 Task: Plan a trip to Ware, United Kingdom from 21st December, 2023 to 29th December, 2023 for 4 adults.2 bedrooms having 2 beds and 2 bathrooms. Property type can be flat. Booking option can be shelf check-in. Look for 3 properties as per requirement.
Action: Mouse moved to (492, 146)
Screenshot: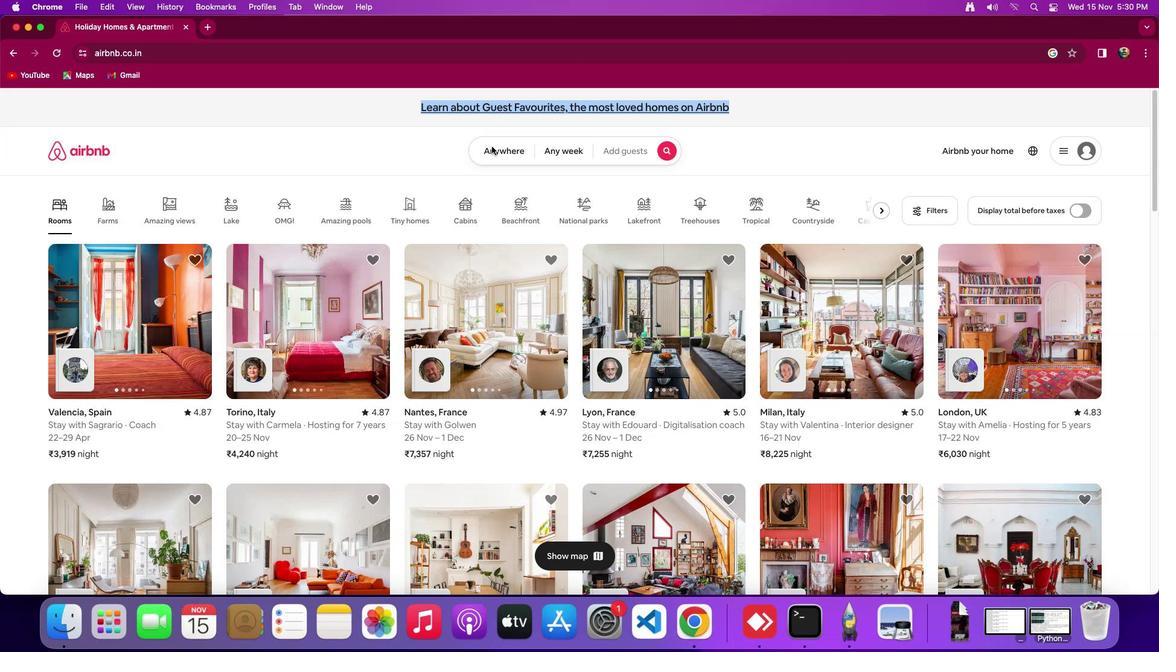 
Action: Mouse pressed left at (492, 146)
Screenshot: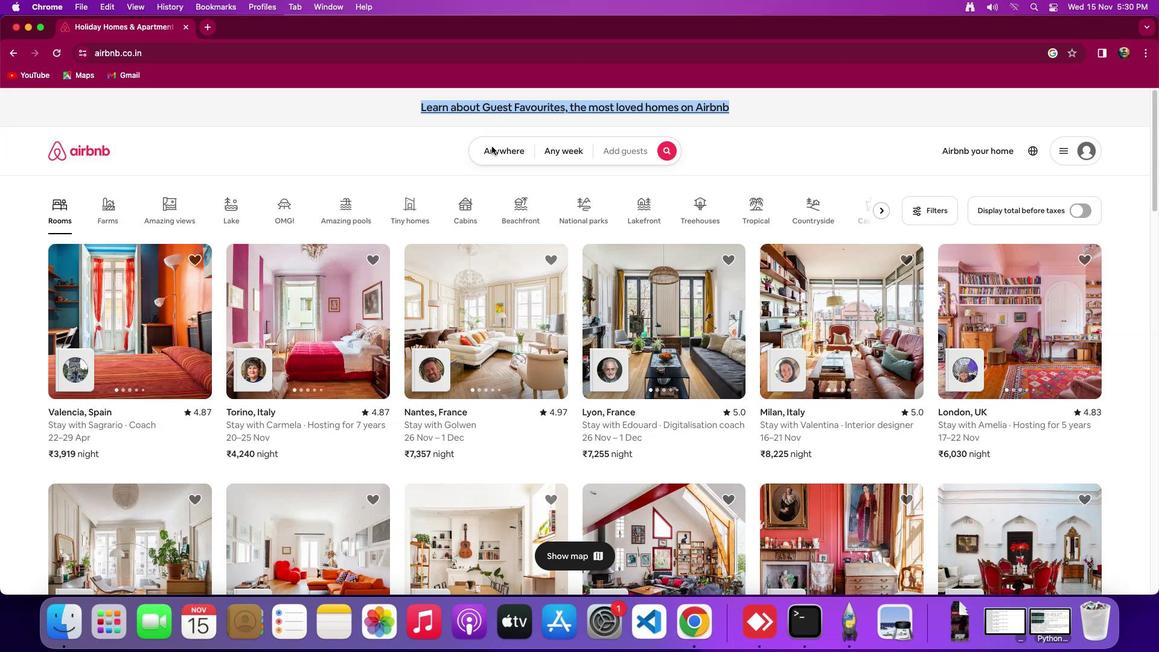 
Action: Mouse moved to (492, 147)
Screenshot: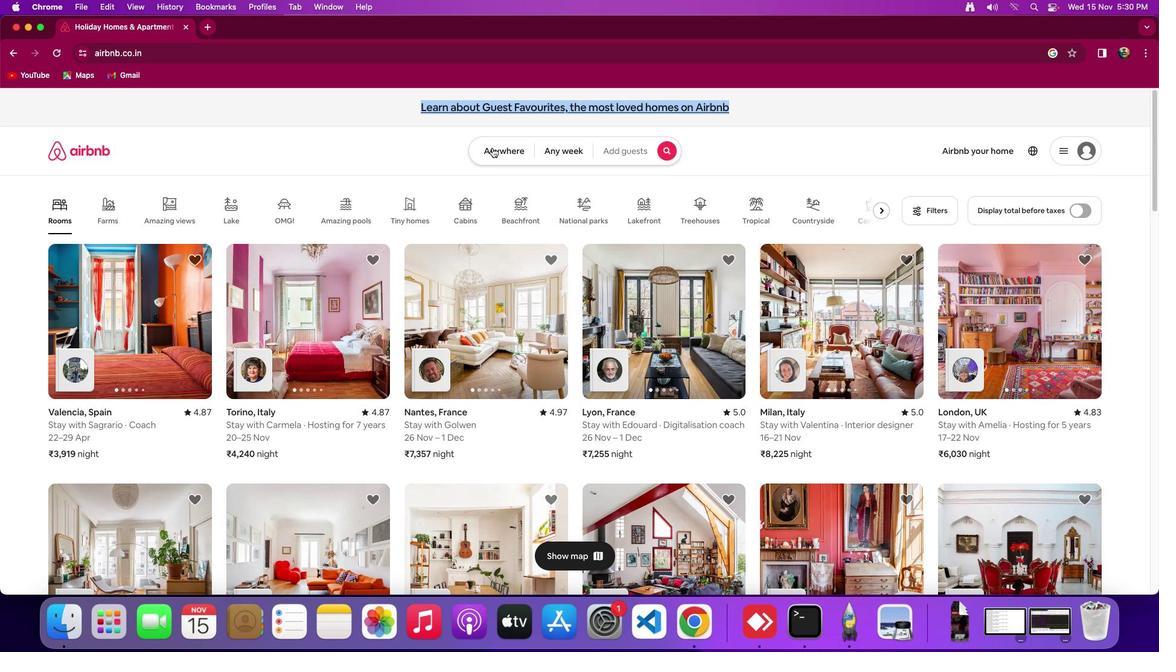 
Action: Mouse pressed left at (492, 147)
Screenshot: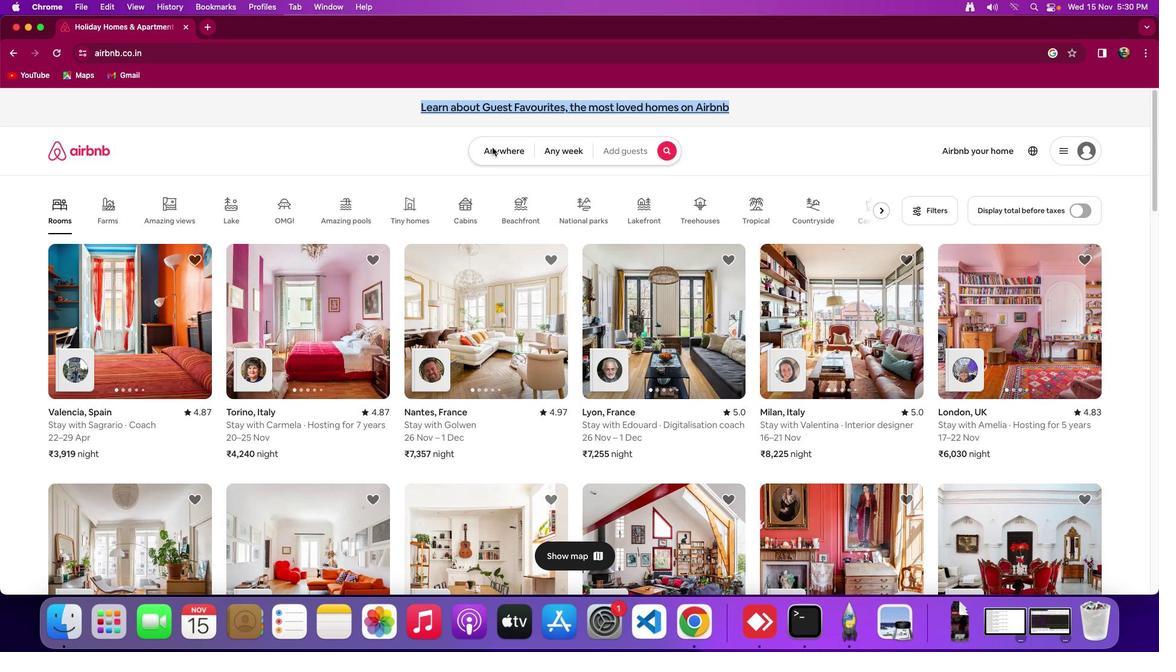 
Action: Mouse moved to (432, 193)
Screenshot: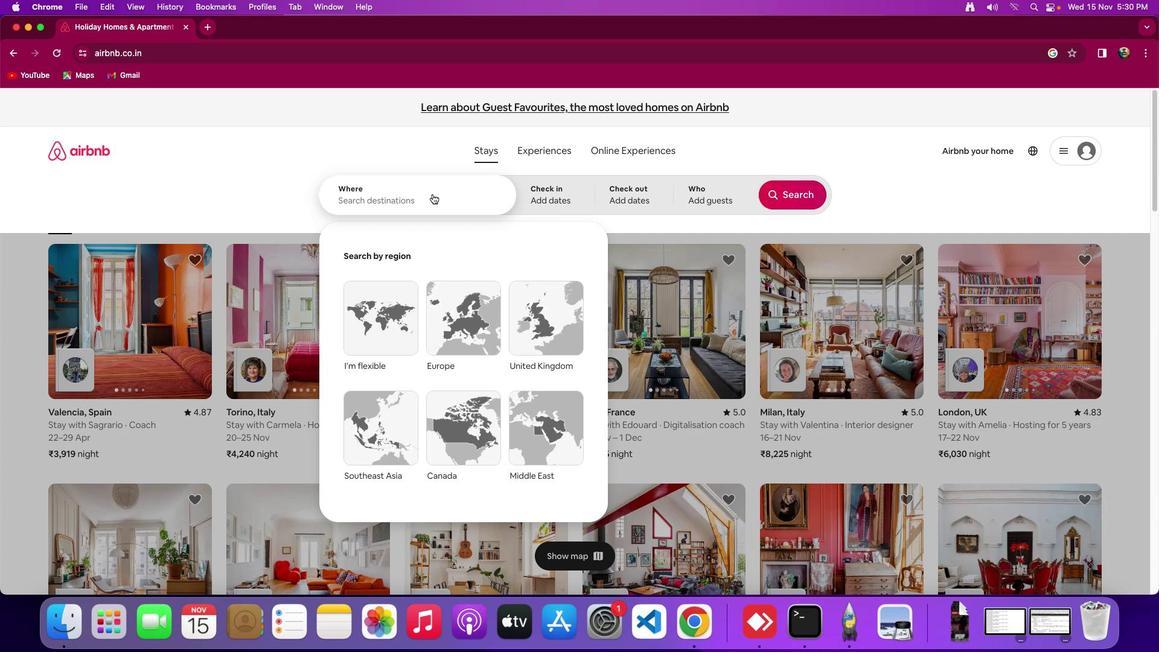 
Action: Mouse pressed left at (432, 193)
Screenshot: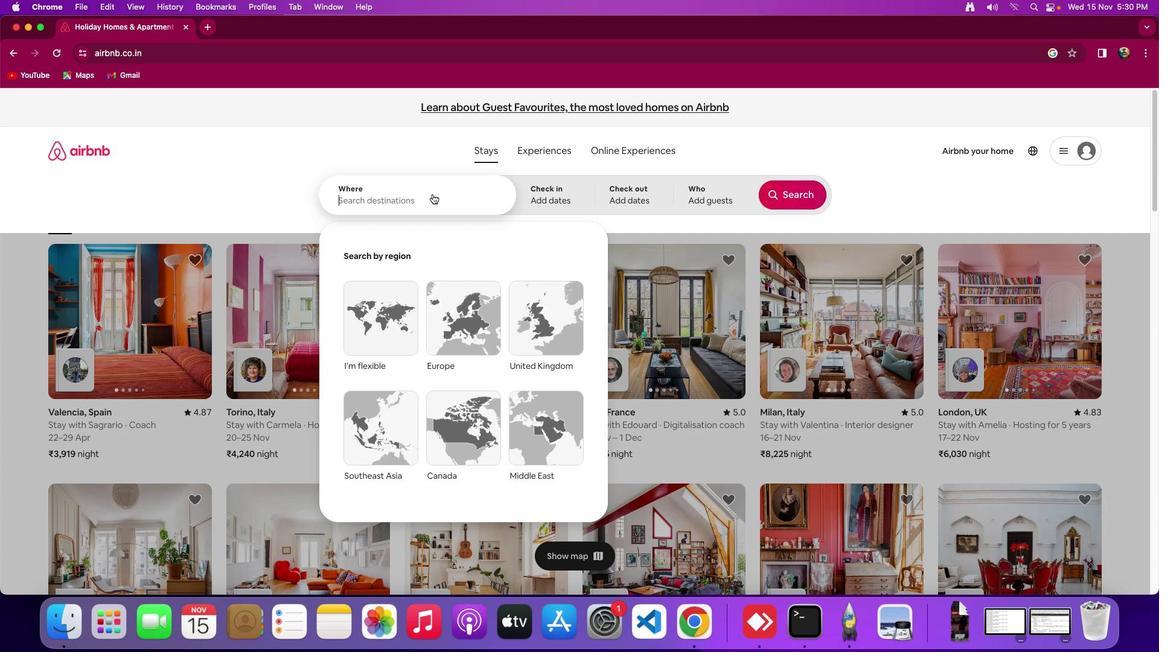 
Action: Mouse moved to (434, 193)
Screenshot: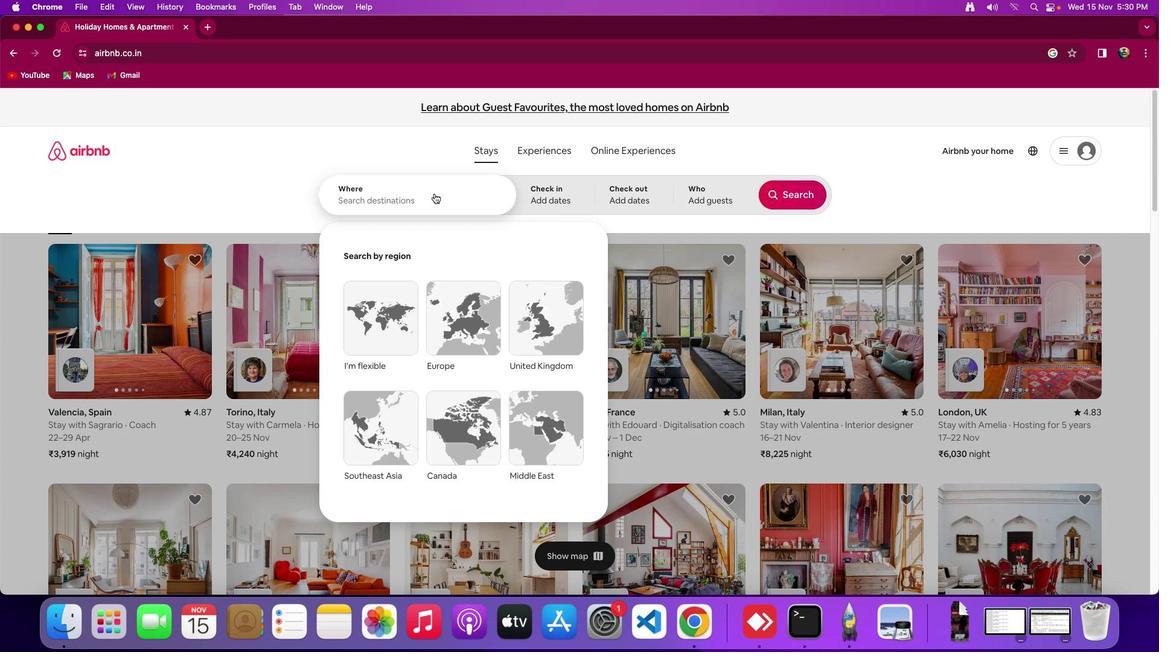 
Action: Key pressed Key.shift_r'W''a''r''e'','Key.spaceKey.shift'U''n''i''t''e''d'Key.spaceKey.shift'K''i''n''g''d''o''m'
Screenshot: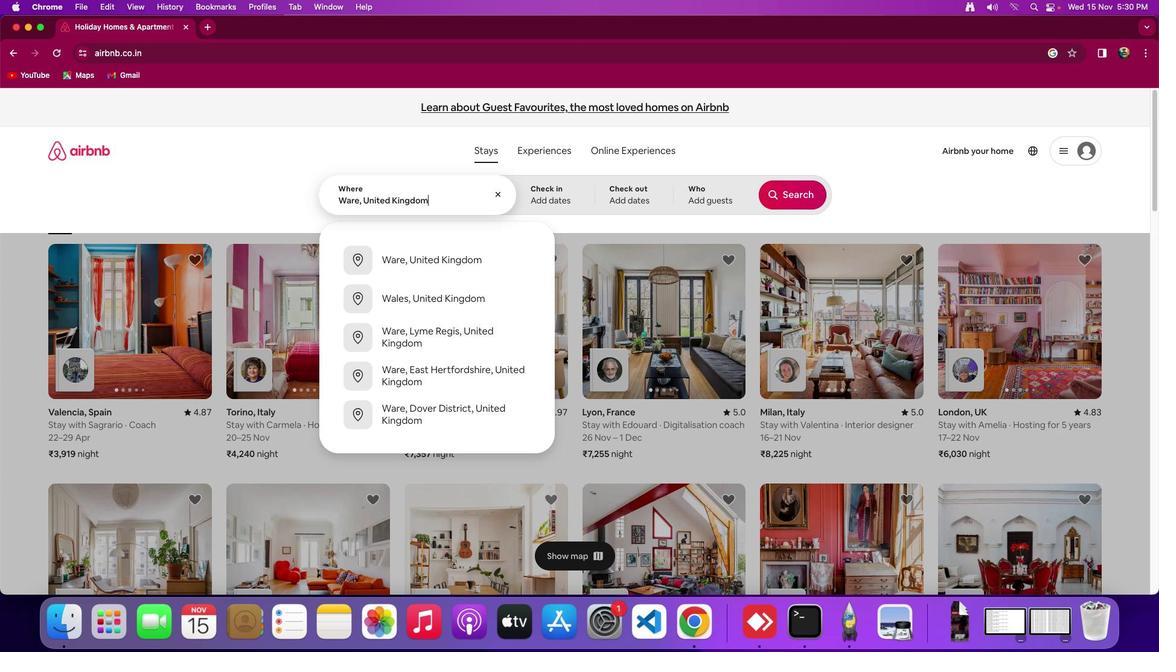 
Action: Mouse moved to (564, 196)
Screenshot: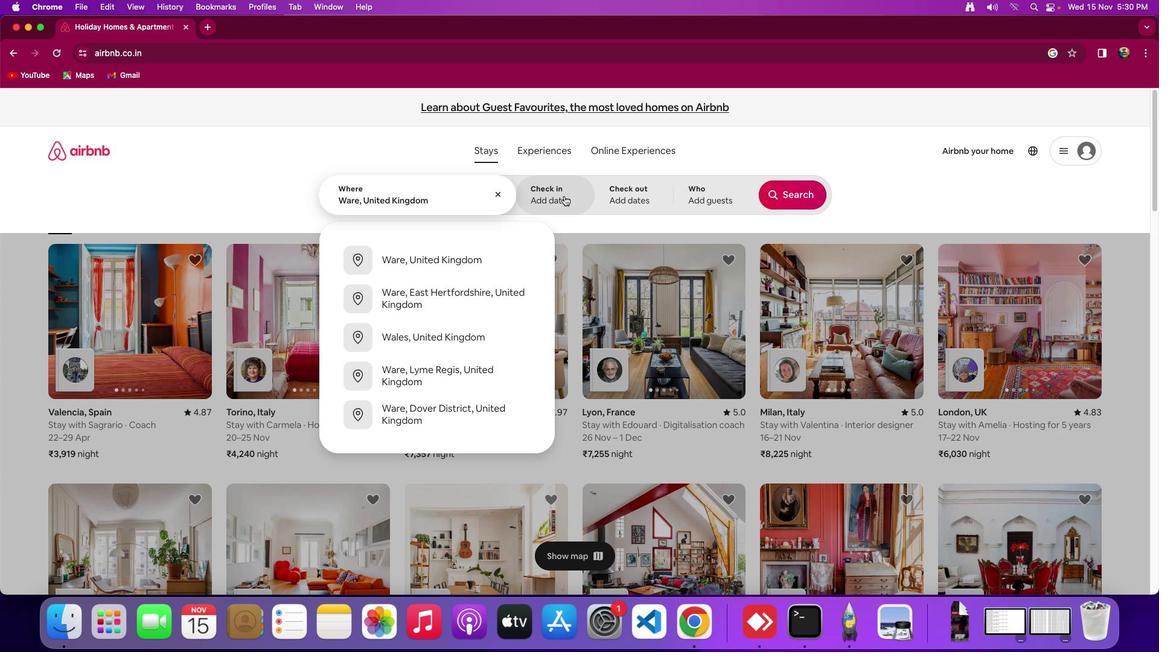 
Action: Mouse pressed left at (564, 196)
Screenshot: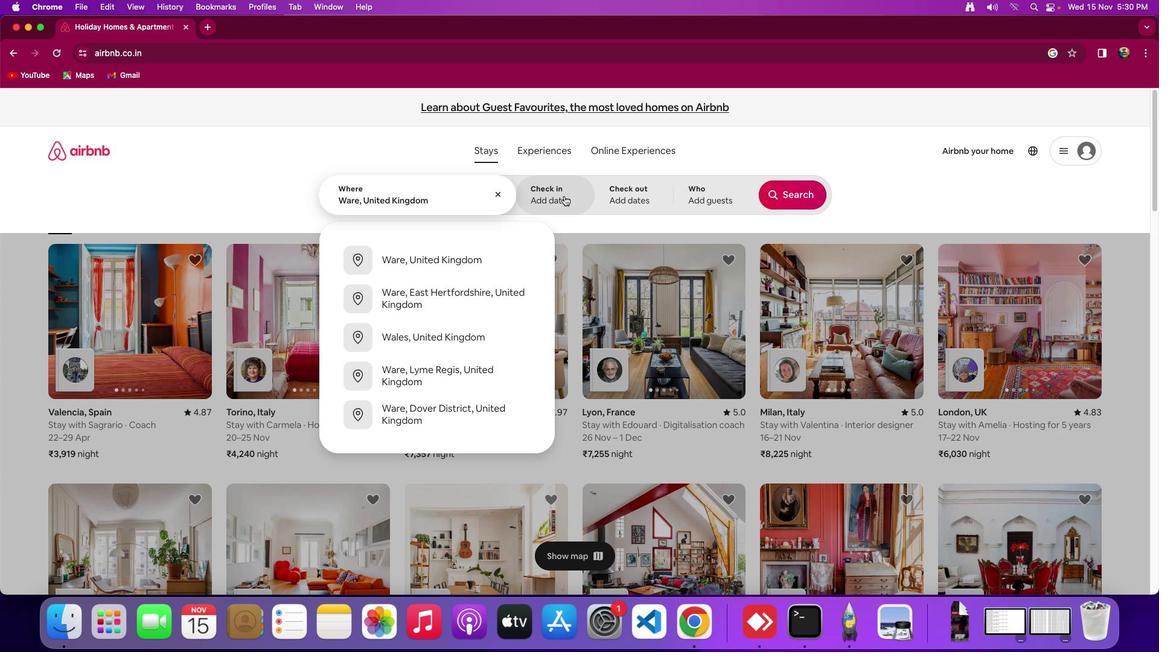
Action: Mouse moved to (725, 430)
Screenshot: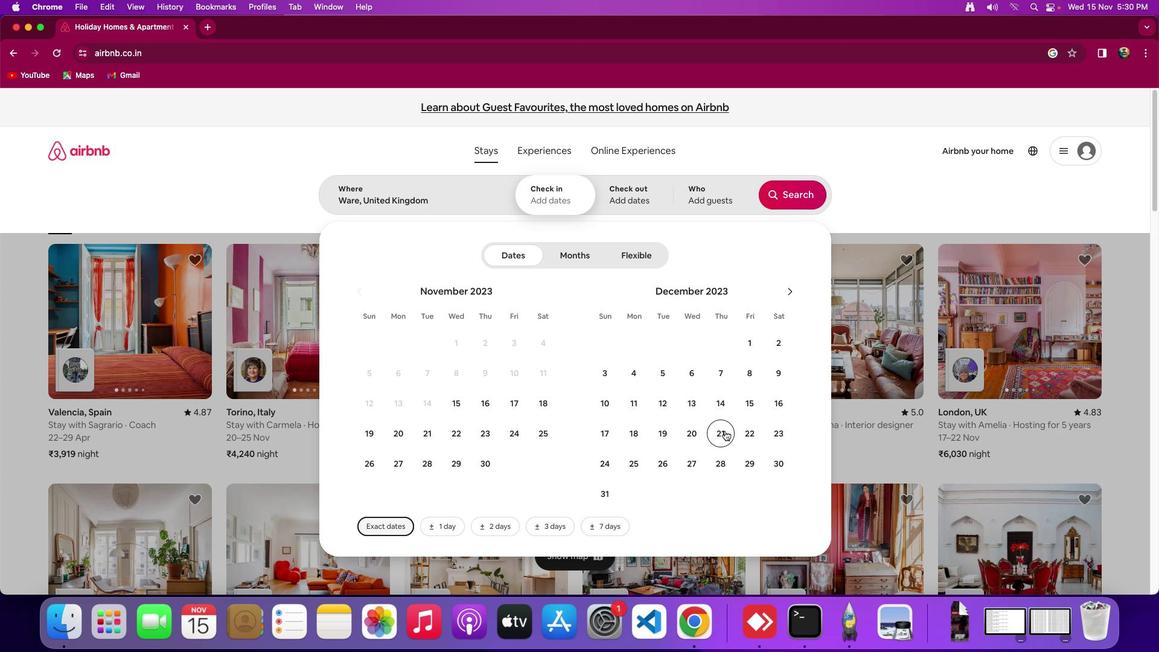 
Action: Mouse pressed left at (725, 430)
Screenshot: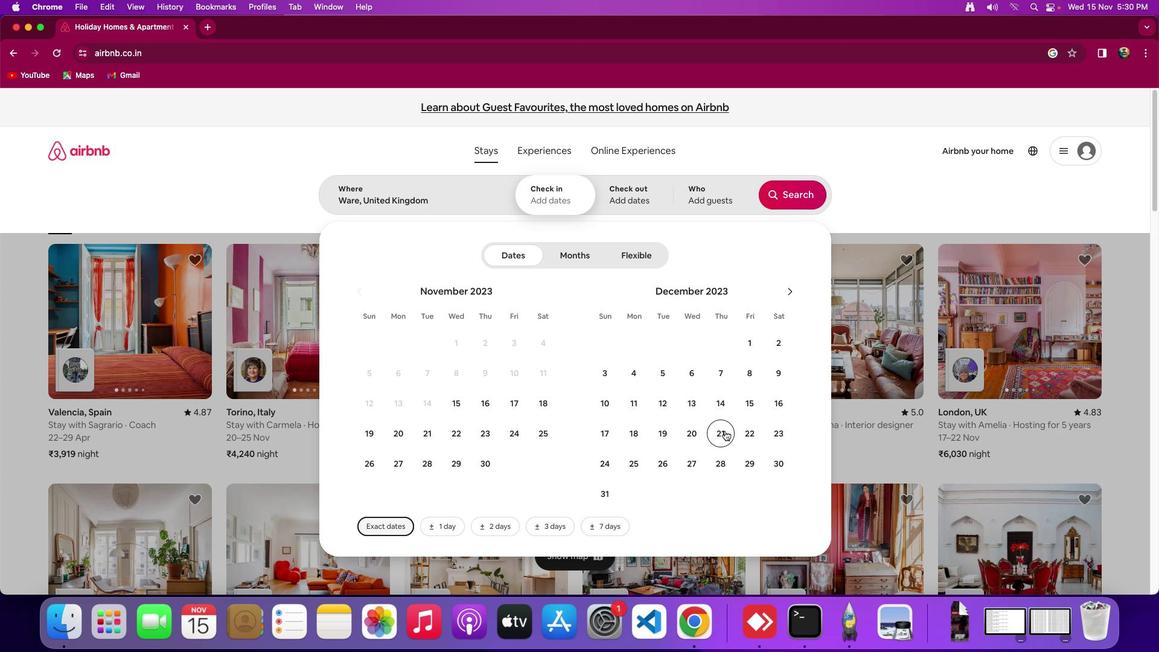 
Action: Mouse moved to (738, 463)
Screenshot: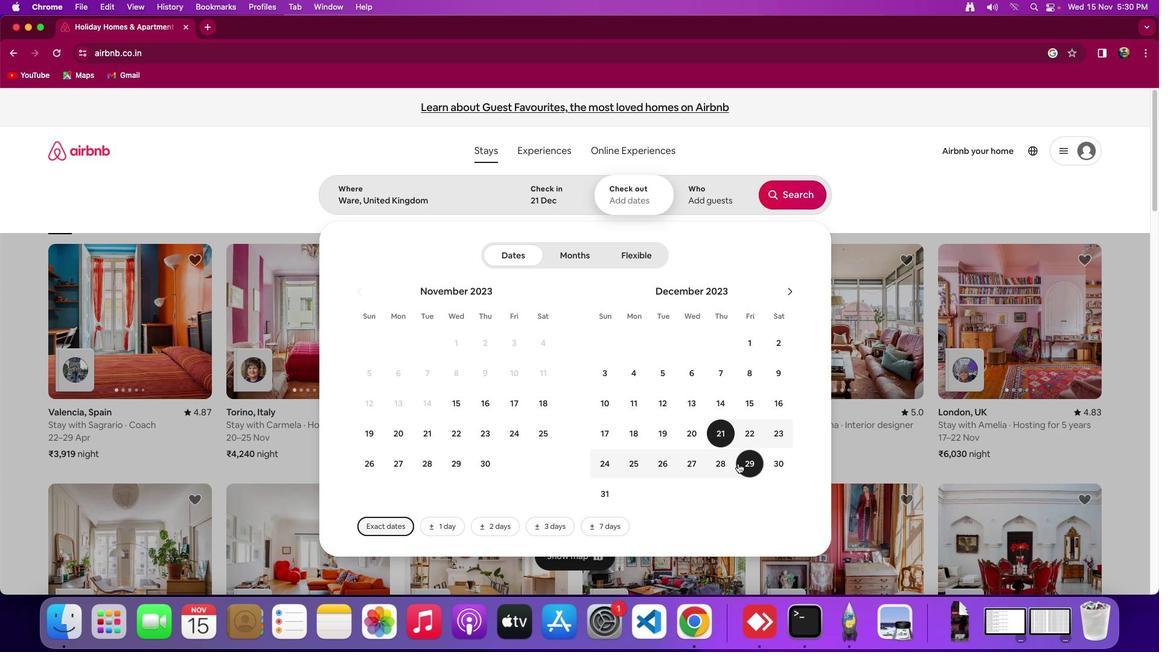 
Action: Mouse pressed left at (738, 463)
Screenshot: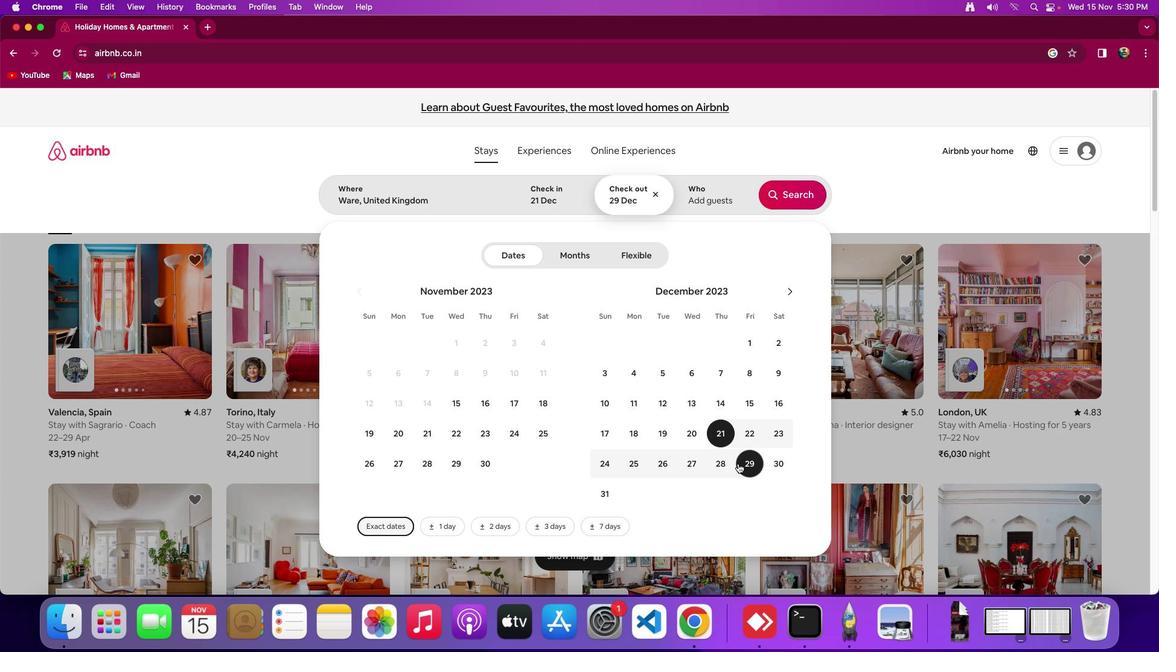 
Action: Mouse moved to (710, 202)
Screenshot: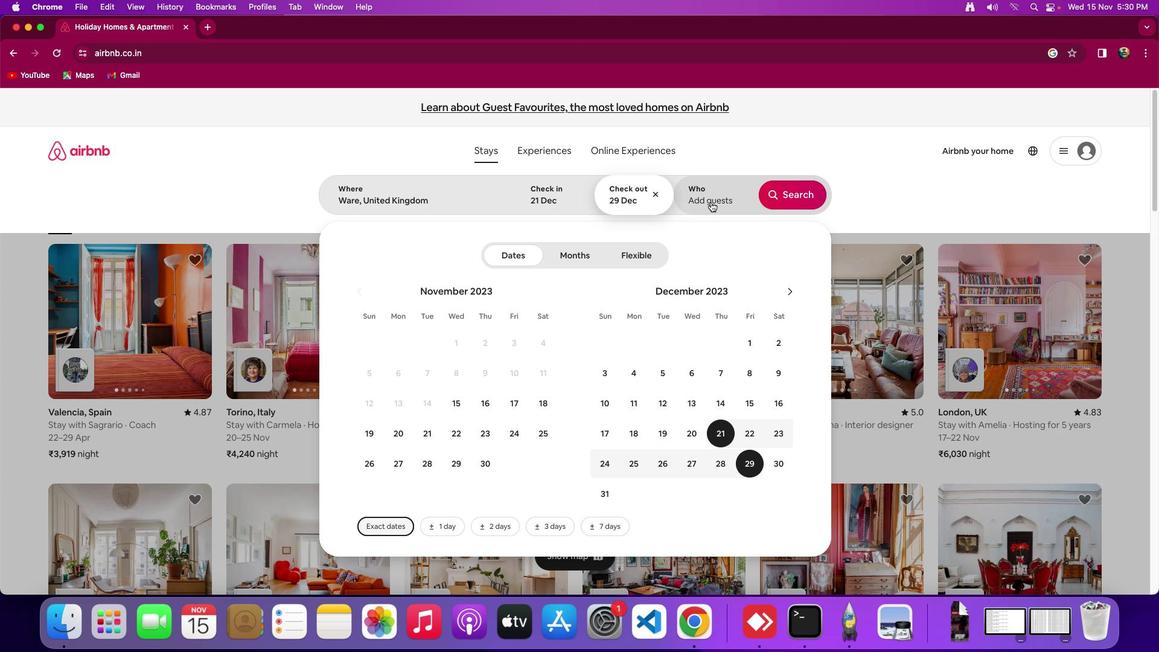 
Action: Mouse pressed left at (710, 202)
Screenshot: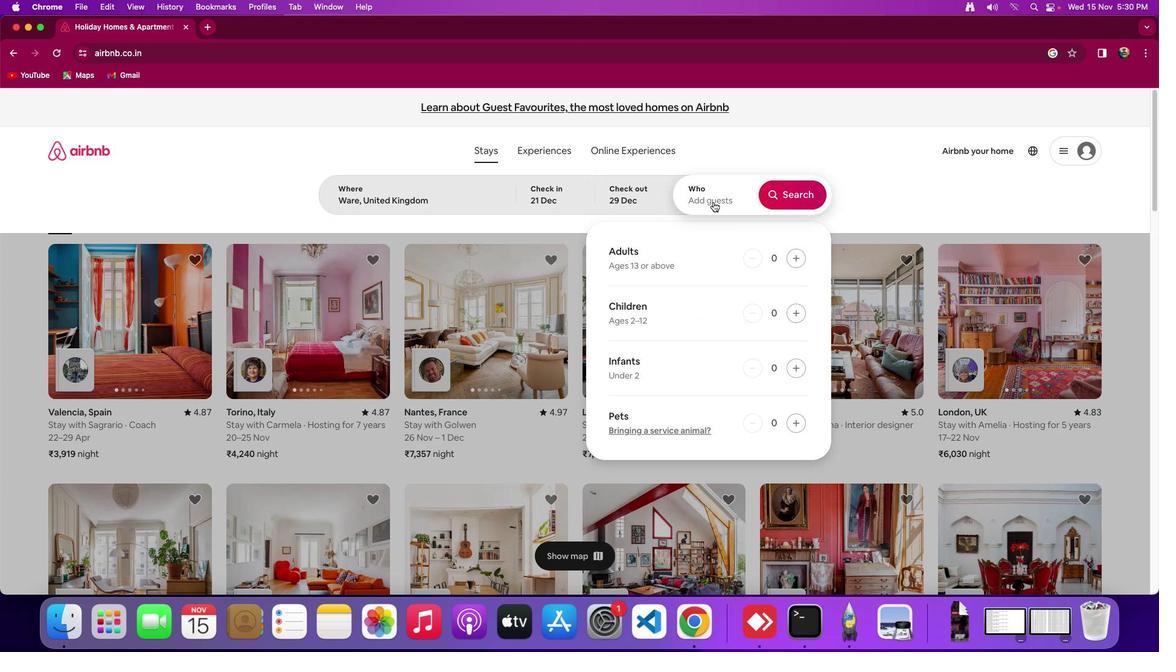 
Action: Mouse moved to (799, 257)
Screenshot: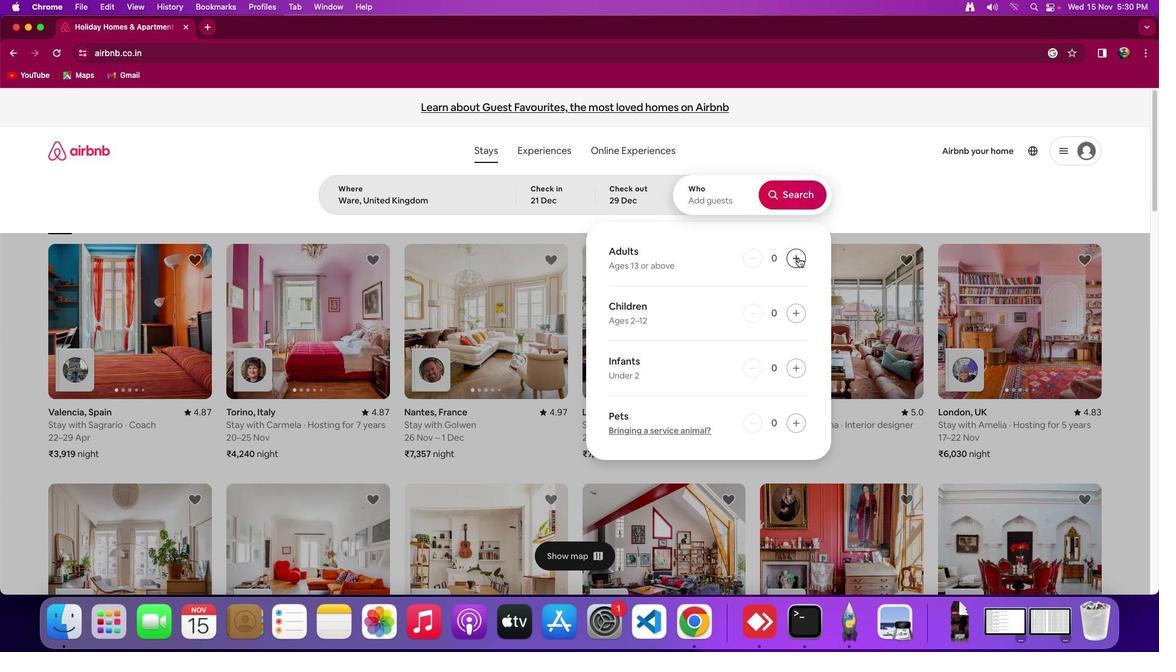 
Action: Mouse pressed left at (799, 257)
Screenshot: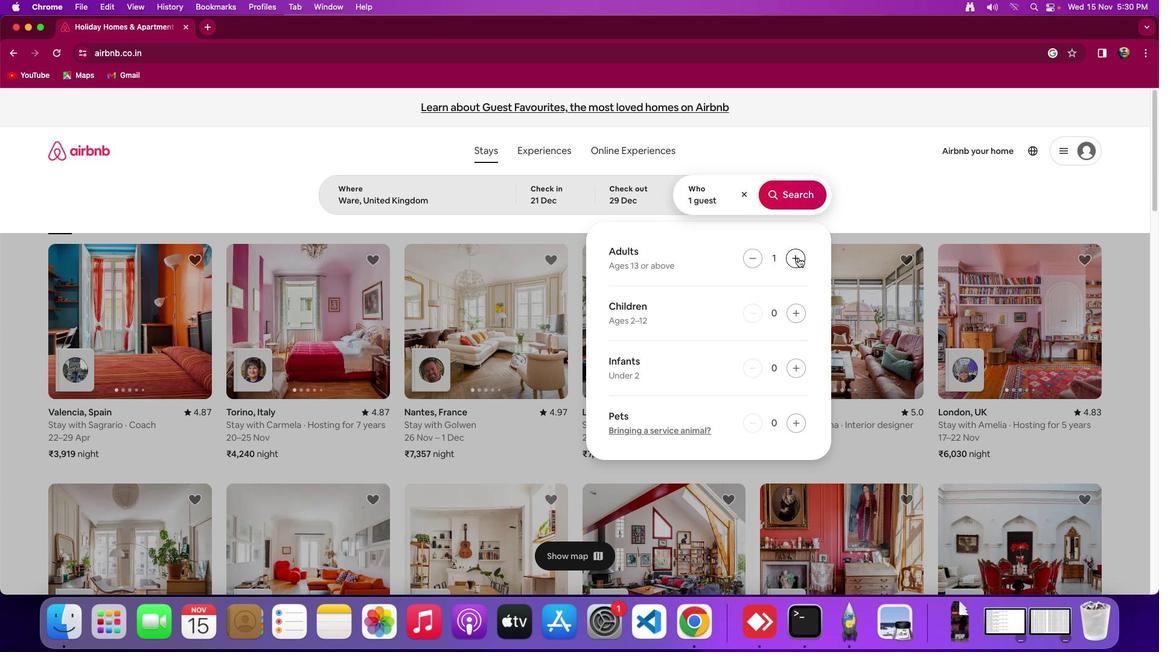 
Action: Mouse pressed left at (799, 257)
Screenshot: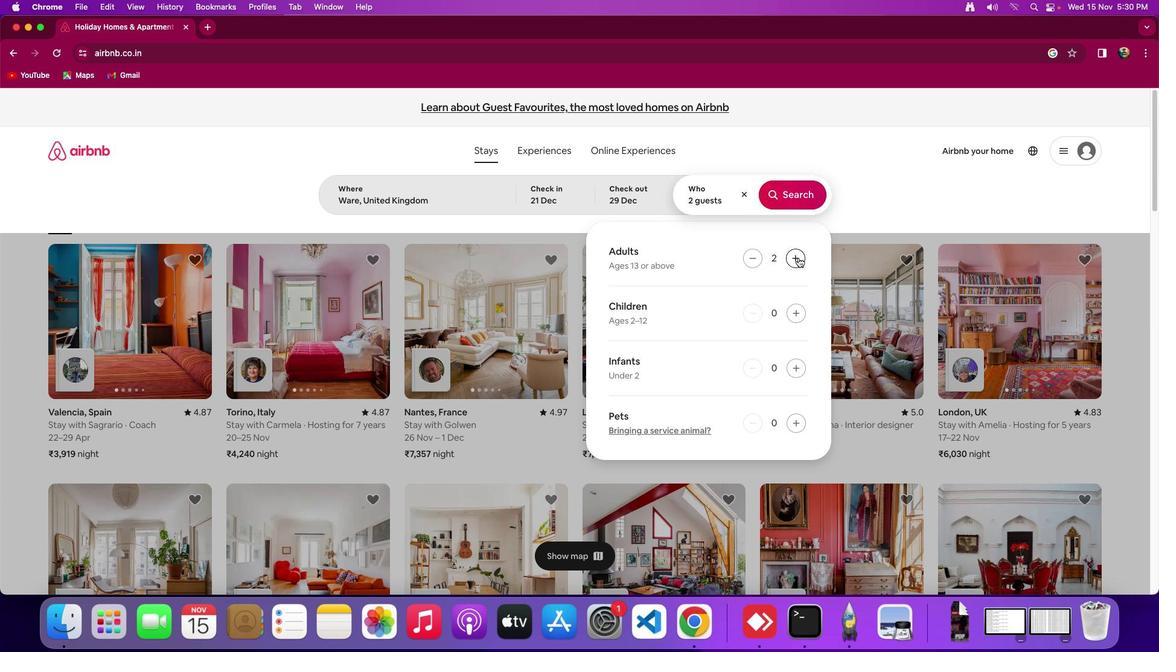 
Action: Mouse pressed left at (799, 257)
Screenshot: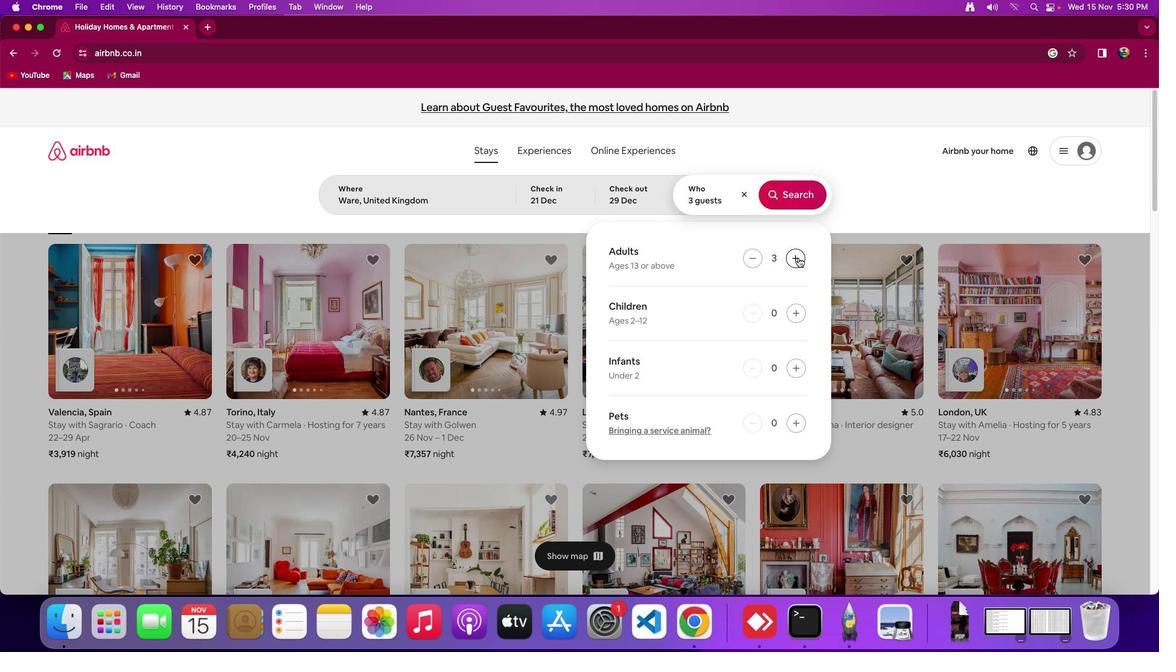 
Action: Mouse pressed left at (799, 257)
Screenshot: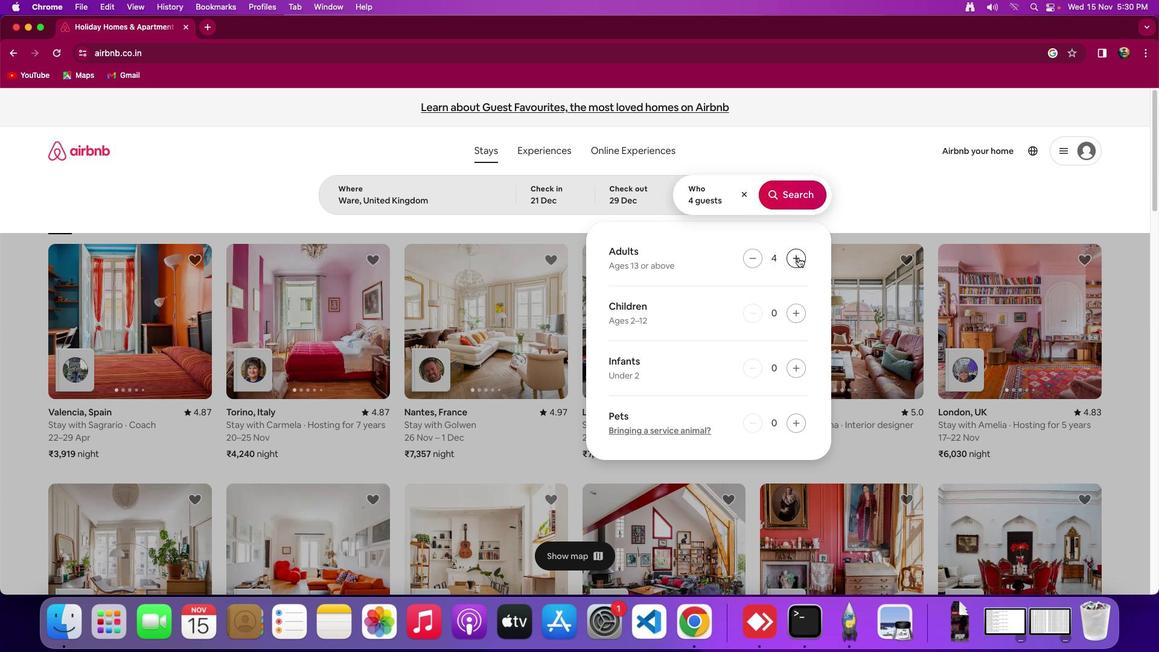 
Action: Mouse moved to (789, 198)
Screenshot: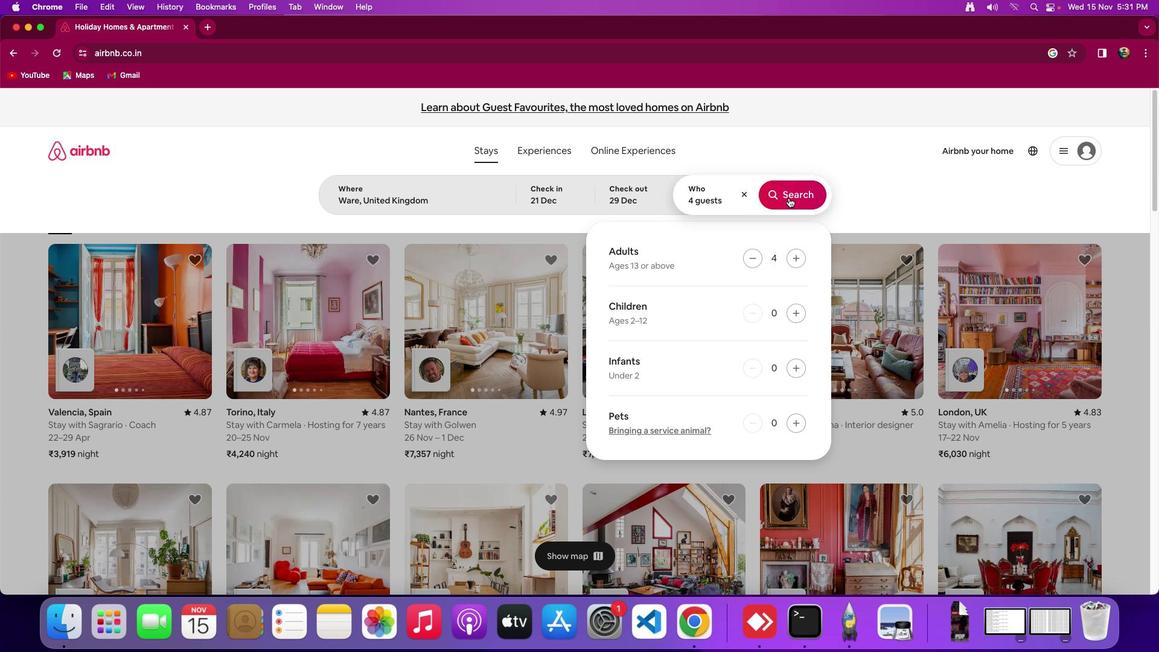 
Action: Mouse pressed left at (789, 198)
Screenshot: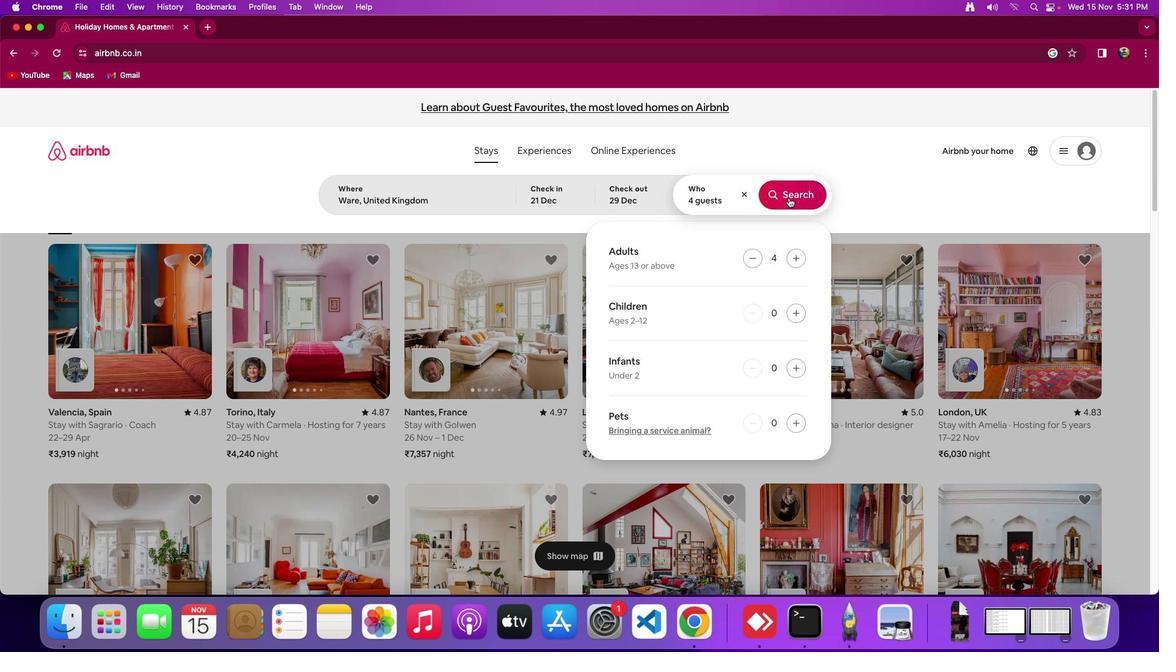 
Action: Mouse moved to (941, 160)
Screenshot: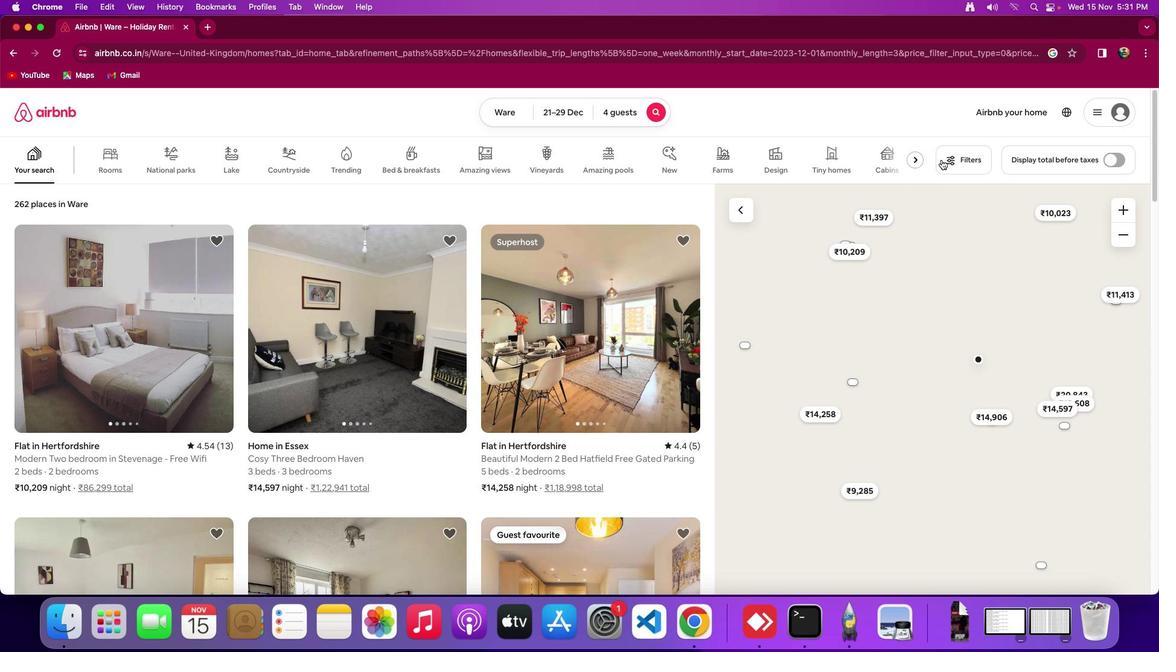 
Action: Mouse pressed left at (941, 160)
Screenshot: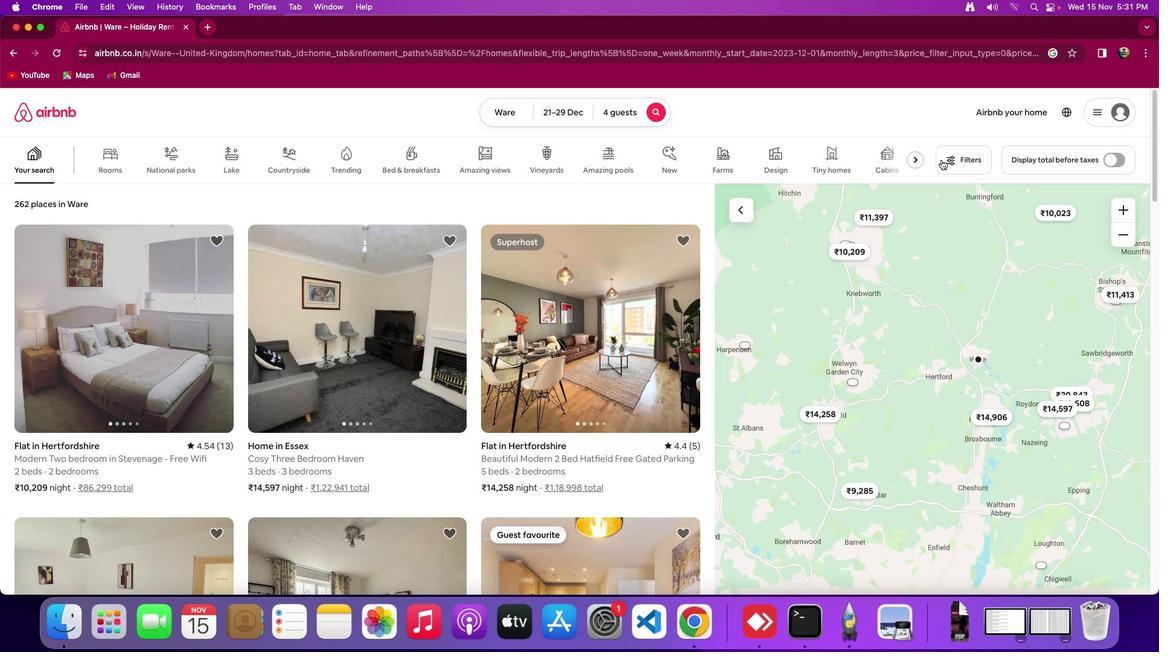 
Action: Mouse moved to (948, 160)
Screenshot: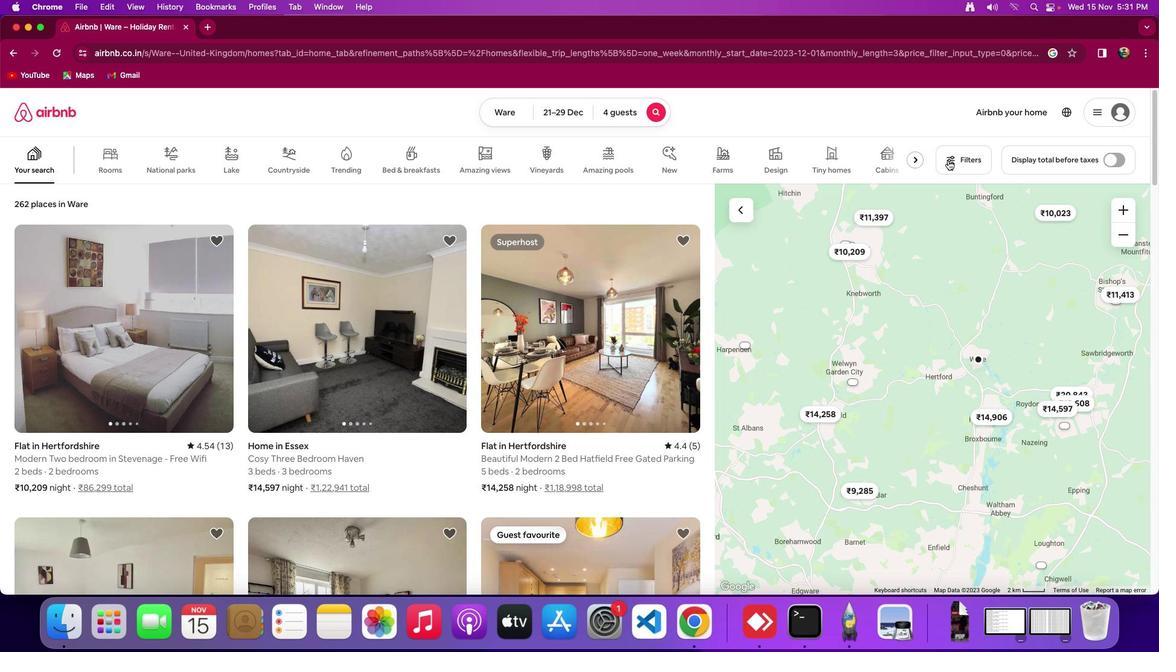 
Action: Mouse pressed left at (948, 160)
Screenshot: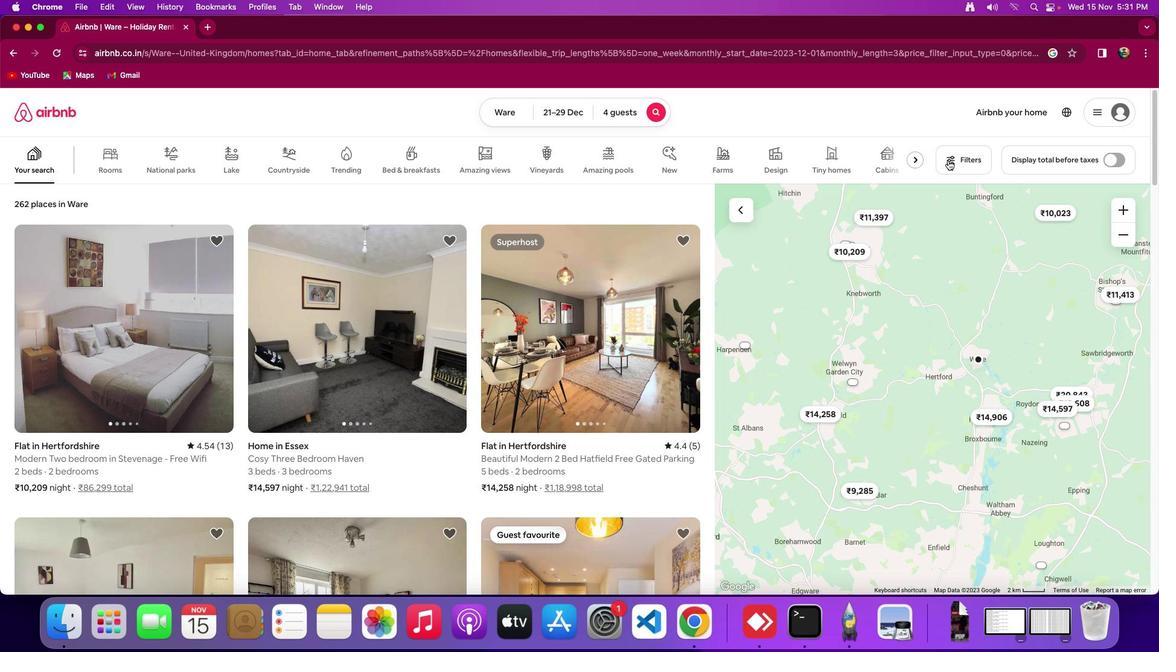 
Action: Mouse moved to (546, 274)
Screenshot: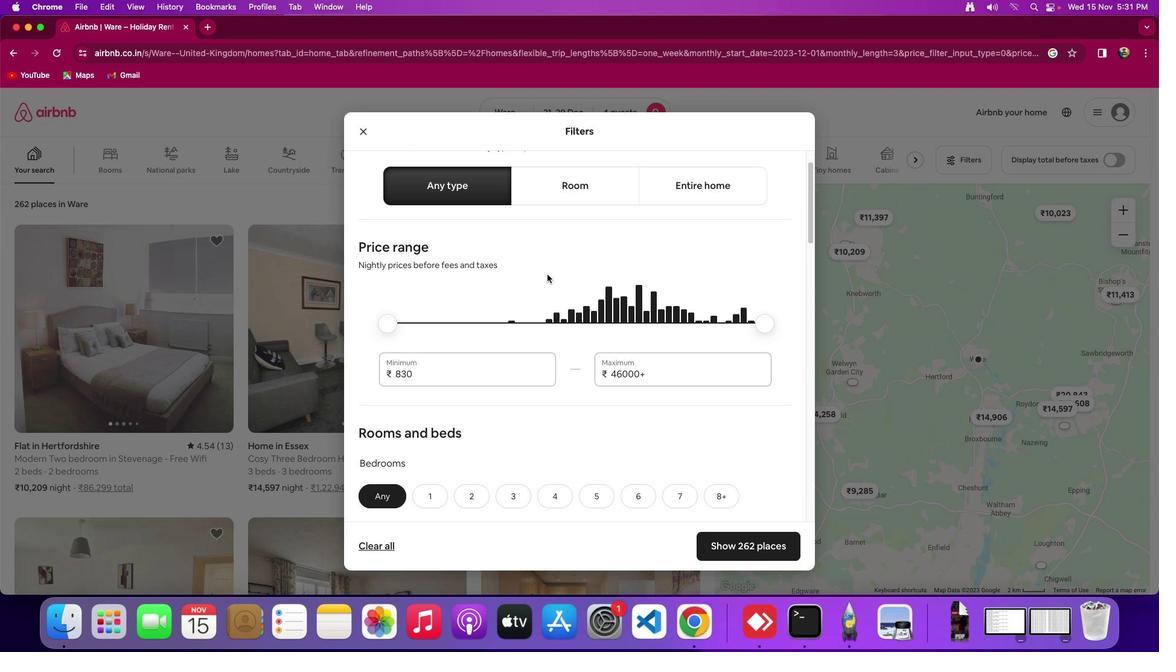 
Action: Mouse scrolled (546, 274) with delta (0, 0)
Screenshot: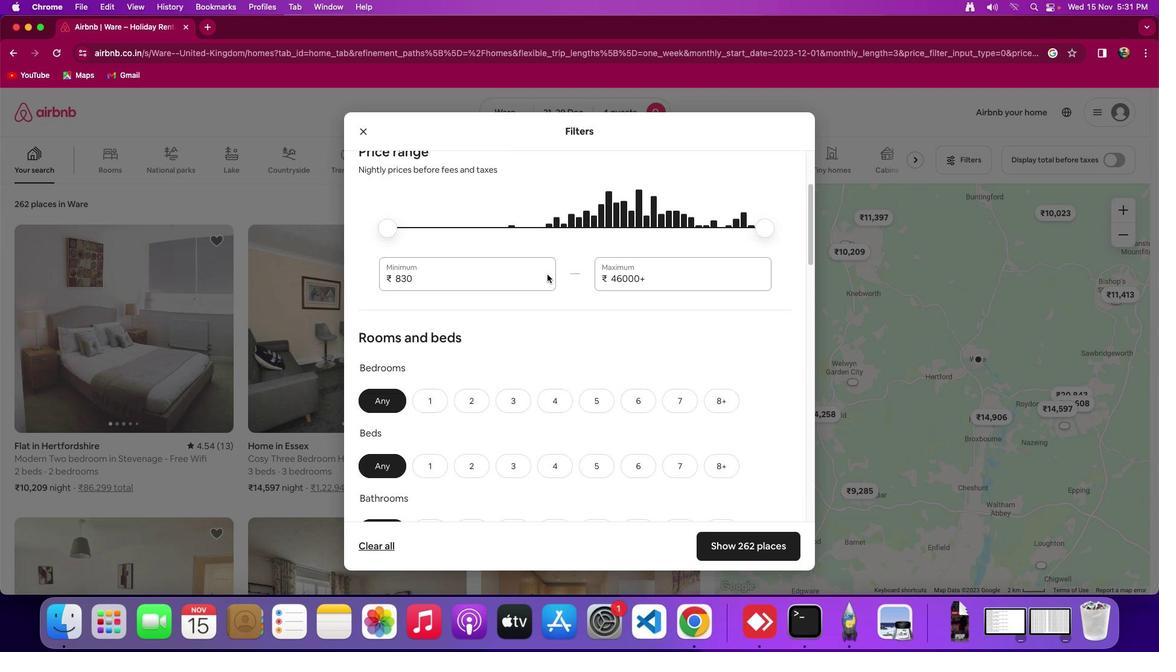 
Action: Mouse scrolled (546, 274) with delta (0, 0)
Screenshot: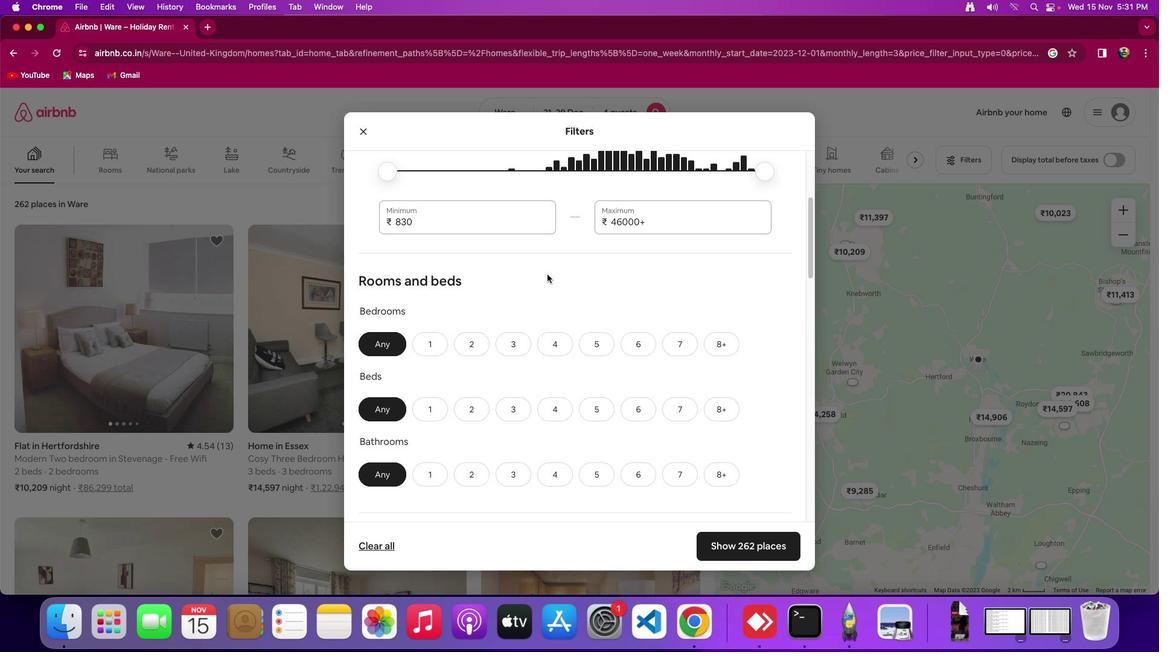 
Action: Mouse moved to (546, 274)
Screenshot: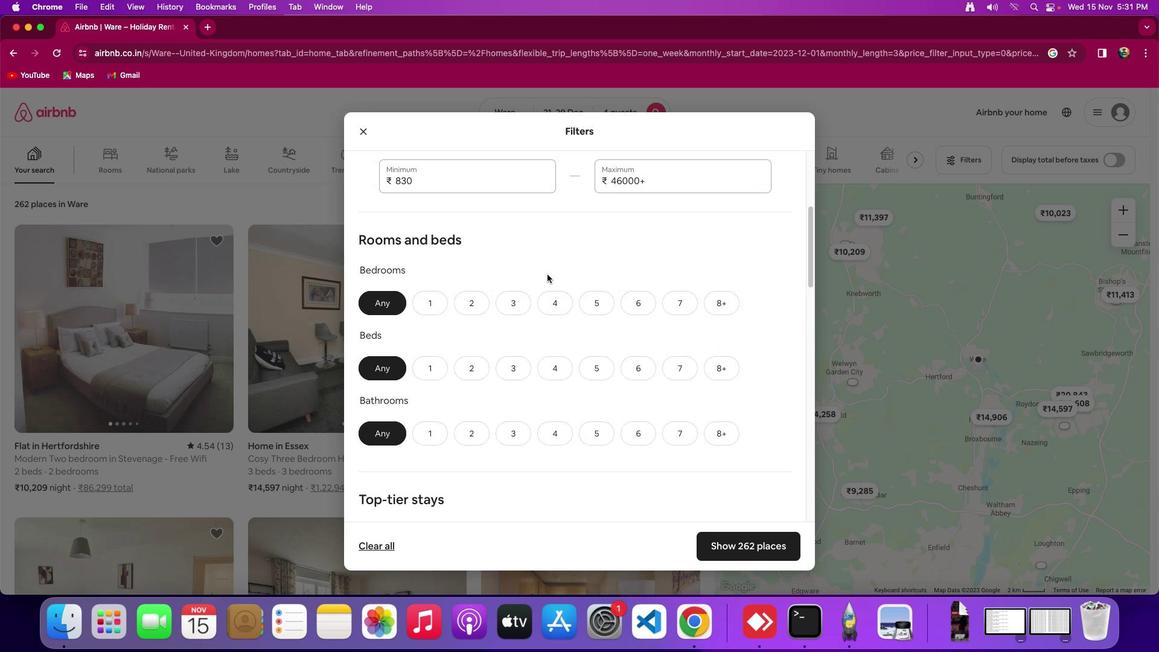 
Action: Mouse scrolled (546, 274) with delta (0, -2)
Screenshot: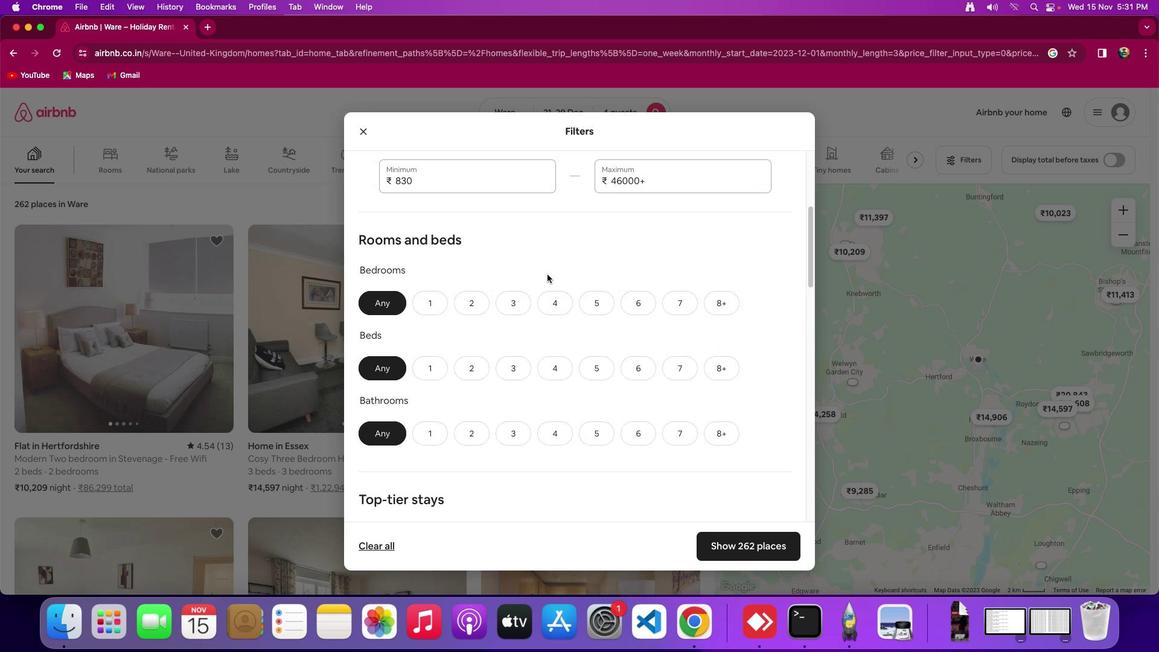 
Action: Mouse moved to (547, 274)
Screenshot: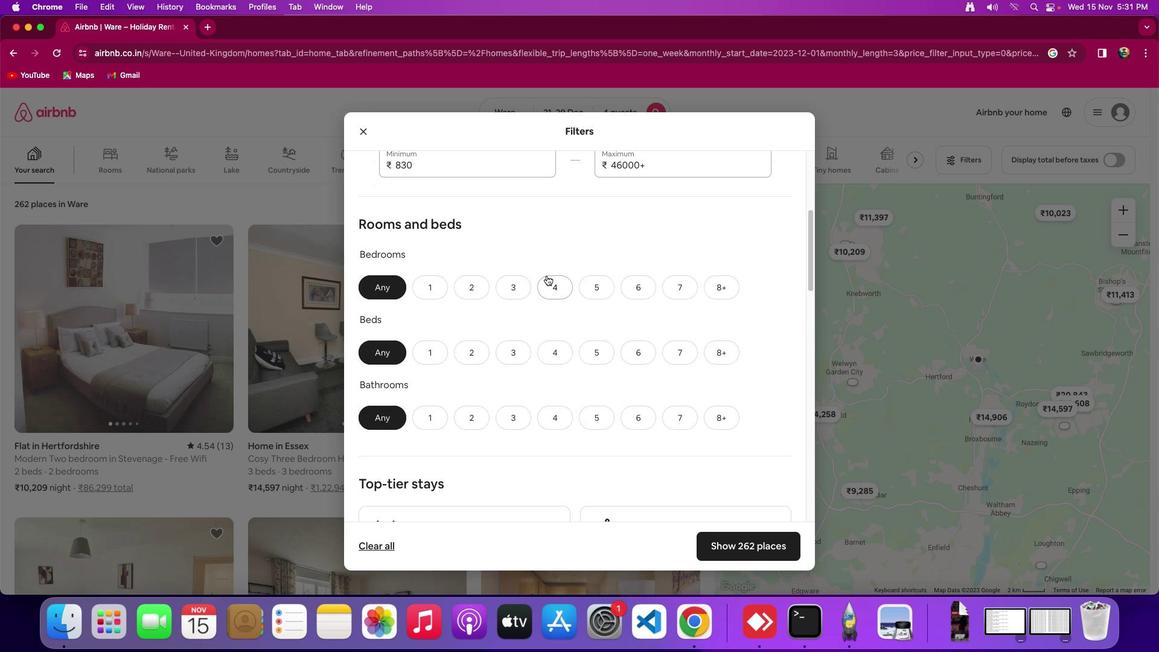 
Action: Mouse scrolled (547, 274) with delta (0, -2)
Screenshot: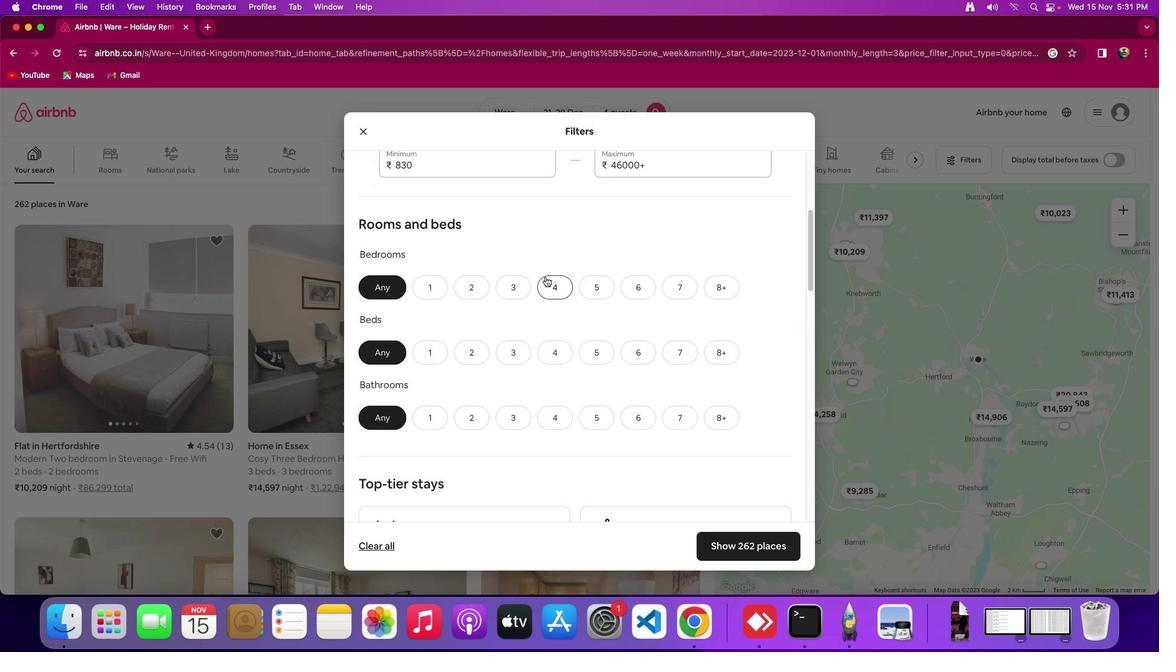 
Action: Mouse moved to (466, 287)
Screenshot: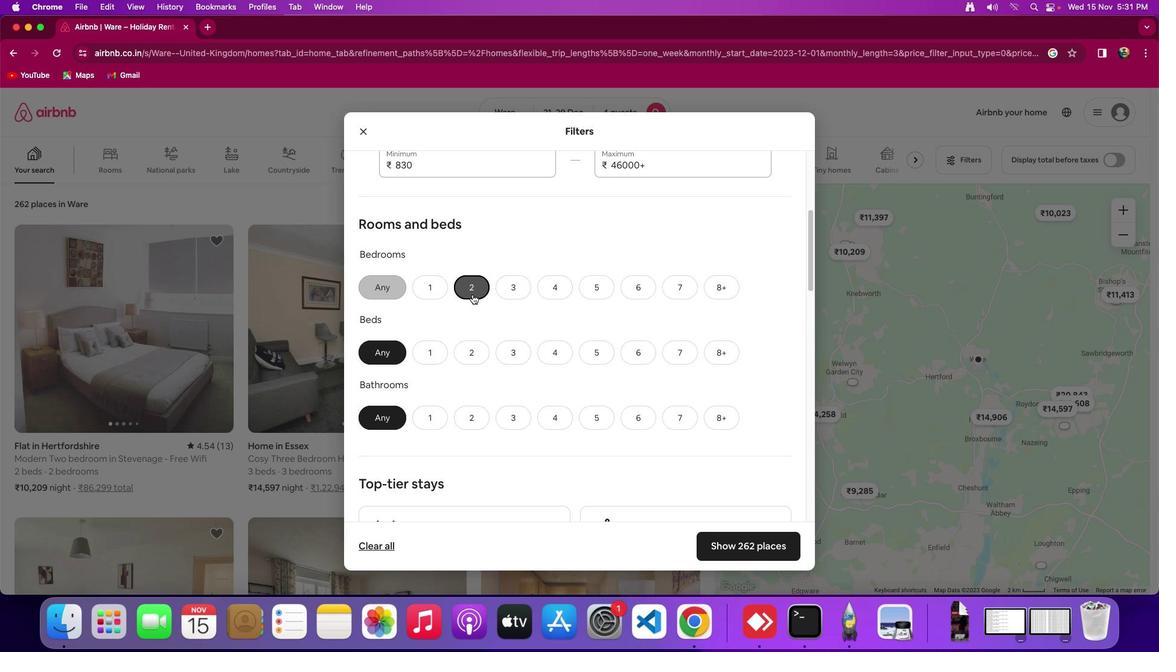 
Action: Mouse pressed left at (466, 287)
Screenshot: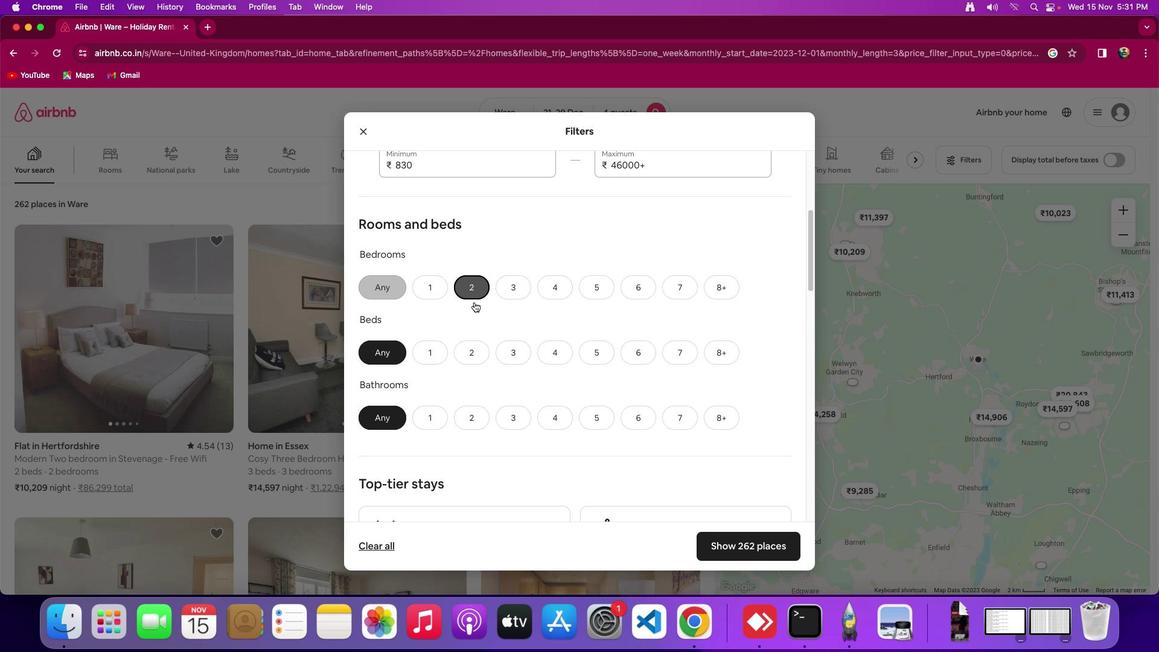 
Action: Mouse moved to (473, 352)
Screenshot: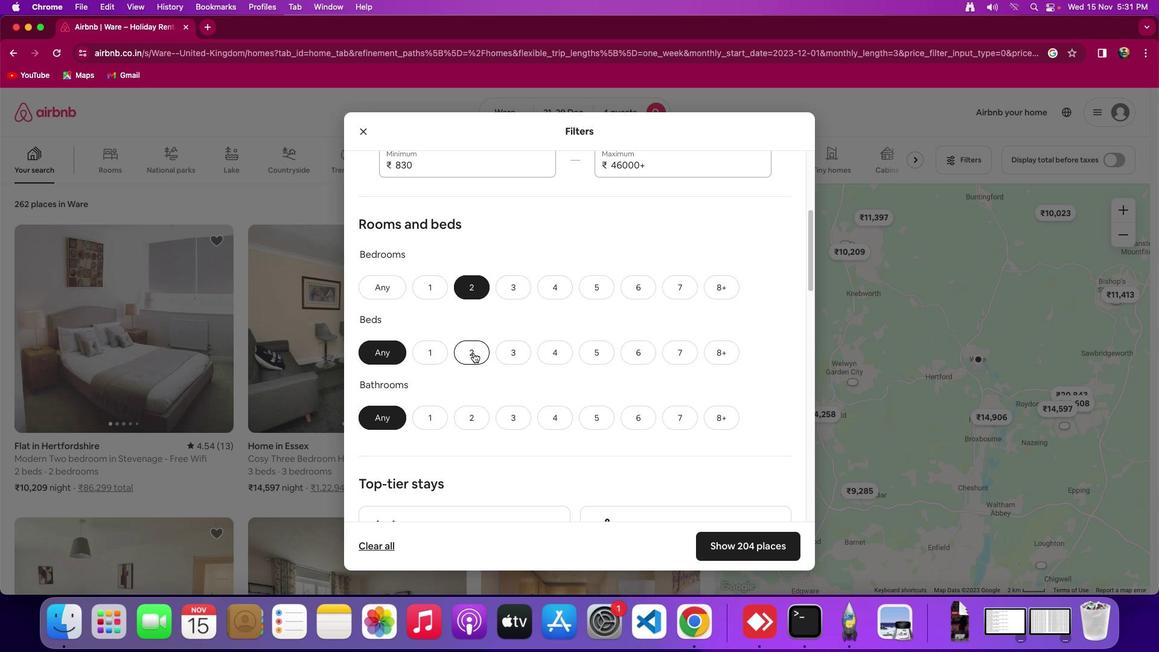 
Action: Mouse pressed left at (473, 352)
Screenshot: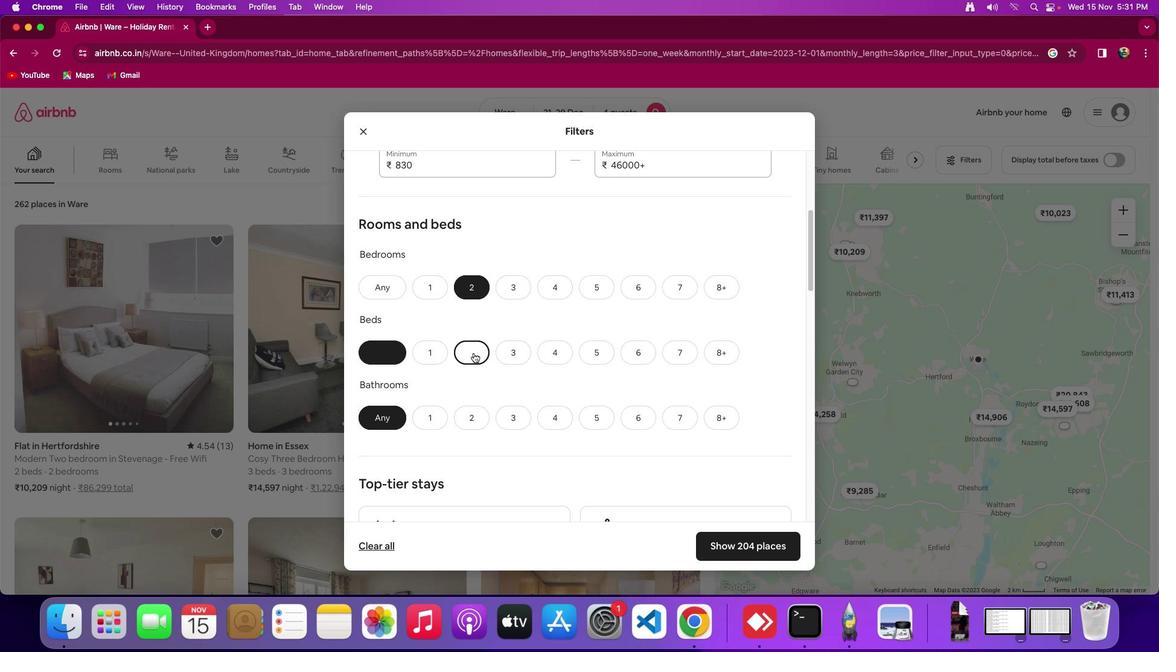 
Action: Mouse moved to (471, 408)
Screenshot: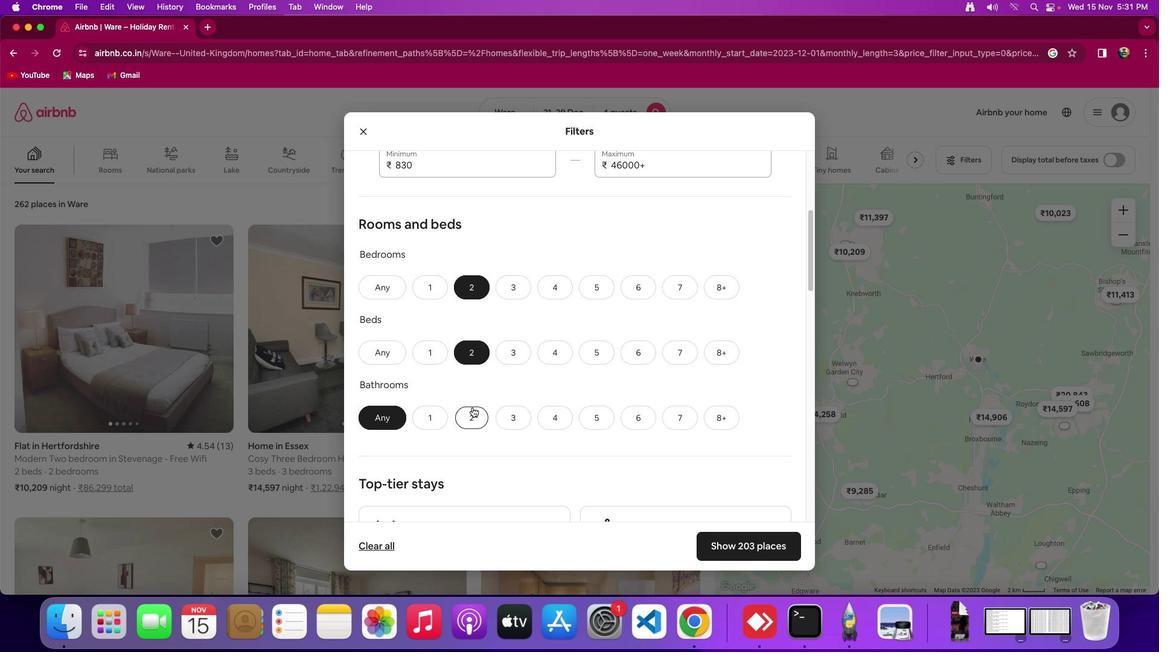 
Action: Mouse pressed left at (471, 408)
Screenshot: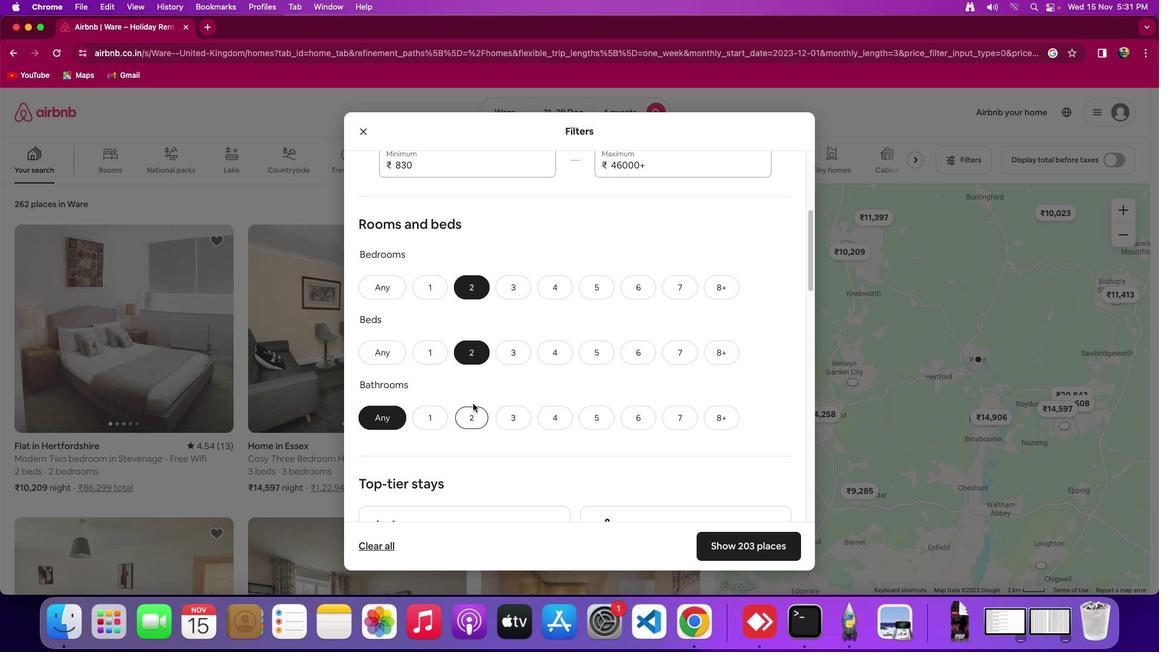
Action: Mouse moved to (361, 132)
Screenshot: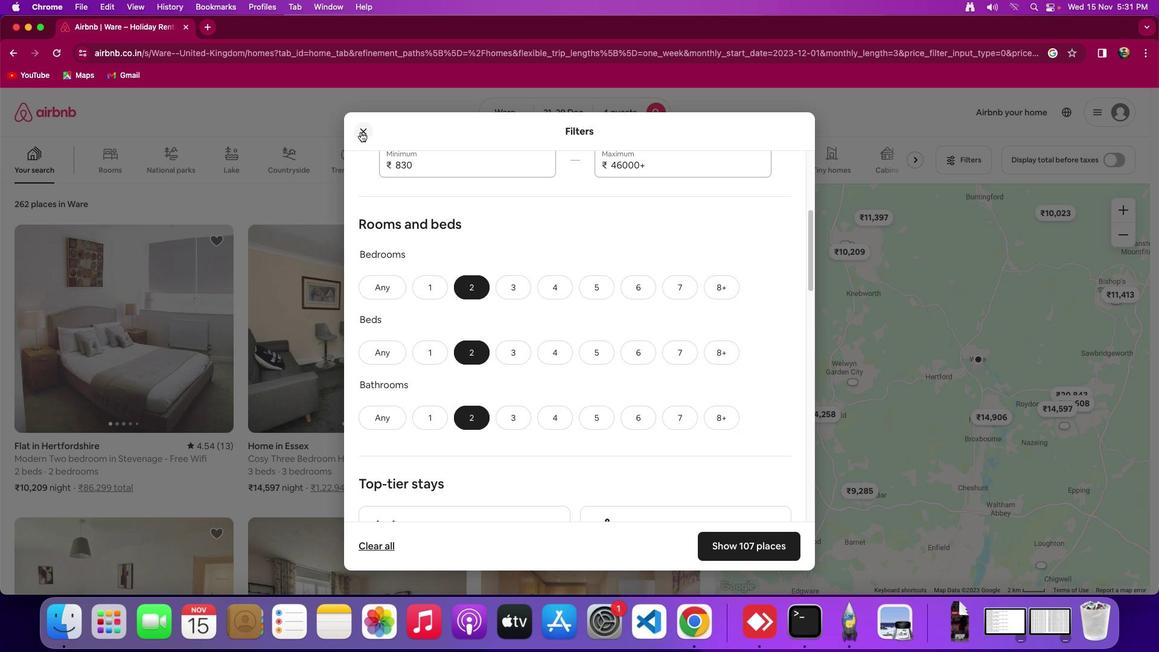 
Action: Mouse pressed left at (361, 132)
Screenshot: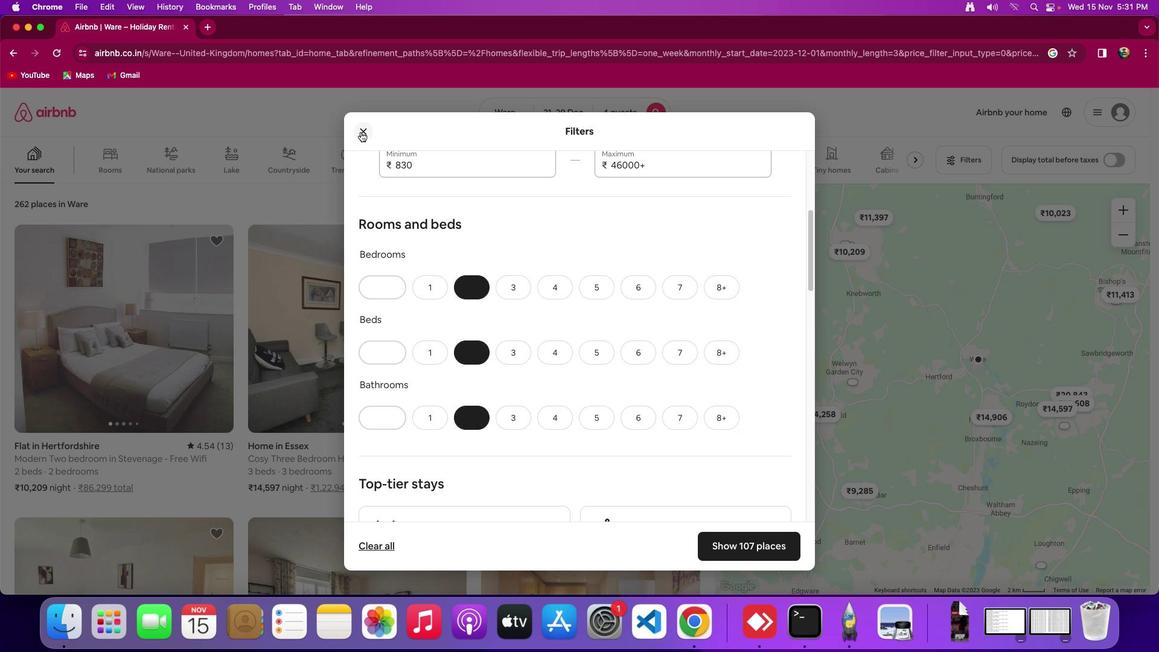 
Action: Mouse moved to (596, 109)
Screenshot: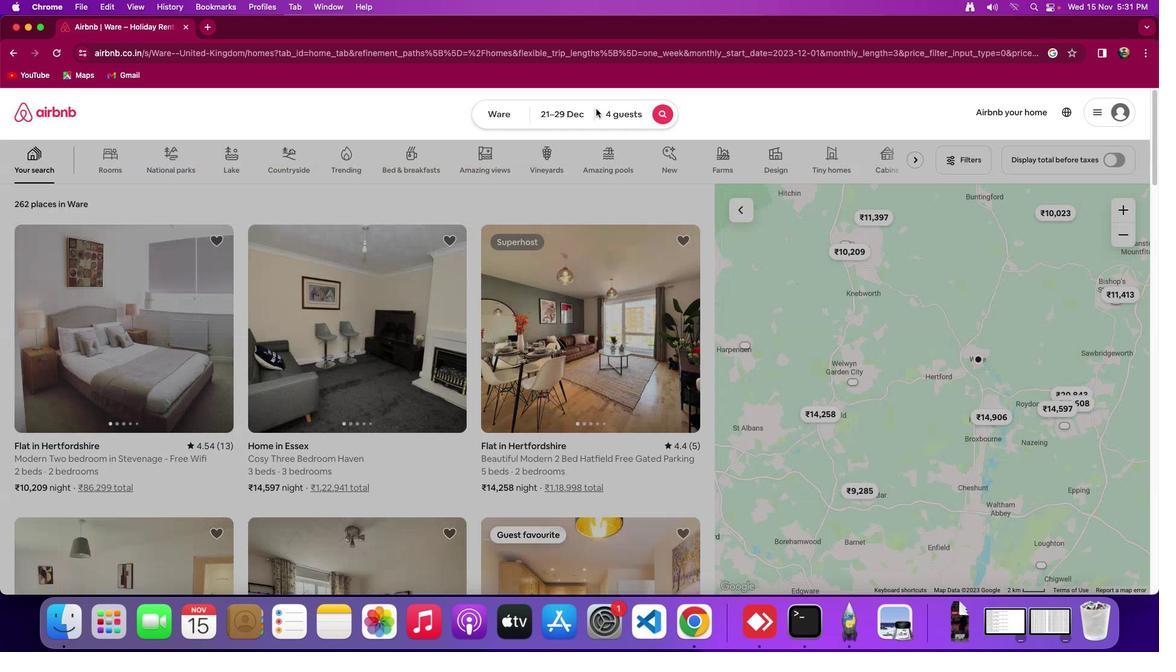 
Action: Mouse pressed left at (596, 109)
Screenshot: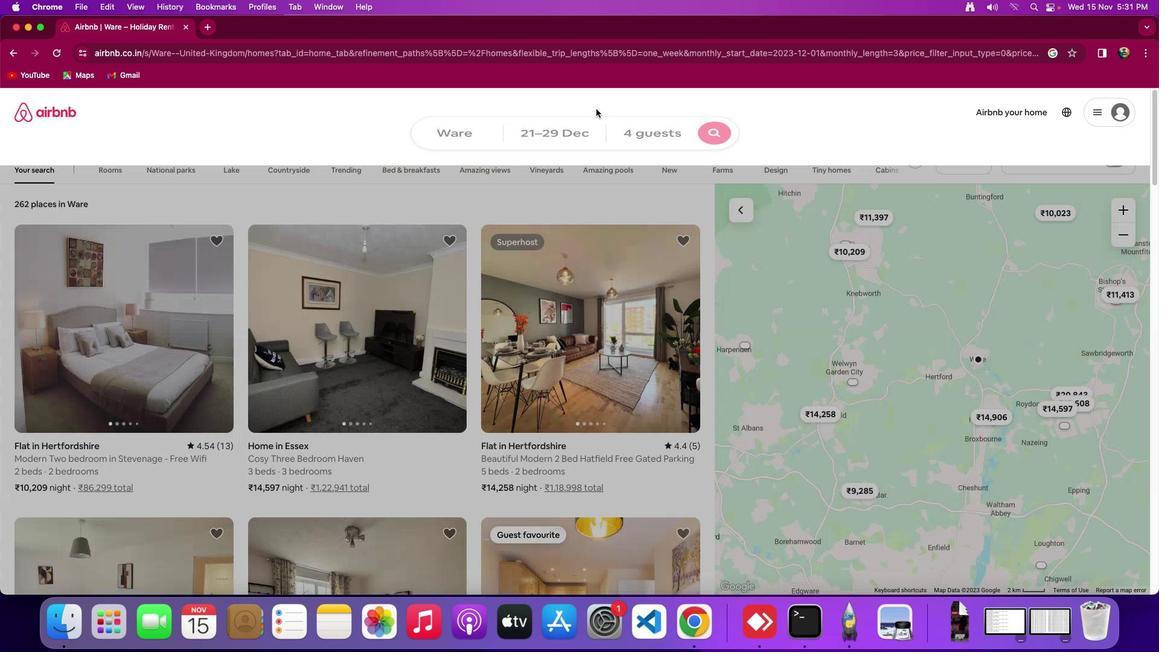 
Action: Mouse moved to (451, 327)
Screenshot: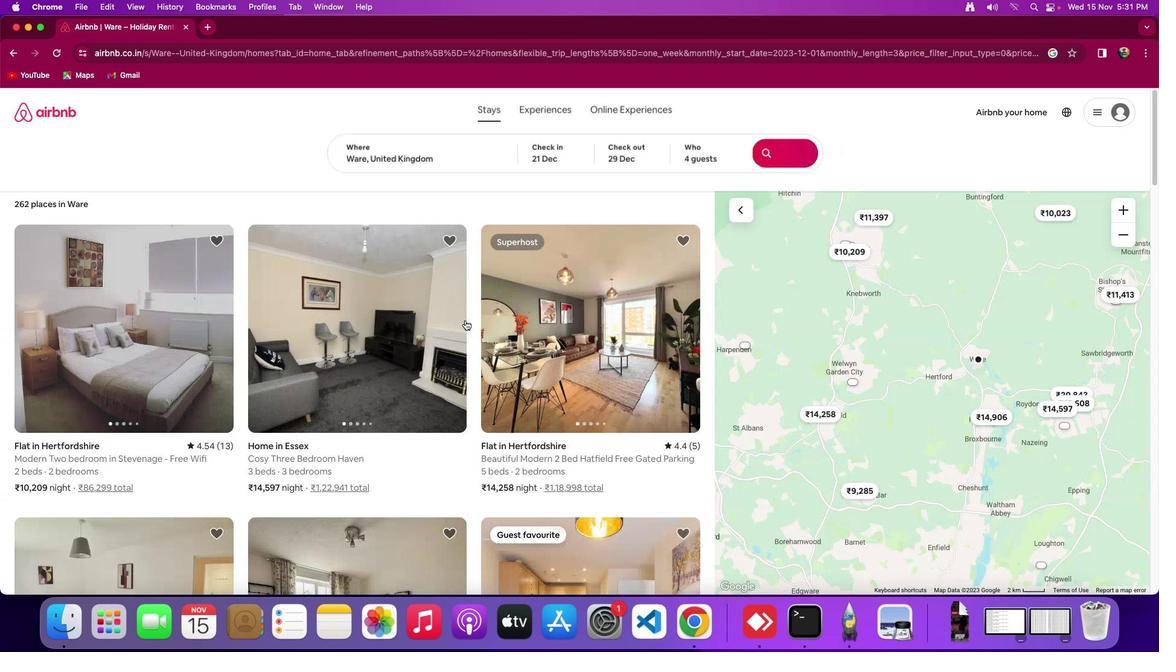 
Action: Mouse pressed left at (451, 327)
Screenshot: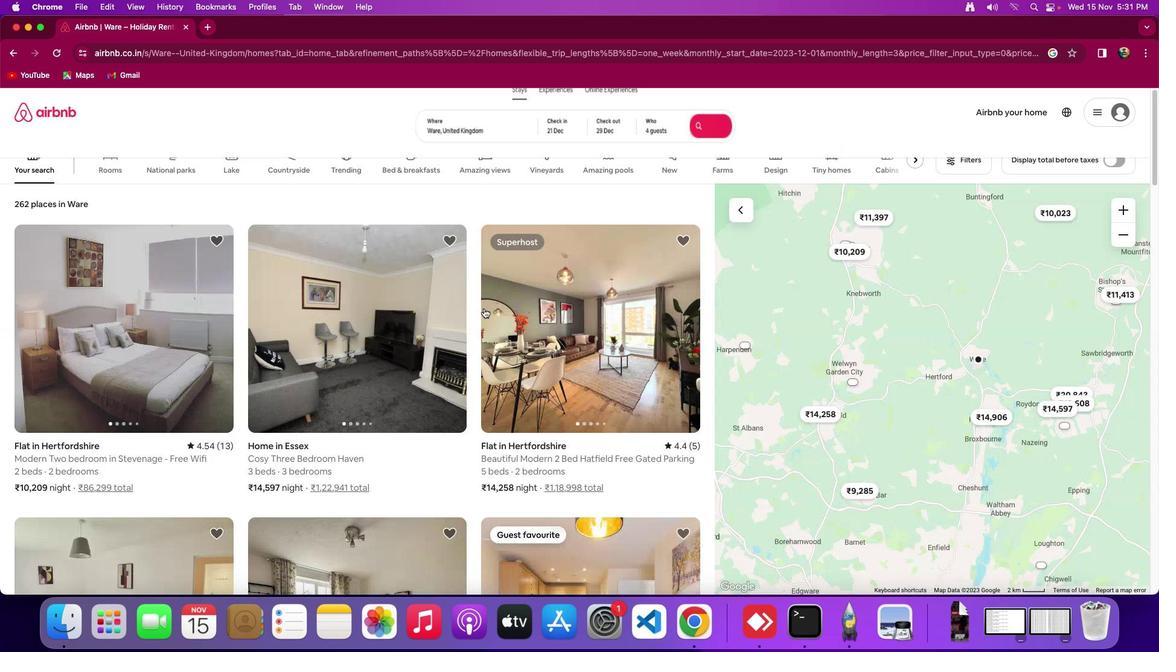 
Action: Mouse moved to (970, 158)
Screenshot: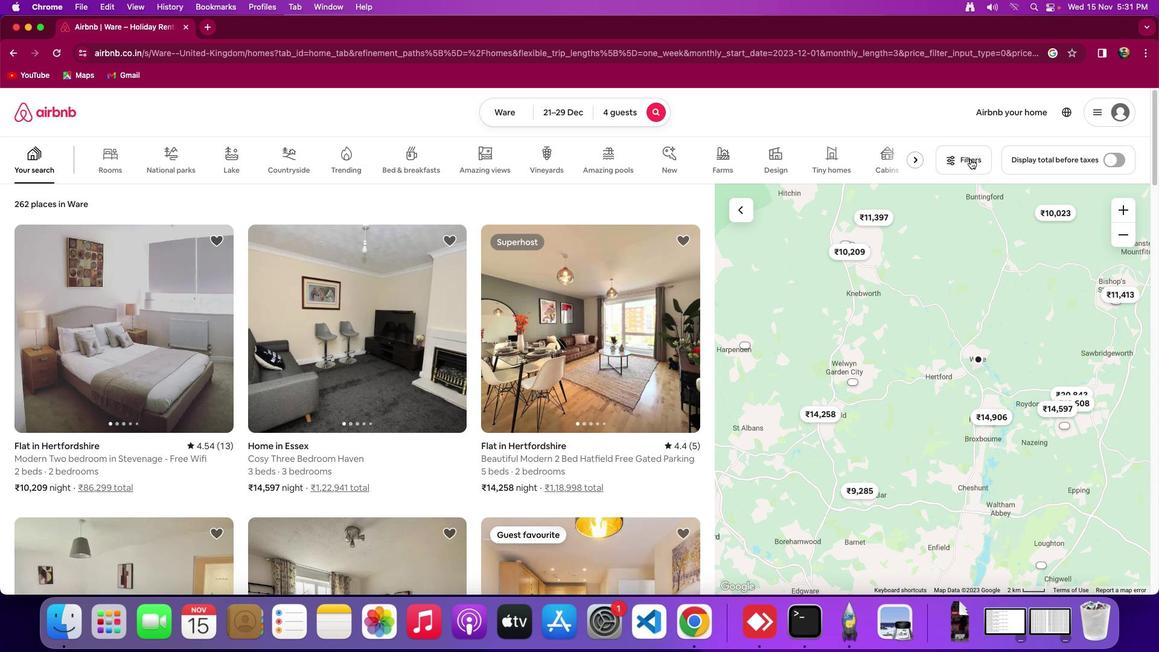 
Action: Mouse pressed left at (970, 158)
Screenshot: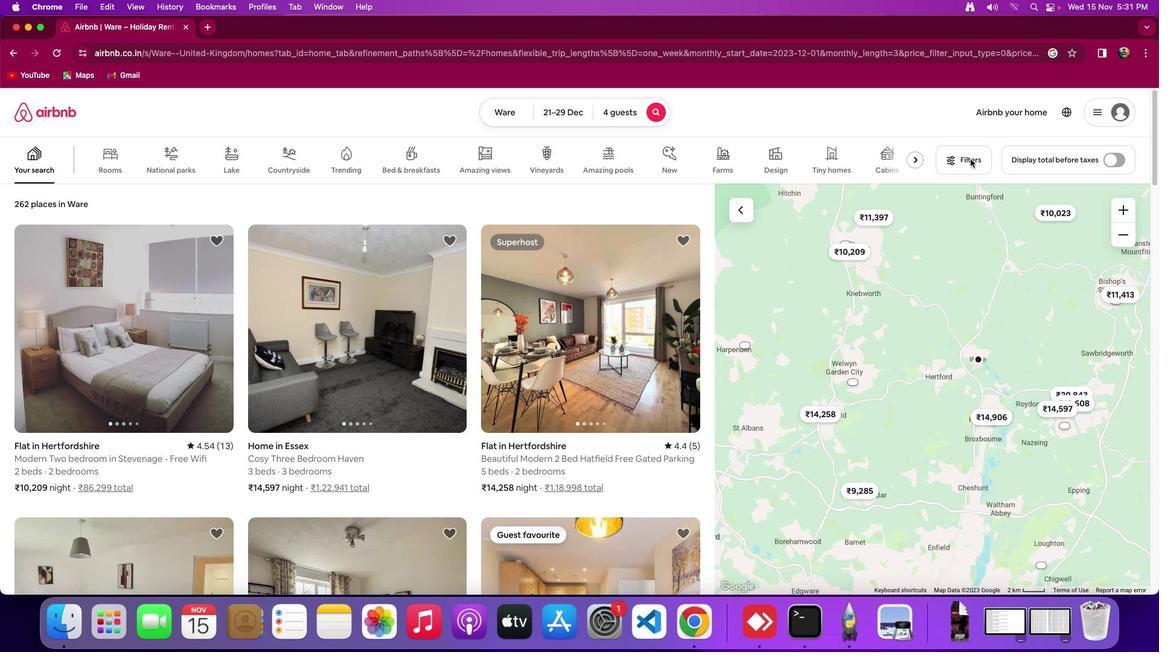 
Action: Mouse moved to (610, 372)
Screenshot: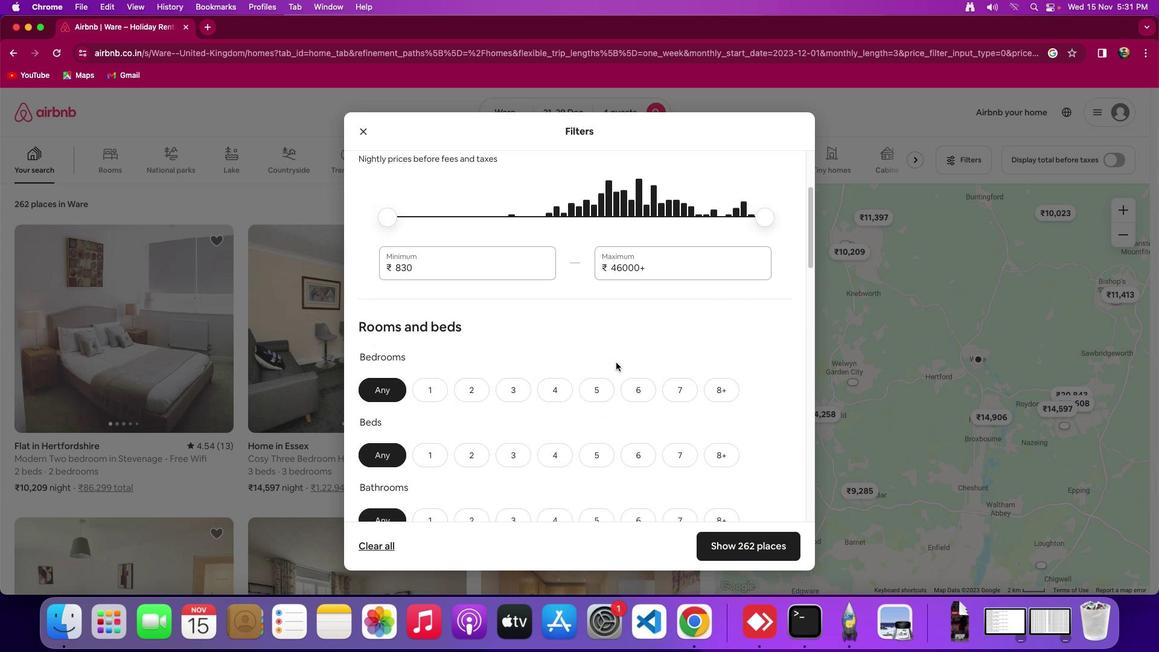 
Action: Mouse scrolled (610, 372) with delta (0, 0)
Screenshot: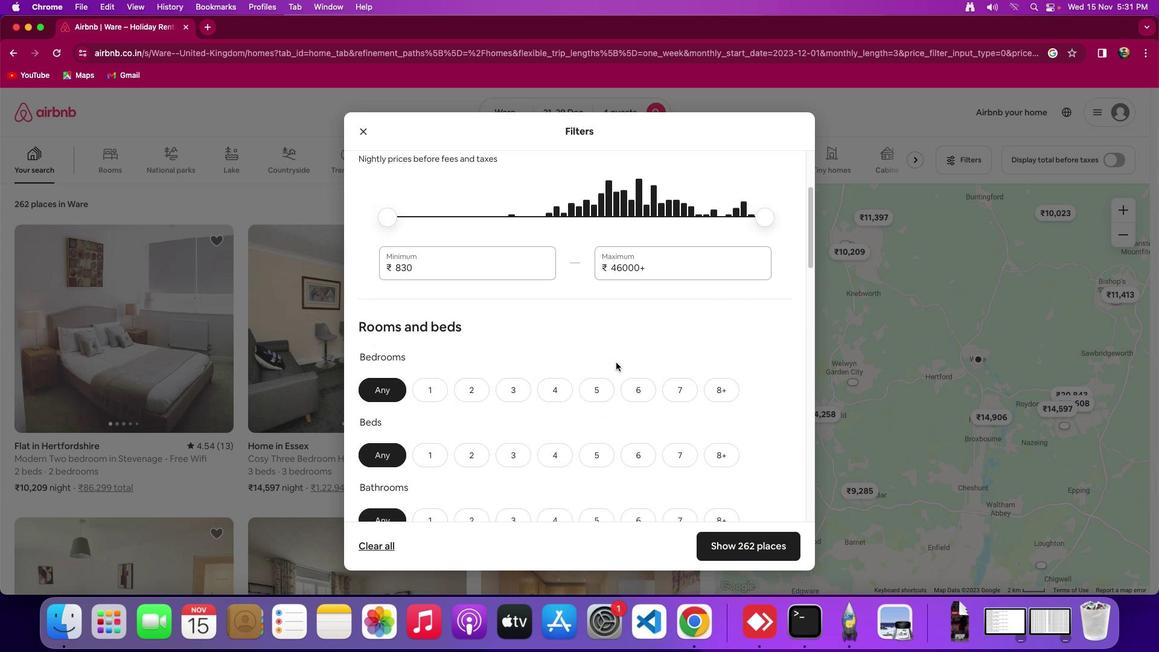 
Action: Mouse scrolled (610, 372) with delta (0, 0)
Screenshot: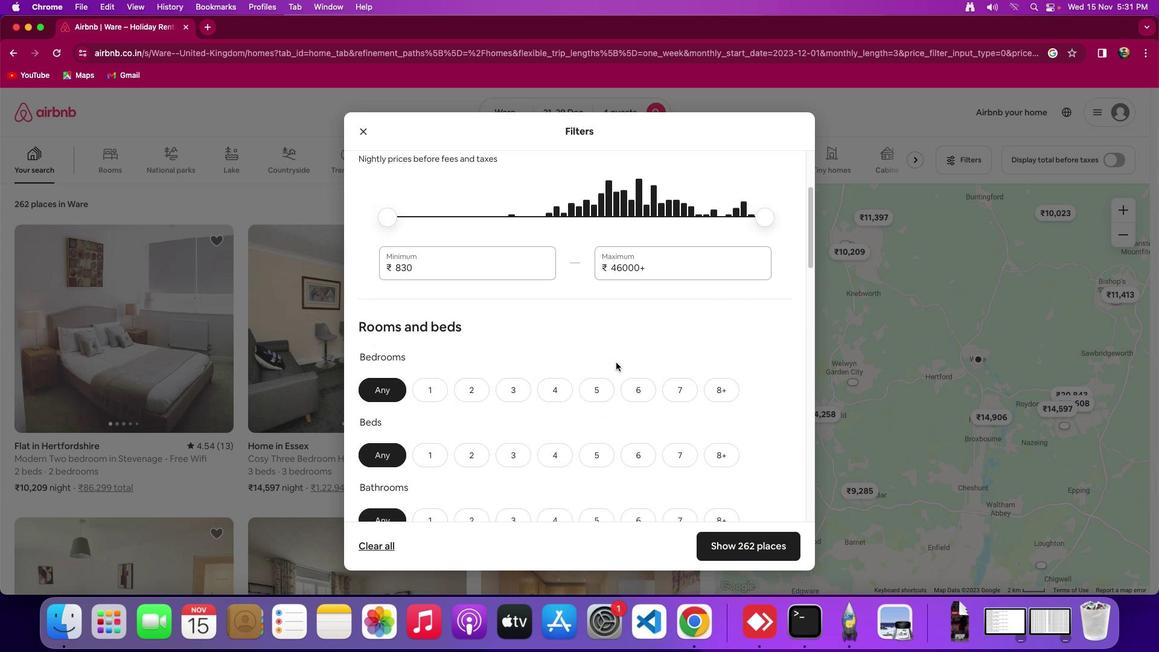 
Action: Mouse moved to (610, 372)
Screenshot: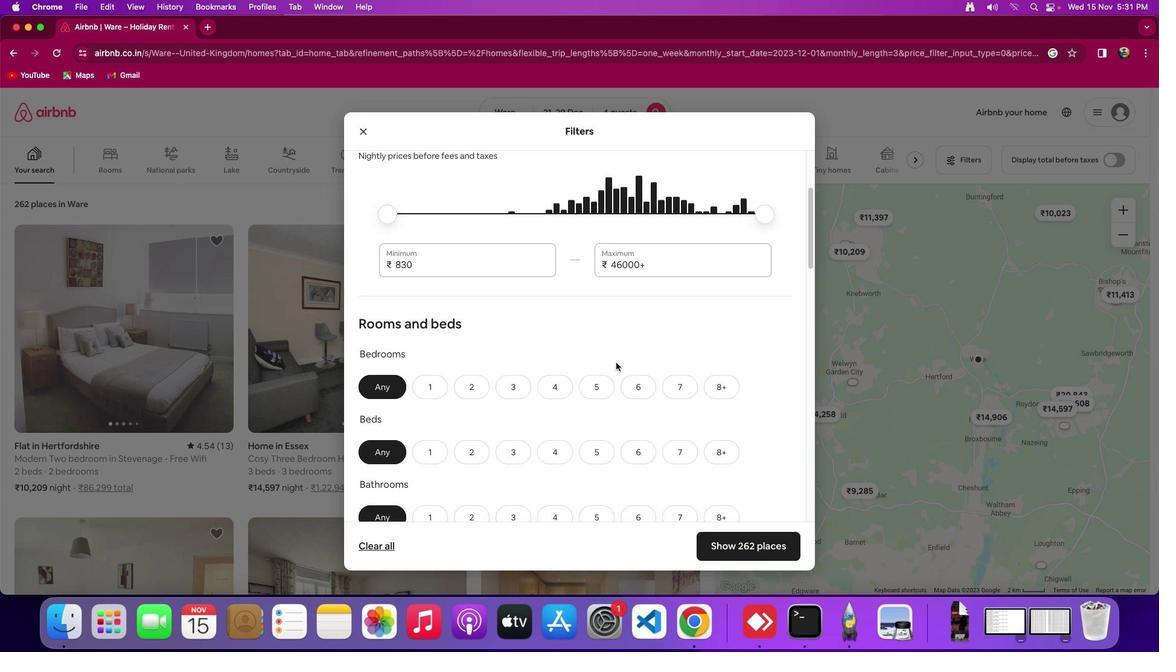 
Action: Mouse scrolled (610, 372) with delta (0, -2)
Screenshot: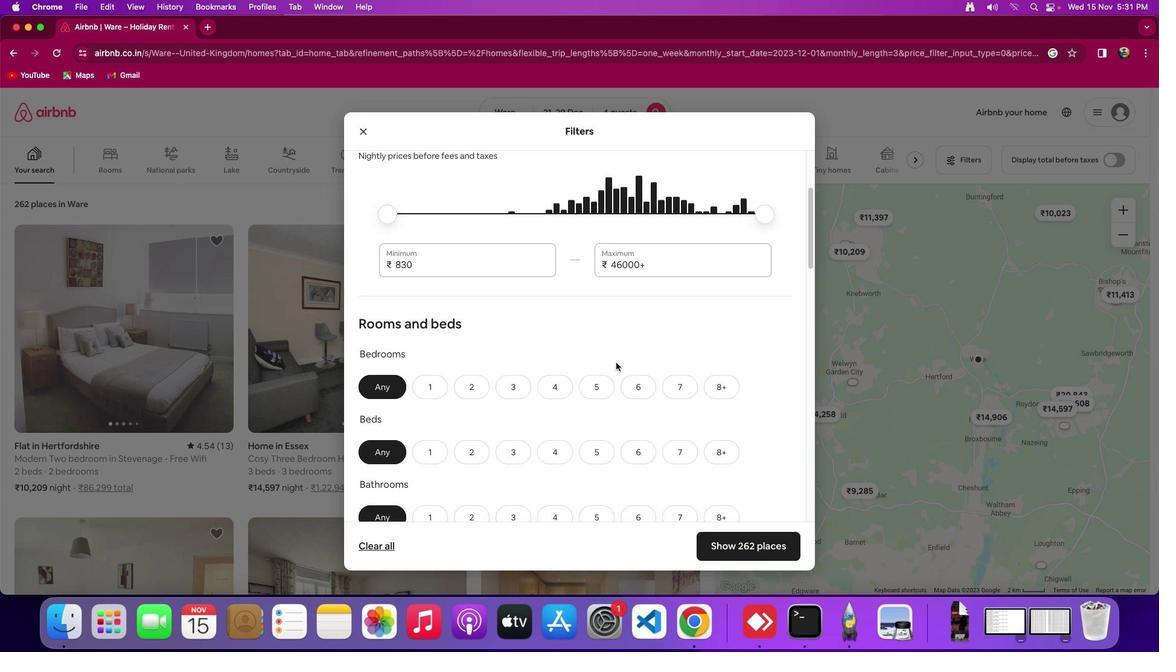 
Action: Mouse moved to (617, 364)
Screenshot: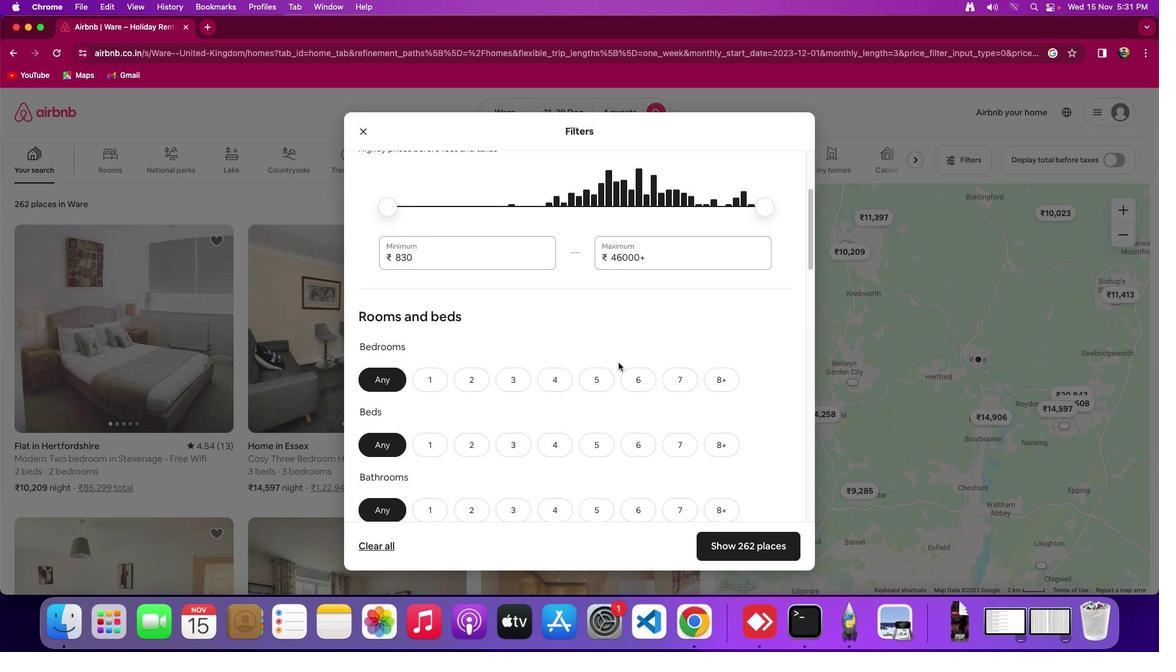 
Action: Mouse scrolled (617, 364) with delta (0, 0)
Screenshot: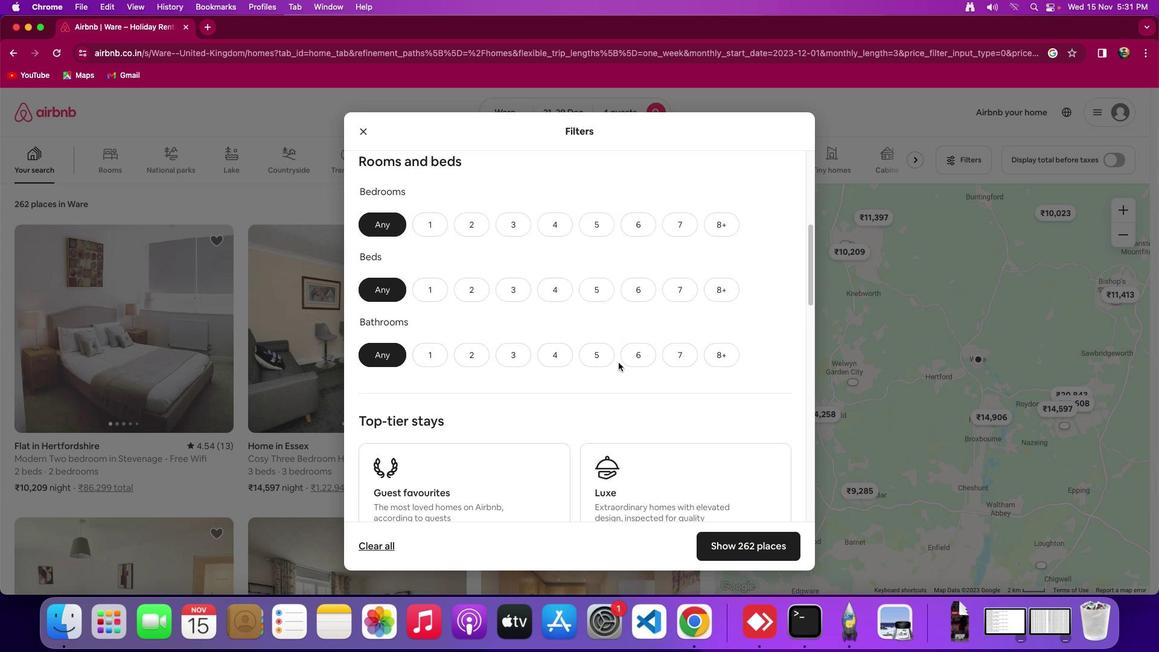 
Action: Mouse moved to (617, 364)
Screenshot: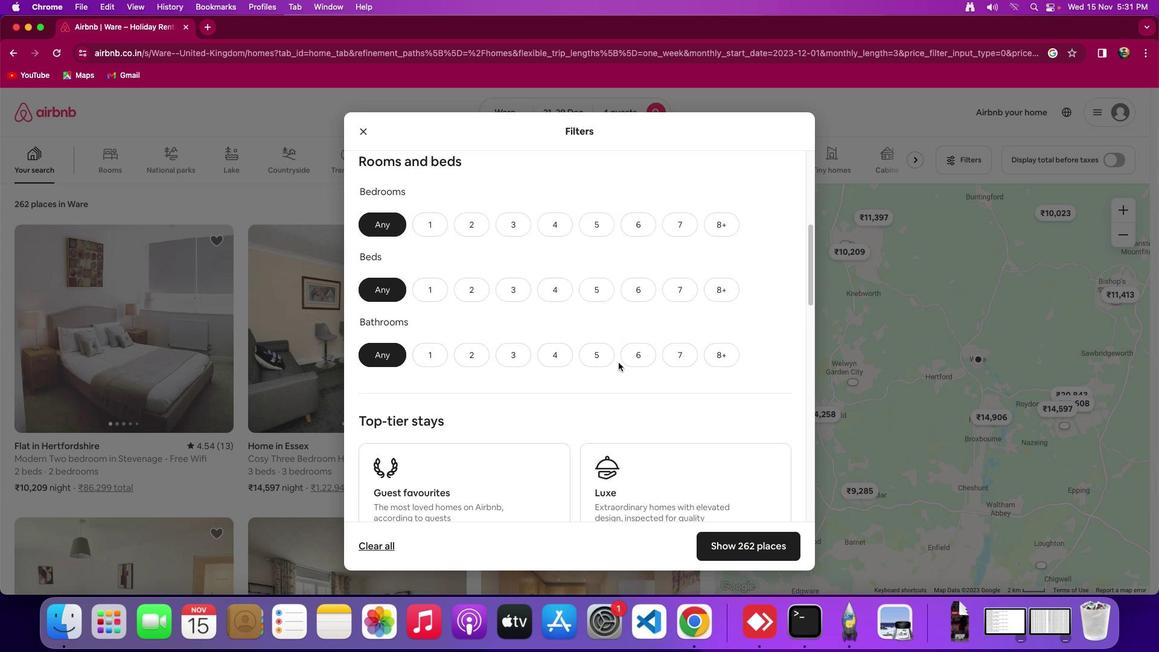 
Action: Mouse scrolled (617, 364) with delta (0, 0)
Screenshot: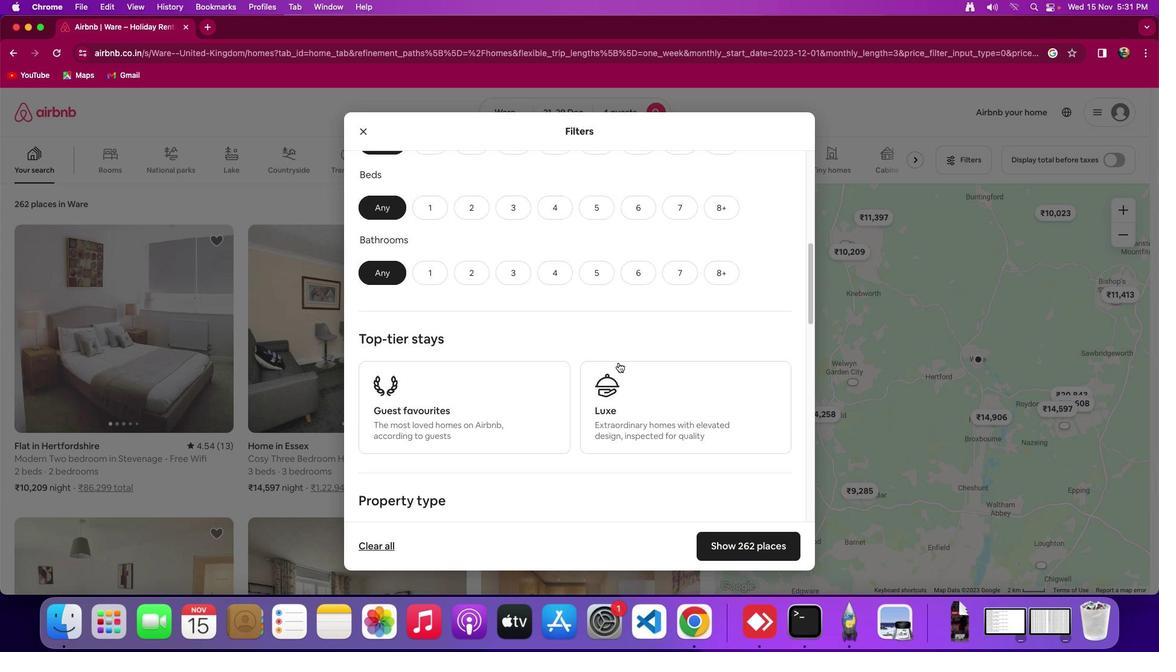 
Action: Mouse moved to (618, 363)
Screenshot: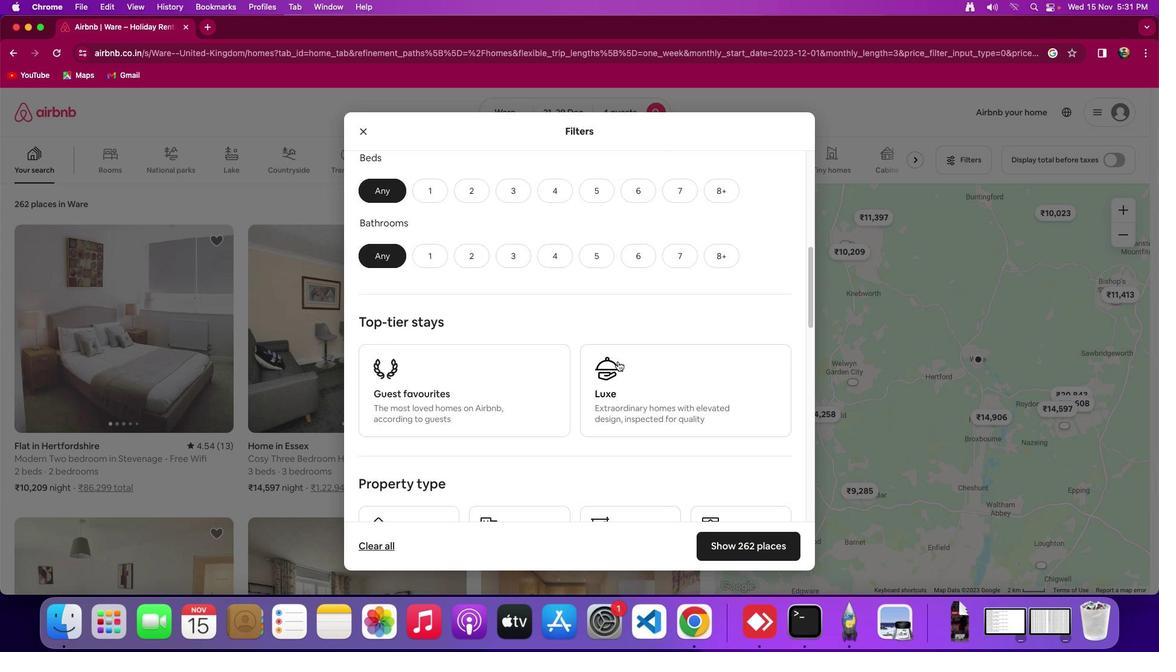 
Action: Mouse scrolled (618, 363) with delta (0, -1)
Screenshot: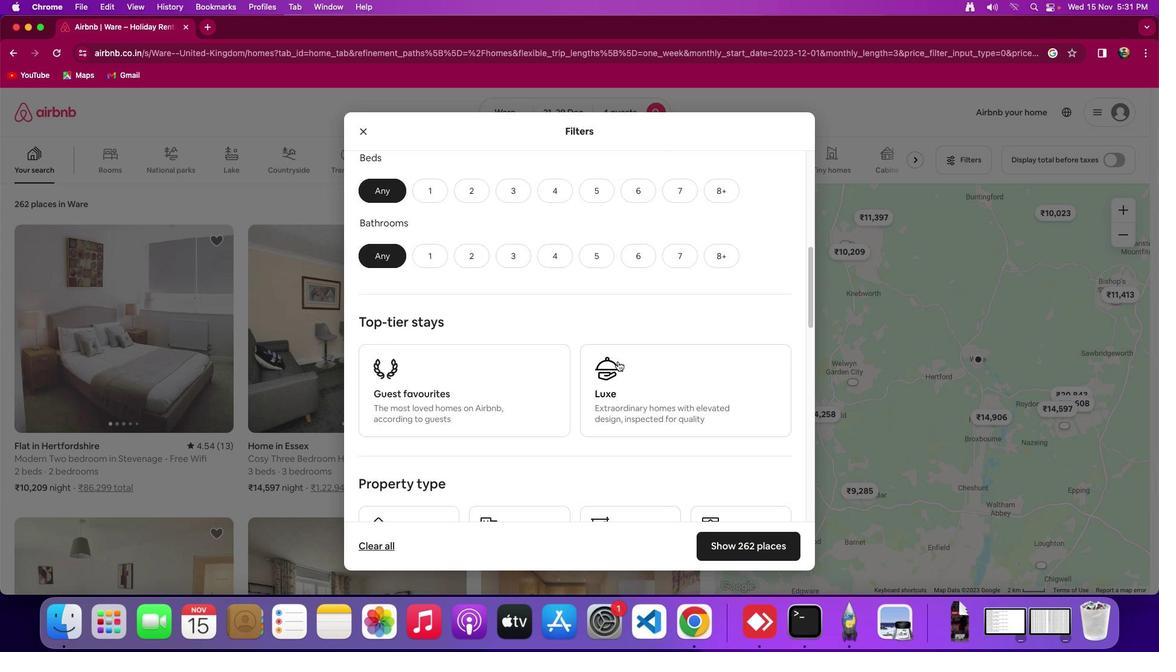 
Action: Mouse moved to (618, 363)
Screenshot: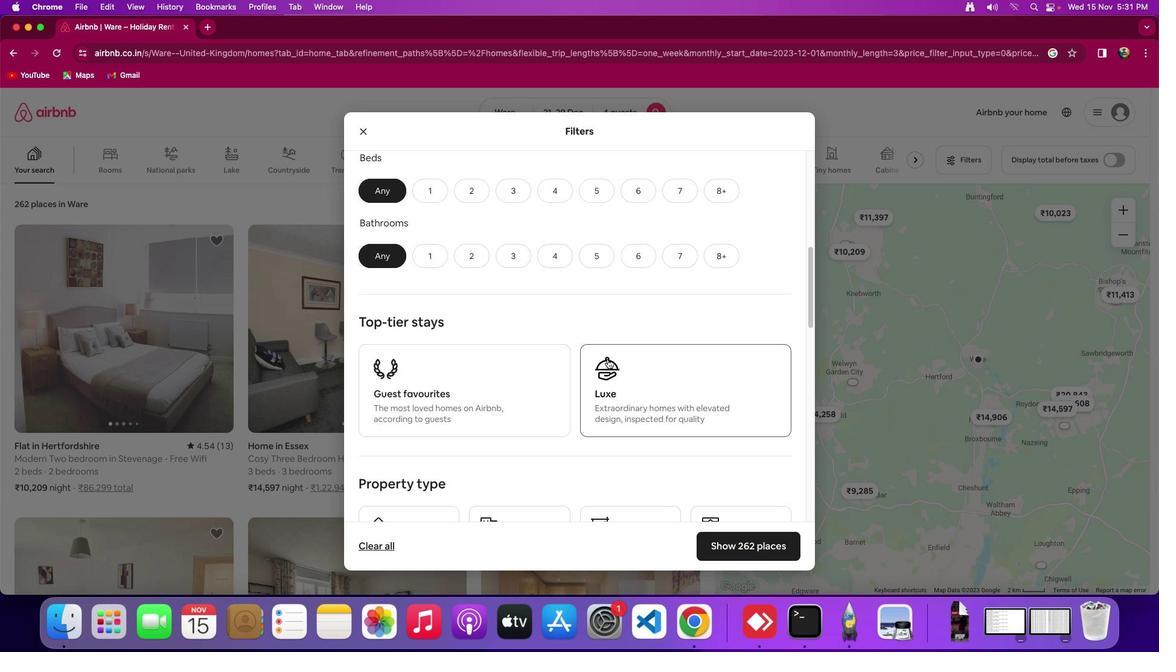 
Action: Mouse scrolled (618, 363) with delta (0, -3)
Screenshot: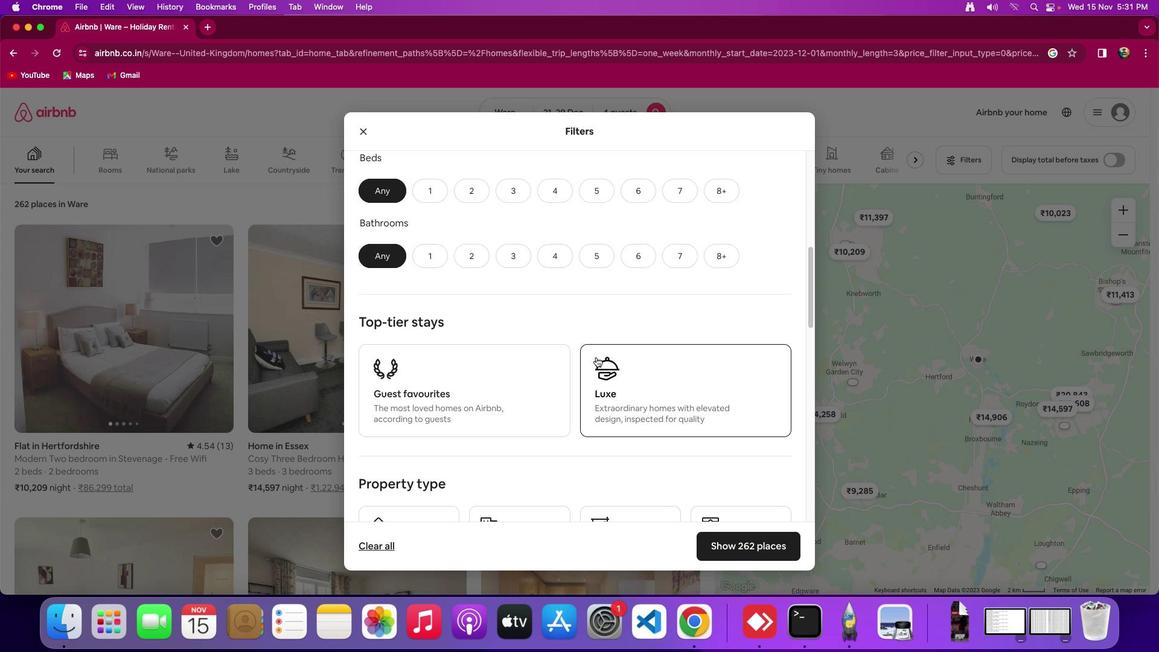 
Action: Mouse moved to (494, 282)
Screenshot: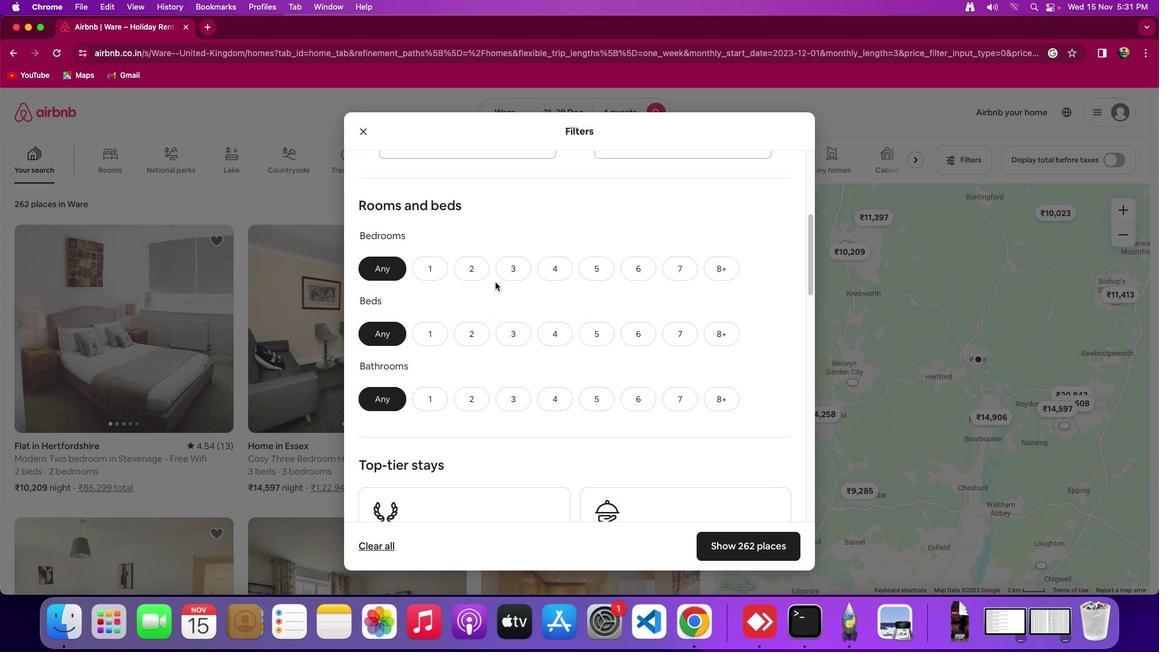 
Action: Mouse scrolled (494, 282) with delta (0, 0)
Screenshot: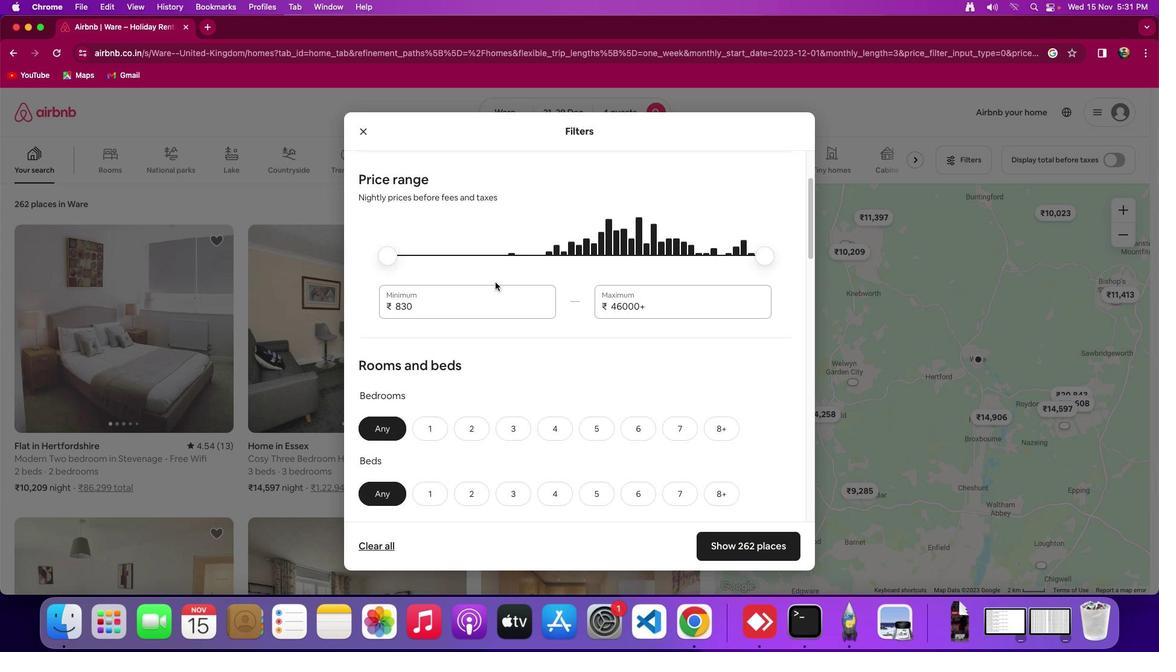 
Action: Mouse scrolled (494, 282) with delta (0, 0)
Screenshot: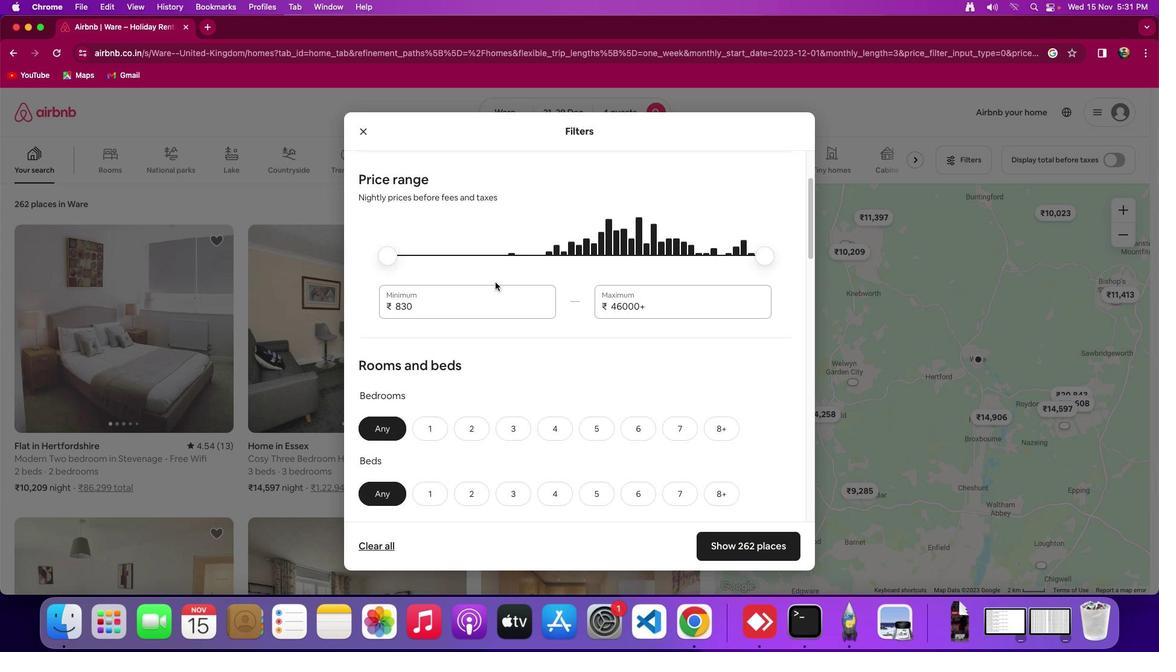 
Action: Mouse scrolled (494, 282) with delta (0, 2)
Screenshot: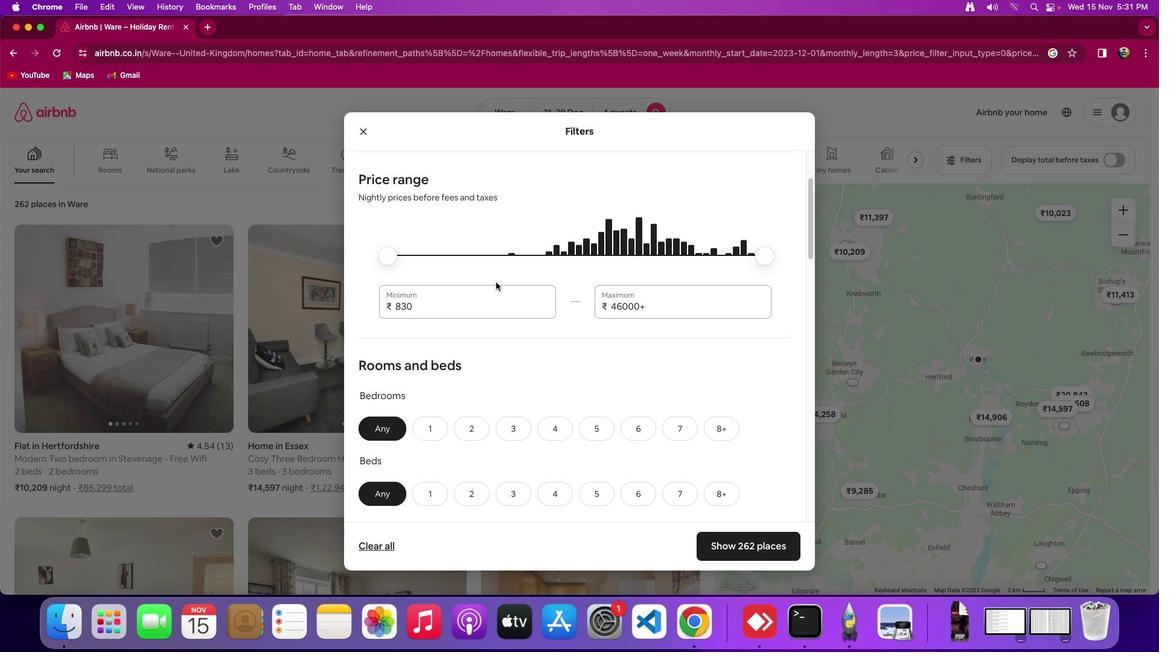 
Action: Mouse scrolled (494, 282) with delta (0, 3)
Screenshot: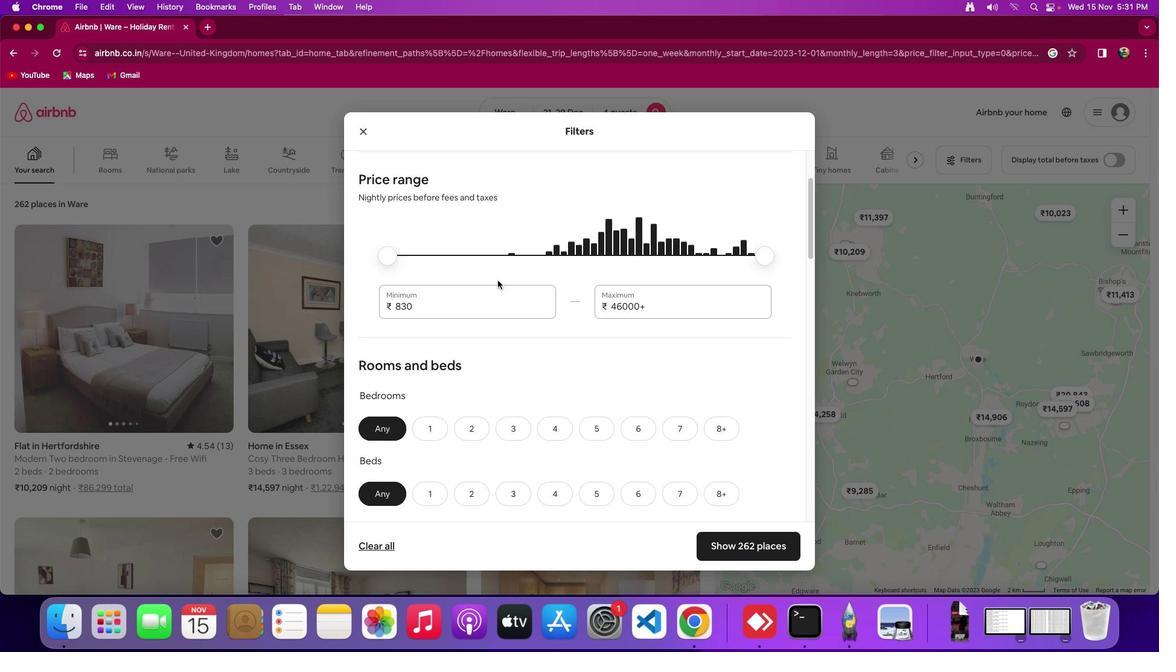 
Action: Mouse moved to (485, 426)
Screenshot: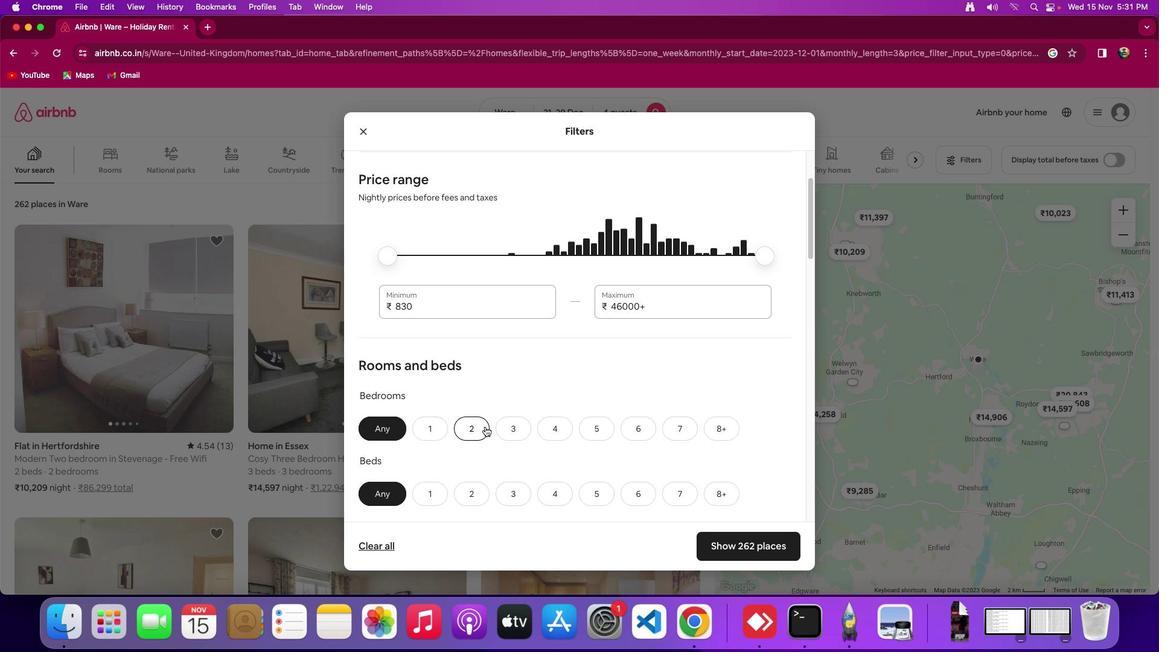 
Action: Mouse pressed left at (485, 426)
Screenshot: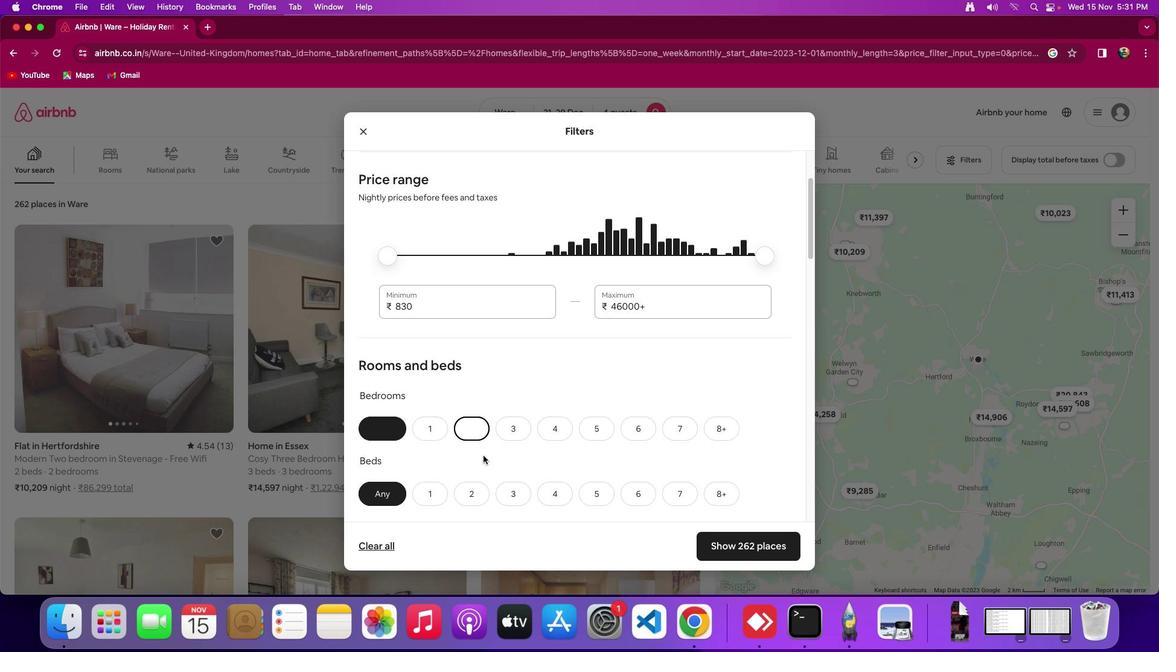 
Action: Mouse moved to (480, 486)
Screenshot: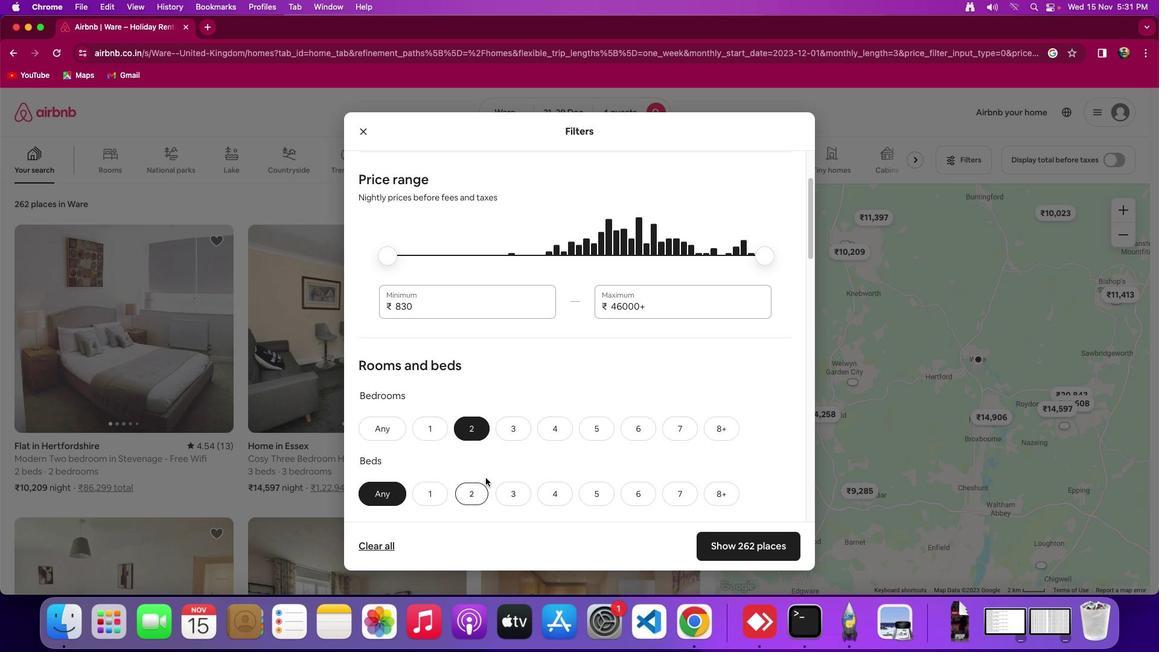 
Action: Mouse pressed left at (480, 486)
Screenshot: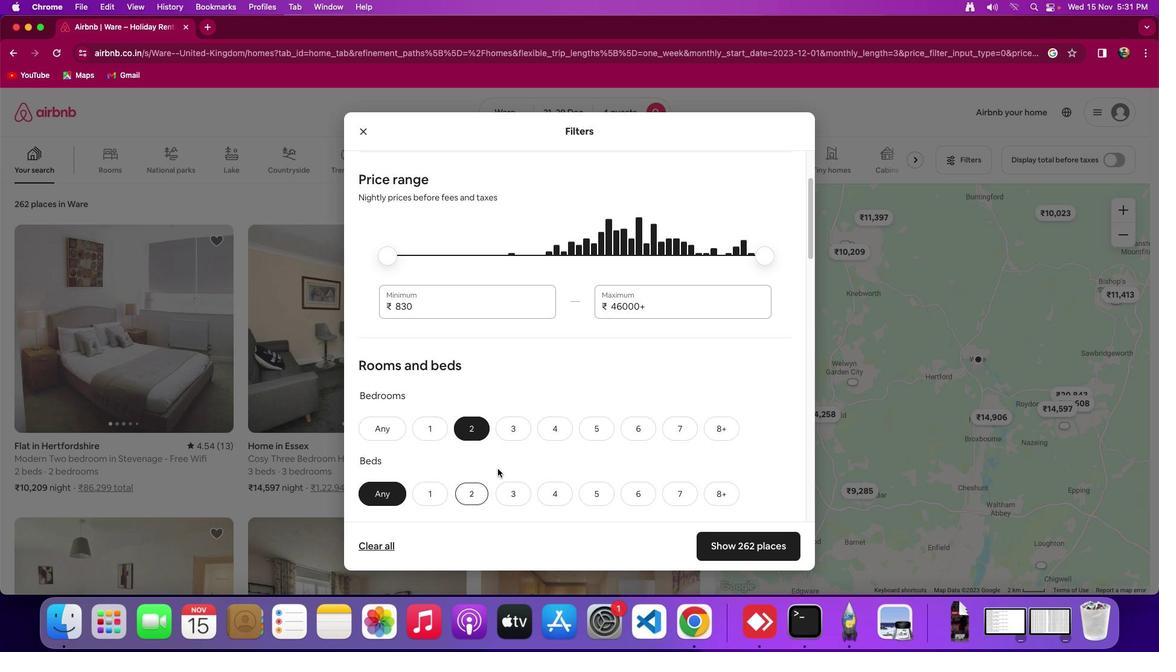 
Action: Mouse moved to (504, 459)
Screenshot: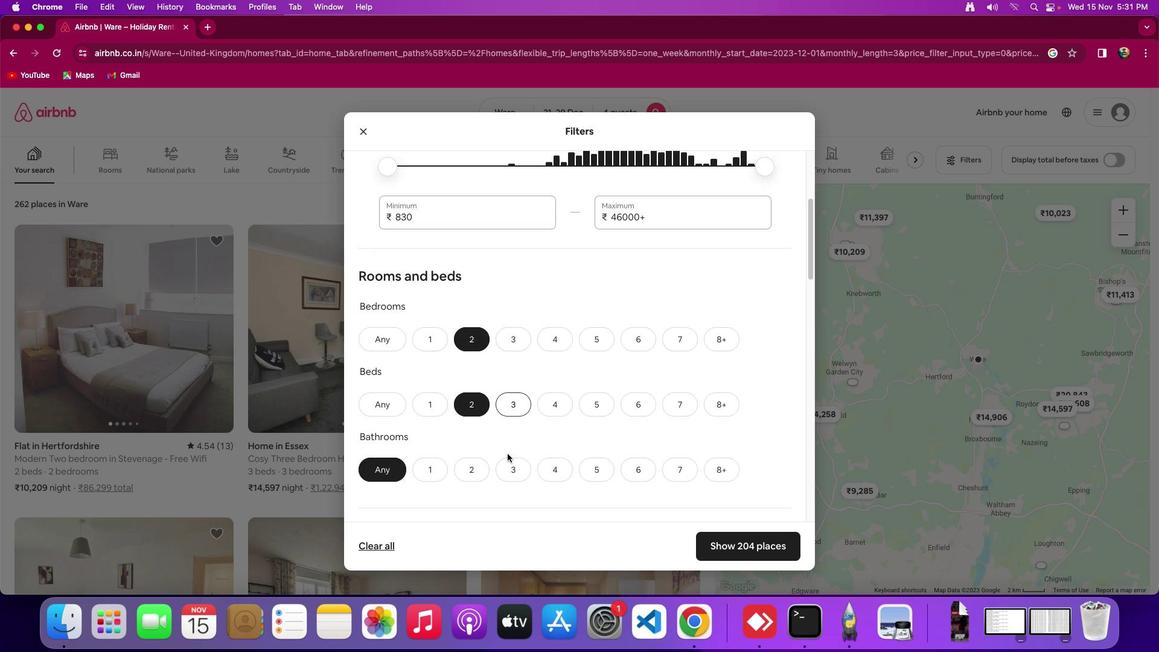 
Action: Mouse scrolled (504, 459) with delta (0, 0)
Screenshot: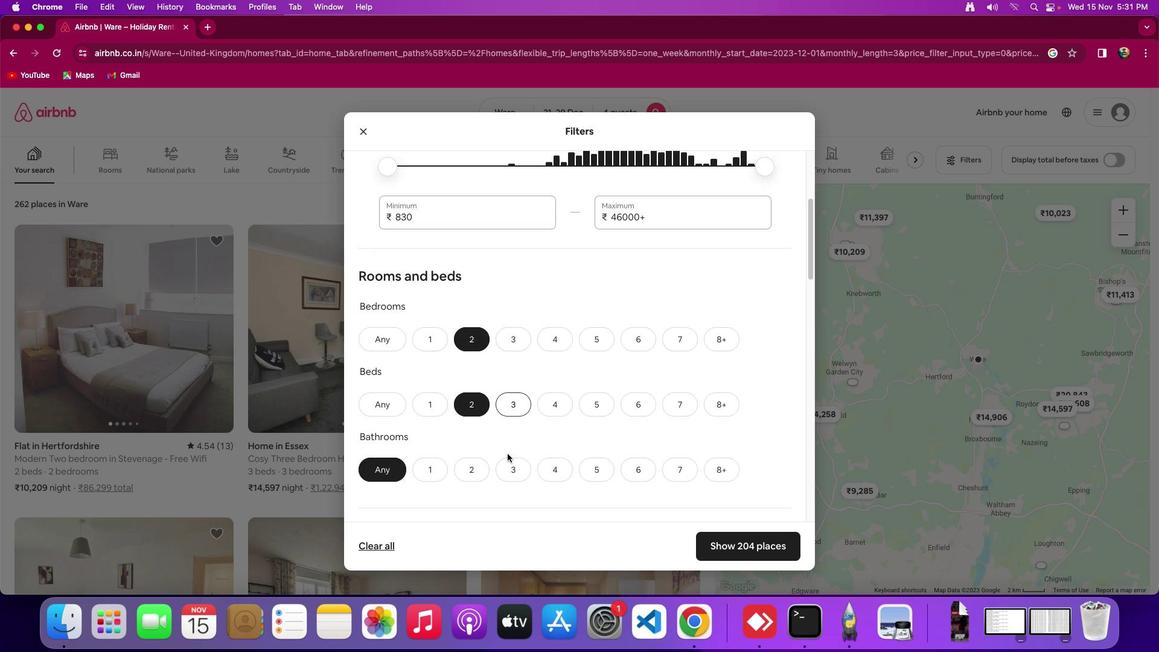 
Action: Mouse moved to (504, 458)
Screenshot: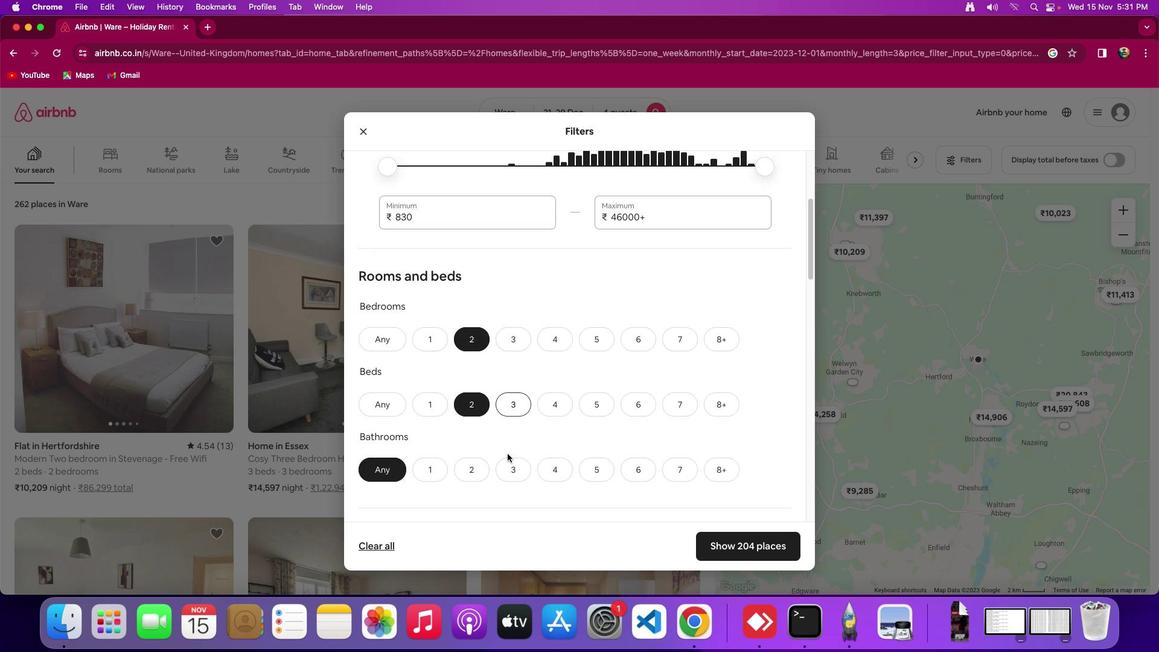 
Action: Mouse scrolled (504, 458) with delta (0, 0)
Screenshot: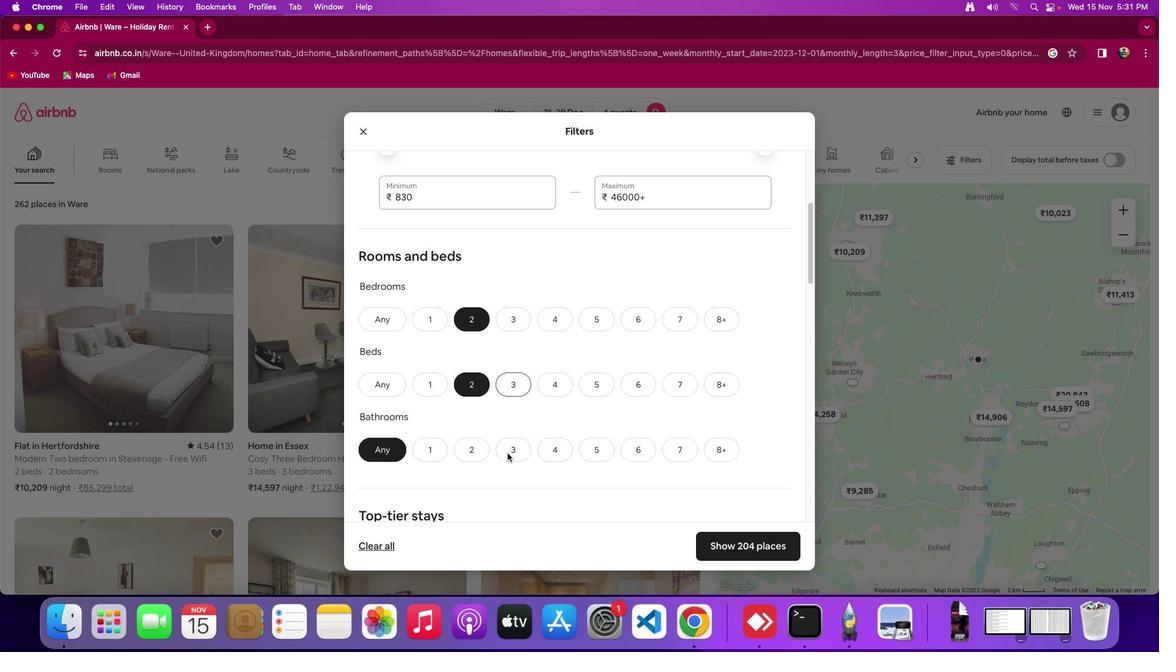 
Action: Mouse moved to (507, 454)
Screenshot: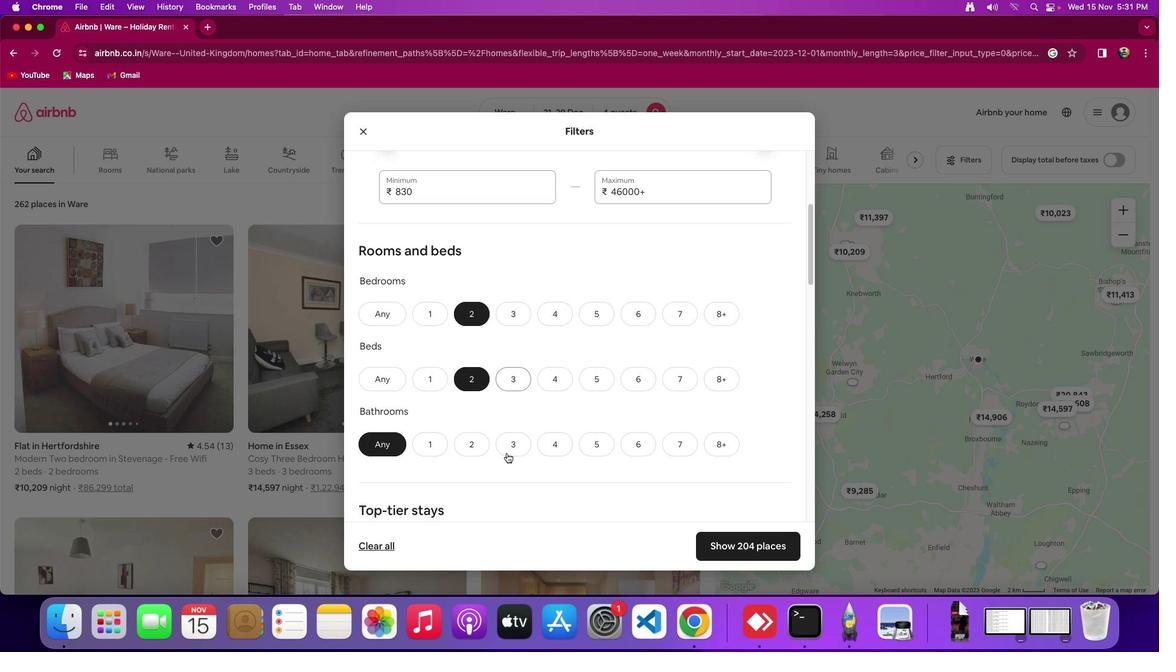 
Action: Mouse scrolled (507, 454) with delta (0, -1)
Screenshot: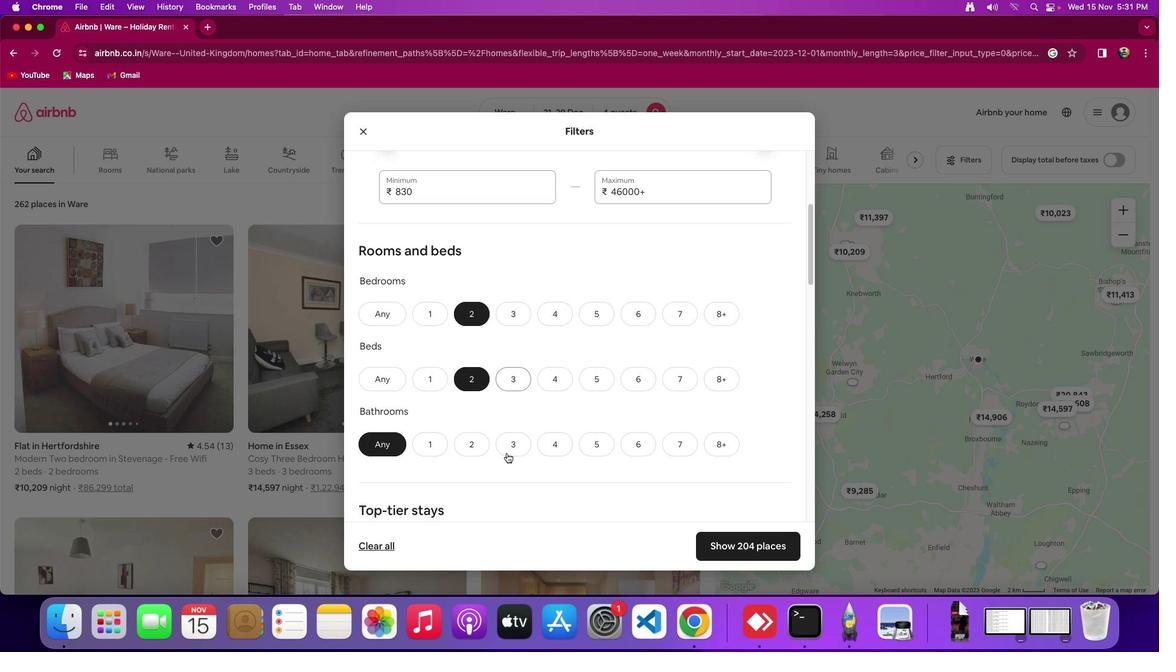 
Action: Mouse moved to (483, 450)
Screenshot: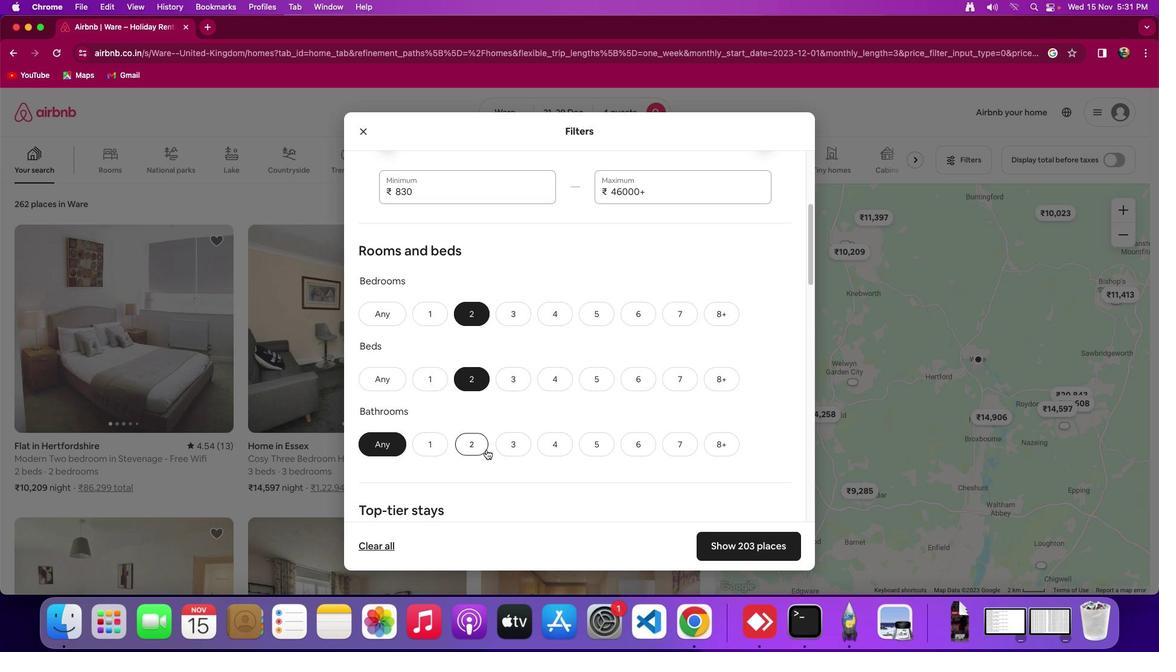 
Action: Mouse pressed left at (483, 450)
Screenshot: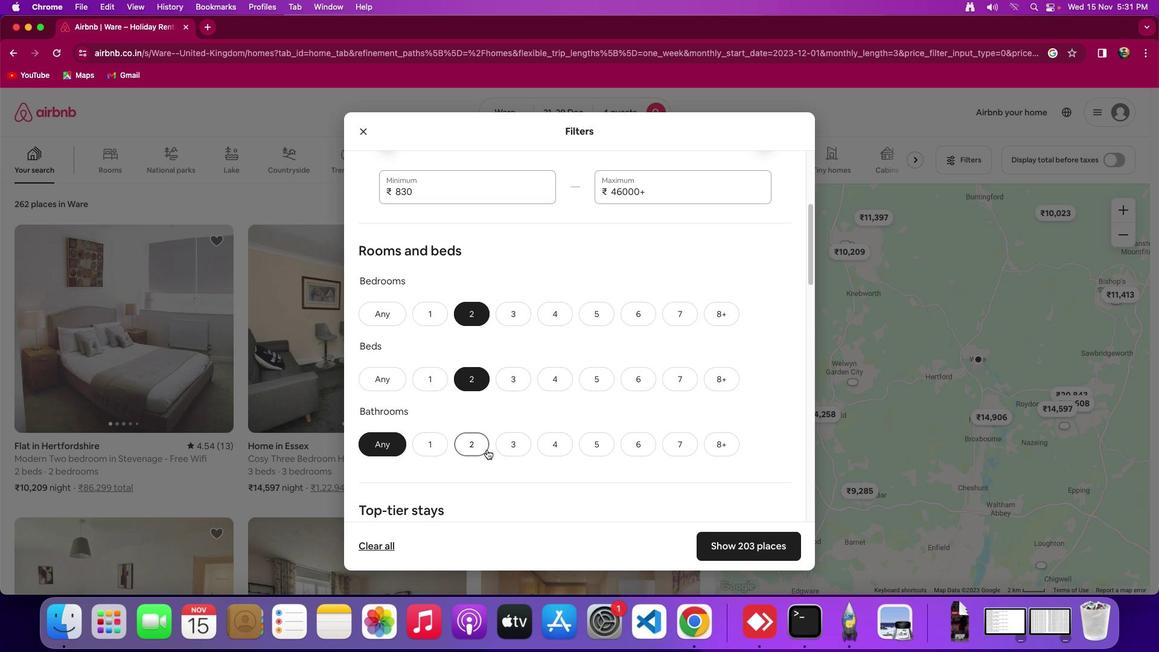 
Action: Mouse moved to (594, 433)
Screenshot: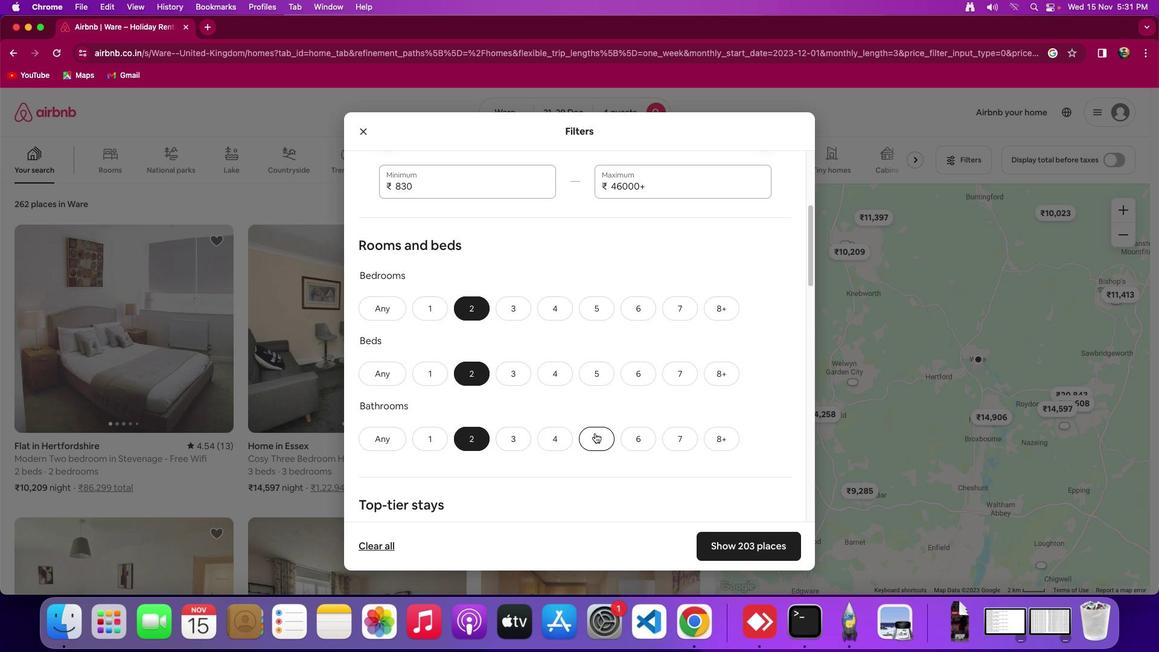 
Action: Mouse scrolled (594, 433) with delta (0, 0)
Screenshot: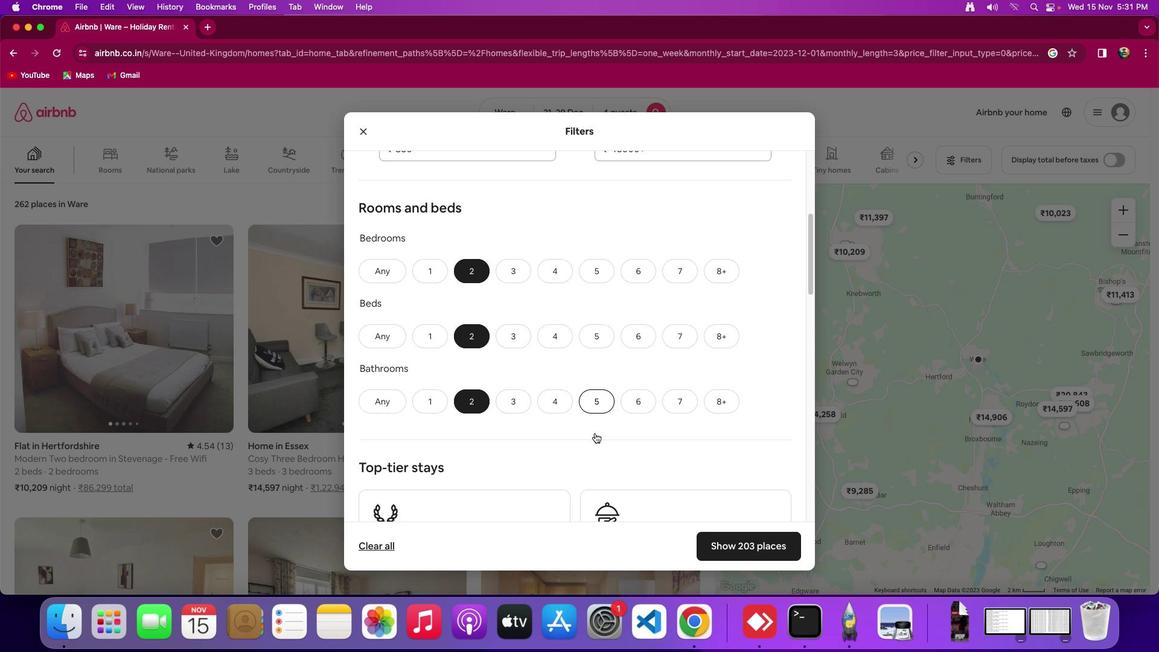 
Action: Mouse scrolled (594, 433) with delta (0, 0)
Screenshot: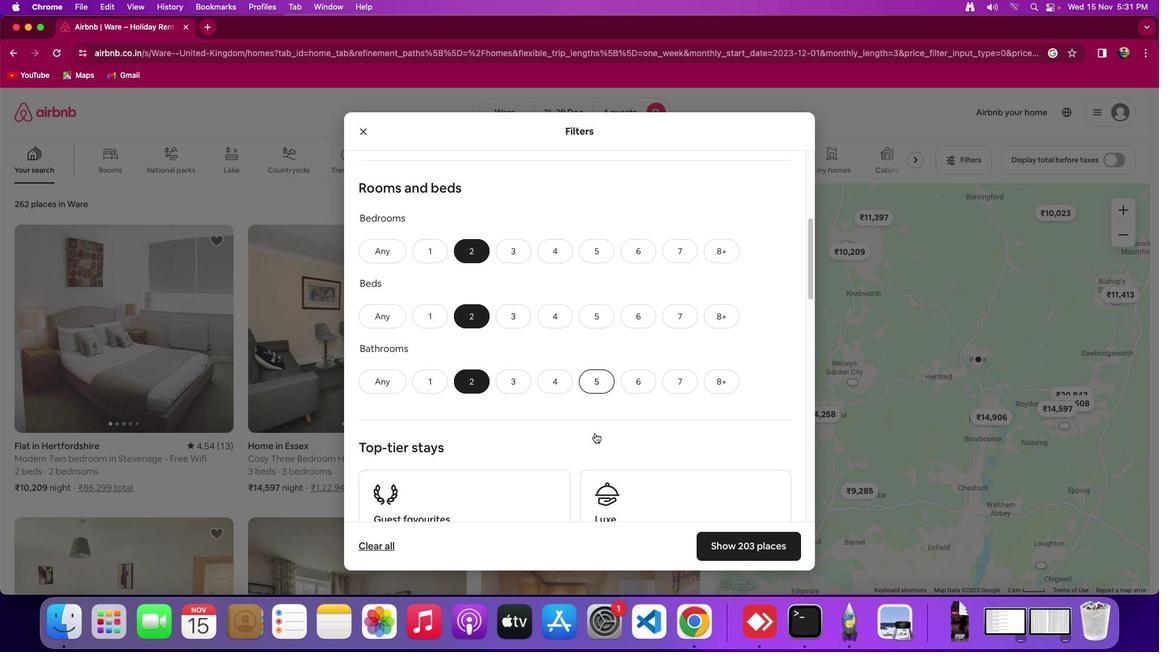 
Action: Mouse scrolled (594, 433) with delta (0, -1)
Screenshot: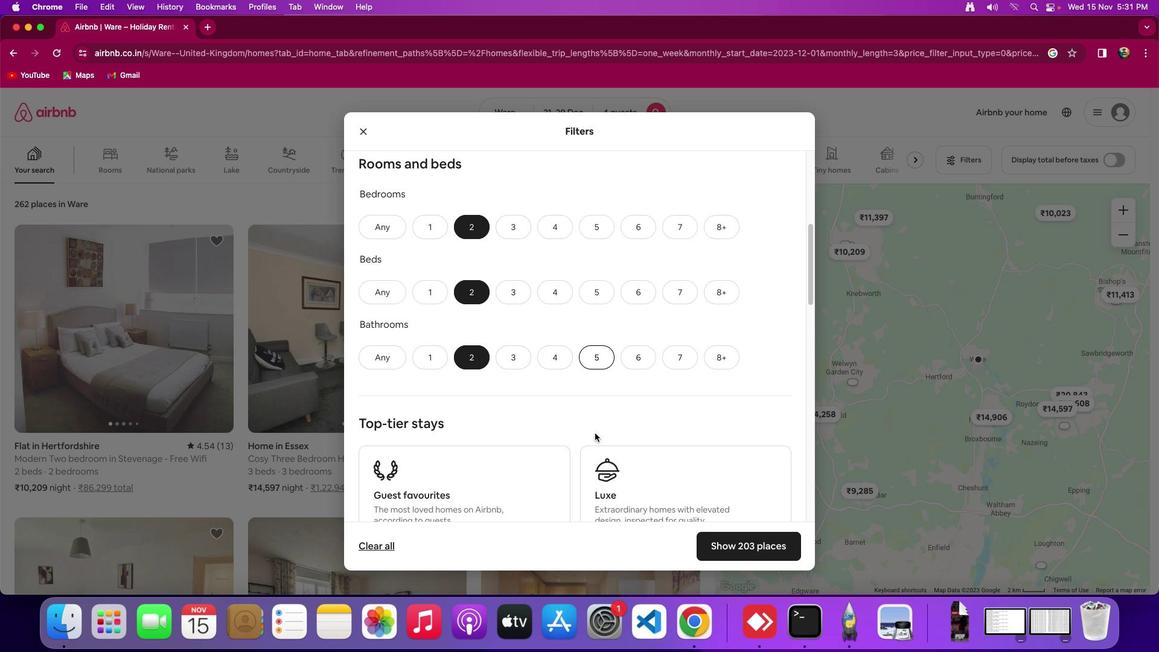 
Action: Mouse moved to (594, 433)
Screenshot: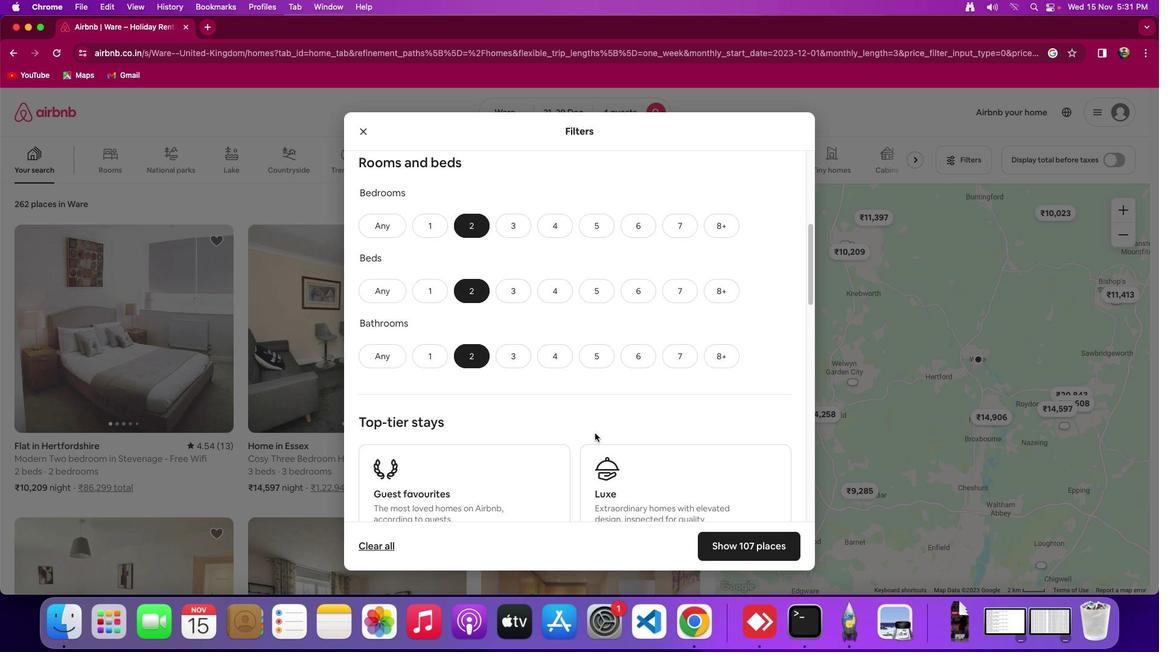 
Action: Mouse scrolled (594, 433) with delta (0, 0)
Screenshot: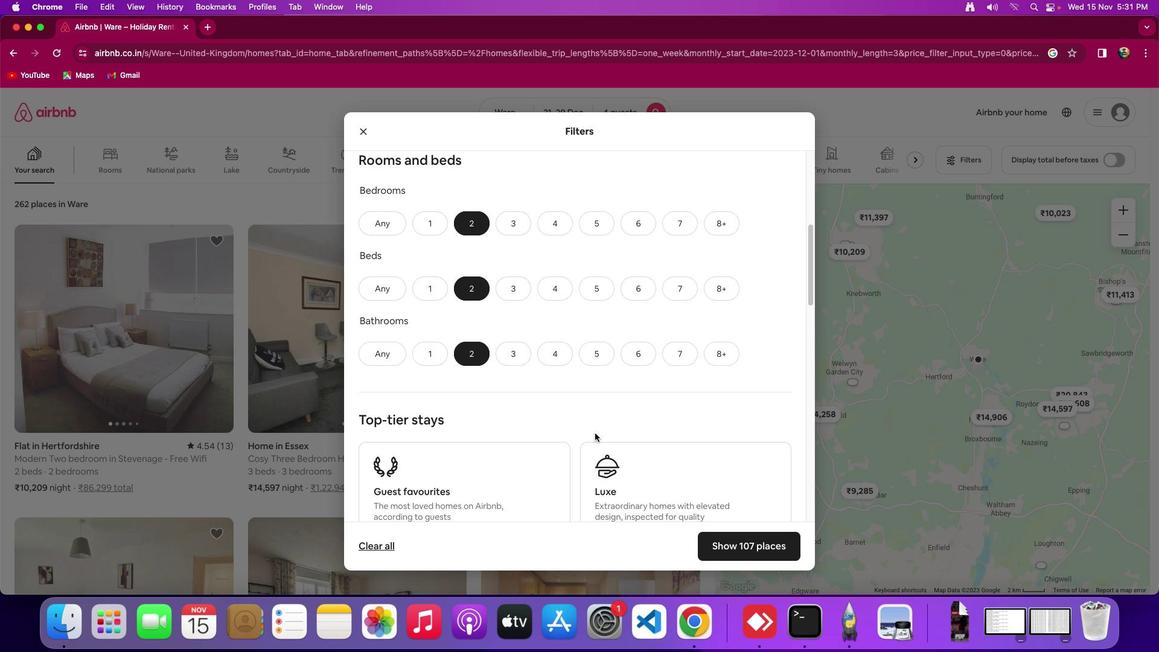 
Action: Mouse moved to (706, 300)
Screenshot: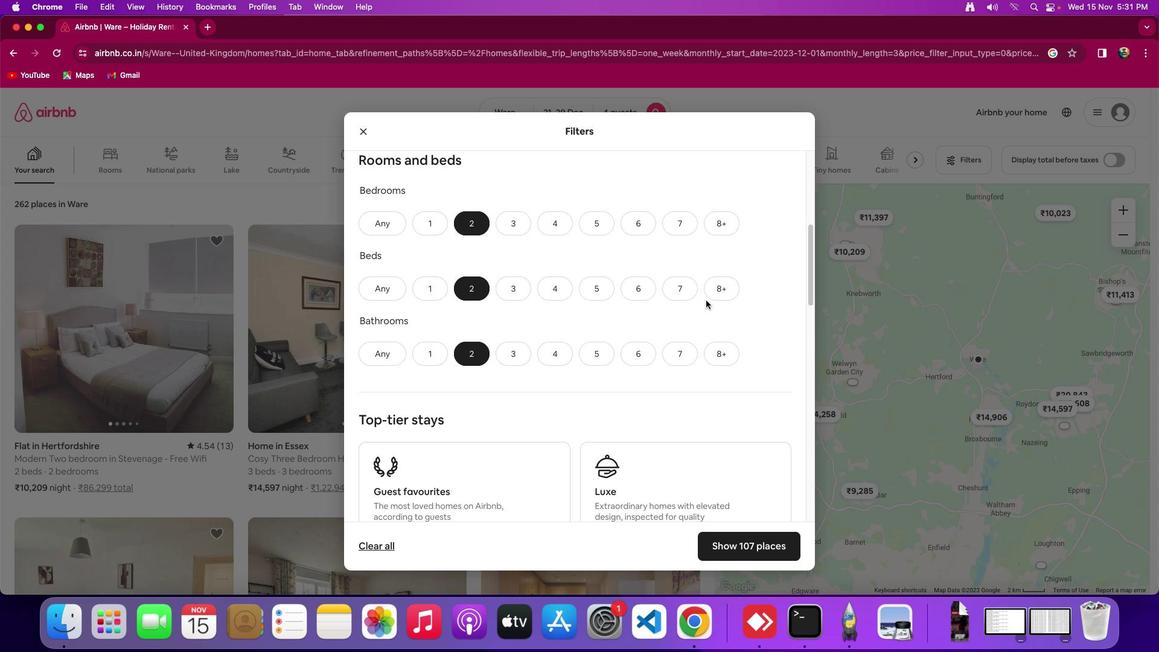 
Action: Mouse scrolled (706, 300) with delta (0, 0)
Screenshot: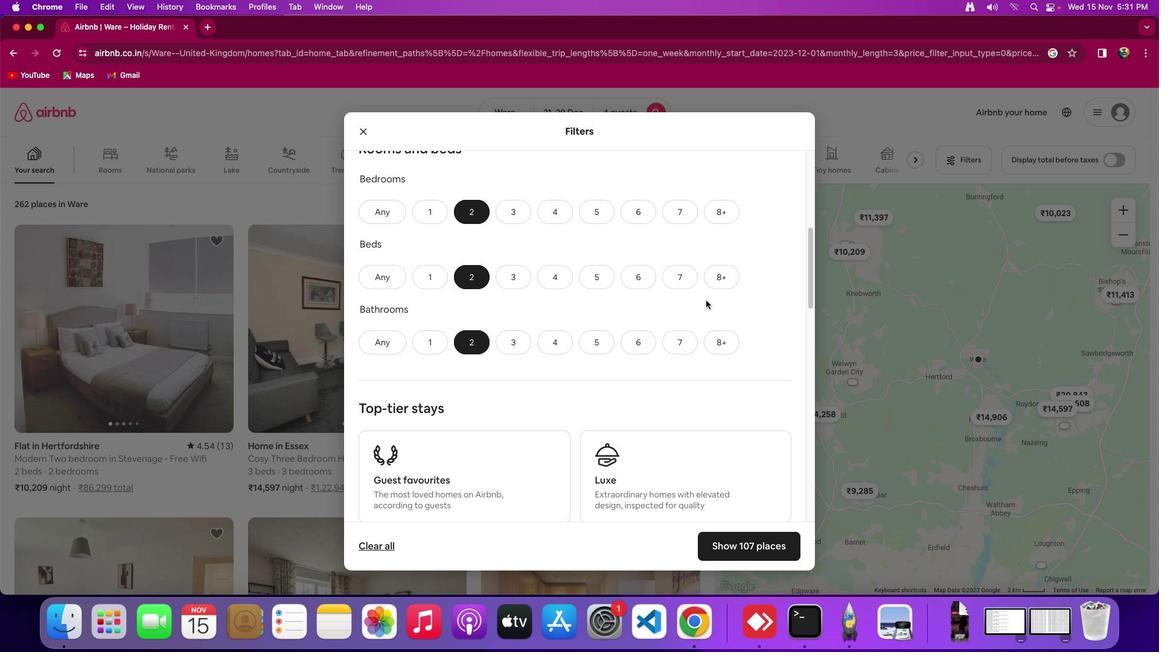 
Action: Mouse scrolled (706, 300) with delta (0, 0)
Screenshot: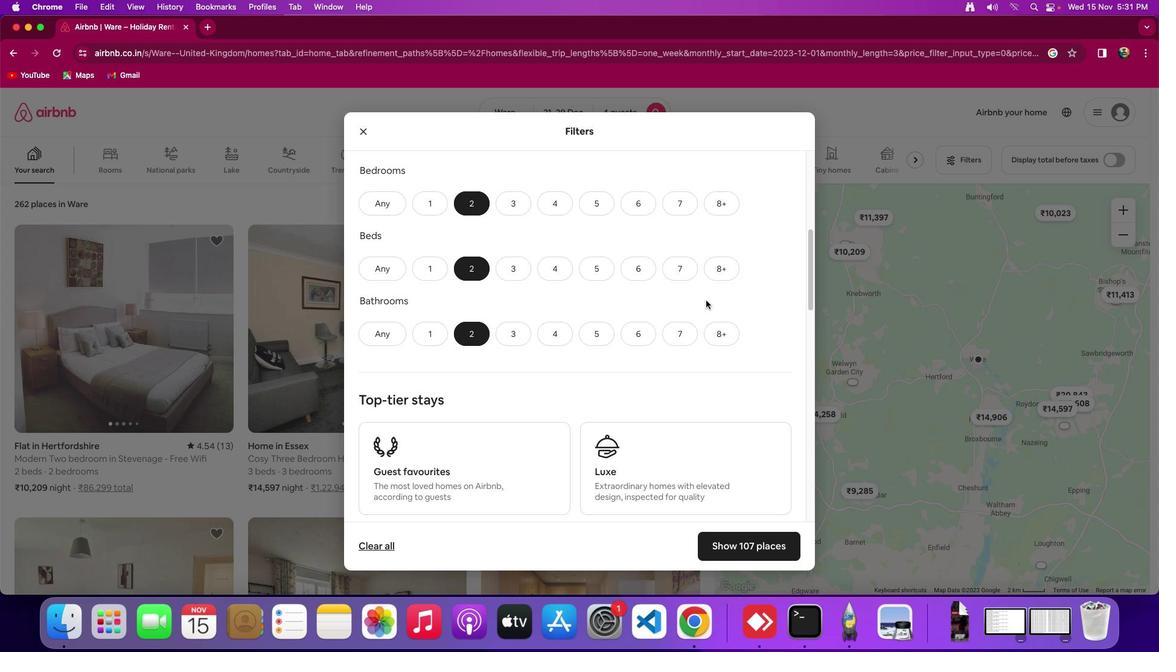 
Action: Mouse scrolled (706, 300) with delta (0, 0)
Screenshot: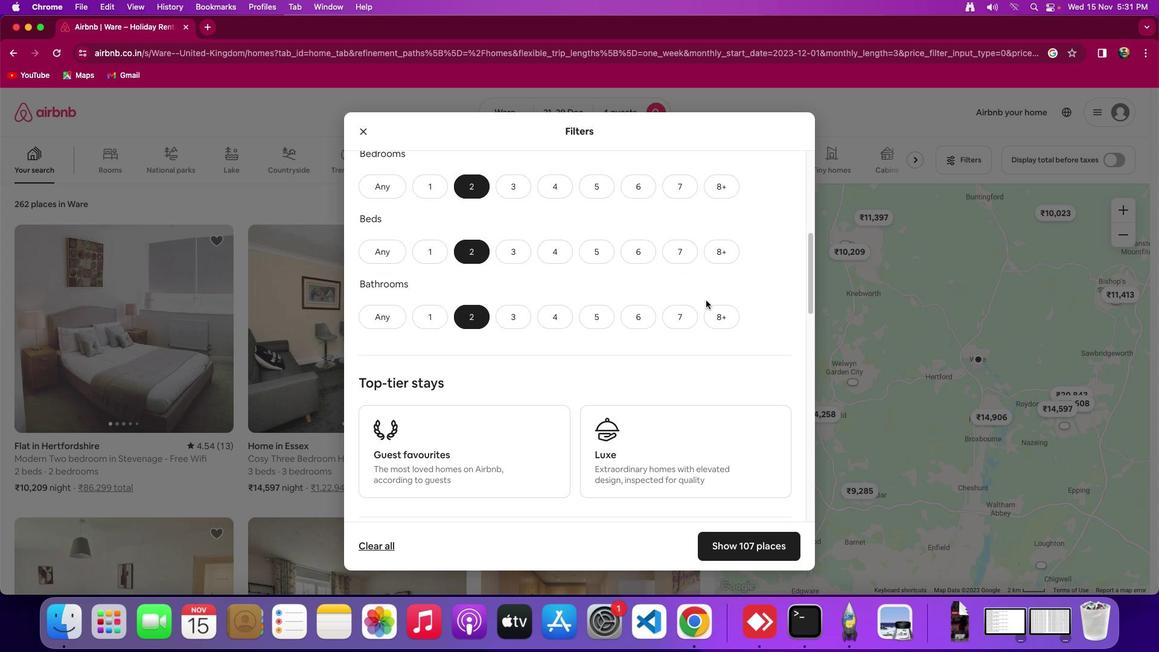 
Action: Mouse scrolled (706, 300) with delta (0, 0)
Screenshot: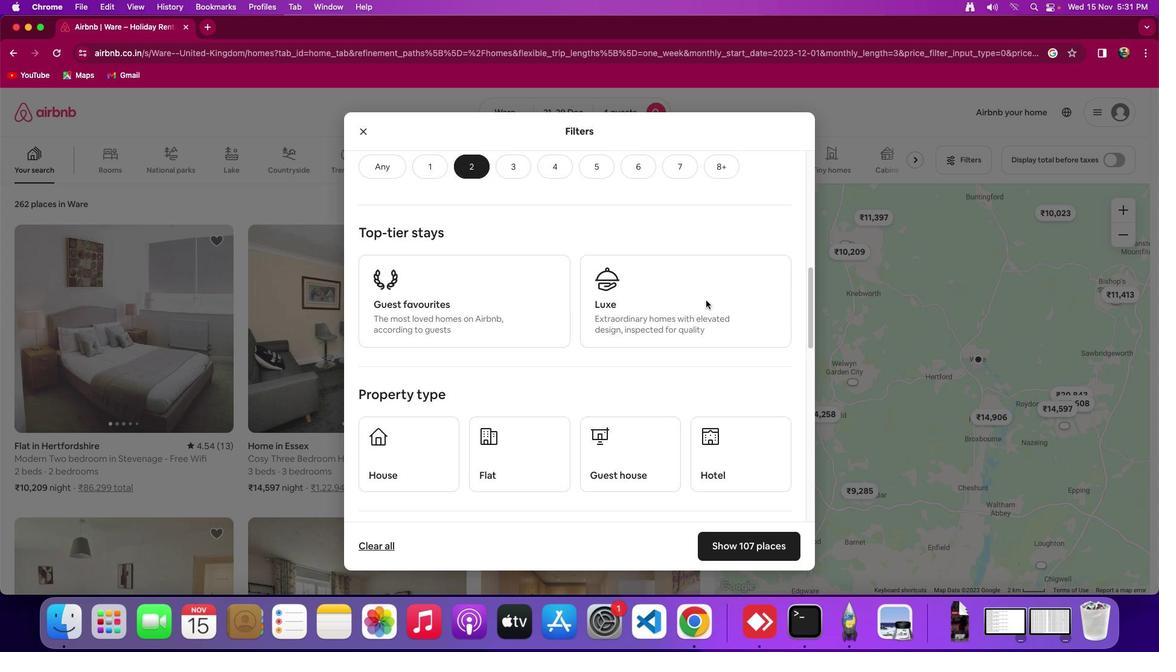 
Action: Mouse scrolled (706, 300) with delta (0, 0)
Screenshot: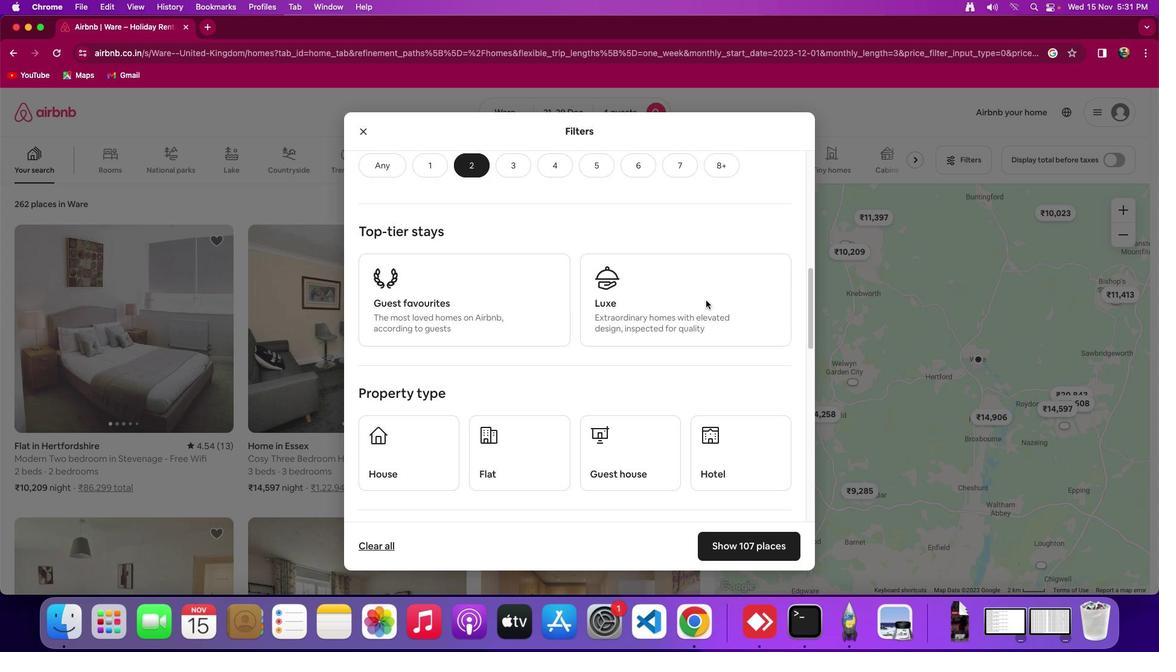 
Action: Mouse scrolled (706, 300) with delta (0, -2)
Screenshot: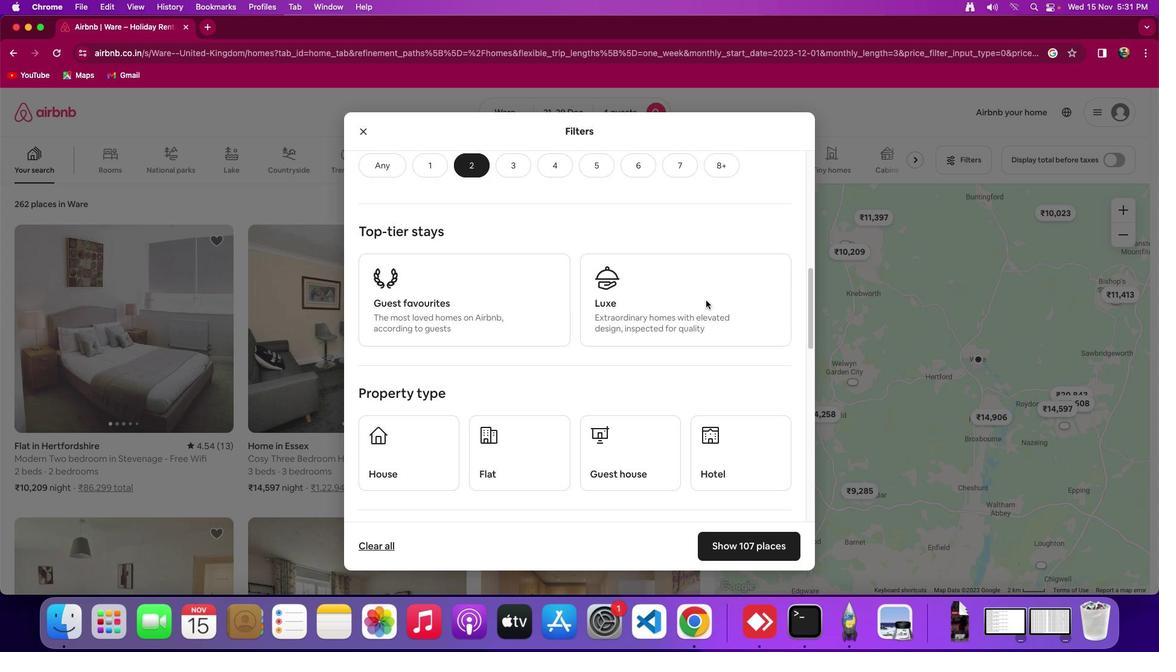 
Action: Mouse moved to (524, 462)
Screenshot: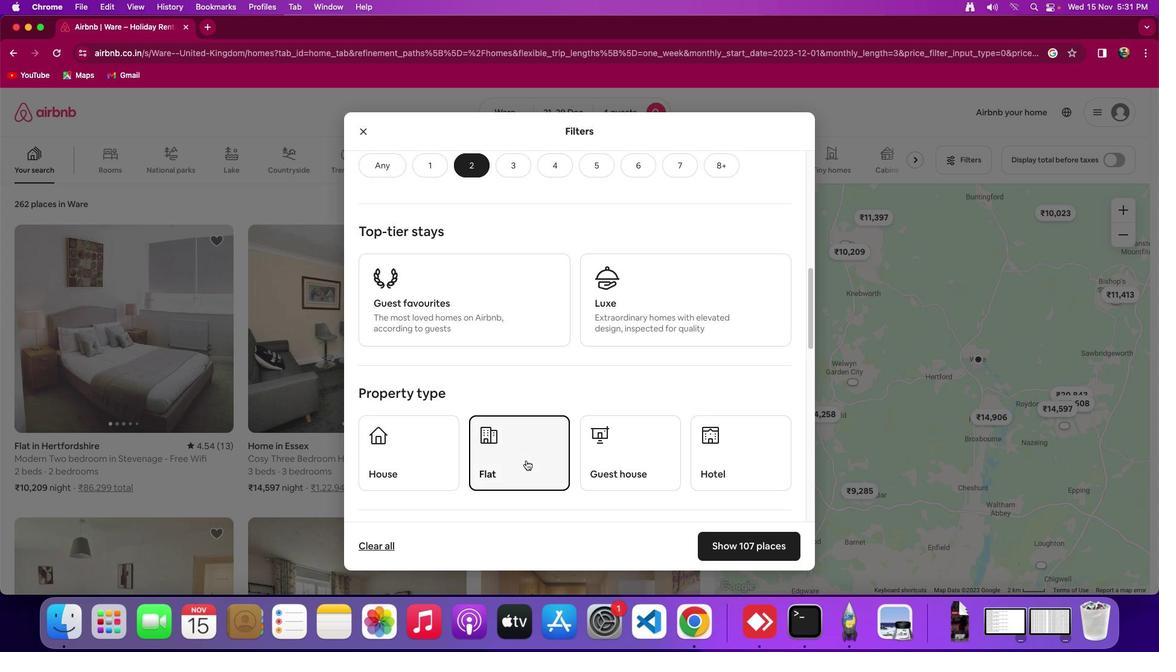 
Action: Mouse pressed left at (524, 462)
Screenshot: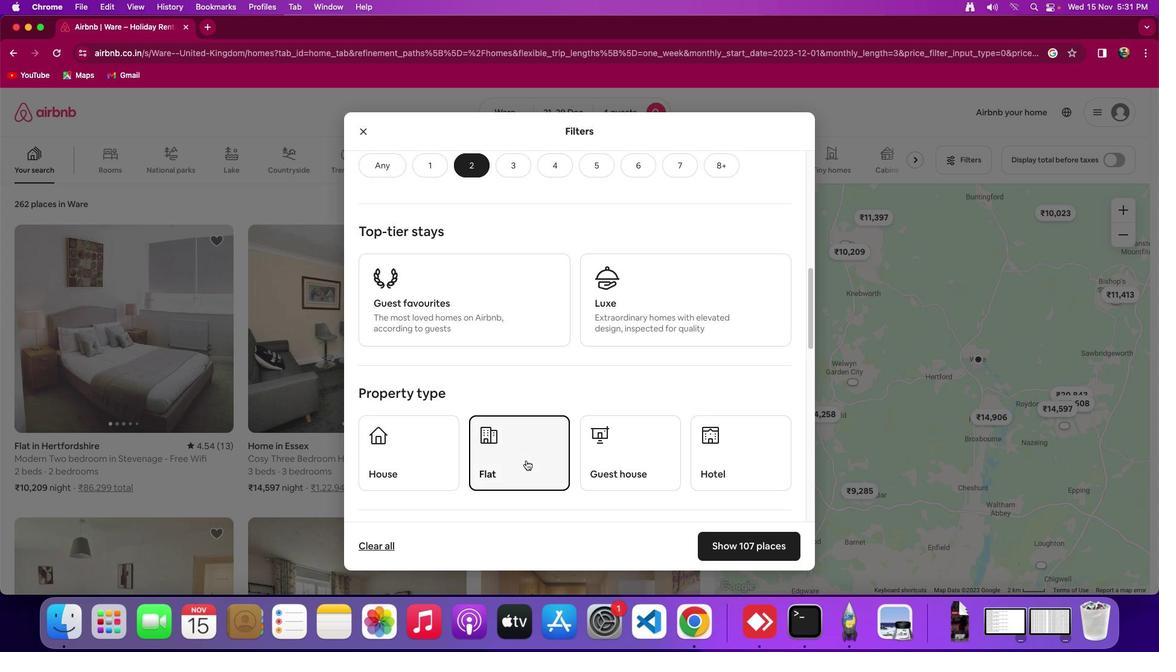 
Action: Mouse moved to (616, 402)
Screenshot: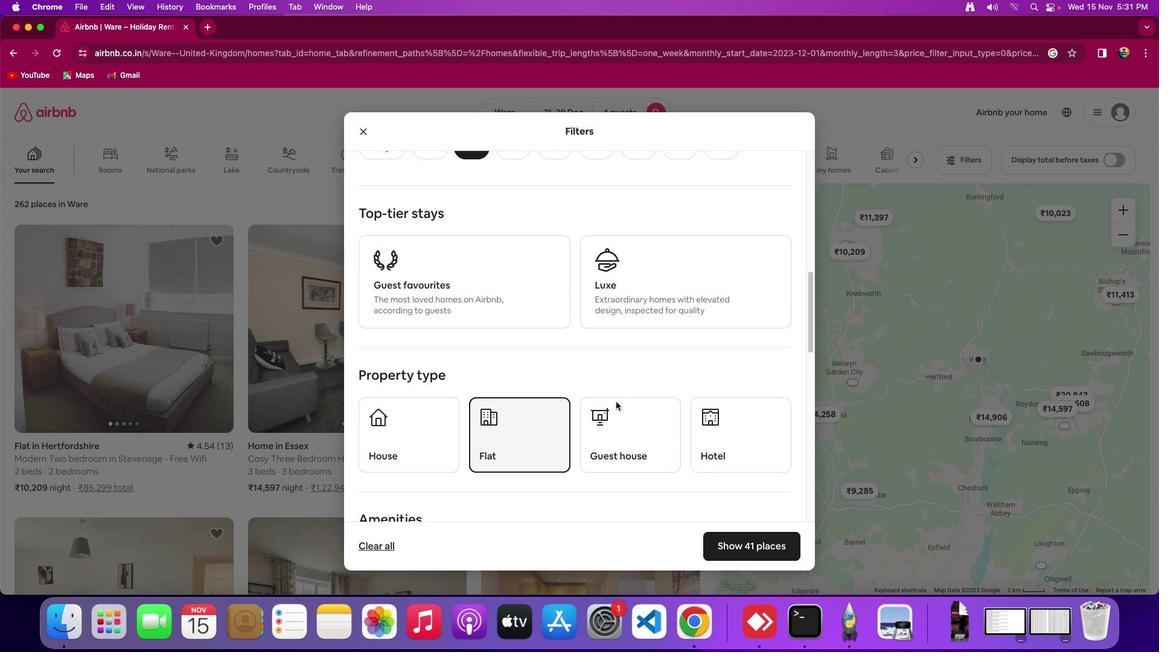 
Action: Mouse scrolled (616, 402) with delta (0, 0)
Screenshot: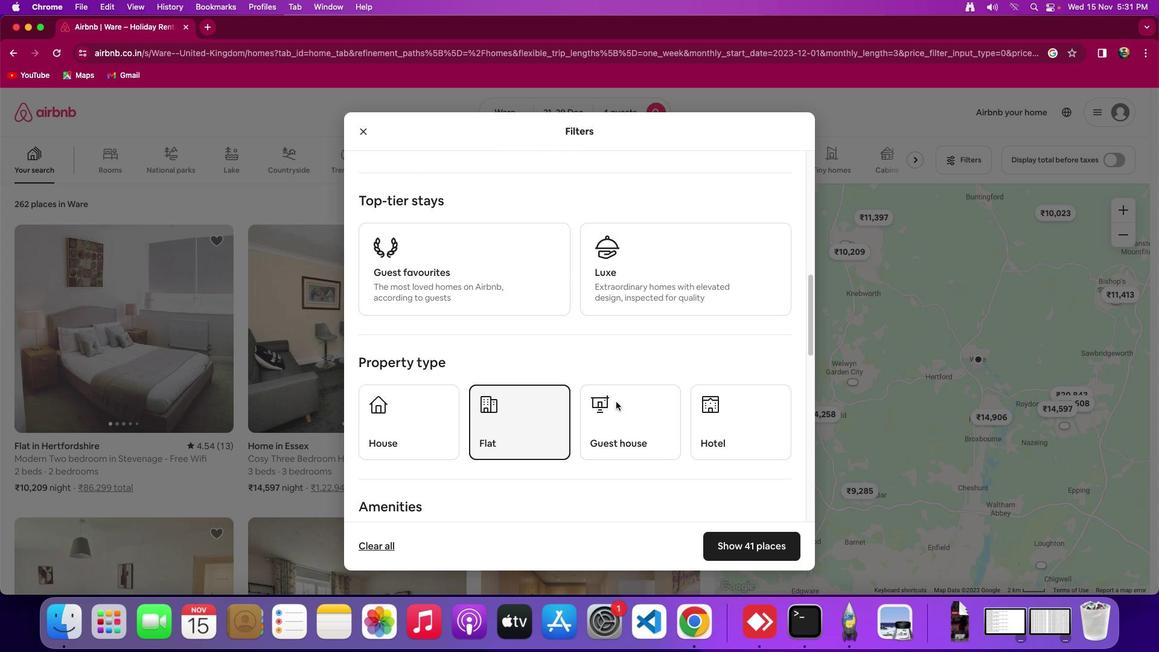
Action: Mouse scrolled (616, 402) with delta (0, 0)
Screenshot: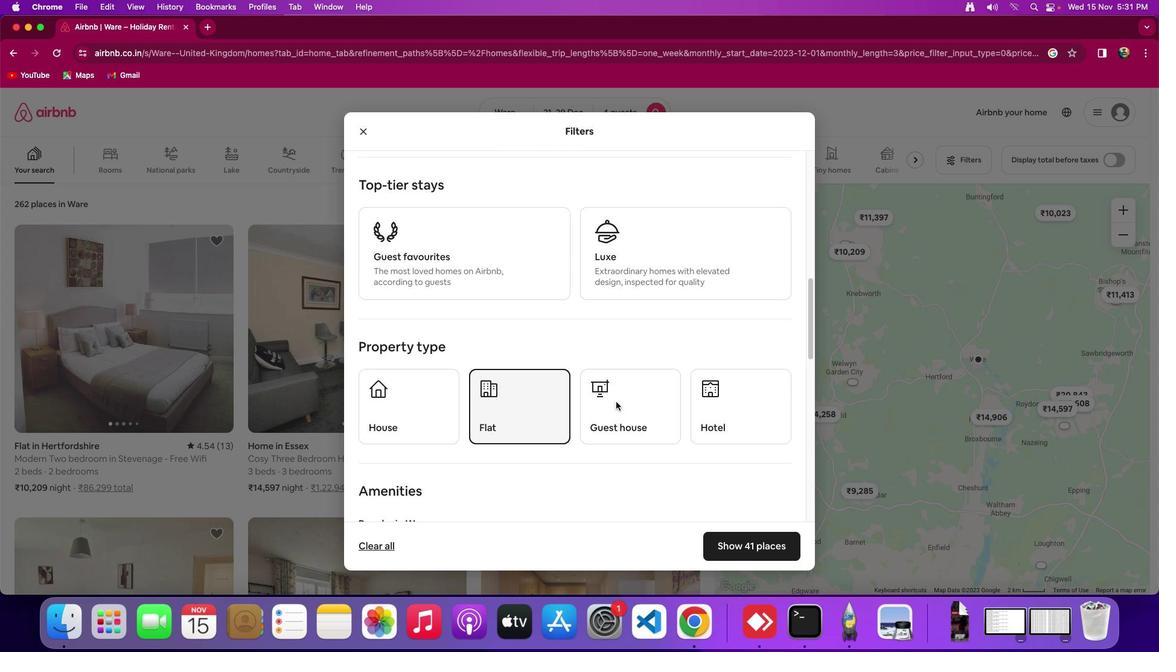 
Action: Mouse moved to (616, 402)
Screenshot: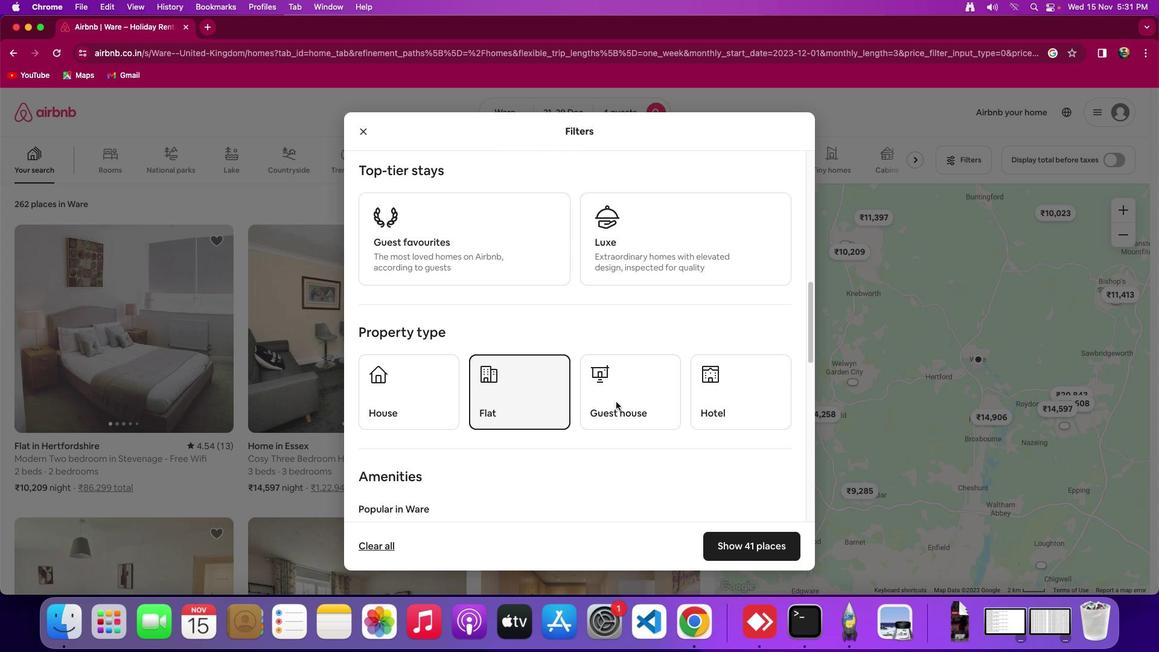 
Action: Mouse scrolled (616, 402) with delta (0, -1)
Screenshot: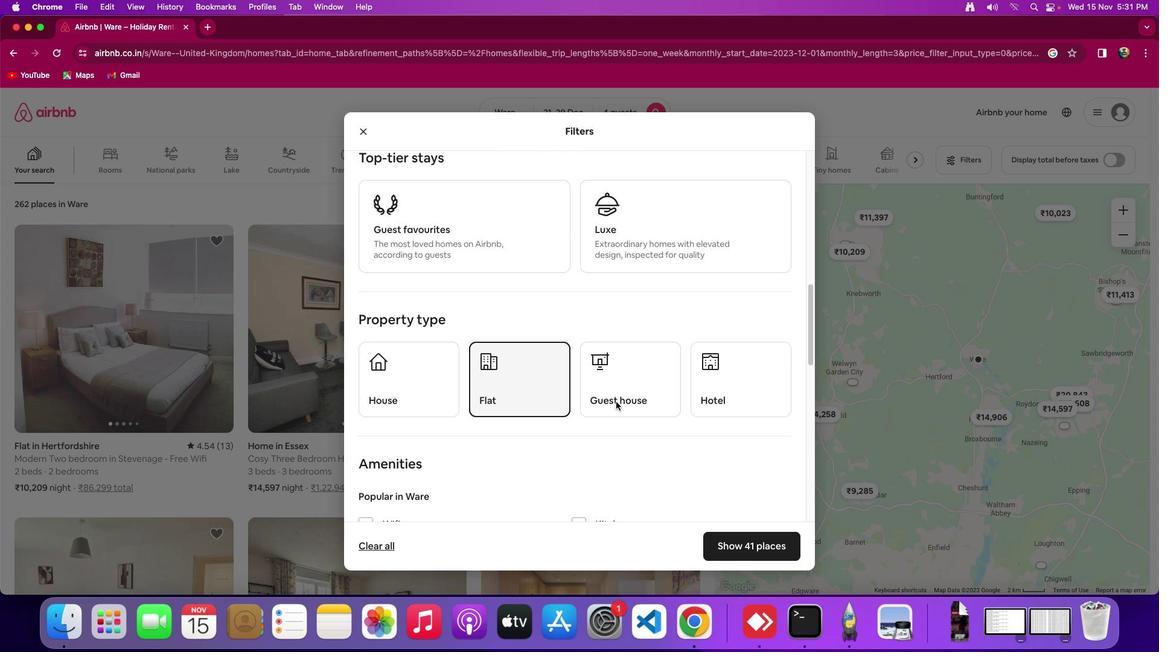 
Action: Mouse moved to (614, 396)
Screenshot: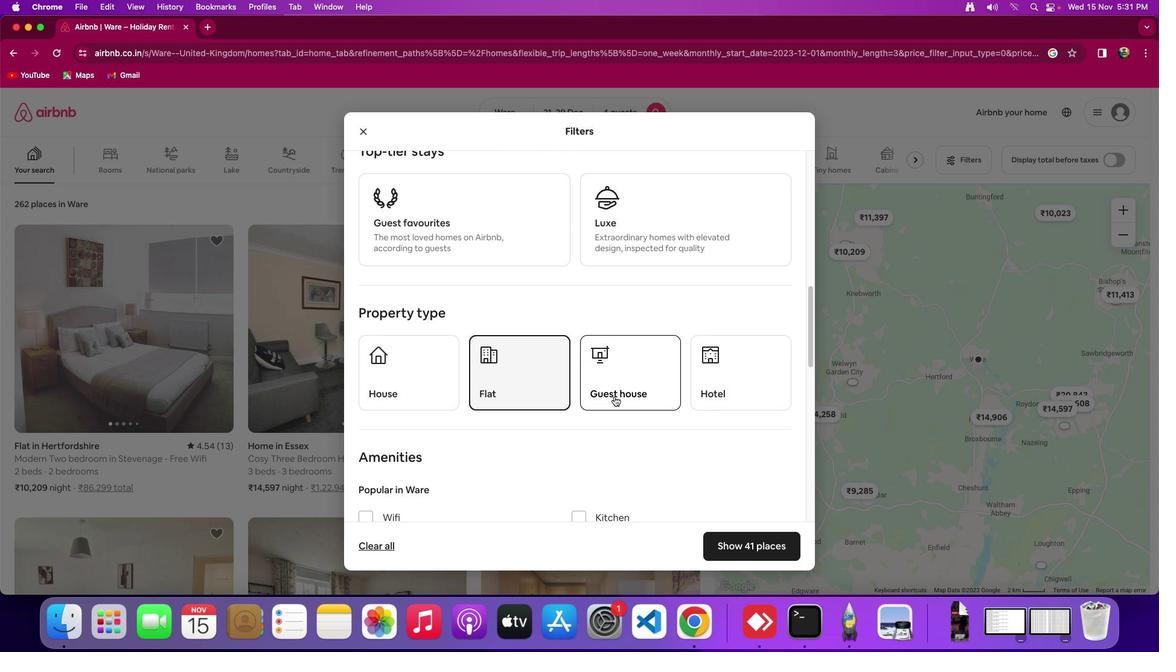 
Action: Mouse scrolled (614, 396) with delta (0, 0)
Screenshot: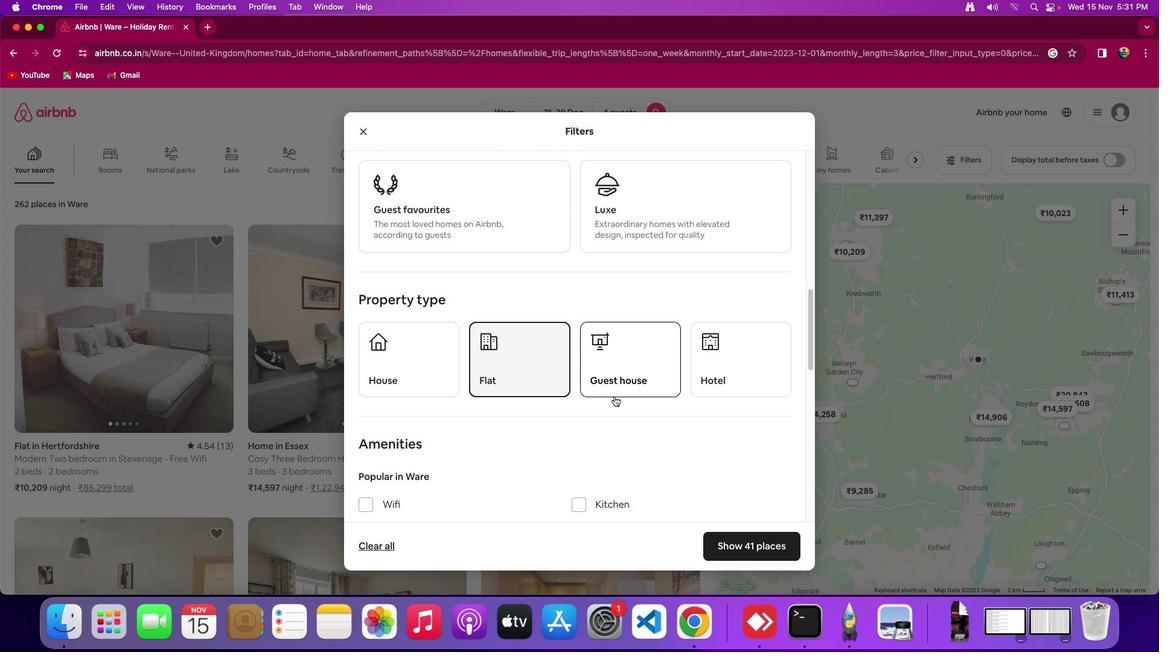 
Action: Mouse scrolled (614, 396) with delta (0, 0)
Screenshot: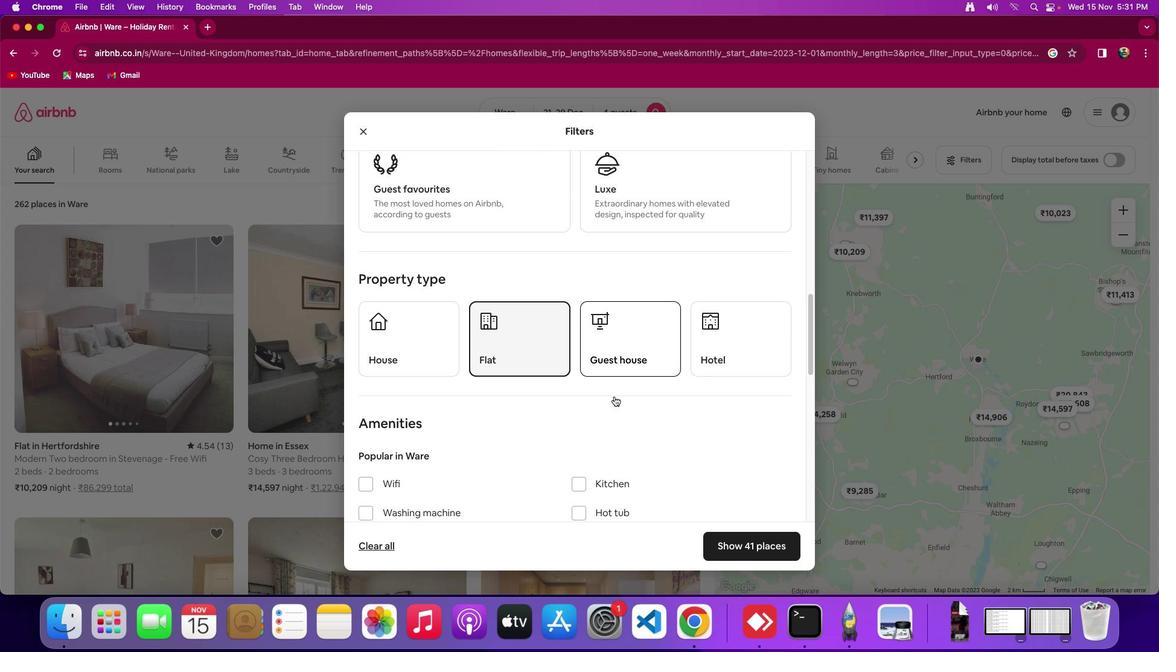
Action: Mouse scrolled (614, 396) with delta (0, 0)
Screenshot: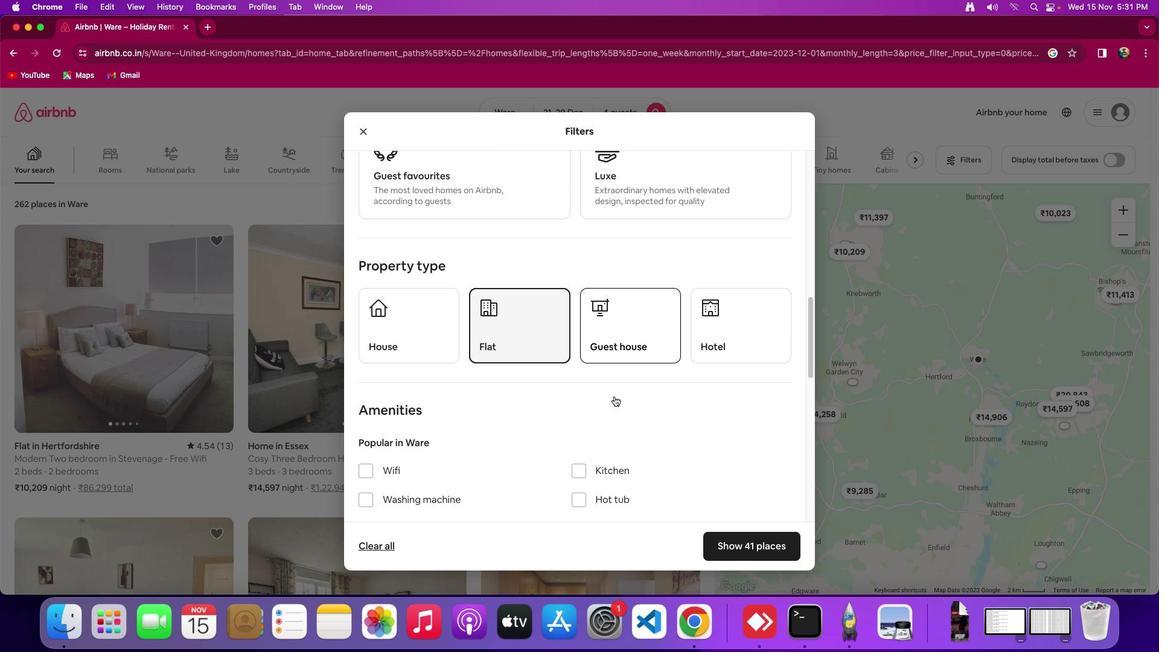 
Action: Mouse scrolled (614, 396) with delta (0, 0)
Screenshot: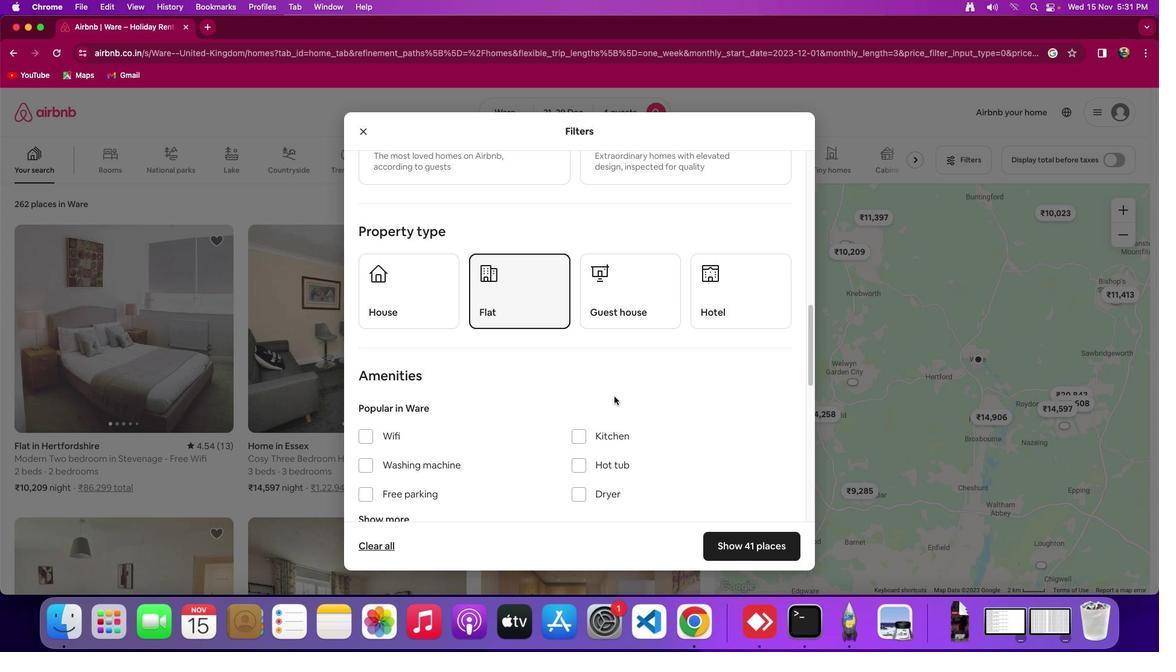 
Action: Mouse scrolled (614, 396) with delta (0, 0)
Screenshot: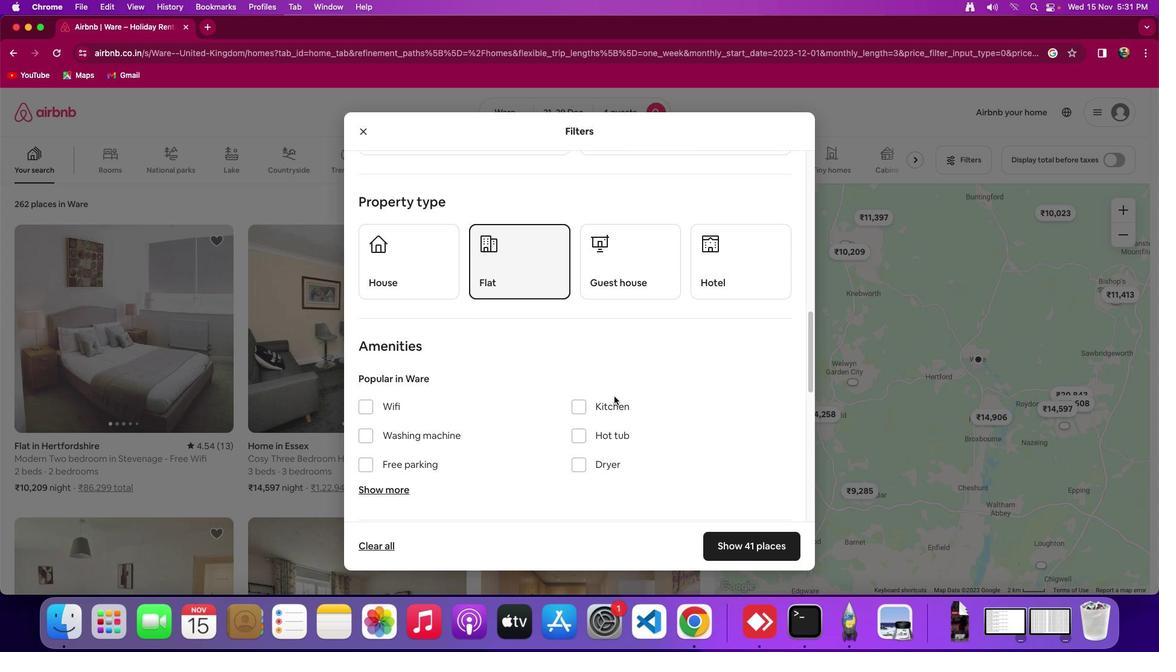 
Action: Mouse scrolled (614, 396) with delta (0, -1)
Screenshot: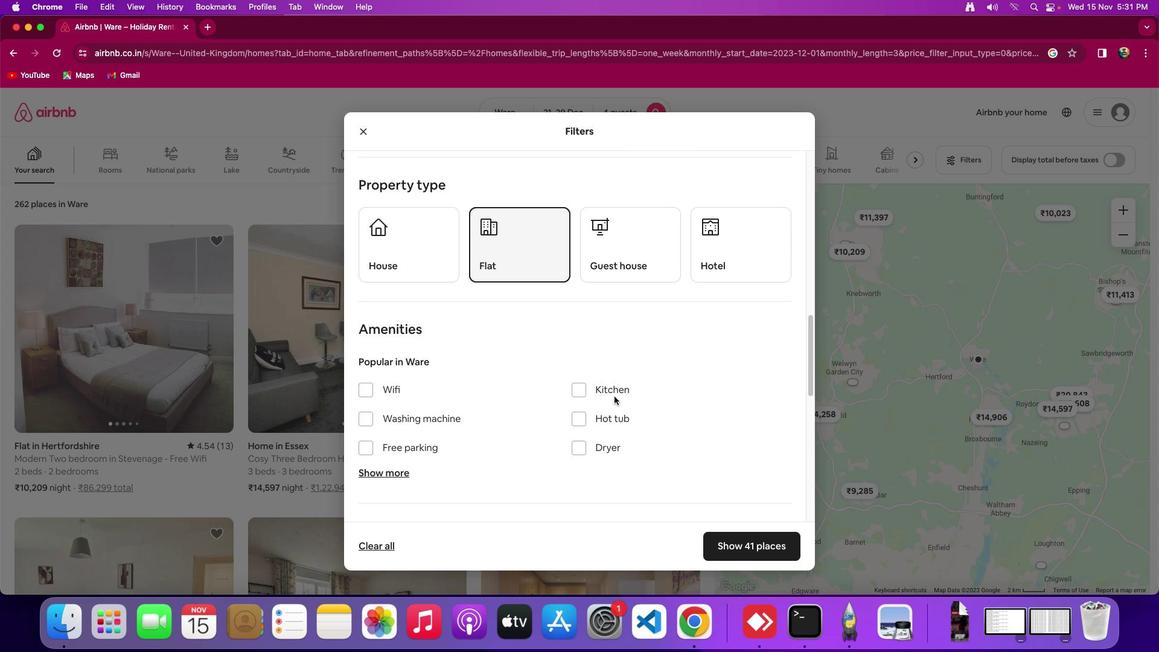 
Action: Mouse moved to (614, 395)
Screenshot: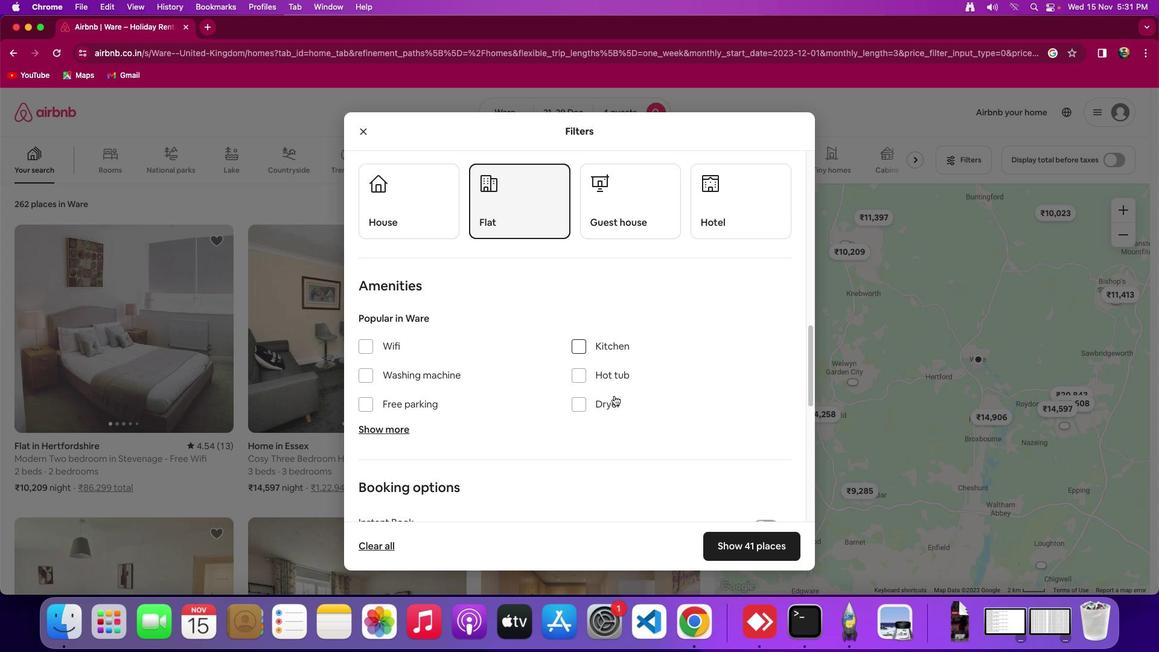 
Action: Mouse scrolled (614, 395) with delta (0, 0)
Screenshot: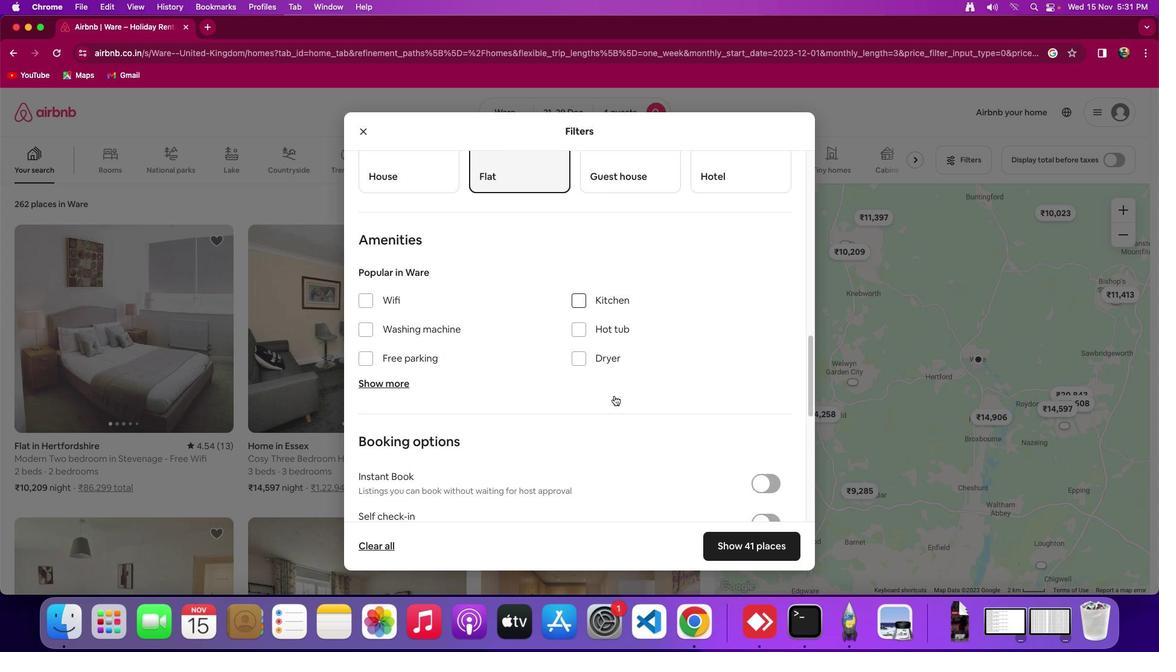 
Action: Mouse scrolled (614, 395) with delta (0, 0)
Screenshot: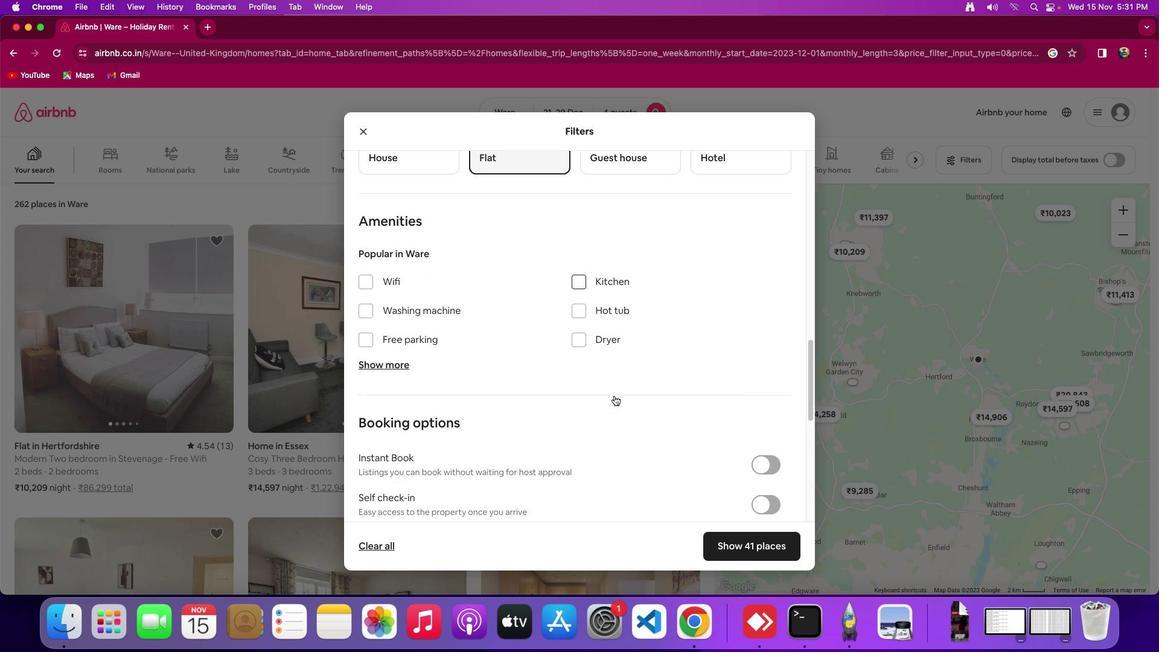 
Action: Mouse scrolled (614, 395) with delta (0, -1)
Screenshot: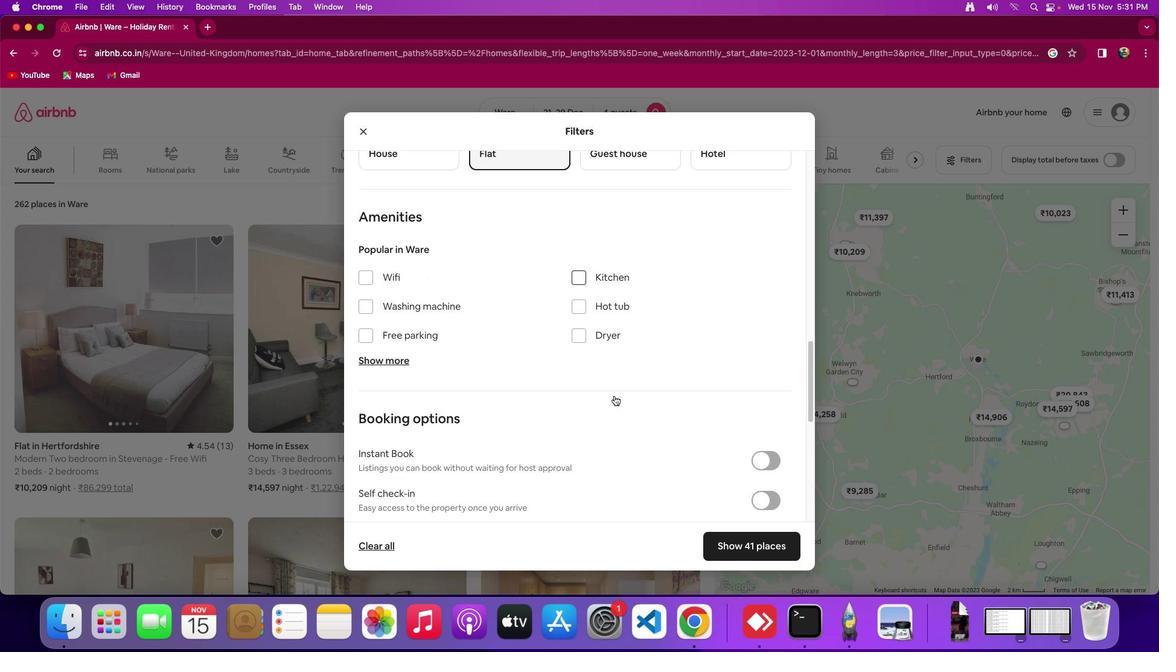 
Action: Mouse moved to (652, 405)
Screenshot: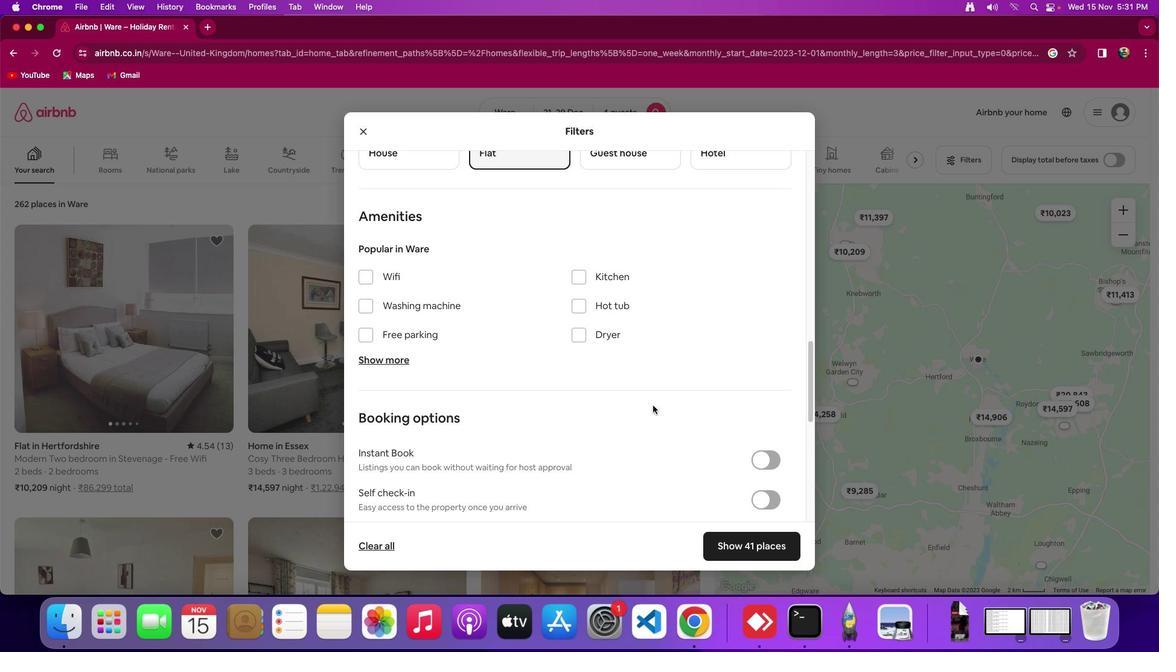 
Action: Mouse scrolled (652, 405) with delta (0, 0)
Screenshot: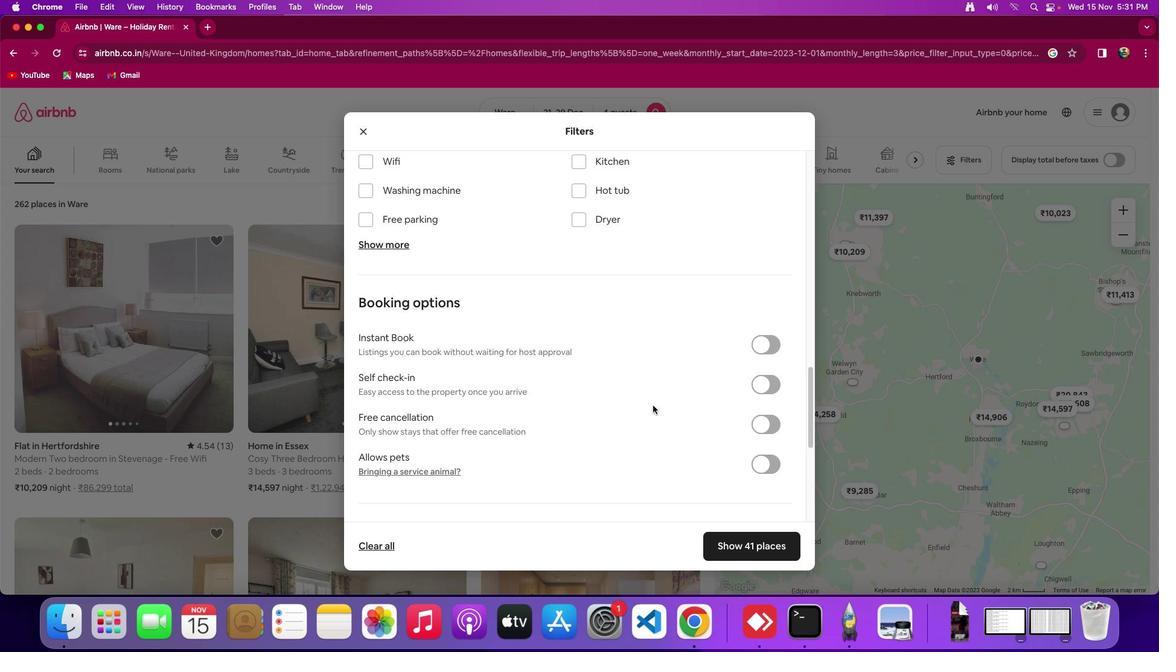 
Action: Mouse scrolled (652, 405) with delta (0, 0)
Screenshot: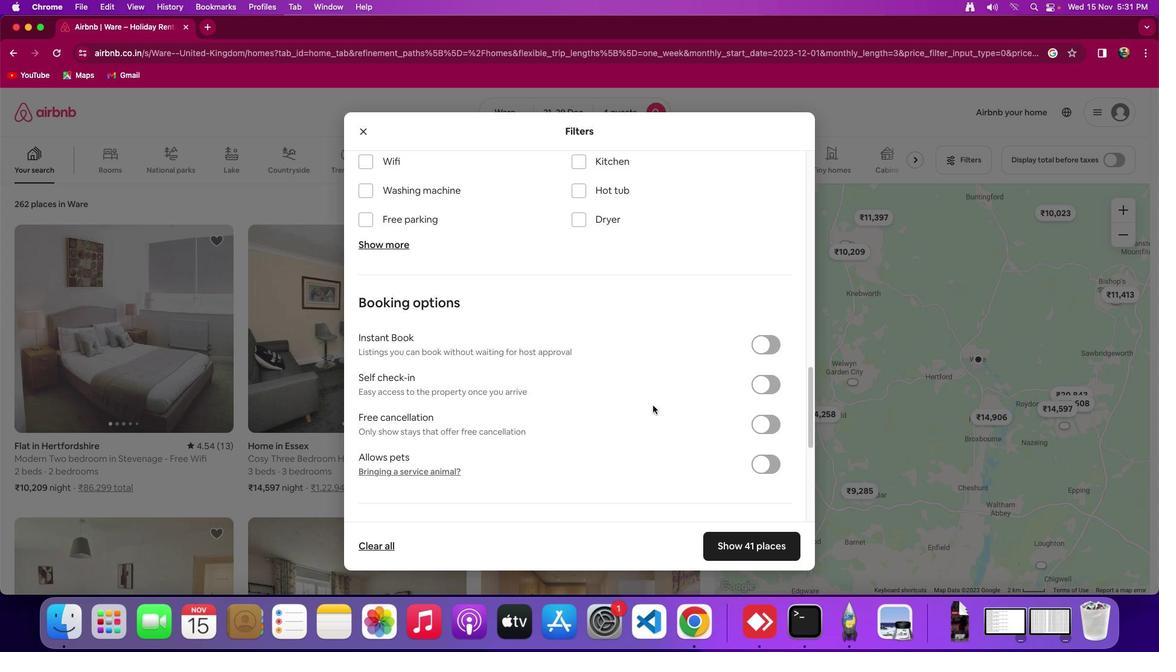 
Action: Mouse moved to (653, 405)
Screenshot: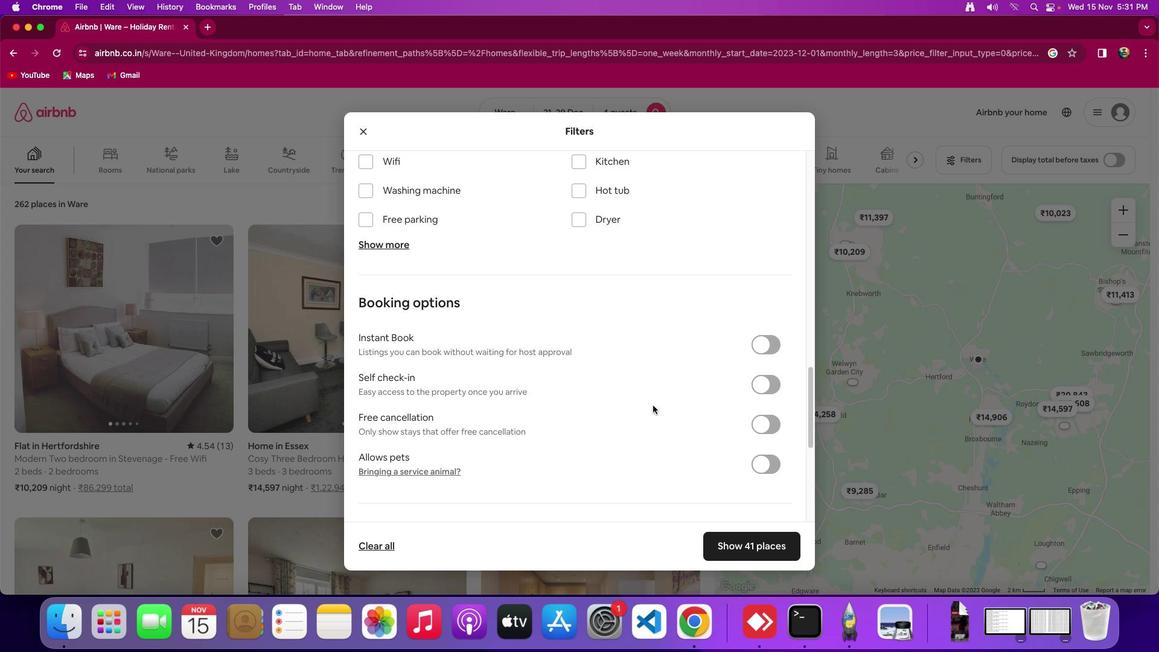 
Action: Mouse scrolled (653, 405) with delta (0, -2)
Screenshot: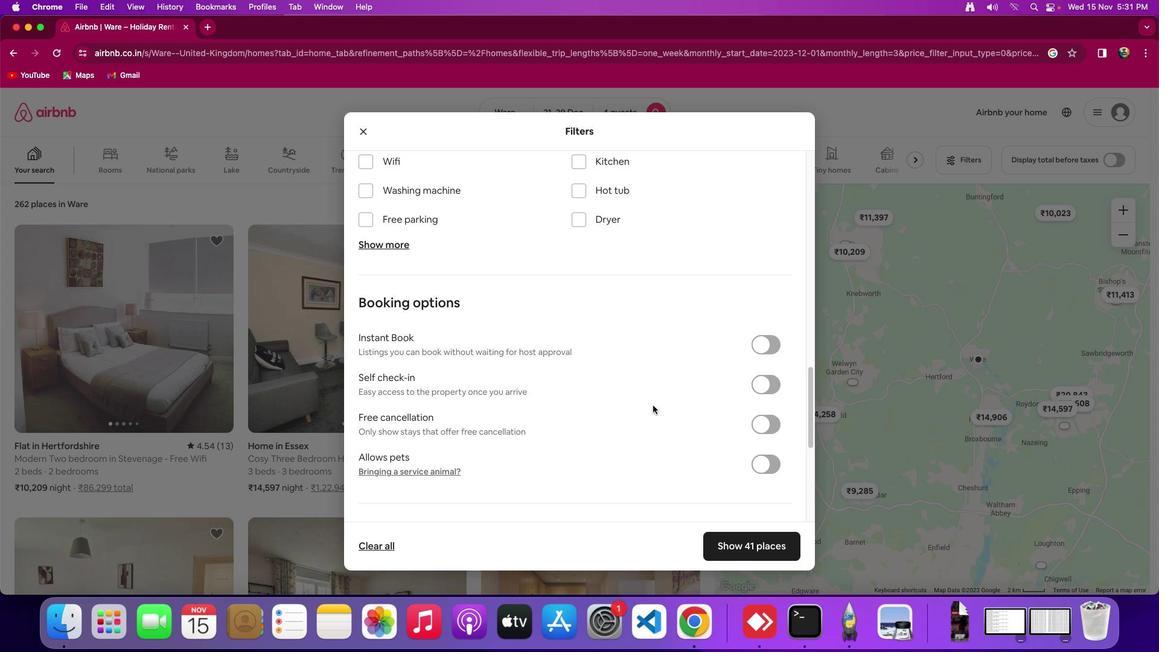
Action: Mouse moved to (772, 367)
Screenshot: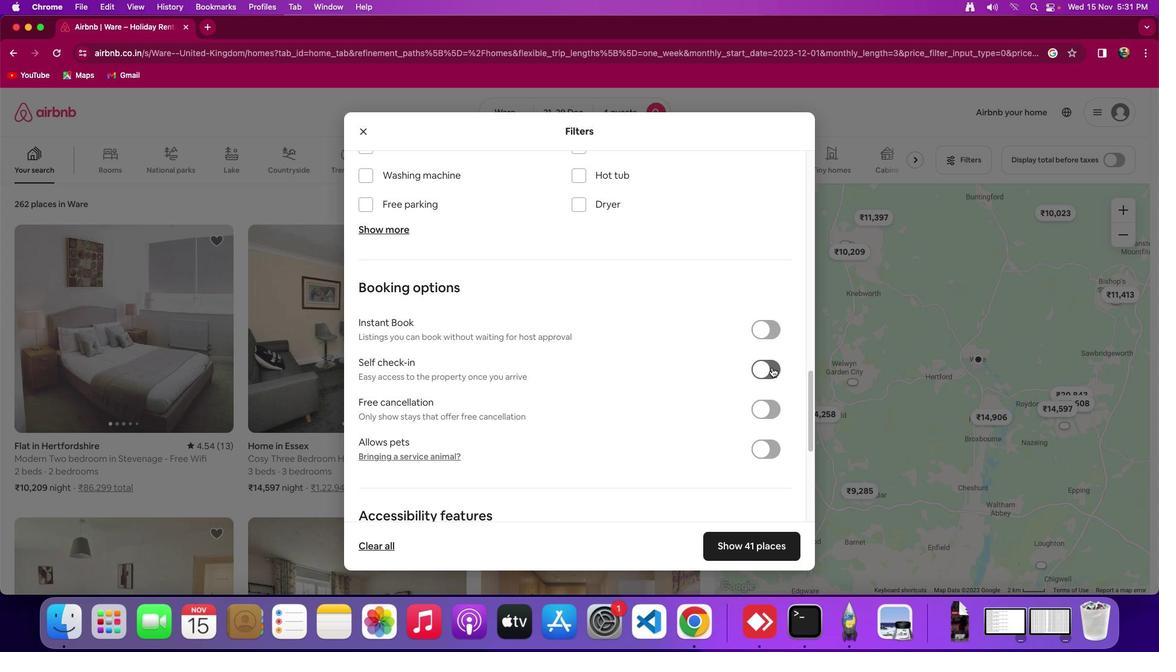 
Action: Mouse pressed left at (772, 367)
Screenshot: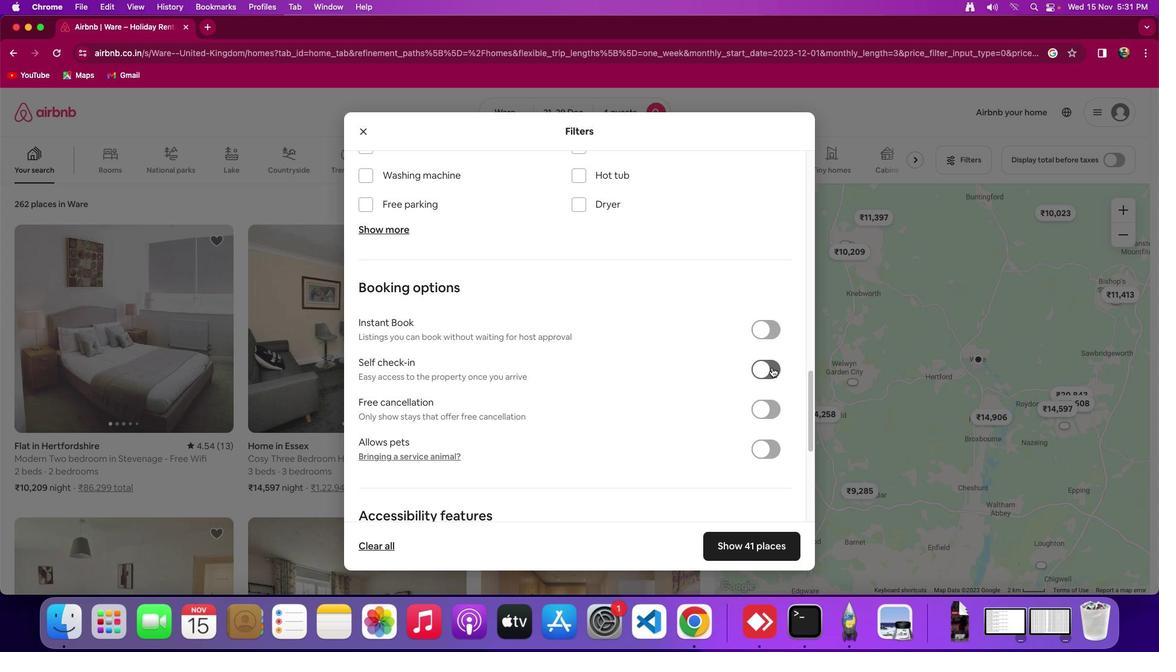 
Action: Mouse moved to (745, 549)
Screenshot: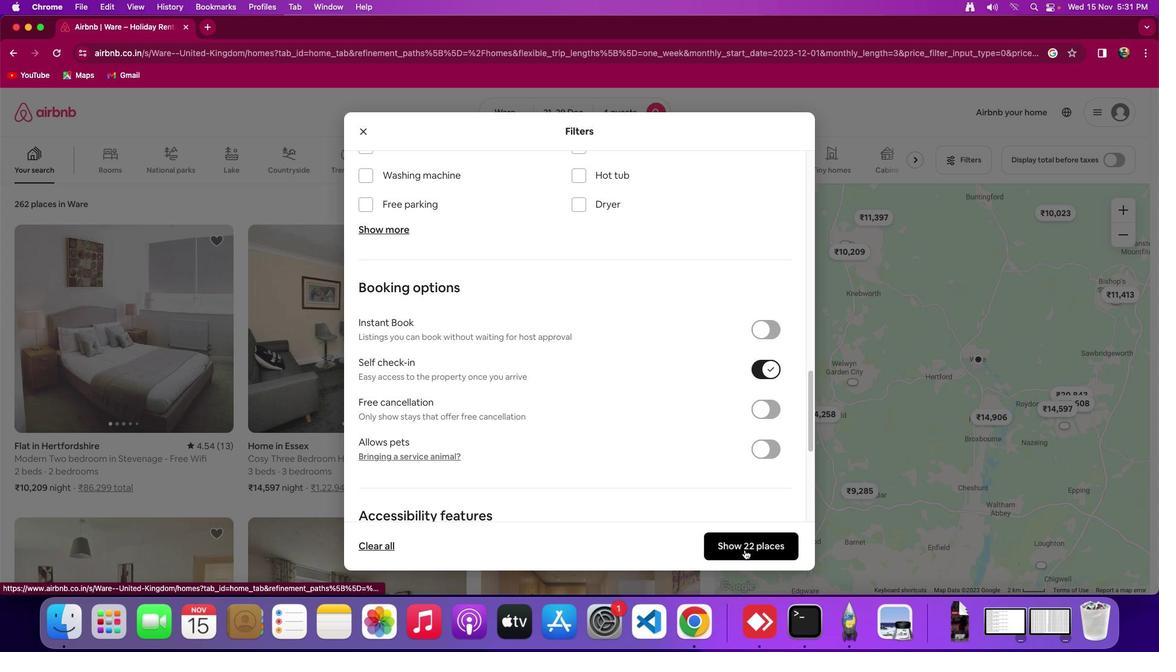 
Action: Mouse pressed left at (745, 549)
Screenshot: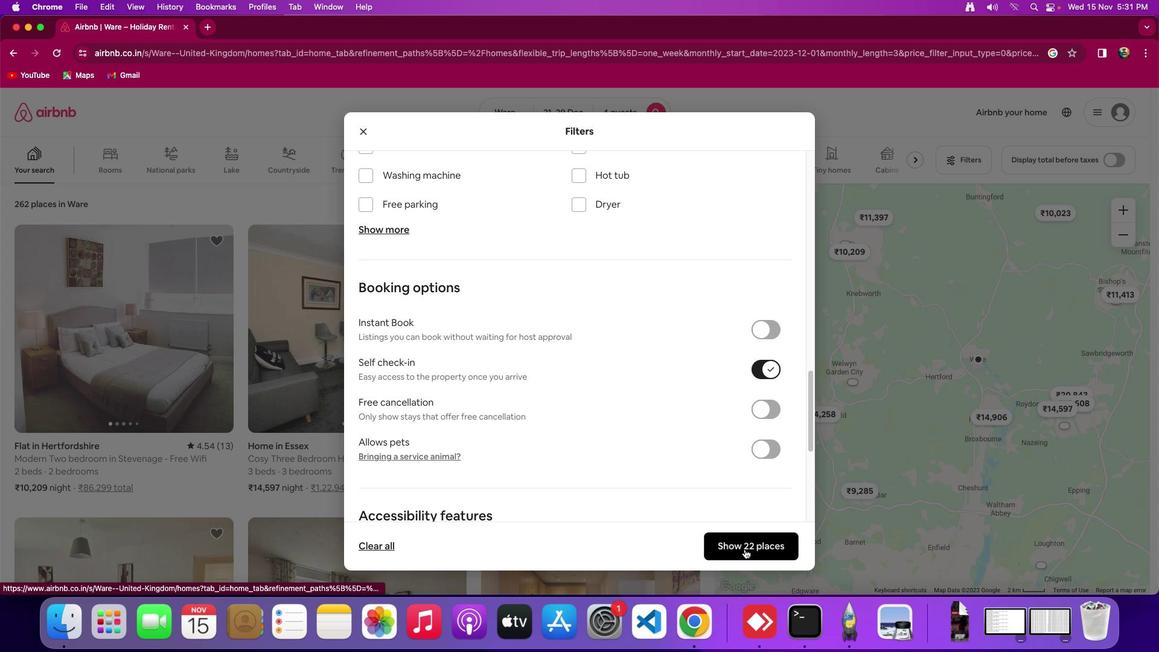 
Action: Mouse moved to (382, 410)
Screenshot: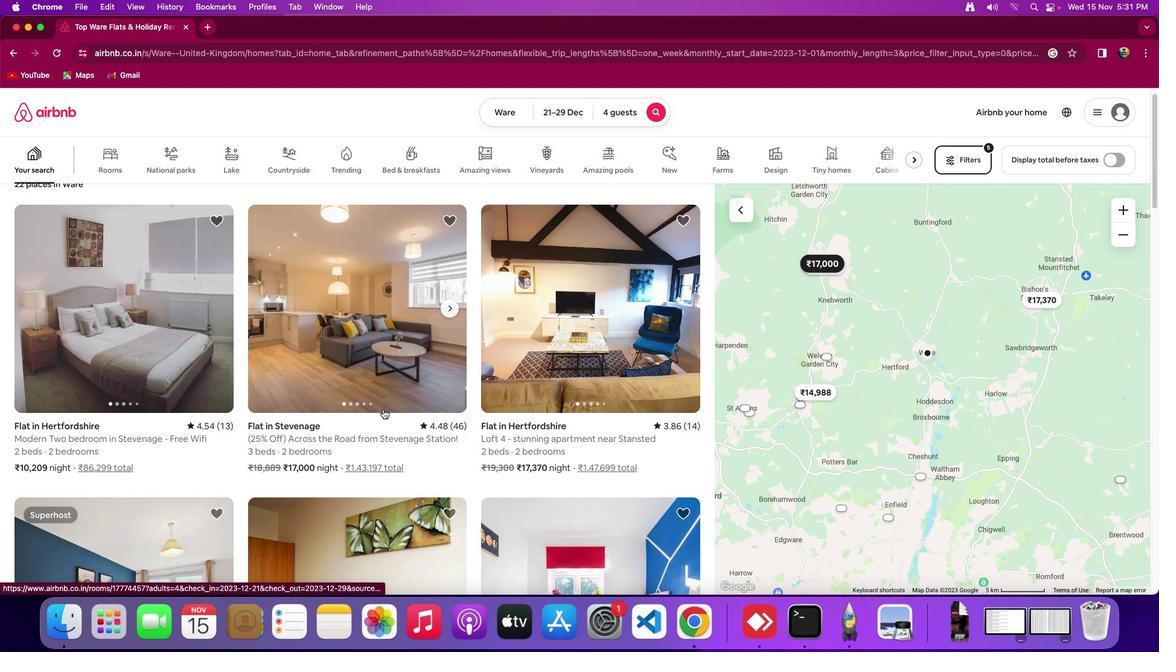 
Action: Mouse scrolled (382, 410) with delta (0, 0)
Screenshot: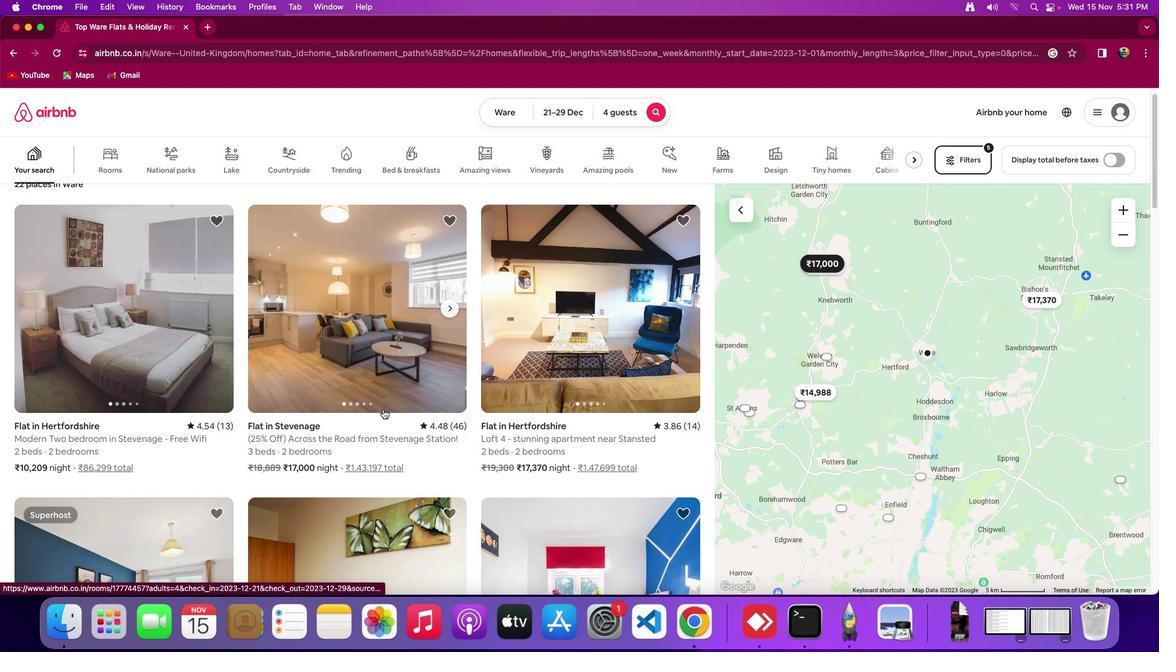 
Action: Mouse moved to (382, 409)
Screenshot: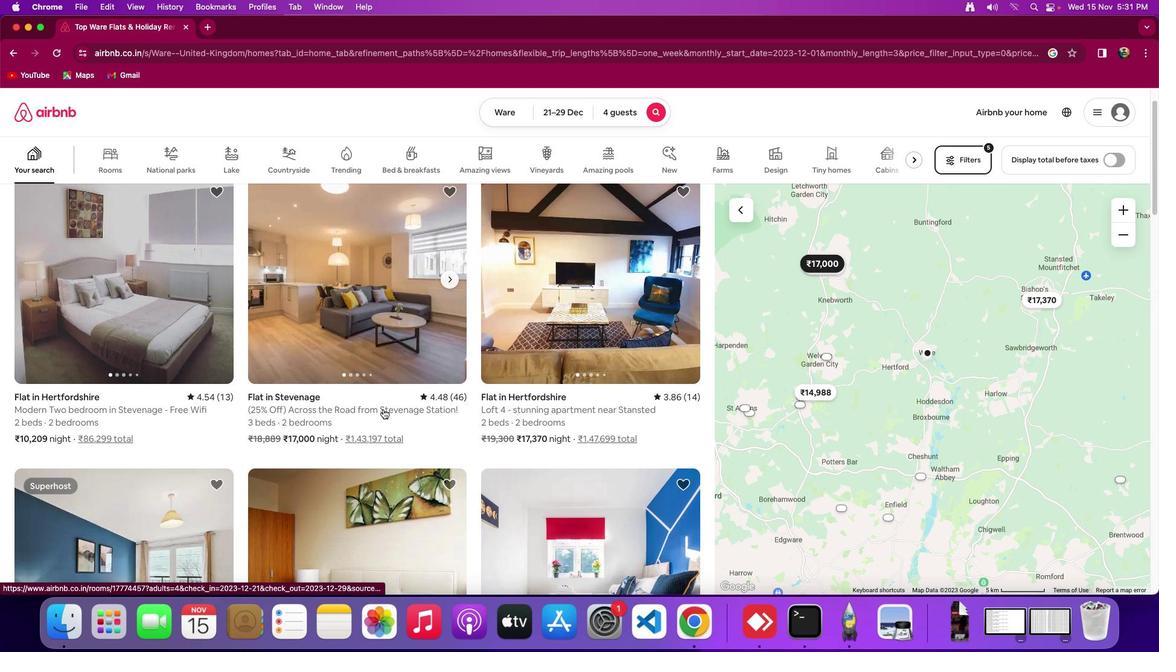 
Action: Mouse scrolled (382, 409) with delta (0, 0)
Screenshot: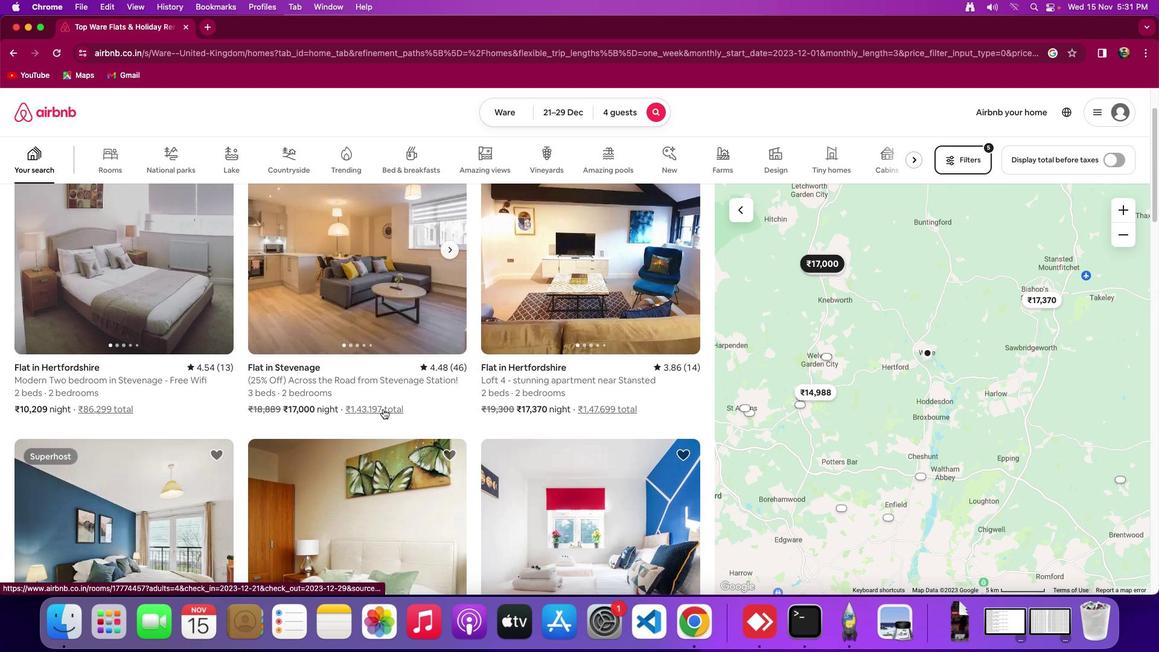 
Action: Mouse scrolled (382, 409) with delta (0, -1)
Screenshot: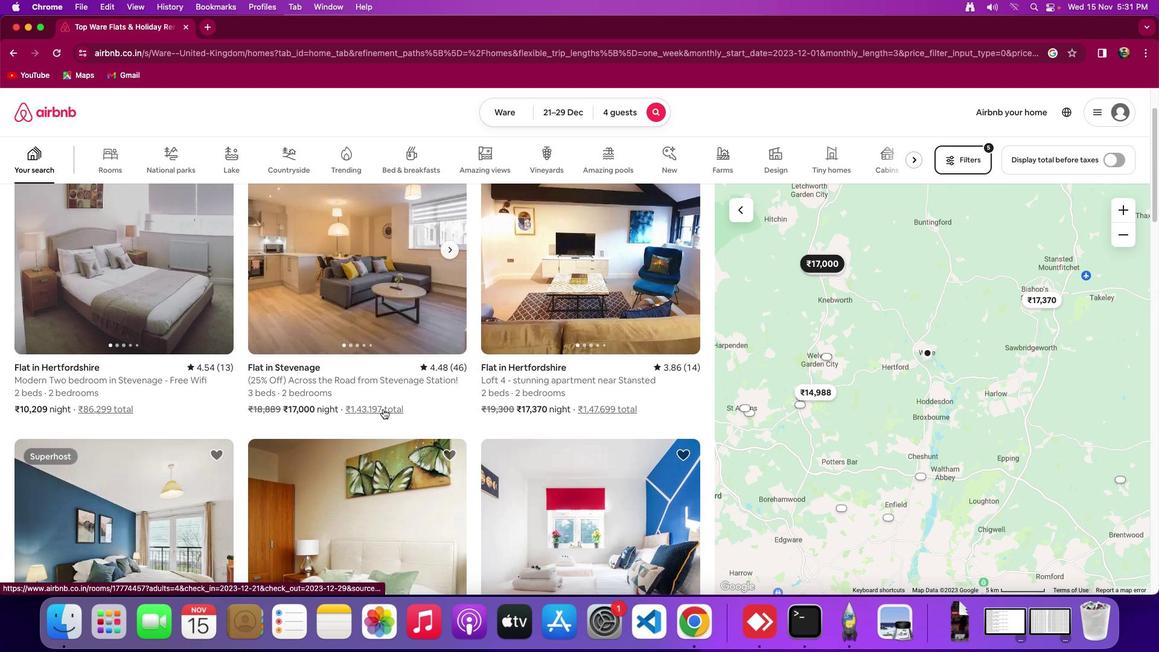 
Action: Mouse moved to (382, 409)
Screenshot: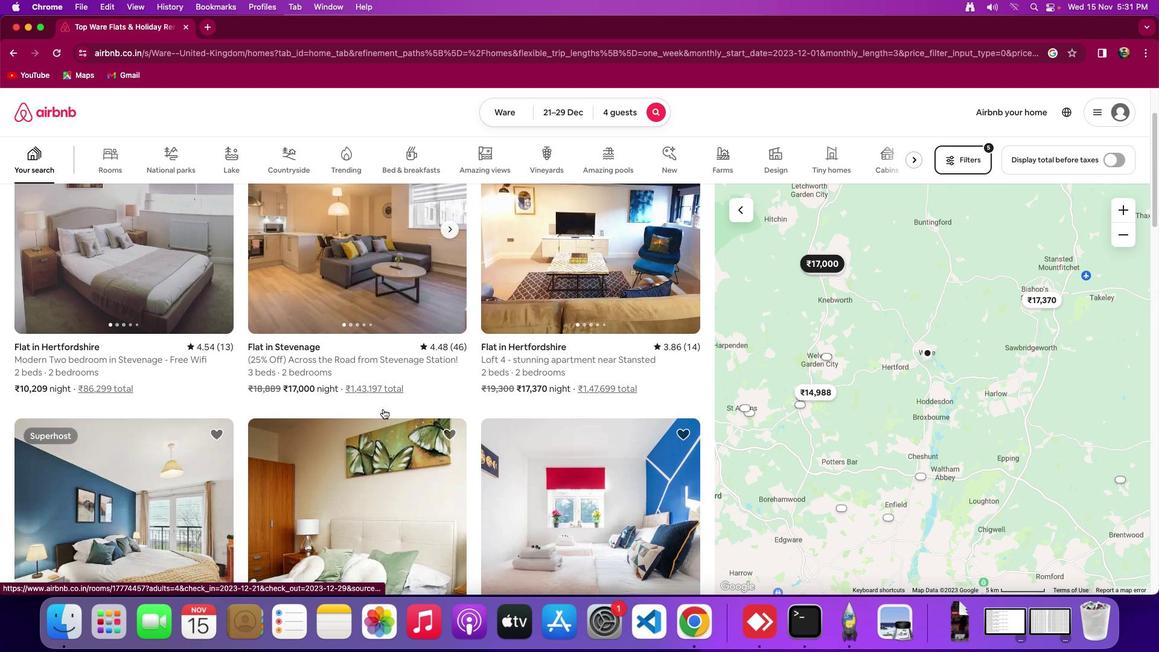 
Action: Mouse scrolled (382, 409) with delta (0, -1)
Screenshot: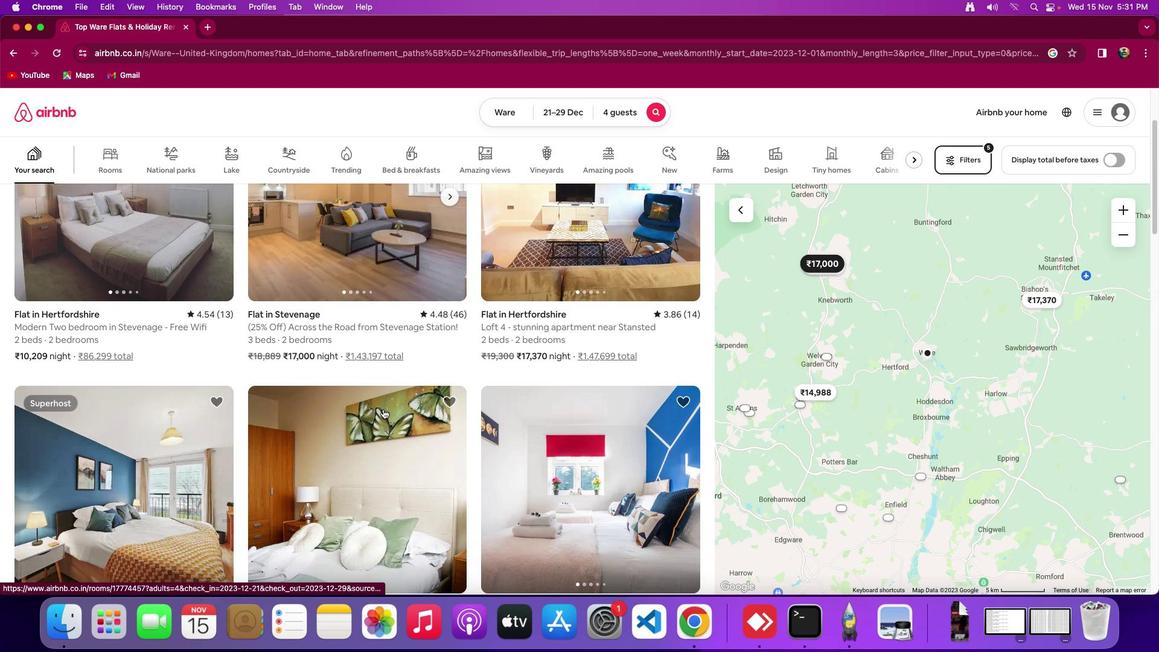
Action: Mouse scrolled (382, 409) with delta (0, 0)
Screenshot: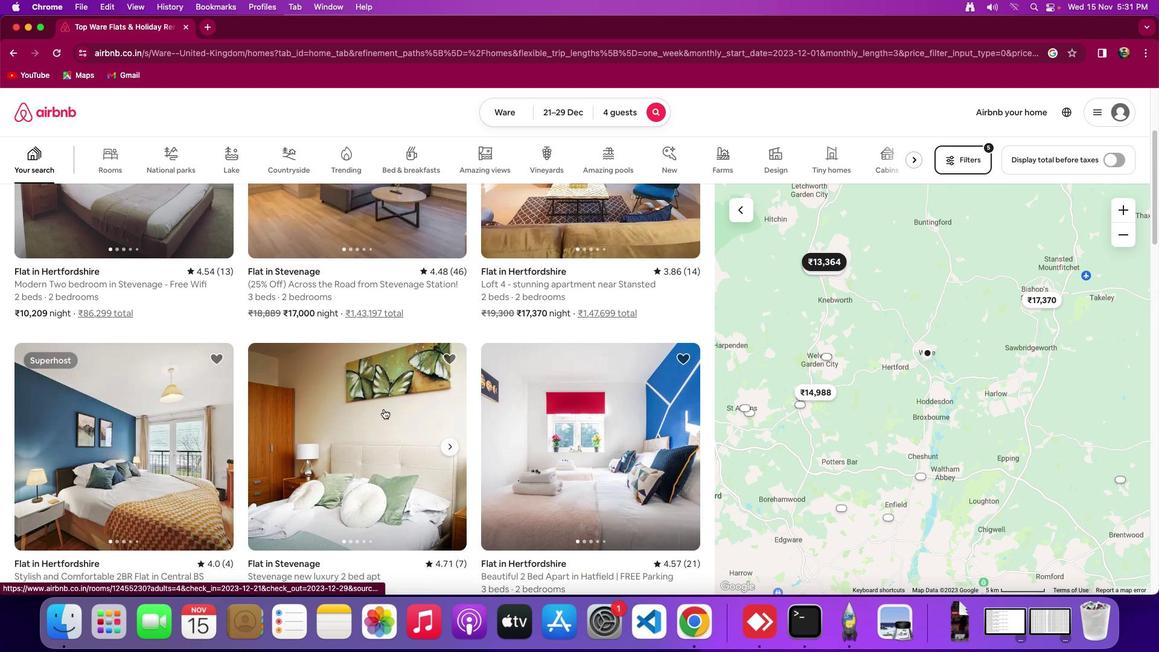 
Action: Mouse scrolled (382, 409) with delta (0, 0)
Screenshot: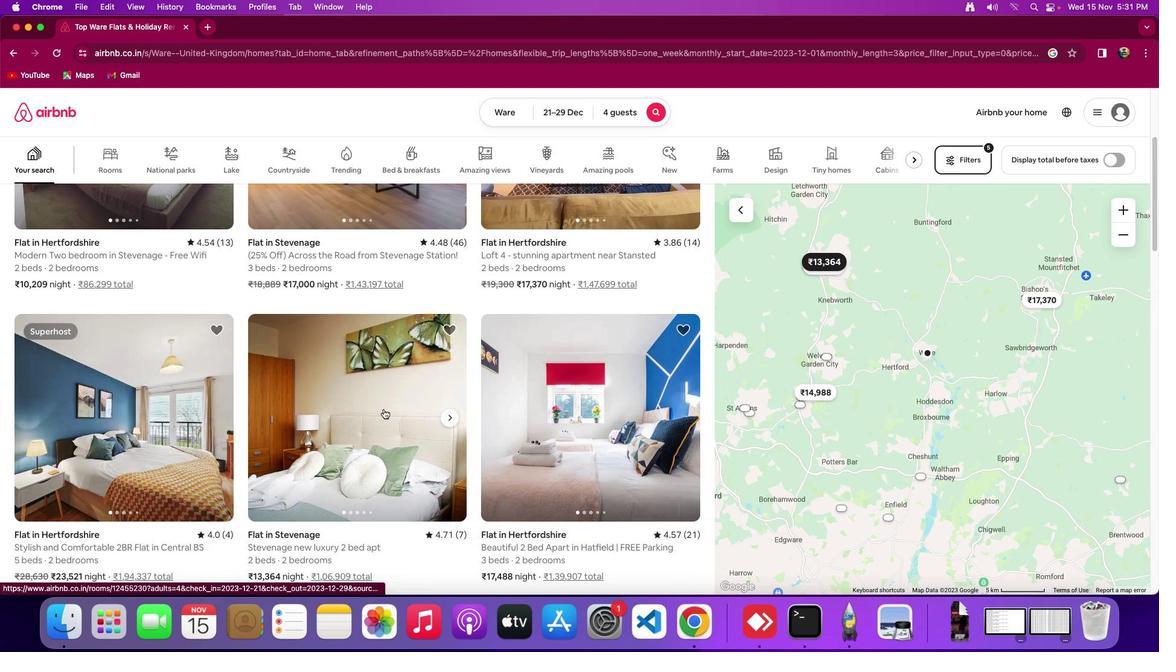 
Action: Mouse moved to (383, 409)
Screenshot: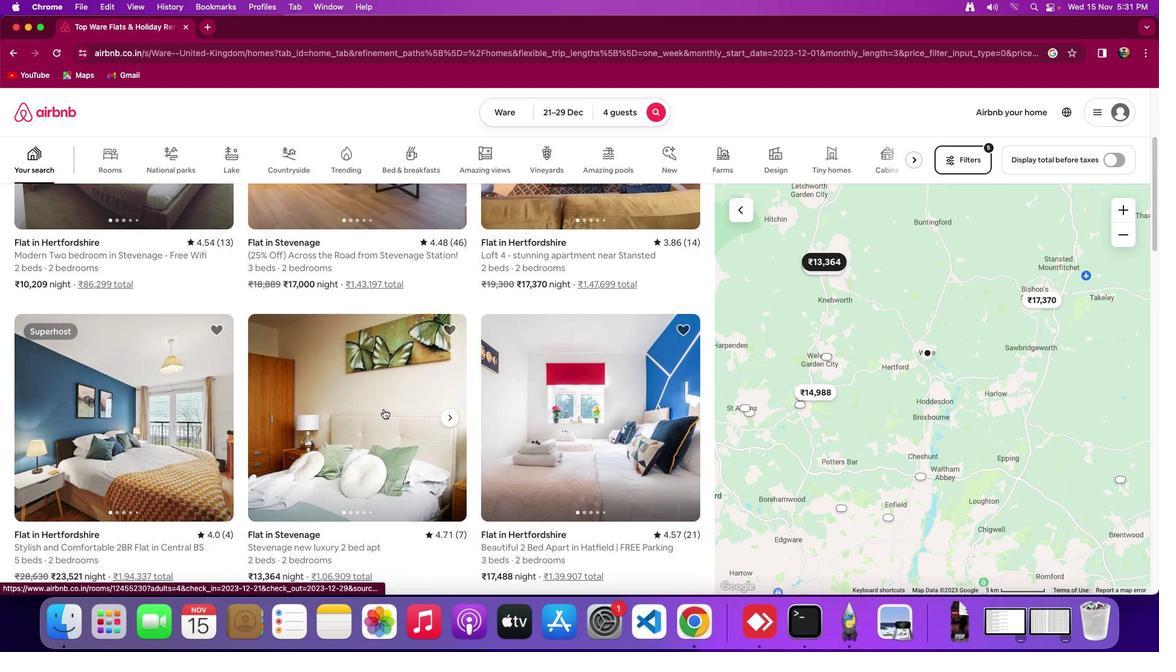 
Action: Mouse scrolled (383, 409) with delta (0, -1)
Screenshot: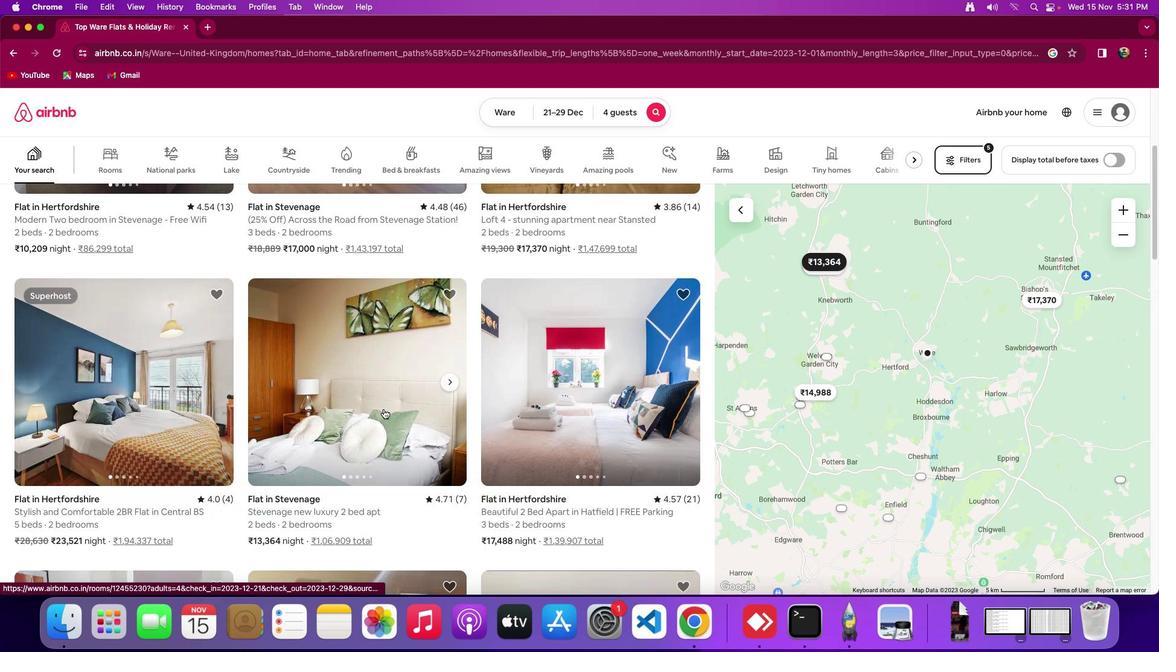 
Action: Mouse moved to (384, 408)
Screenshot: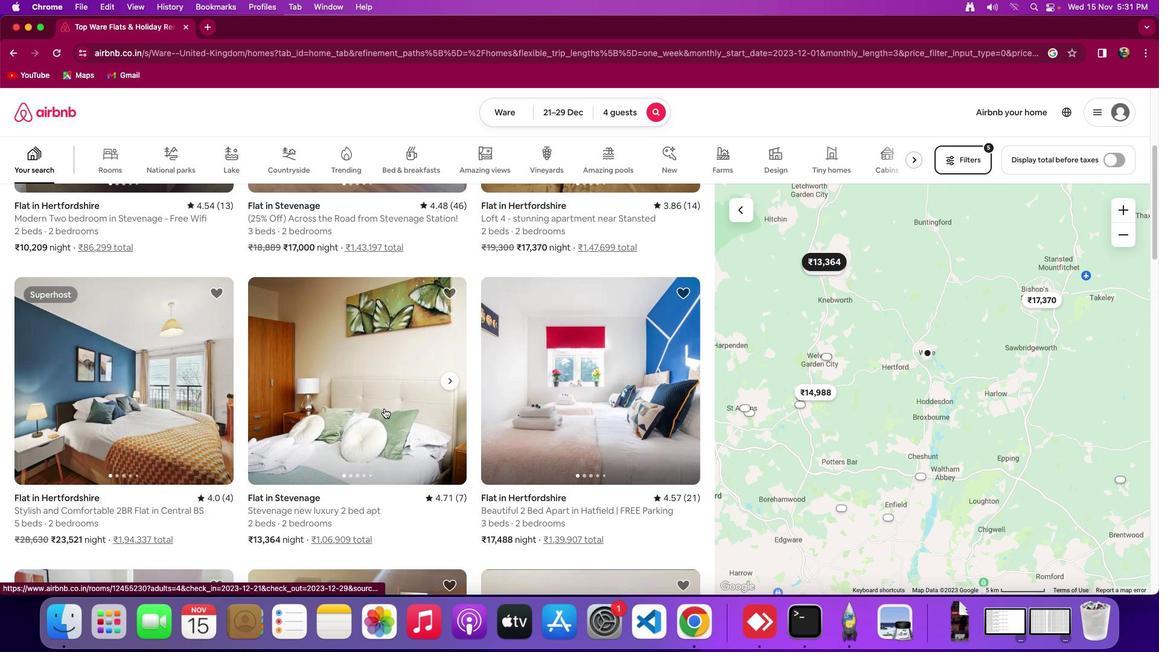 
Action: Mouse scrolled (384, 408) with delta (0, 0)
Screenshot: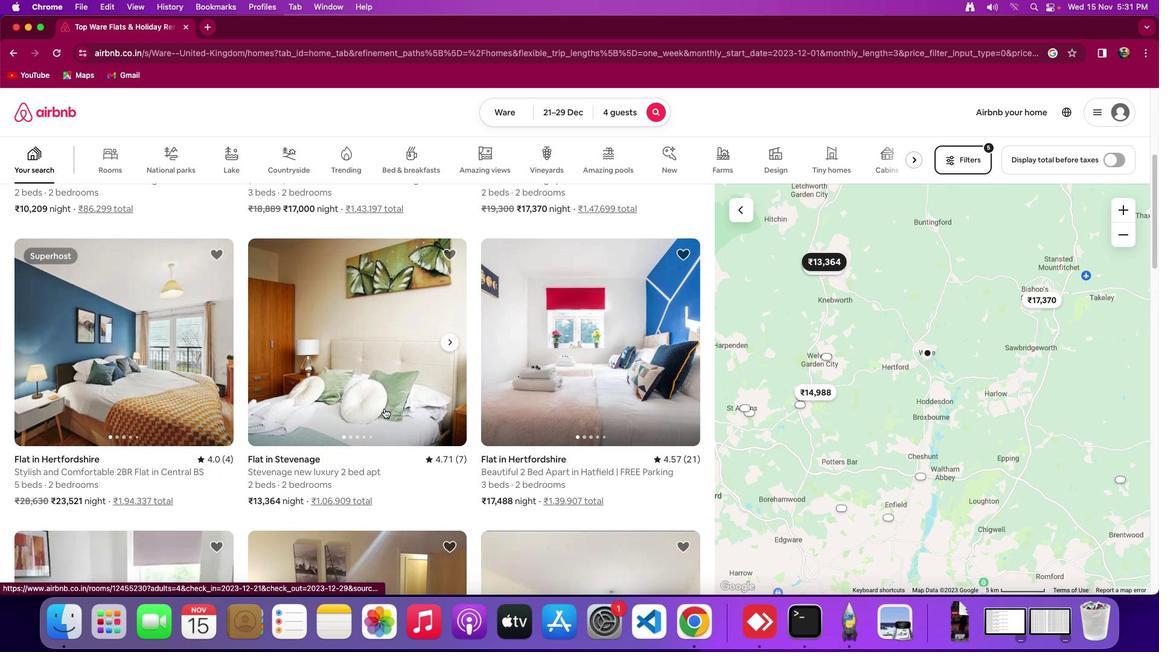 
Action: Mouse scrolled (384, 408) with delta (0, 0)
Screenshot: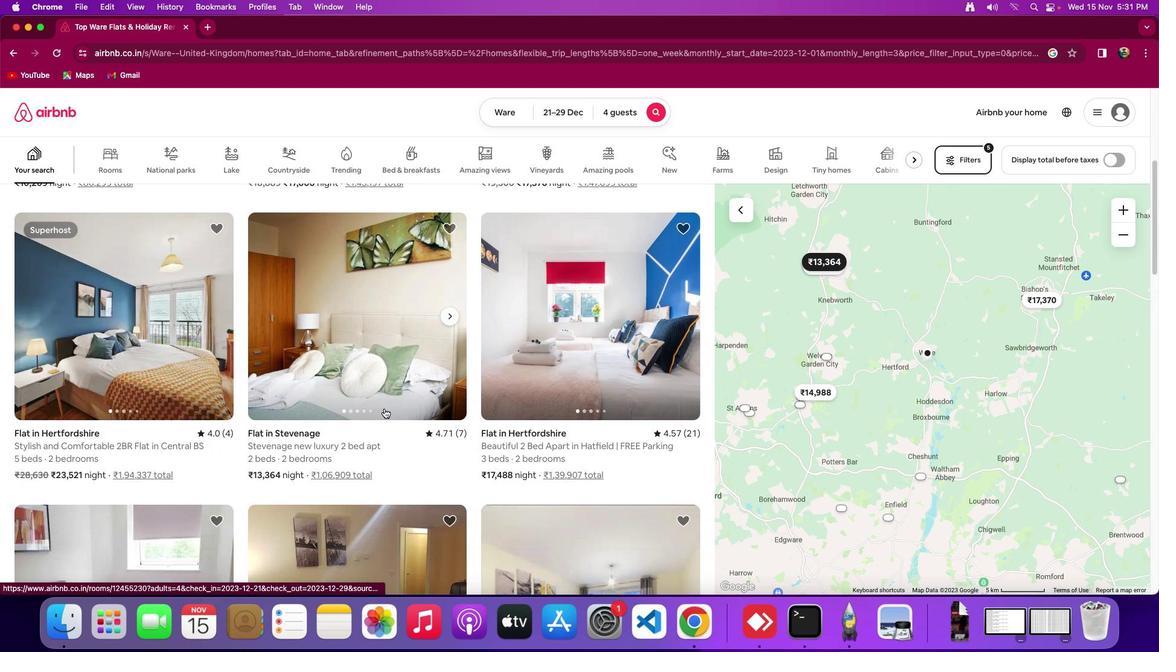 
Action: Mouse scrolled (384, 408) with delta (0, -1)
Screenshot: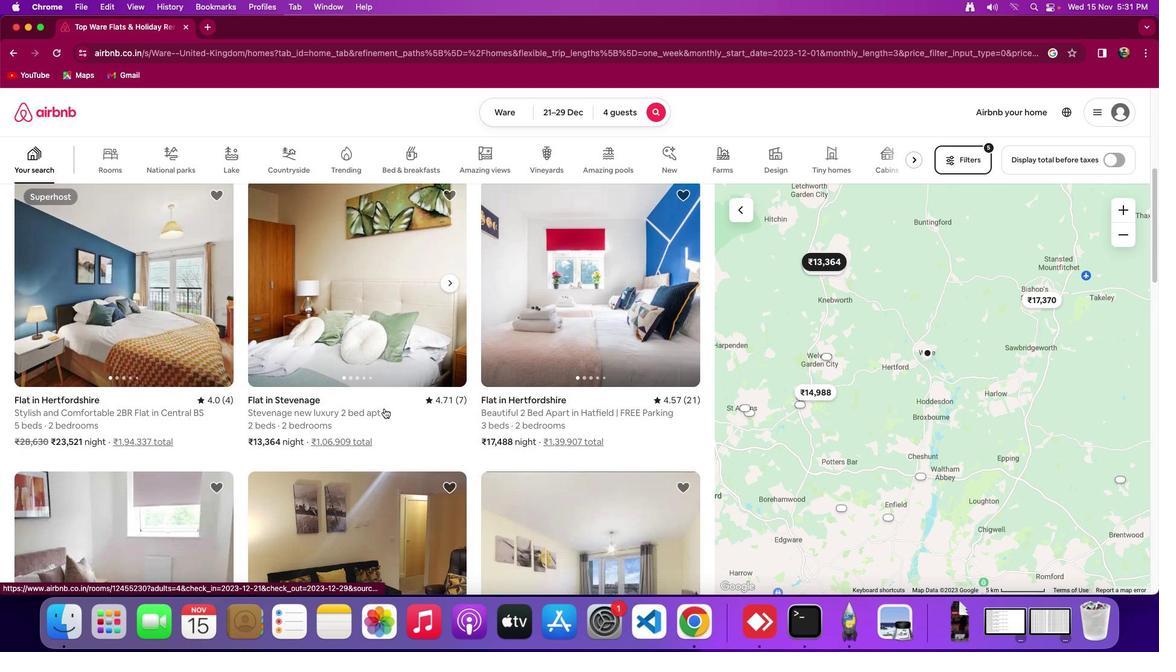 
Action: Mouse scrolled (384, 408) with delta (0, 0)
Screenshot: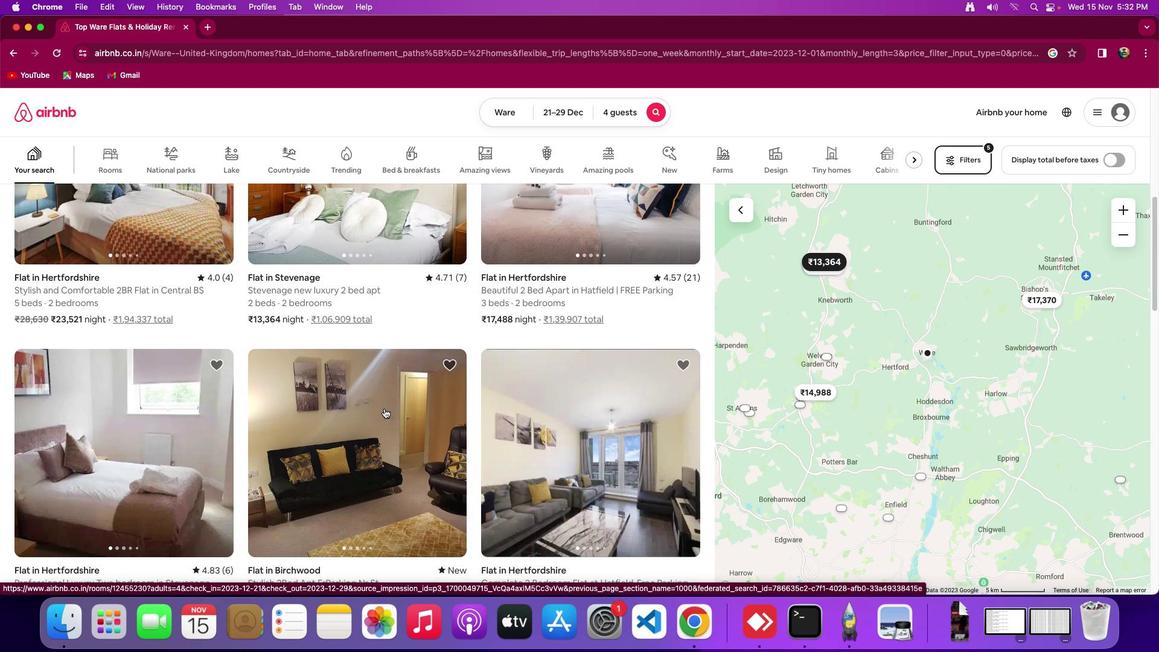 
Action: Mouse scrolled (384, 408) with delta (0, 0)
Screenshot: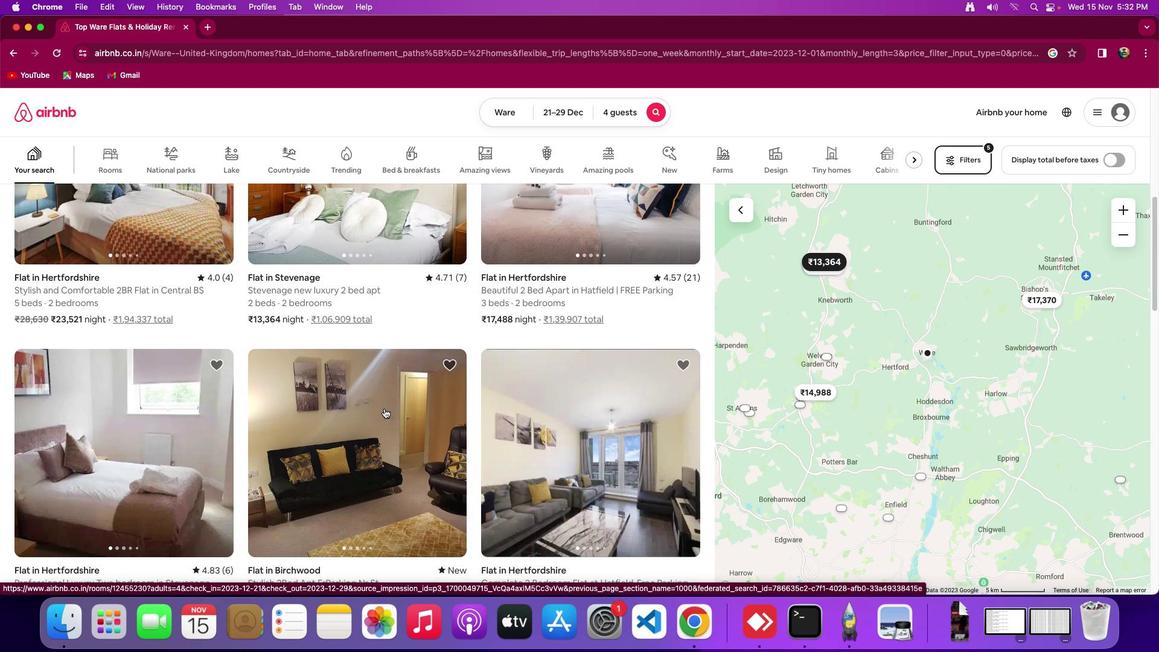 
Action: Mouse scrolled (384, 408) with delta (0, -1)
Screenshot: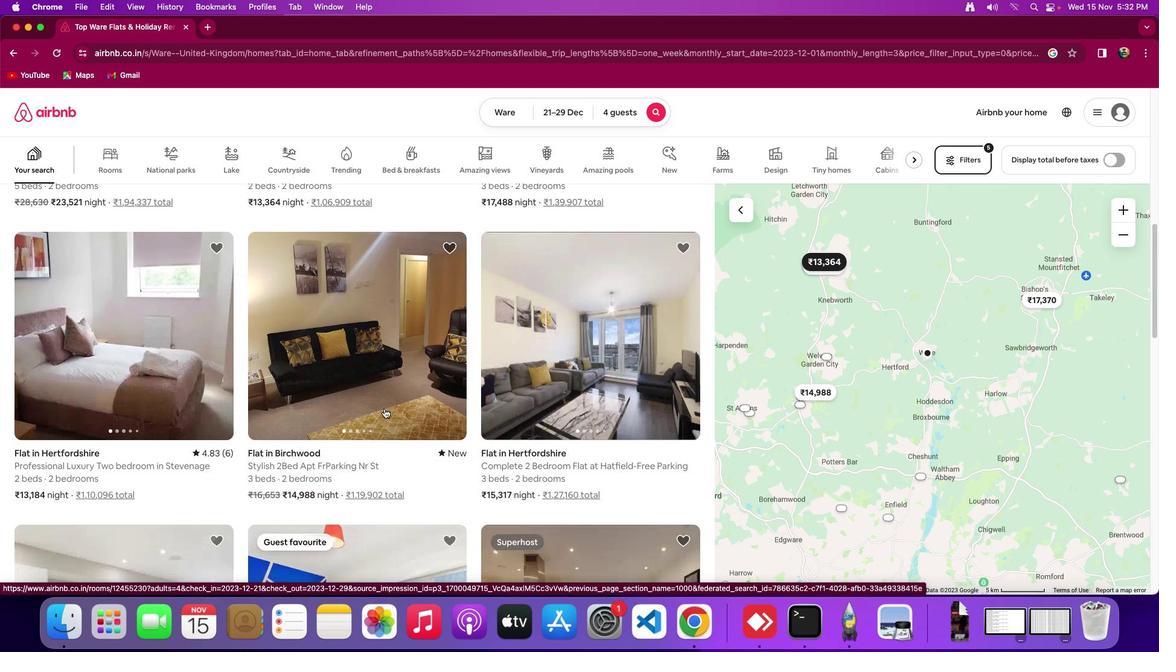 
Action: Mouse scrolled (384, 408) with delta (0, -3)
Screenshot: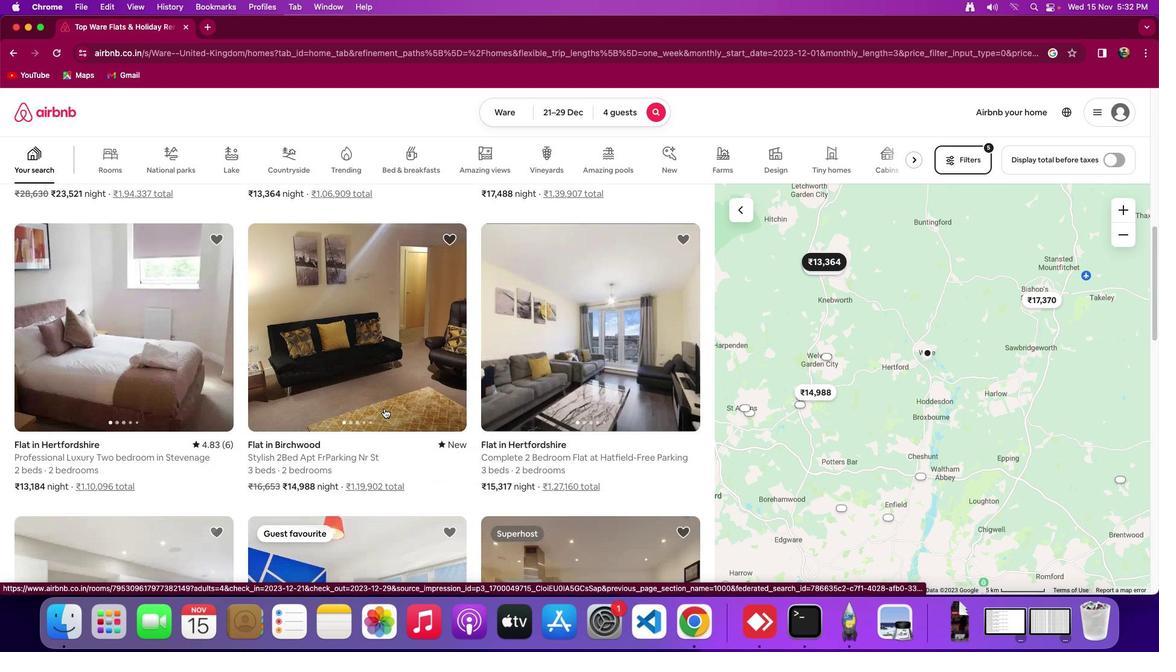 
Action: Mouse scrolled (384, 408) with delta (0, 0)
Screenshot: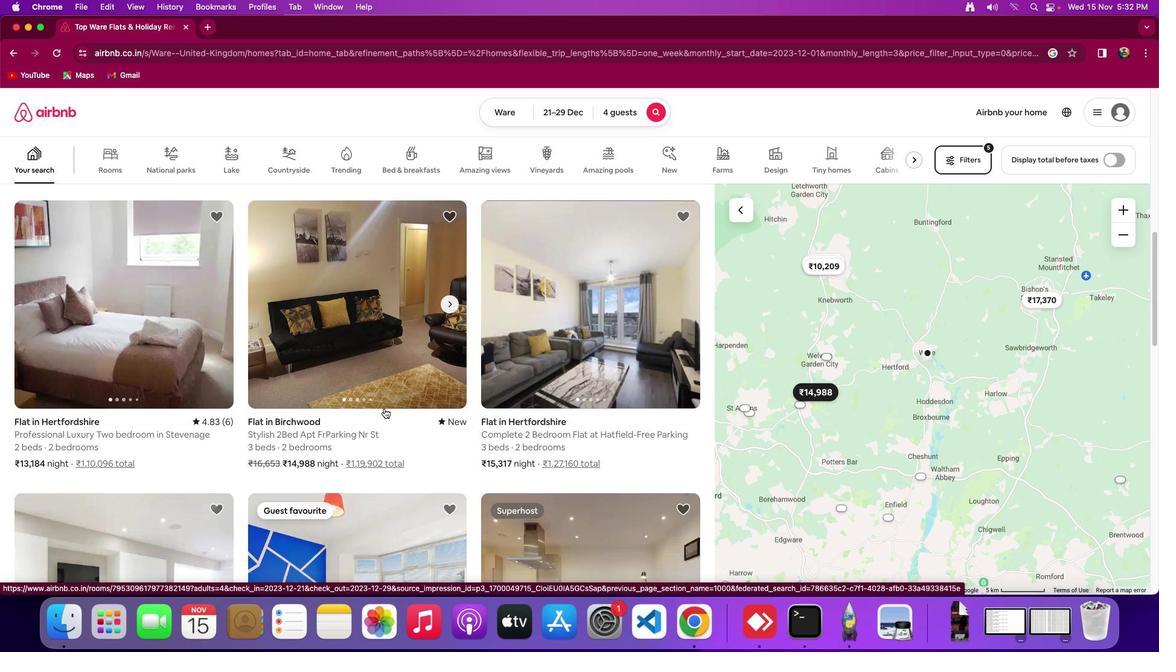 
Action: Mouse scrolled (384, 408) with delta (0, 0)
Screenshot: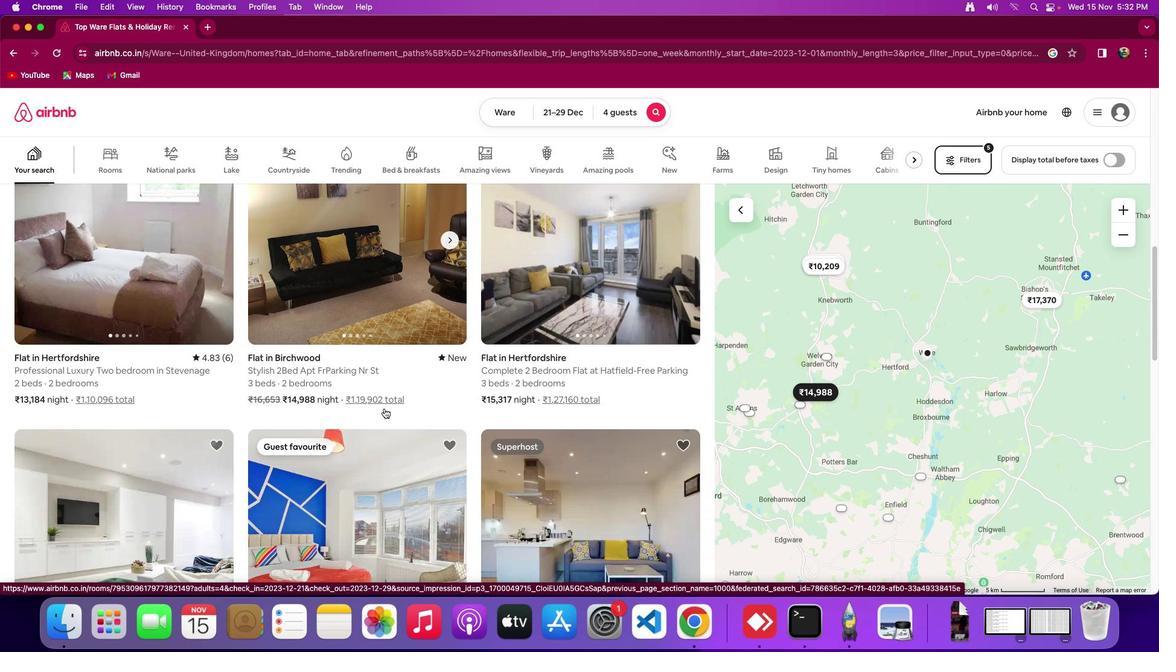 
Action: Mouse scrolled (384, 408) with delta (0, -1)
Screenshot: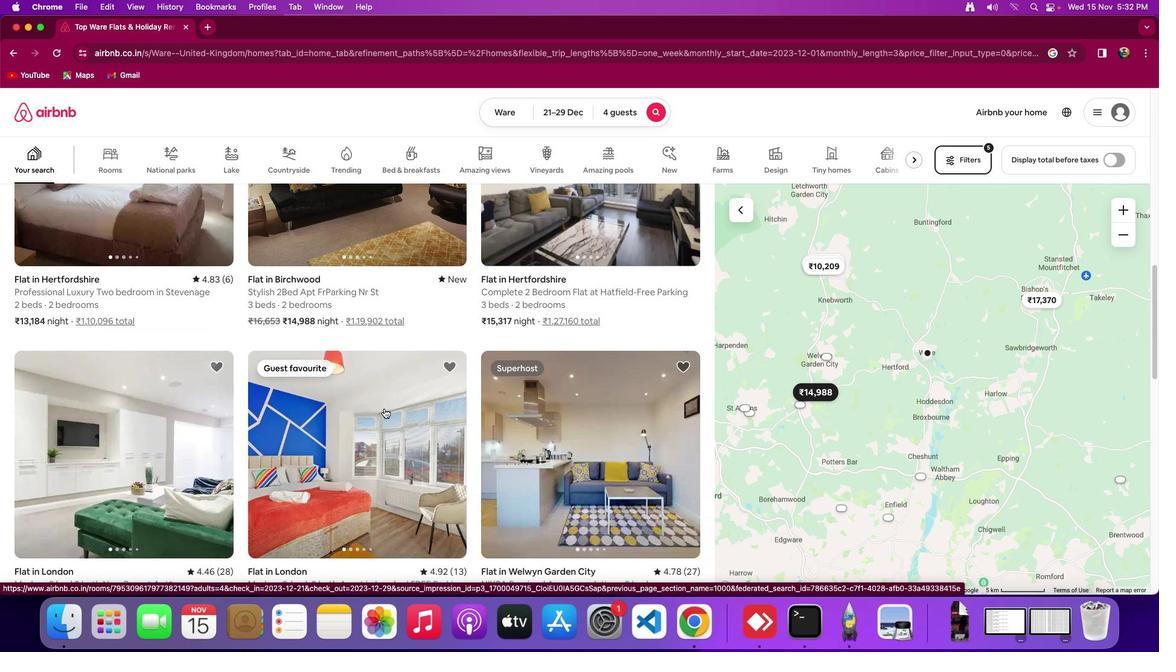 
Action: Mouse scrolled (384, 408) with delta (0, -1)
Screenshot: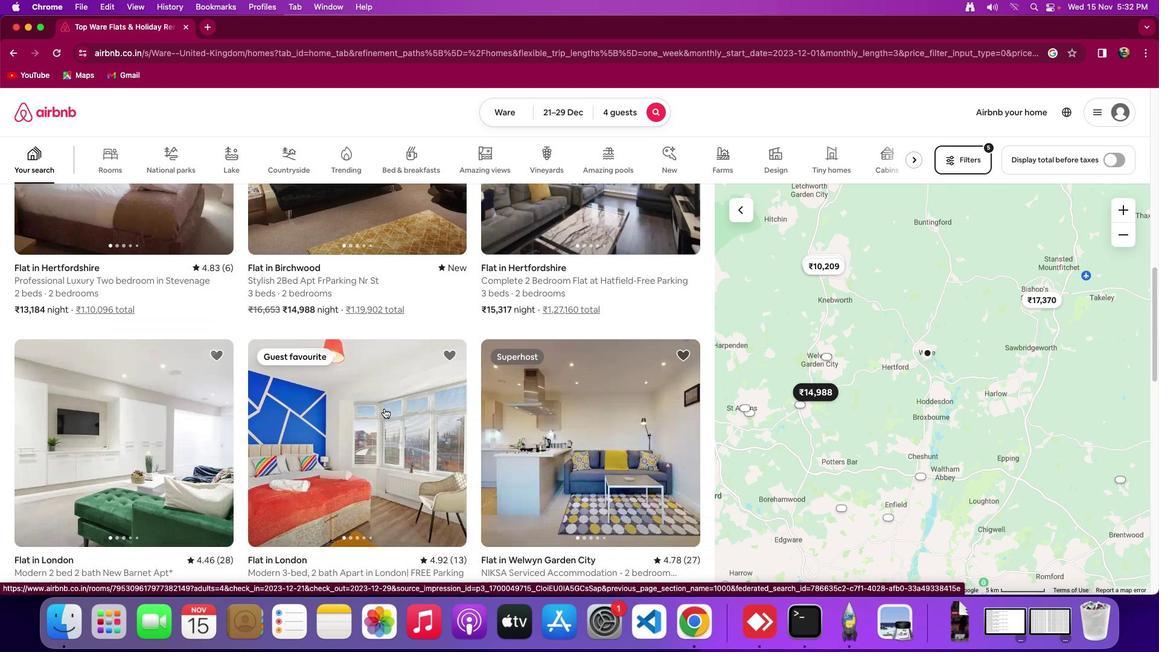 
Action: Mouse scrolled (384, 408) with delta (0, 0)
Screenshot: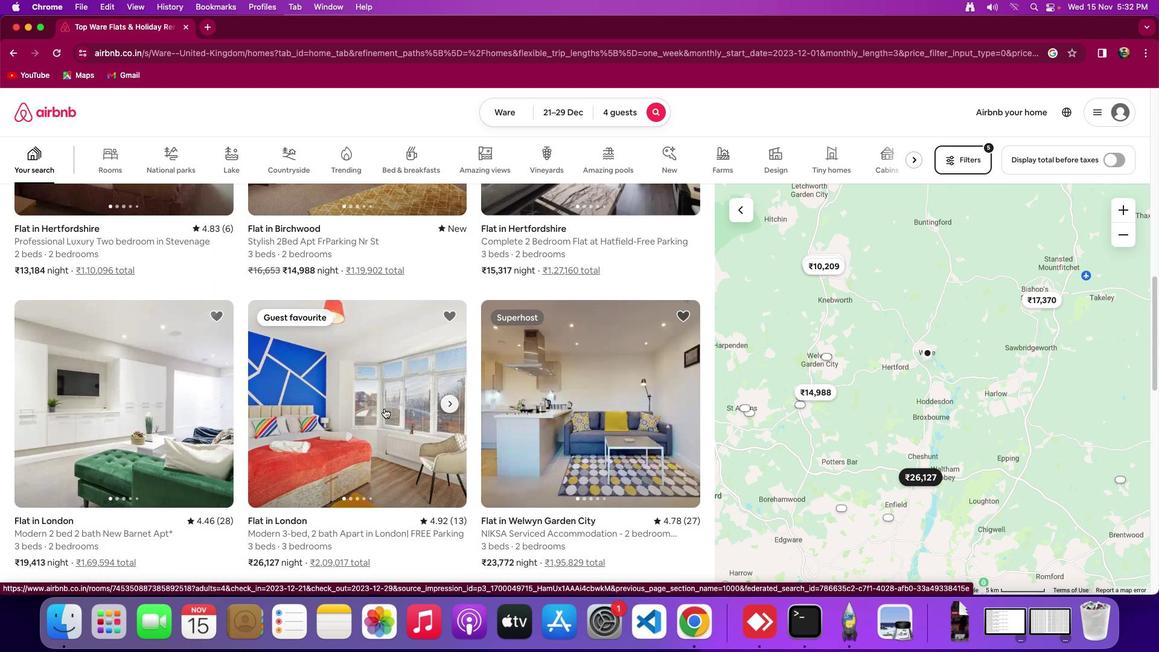 
Action: Mouse scrolled (384, 408) with delta (0, 0)
Screenshot: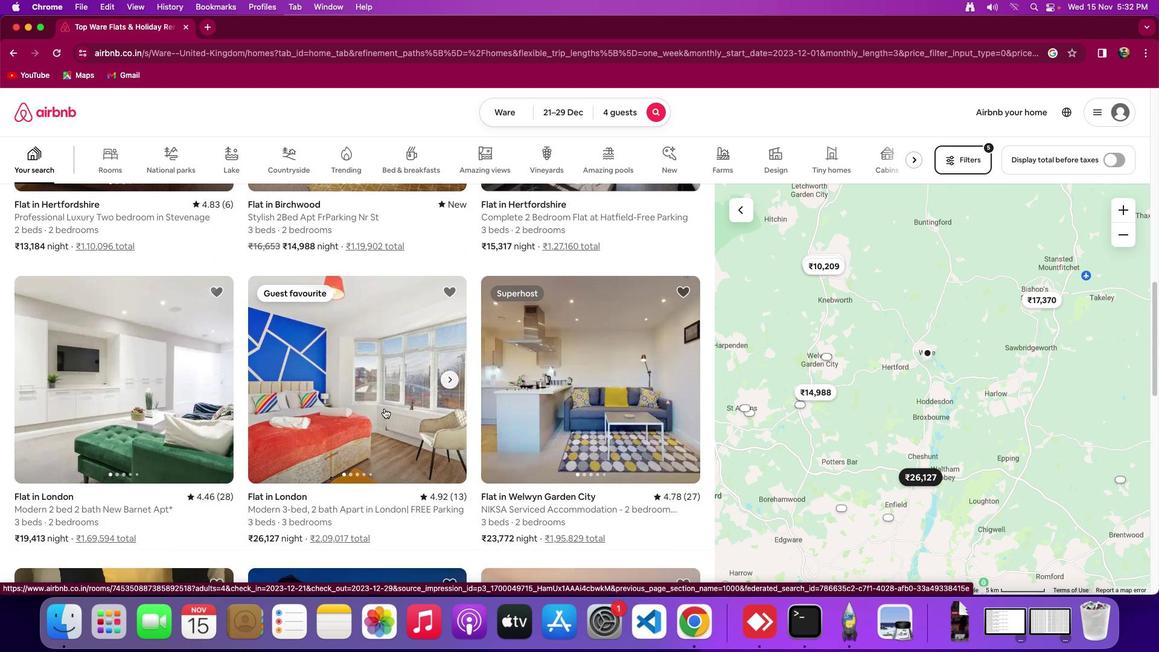 
Action: Mouse scrolled (384, 408) with delta (0, -1)
Screenshot: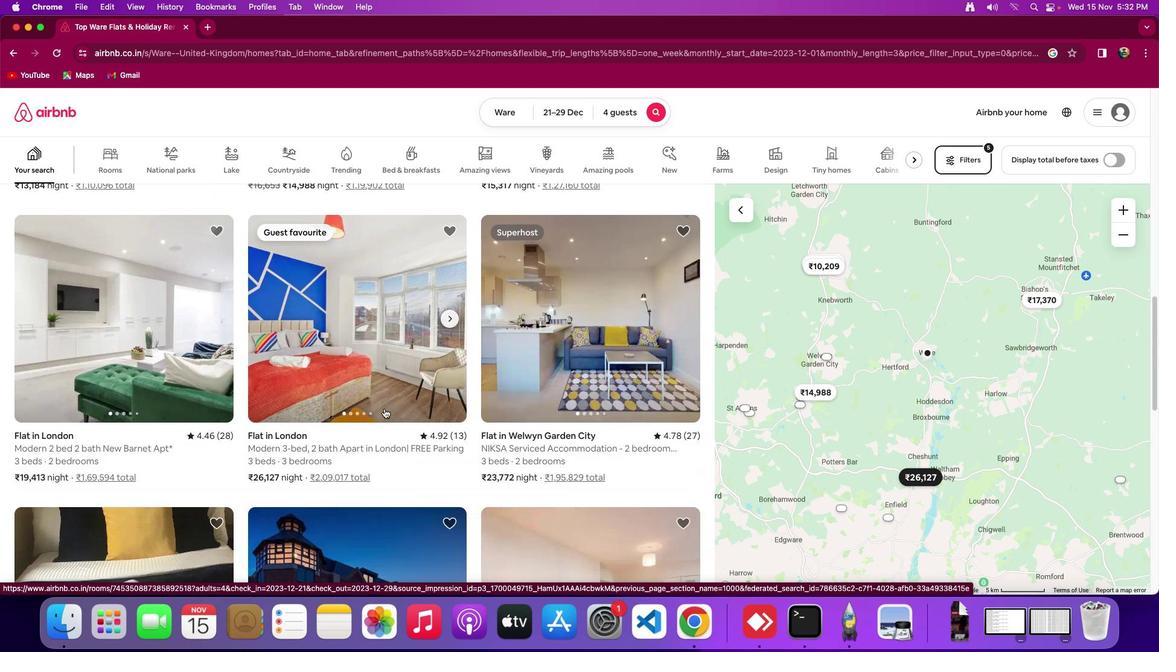 
Action: Mouse scrolled (384, 408) with delta (0, -1)
Screenshot: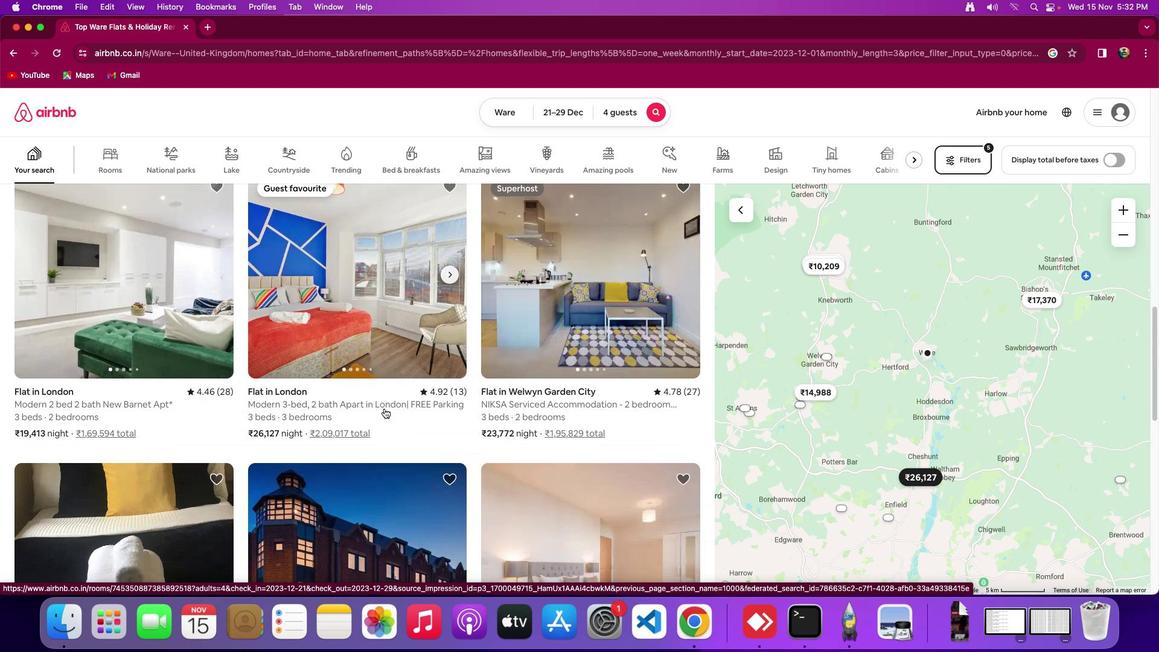 
Action: Mouse scrolled (384, 408) with delta (0, 0)
Screenshot: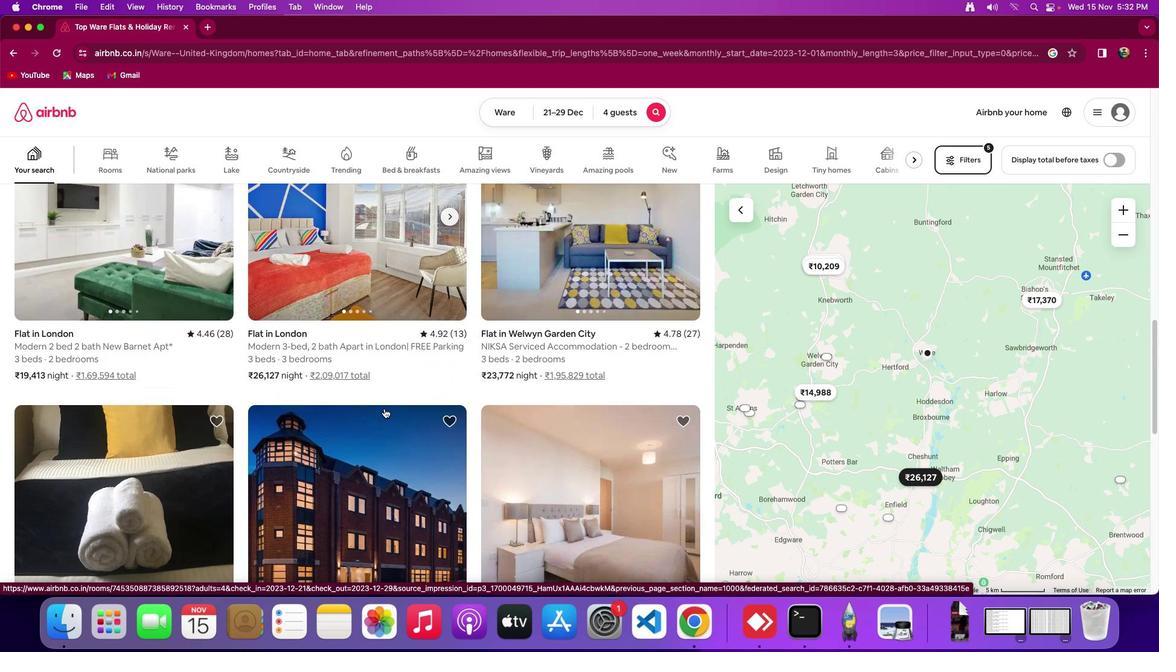 
Action: Mouse scrolled (384, 408) with delta (0, 0)
Screenshot: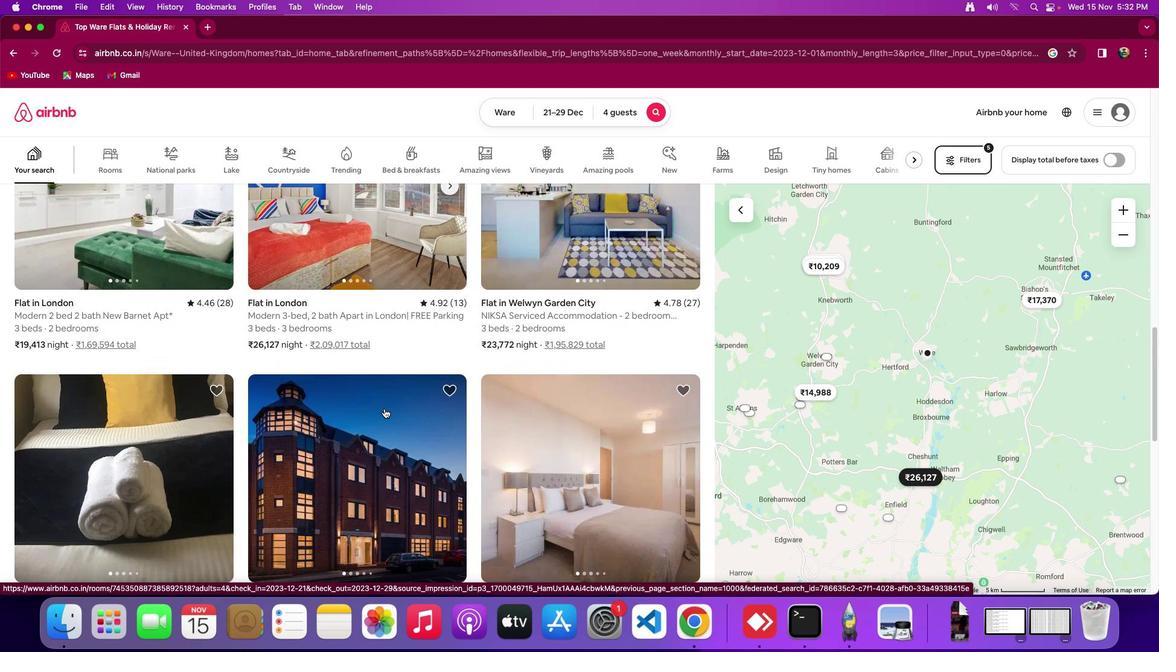 
Action: Mouse scrolled (384, 408) with delta (0, -1)
Screenshot: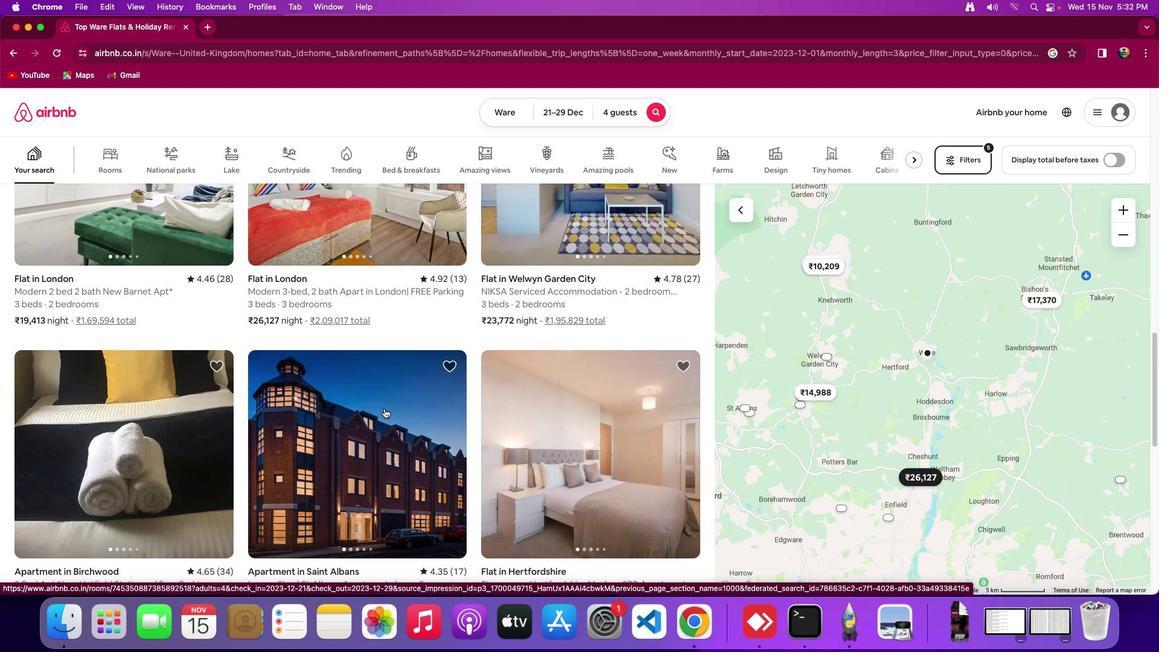 
Action: Mouse moved to (384, 408)
Screenshot: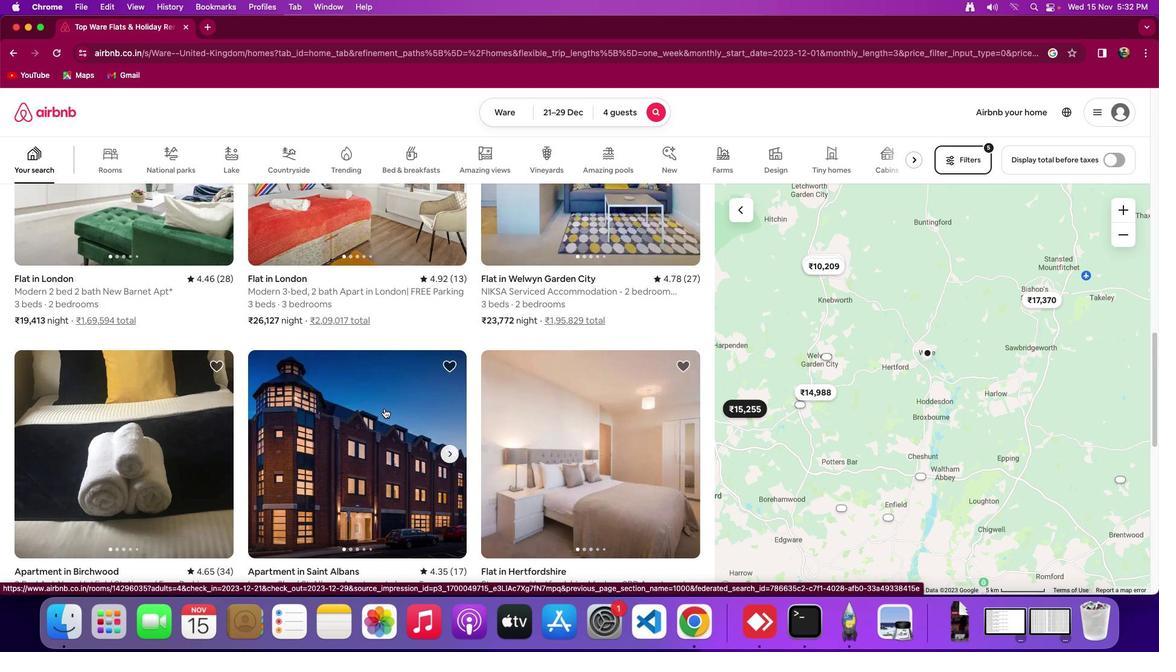 
Action: Mouse scrolled (384, 408) with delta (0, 0)
Screenshot: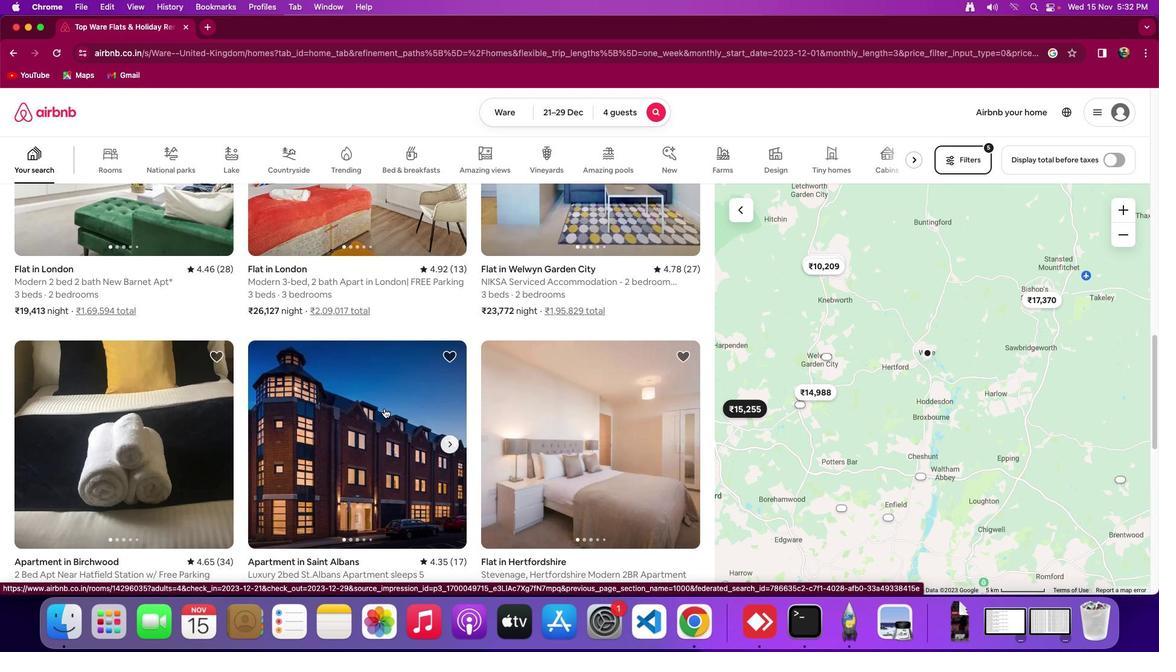 
Action: Mouse scrolled (384, 408) with delta (0, 0)
Screenshot: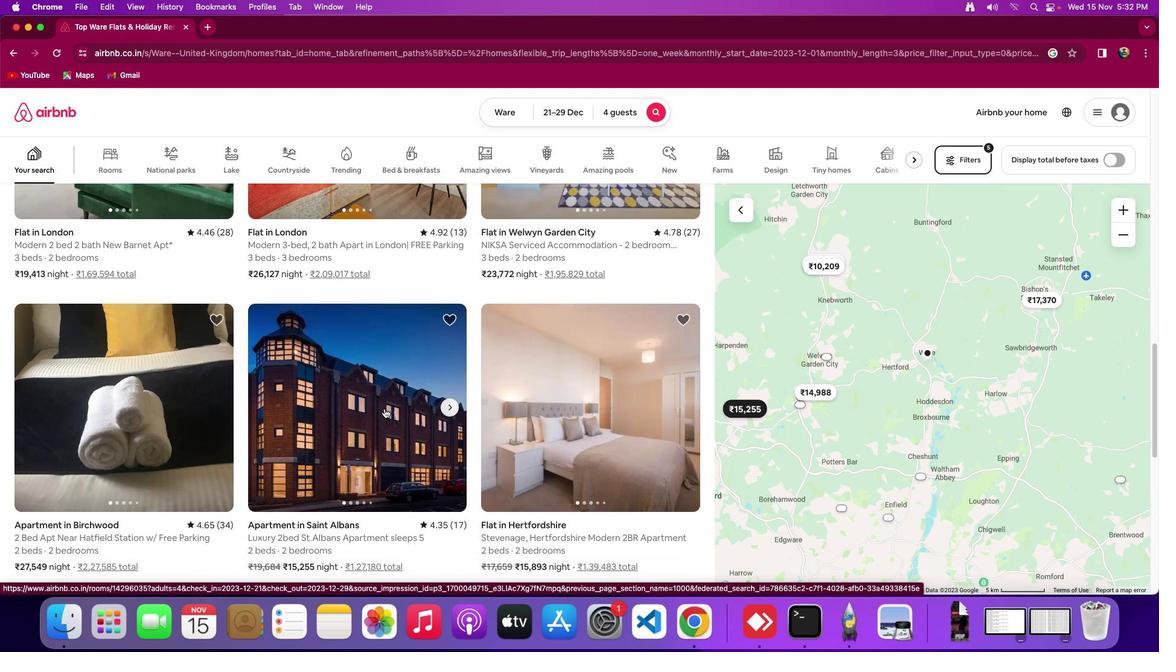 
Action: Mouse scrolled (384, 408) with delta (0, 0)
Screenshot: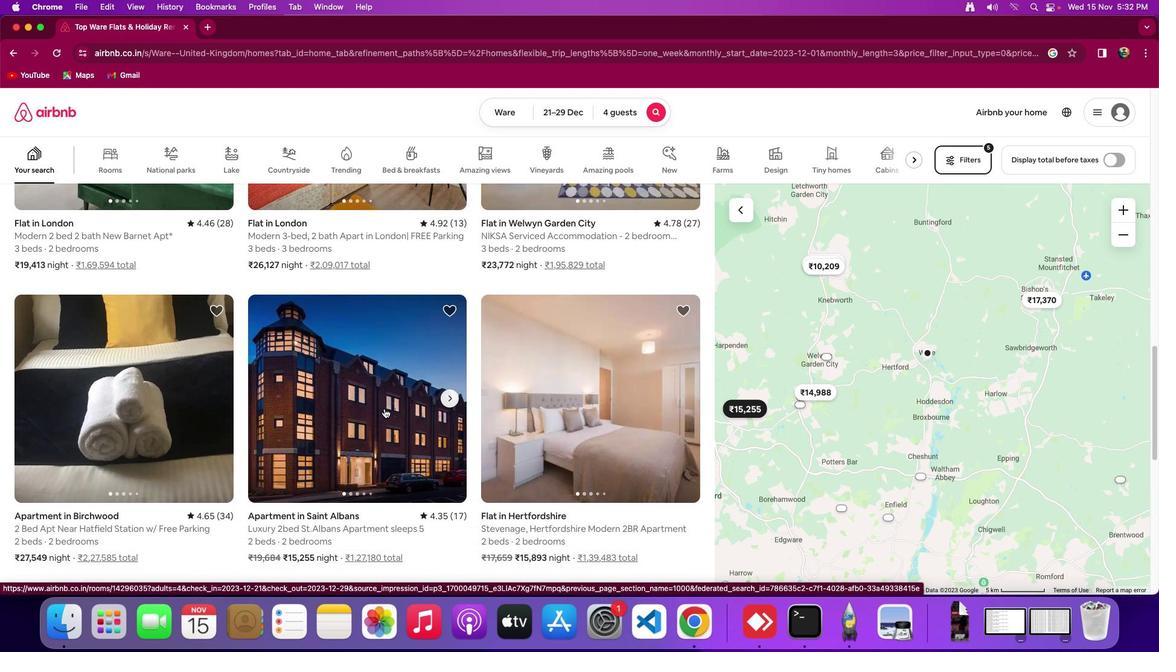 
Action: Mouse scrolled (384, 408) with delta (0, 0)
Screenshot: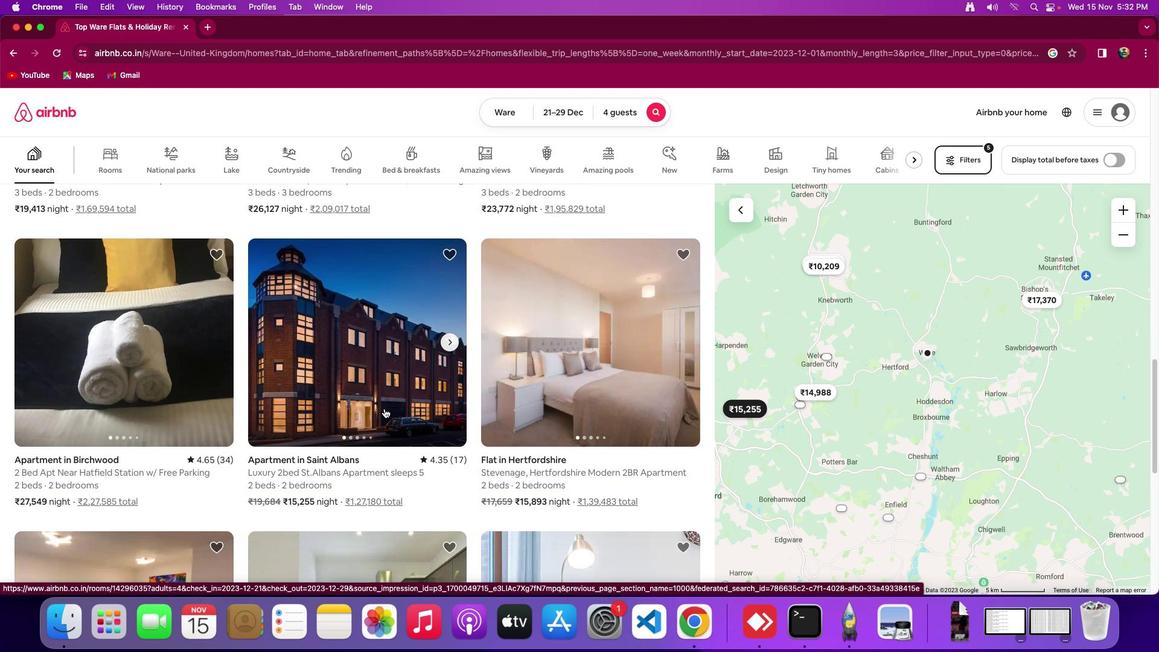 
Action: Mouse scrolled (384, 408) with delta (0, 0)
Screenshot: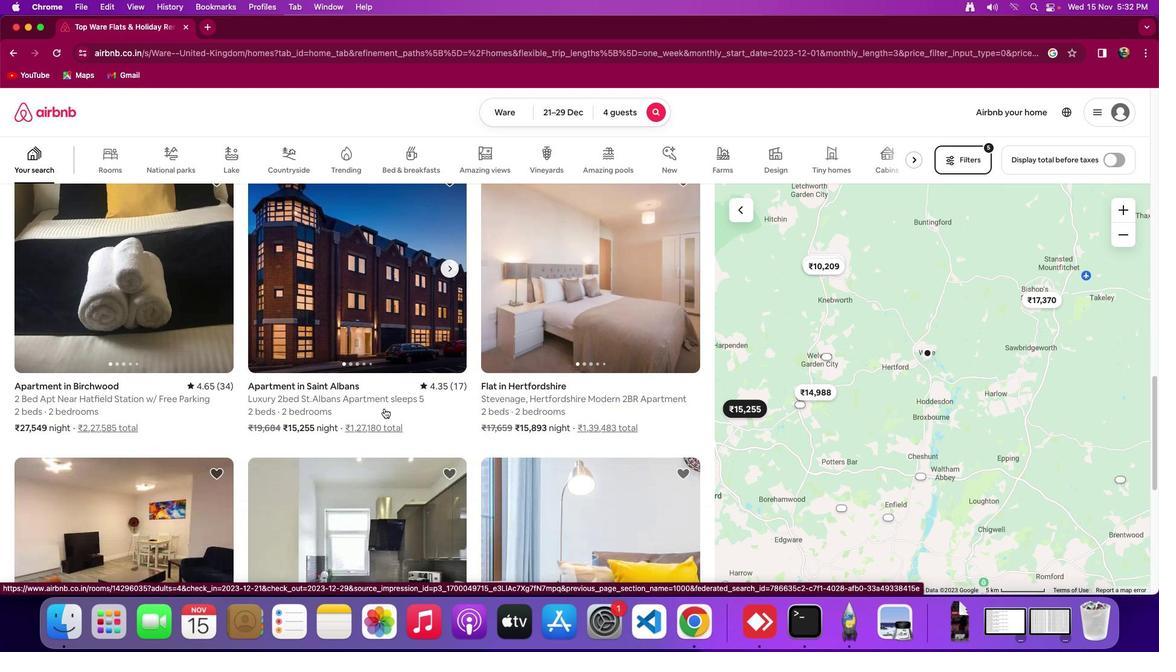 
Action: Mouse scrolled (384, 408) with delta (0, -1)
Screenshot: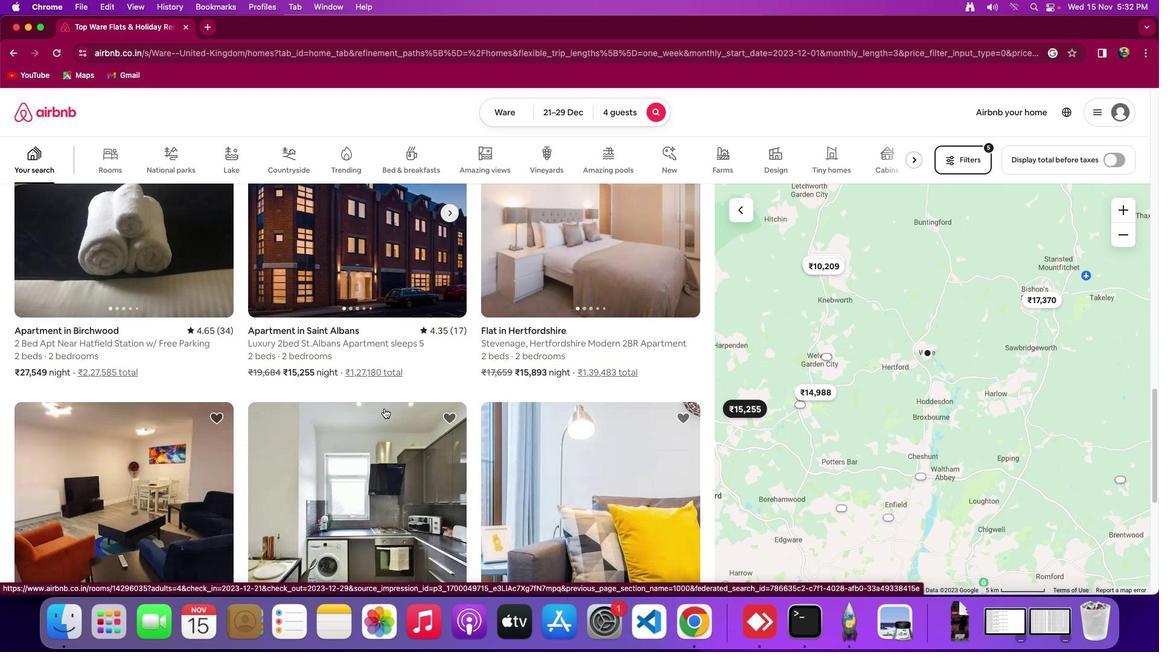
Action: Mouse scrolled (384, 408) with delta (0, -1)
Screenshot: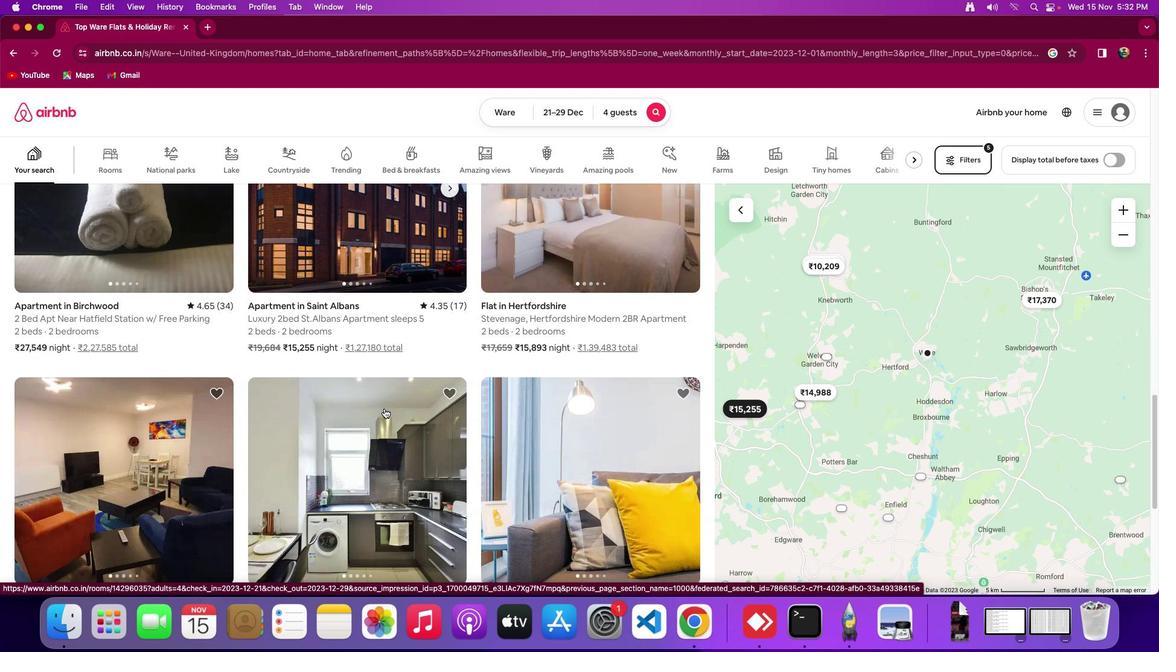 
Action: Mouse scrolled (384, 408) with delta (0, 0)
Screenshot: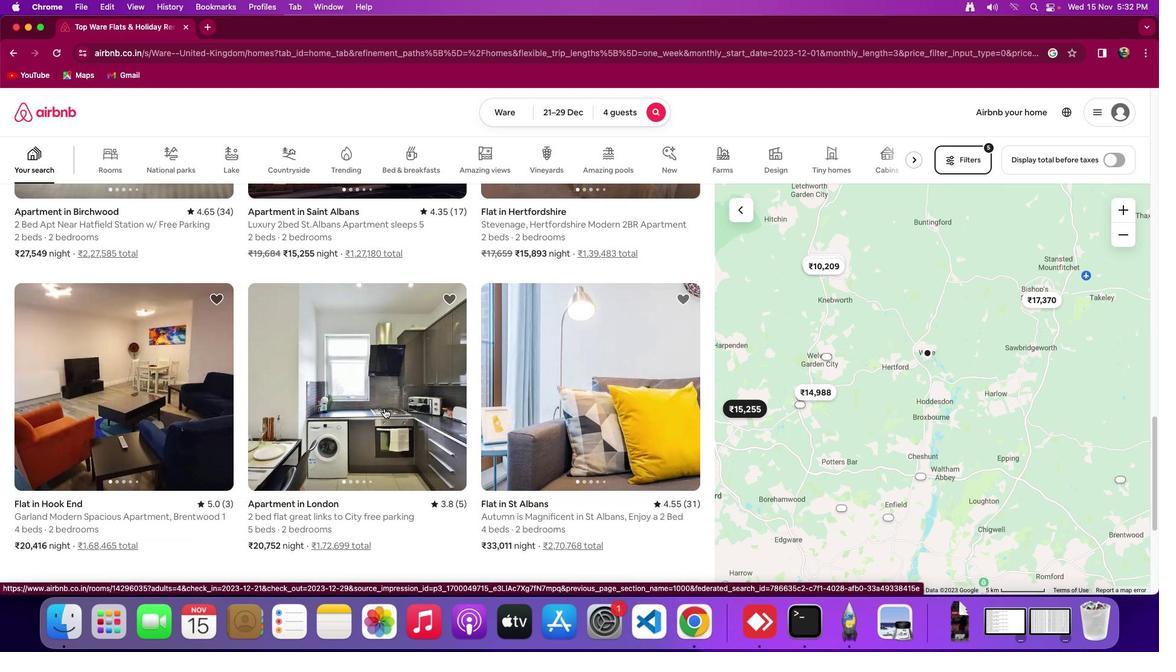
Action: Mouse scrolled (384, 408) with delta (0, 0)
Screenshot: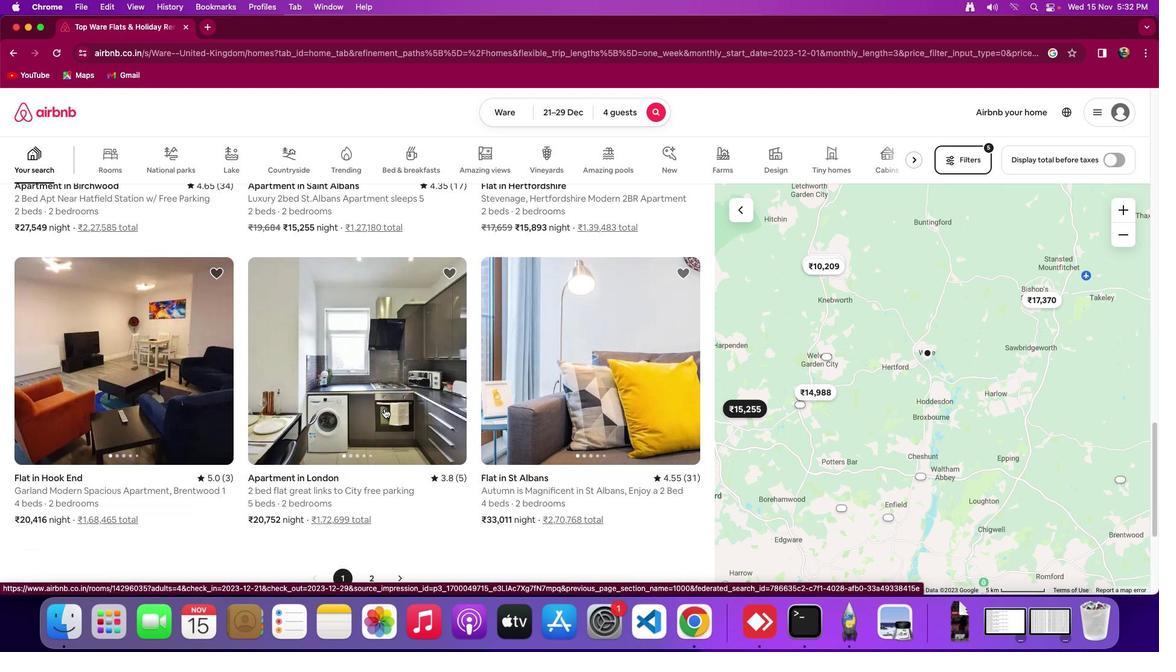 
Action: Mouse scrolled (384, 408) with delta (0, -2)
Screenshot: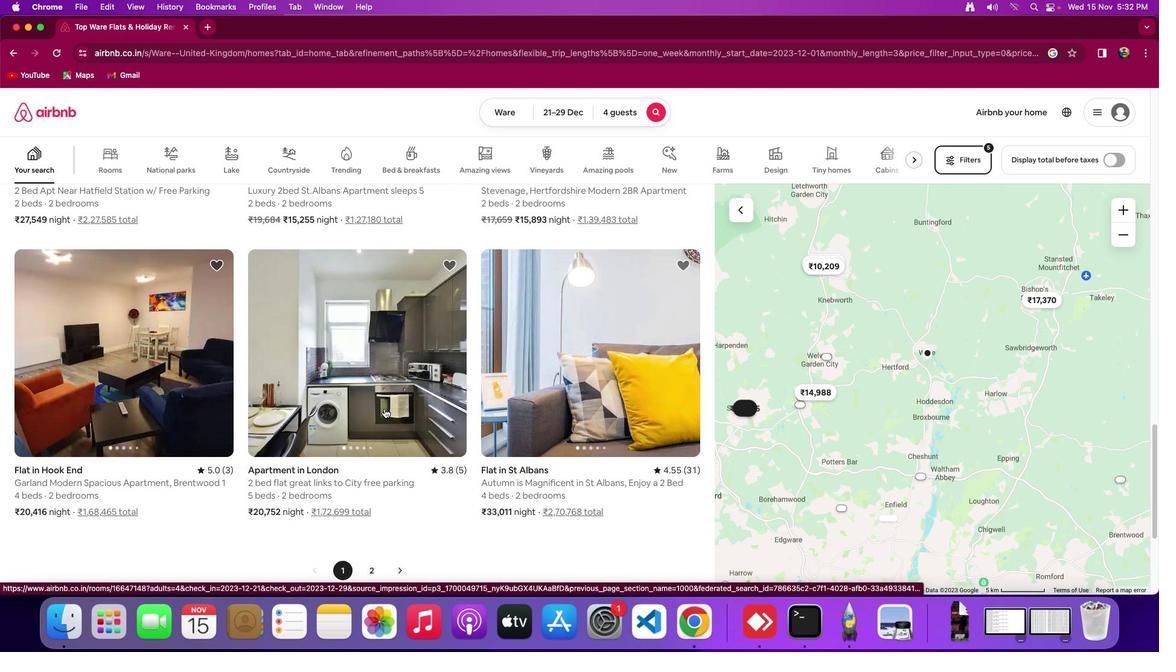 
Action: Mouse moved to (384, 408)
Screenshot: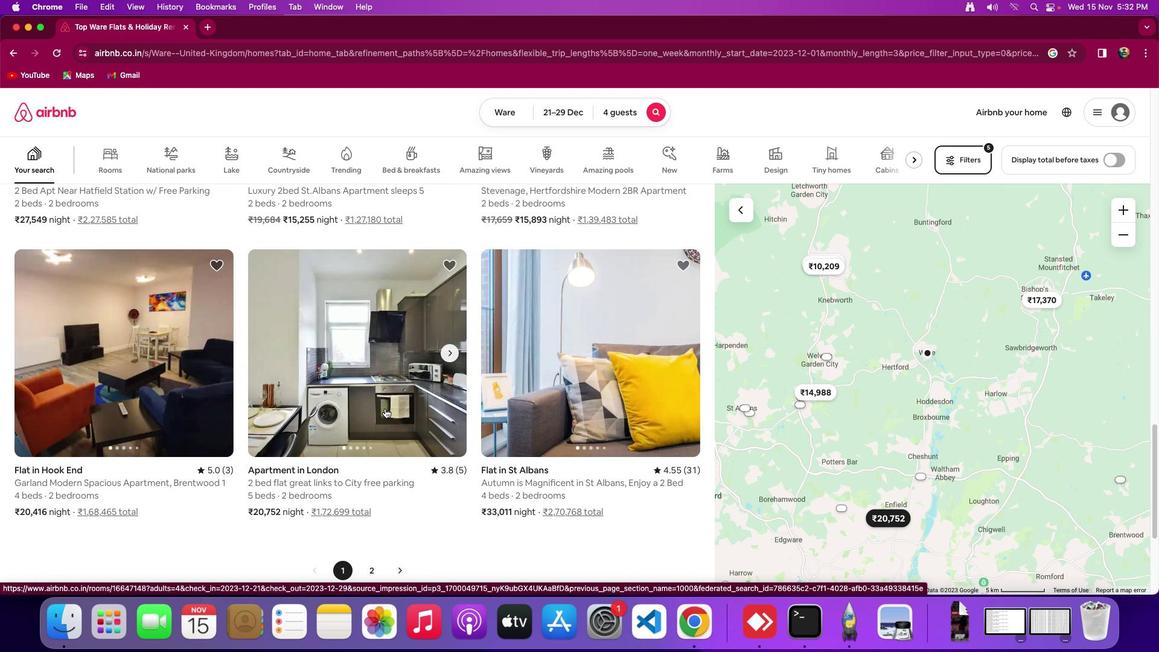 
Action: Mouse scrolled (384, 408) with delta (0, 0)
Screenshot: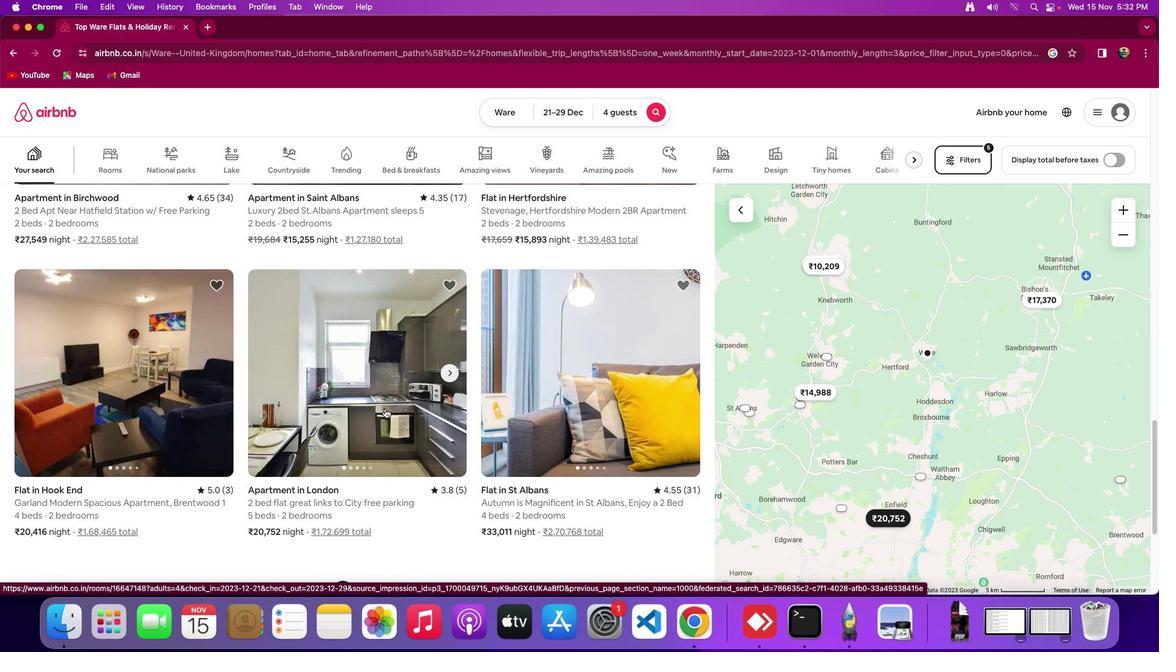 
Action: Mouse scrolled (384, 408) with delta (0, 0)
Screenshot: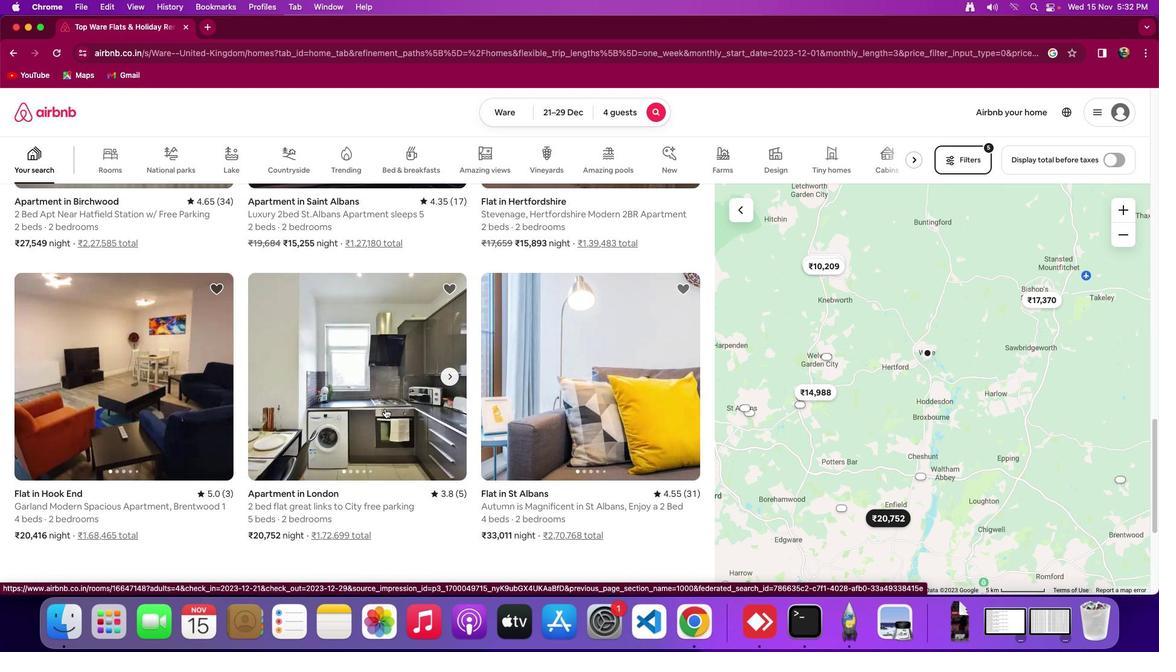 
Action: Mouse scrolled (384, 408) with delta (0, 0)
Screenshot: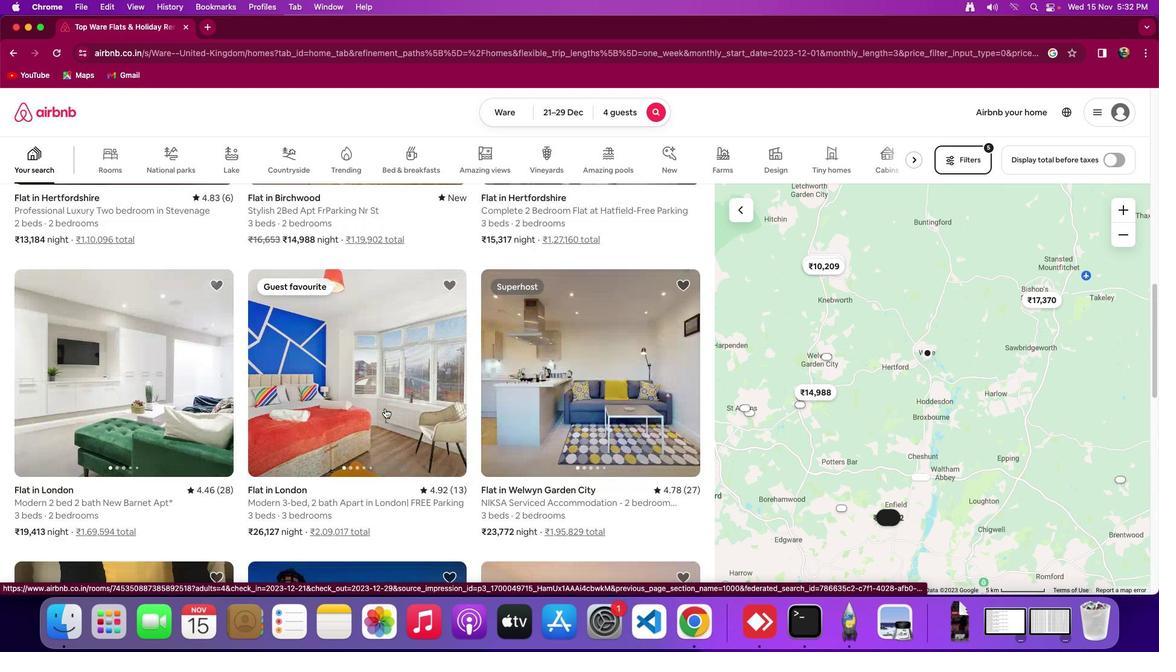 
Action: Mouse scrolled (384, 408) with delta (0, 0)
Screenshot: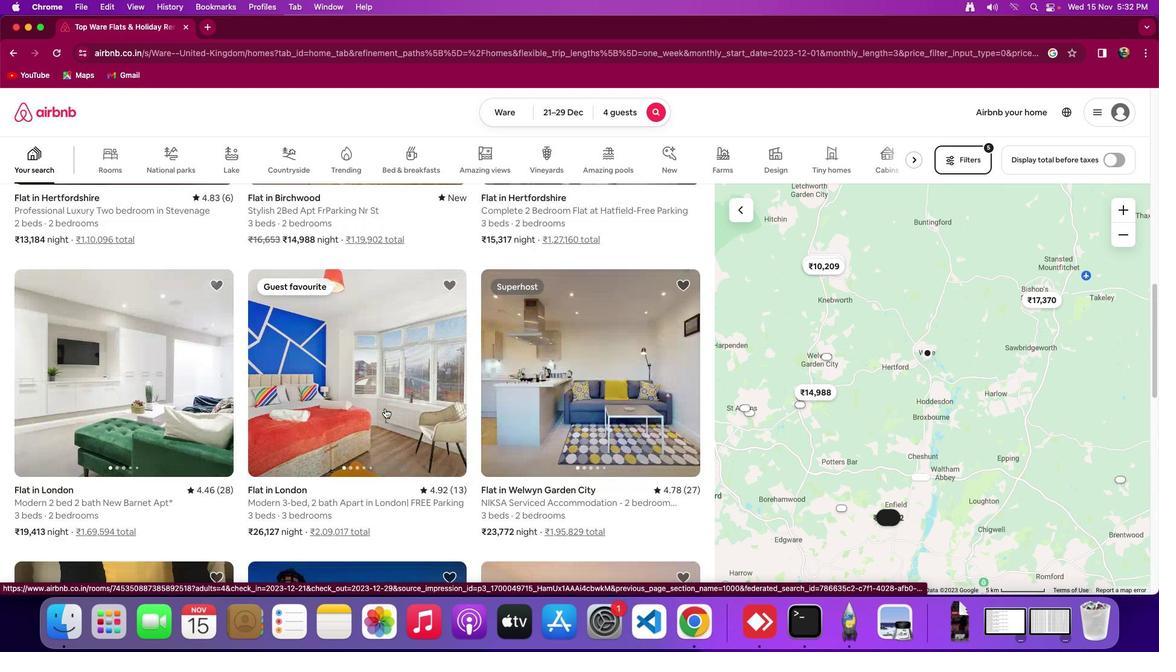 
Action: Mouse scrolled (384, 408) with delta (0, 3)
Screenshot: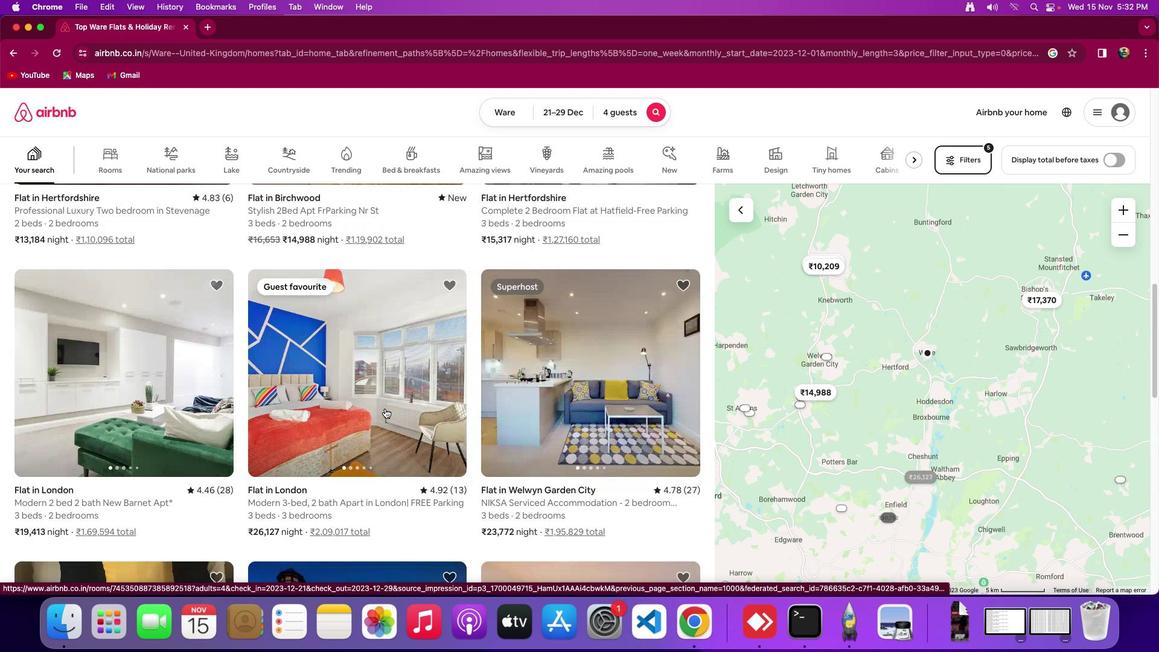 
Action: Mouse scrolled (384, 408) with delta (0, 4)
Screenshot: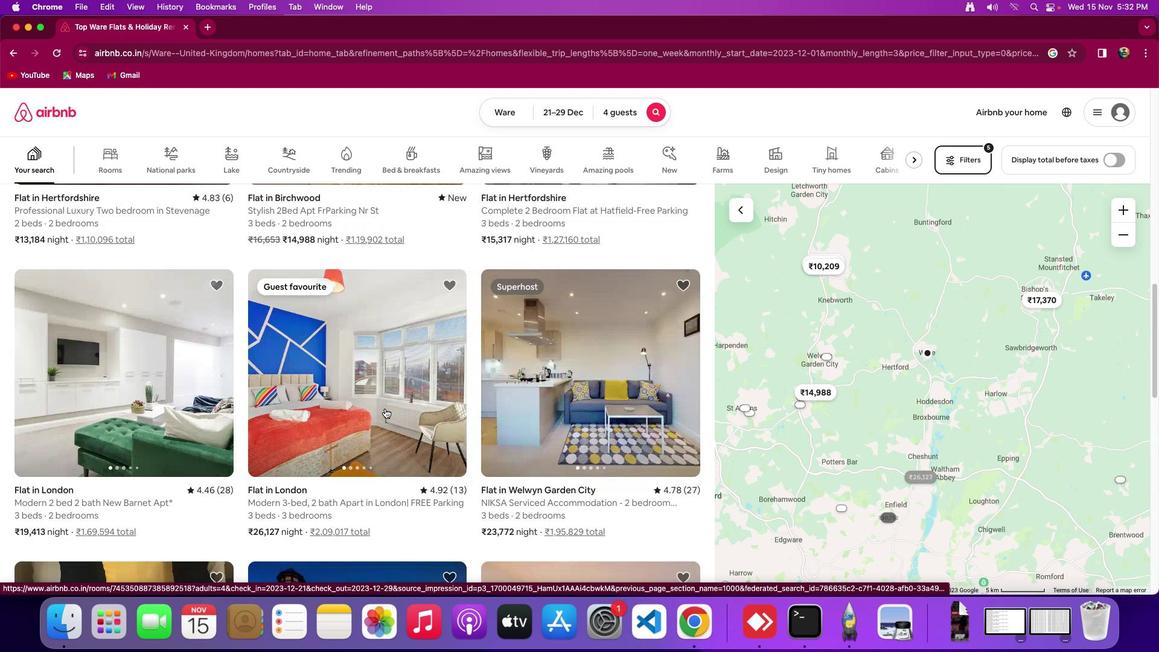 
Action: Mouse scrolled (384, 408) with delta (0, 5)
Screenshot: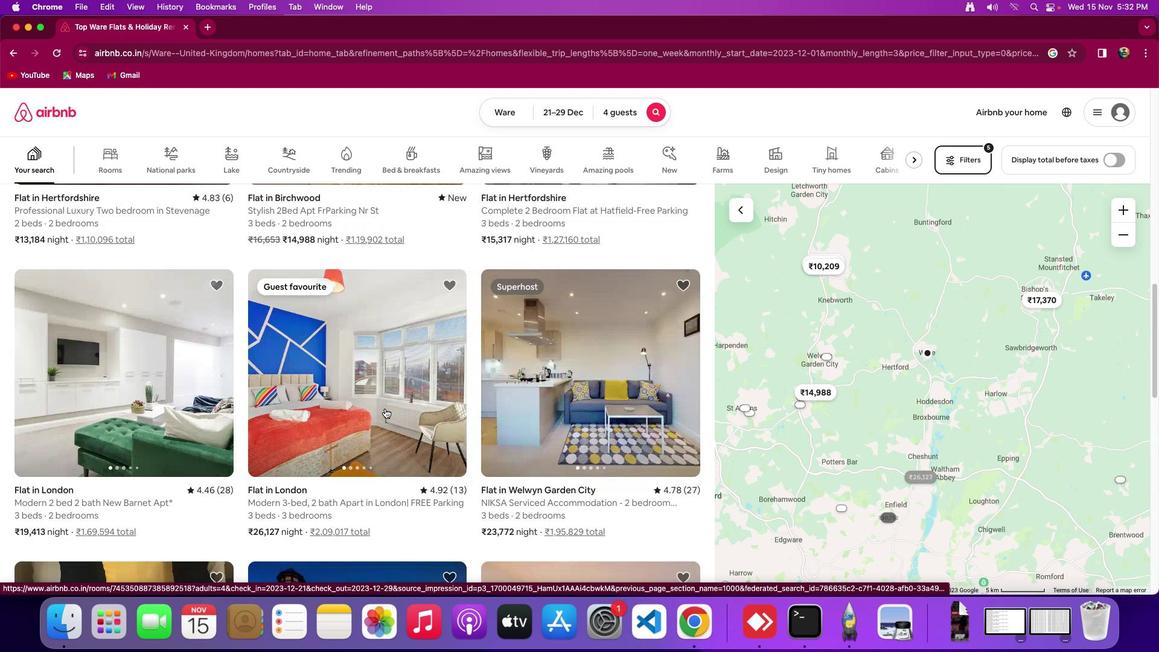 
Action: Mouse scrolled (384, 408) with delta (0, 0)
Screenshot: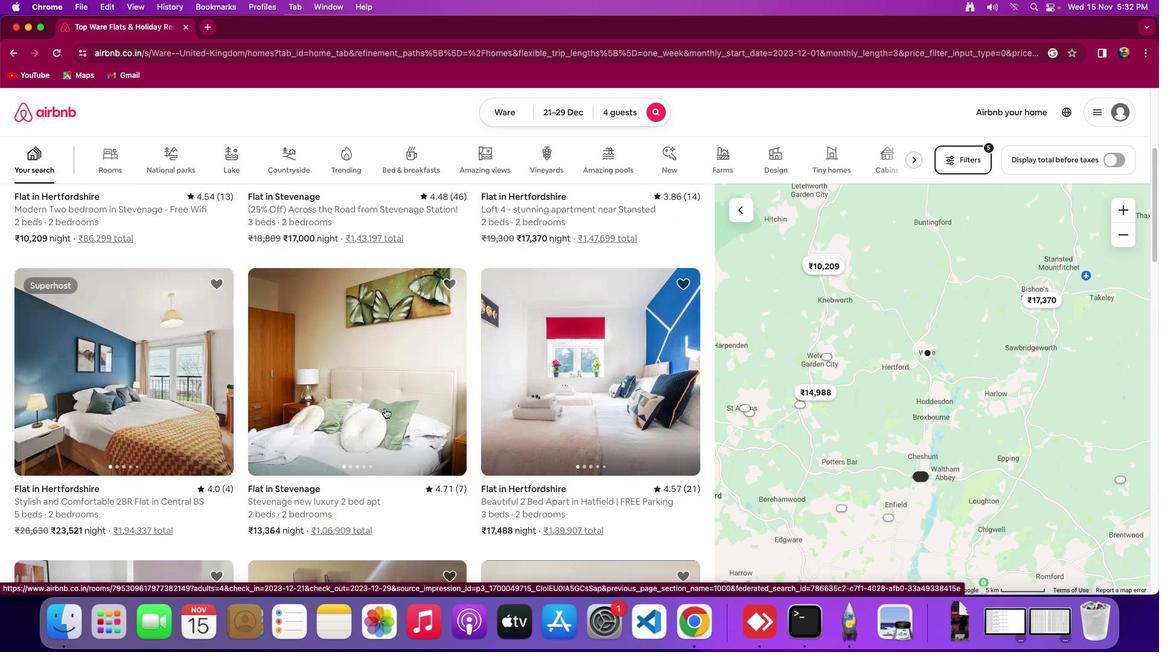 
Action: Mouse scrolled (384, 408) with delta (0, 0)
Screenshot: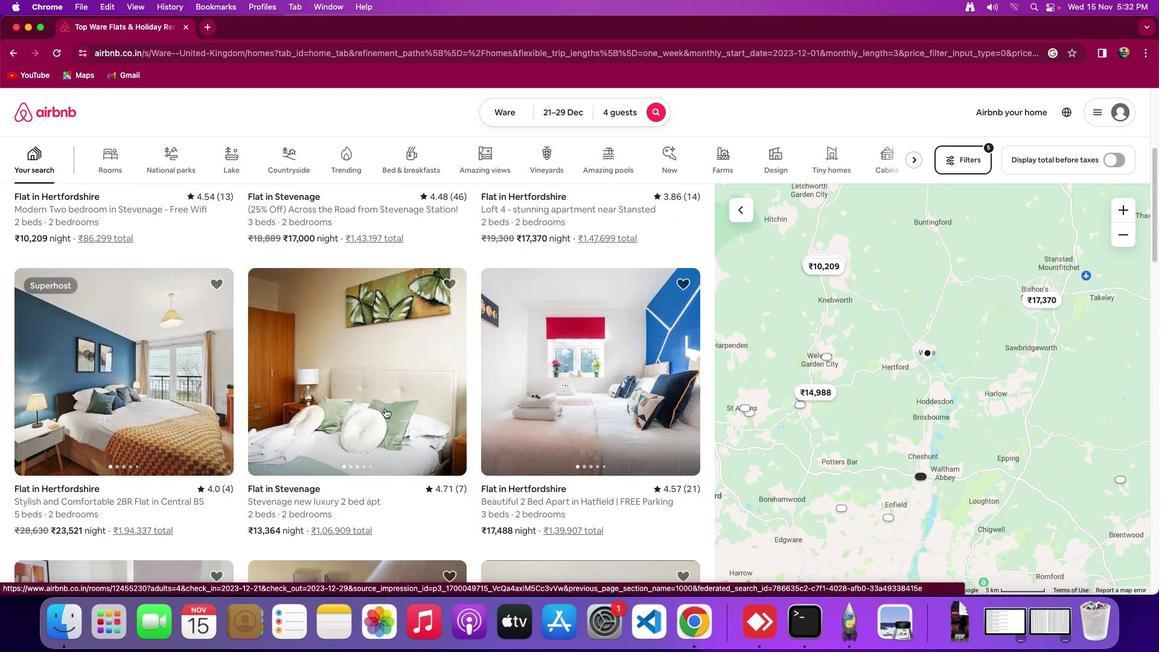 
Action: Mouse scrolled (384, 408) with delta (0, 3)
Screenshot: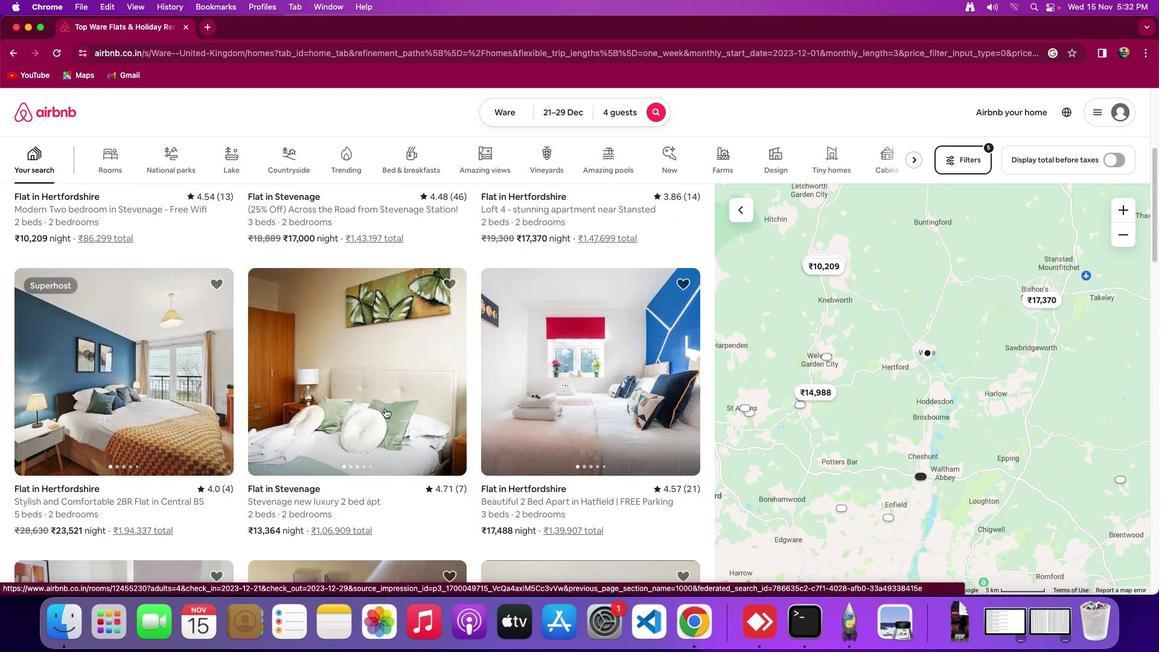 
Action: Mouse scrolled (384, 408) with delta (0, 4)
Screenshot: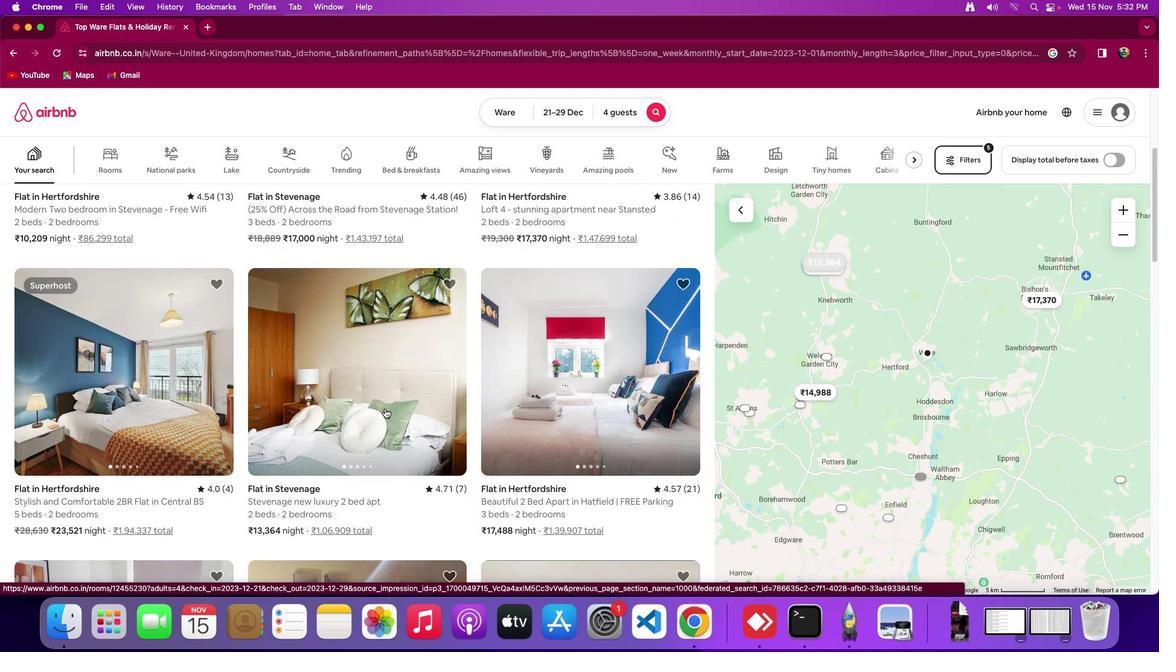 
Action: Mouse scrolled (384, 408) with delta (0, 5)
Screenshot: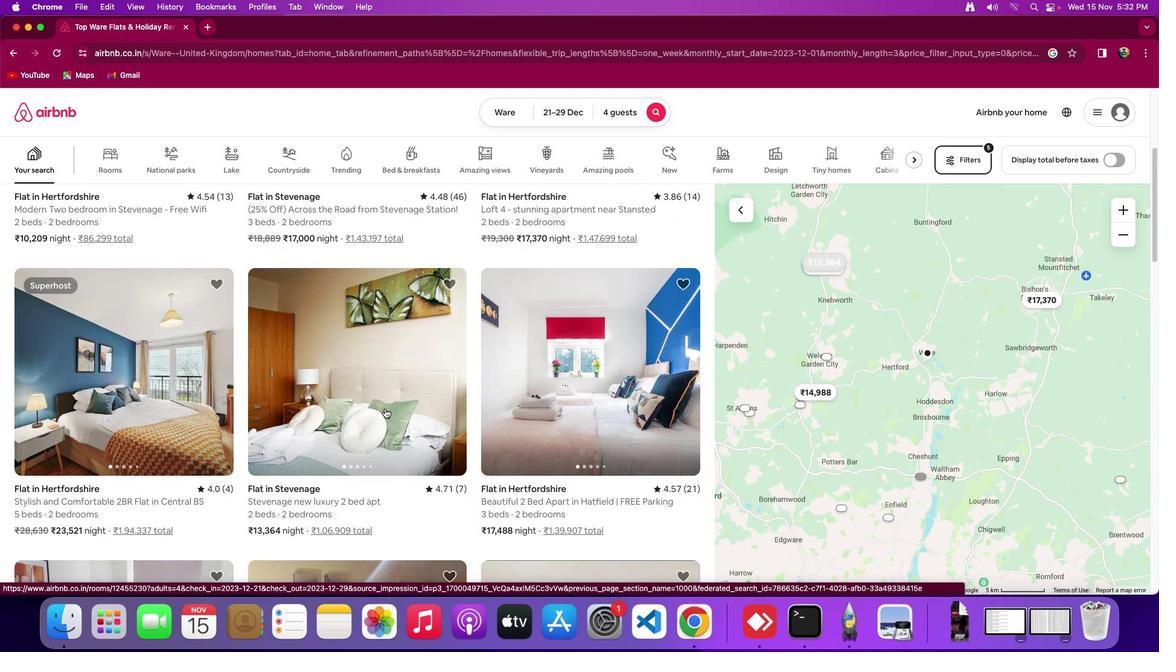 
Action: Mouse moved to (419, 404)
Screenshot: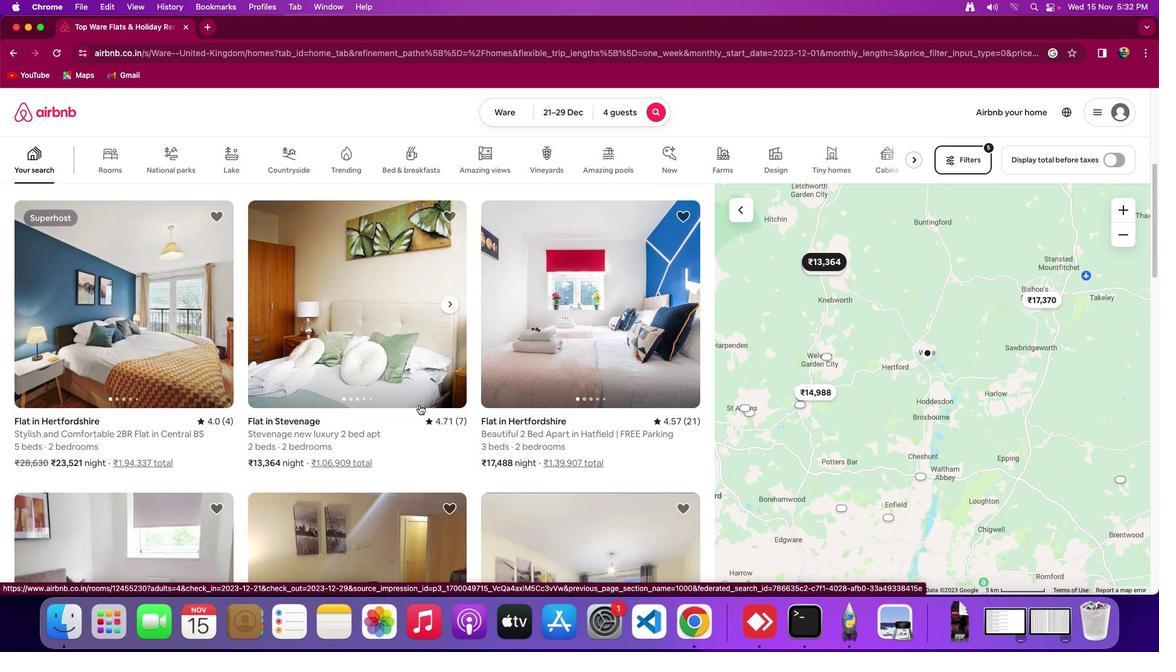 
Action: Mouse scrolled (419, 404) with delta (0, 0)
Screenshot: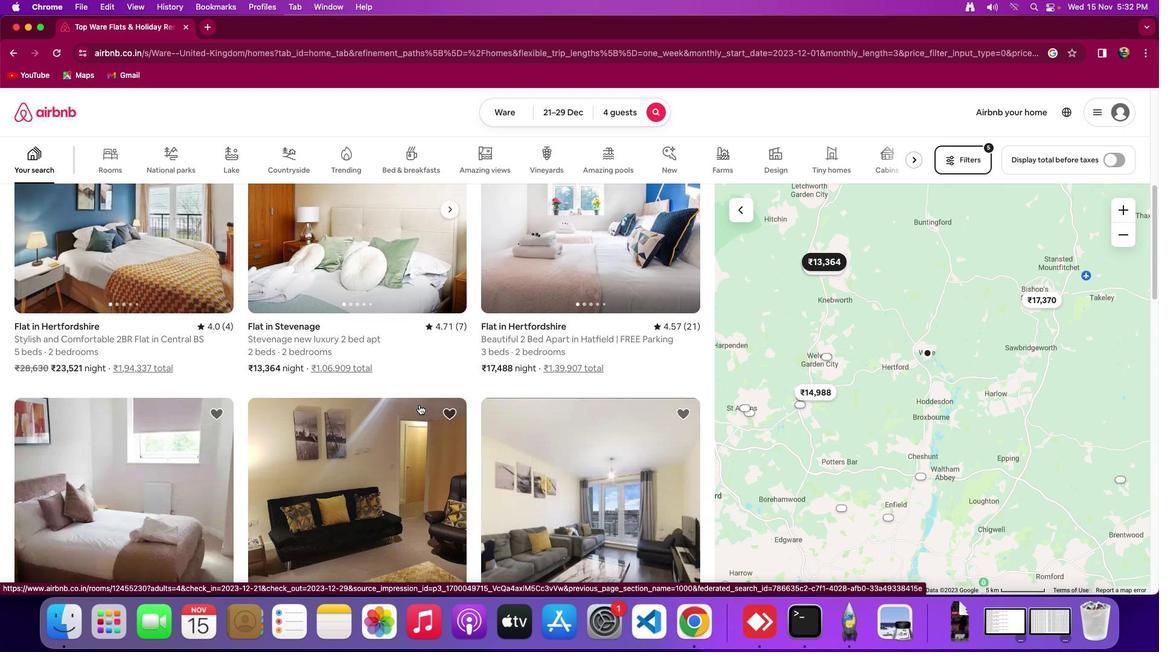 
Action: Mouse scrolled (419, 404) with delta (0, 0)
Screenshot: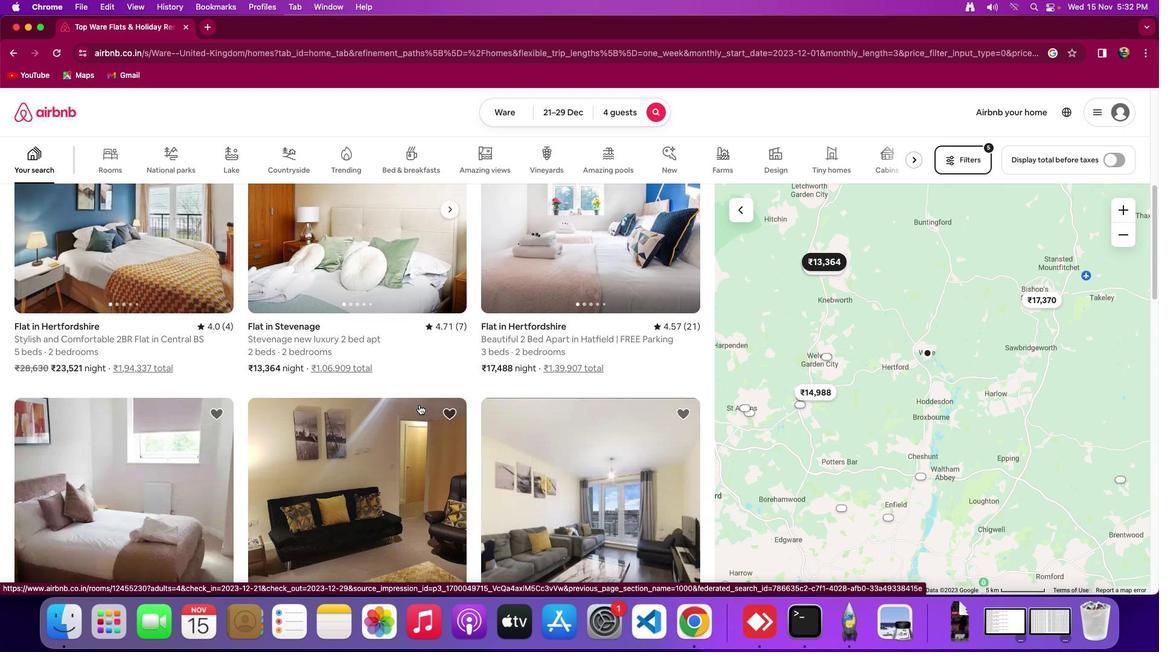 
Action: Mouse scrolled (419, 404) with delta (0, -2)
Screenshot: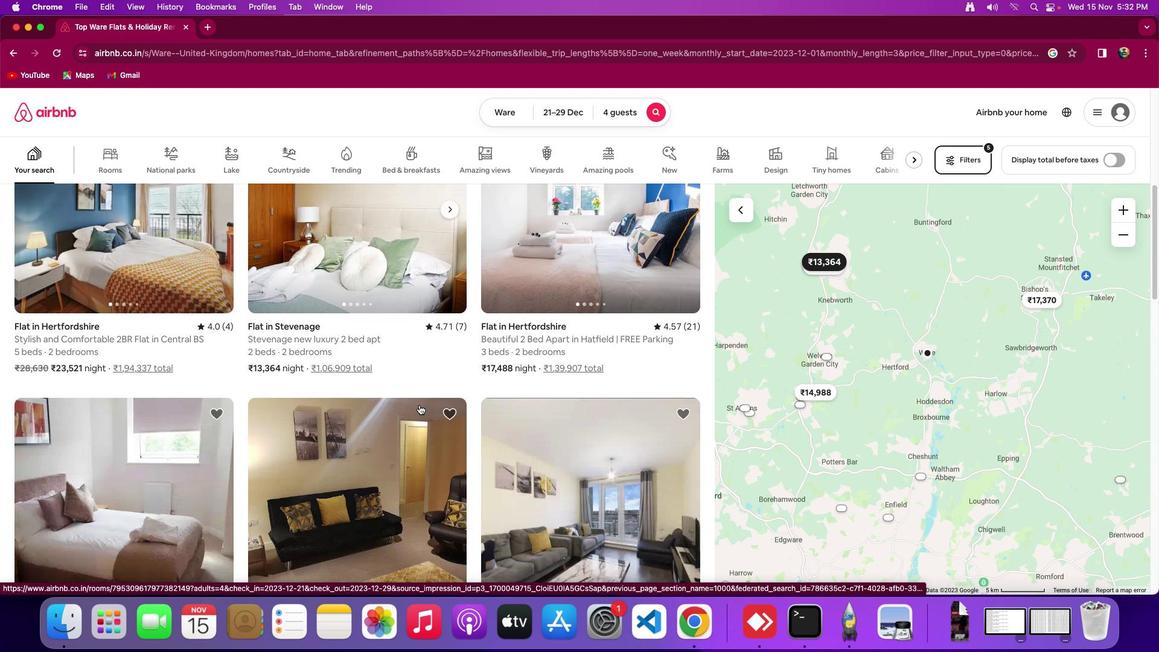 
Action: Mouse scrolled (419, 404) with delta (0, -2)
Screenshot: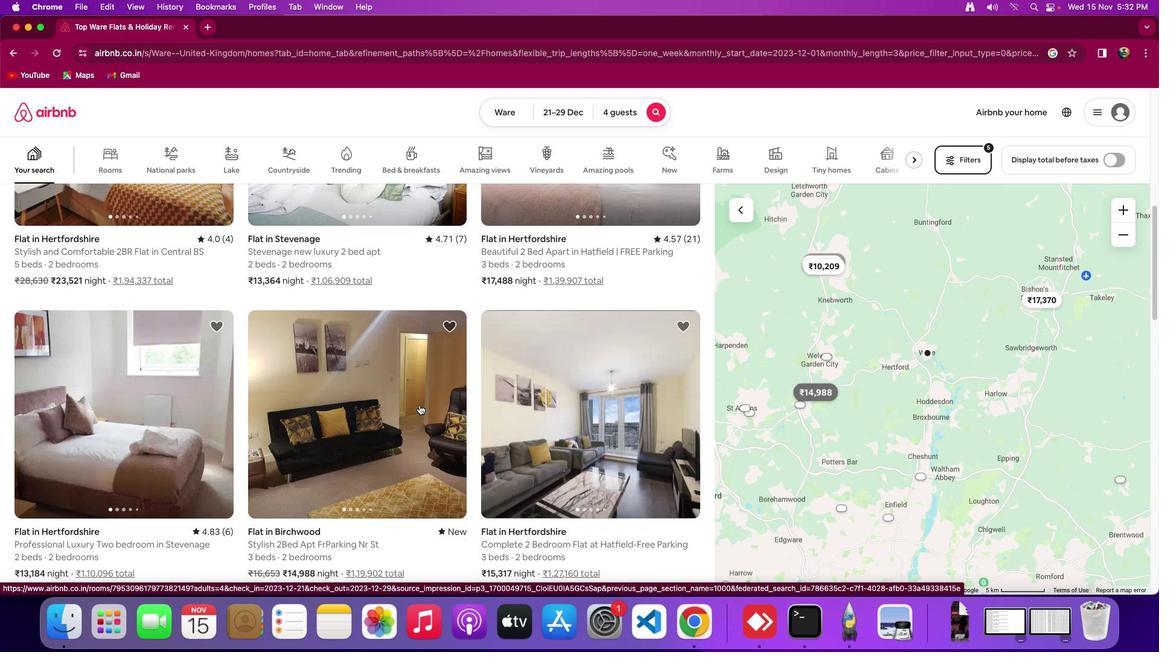 
Action: Mouse moved to (420, 404)
Screenshot: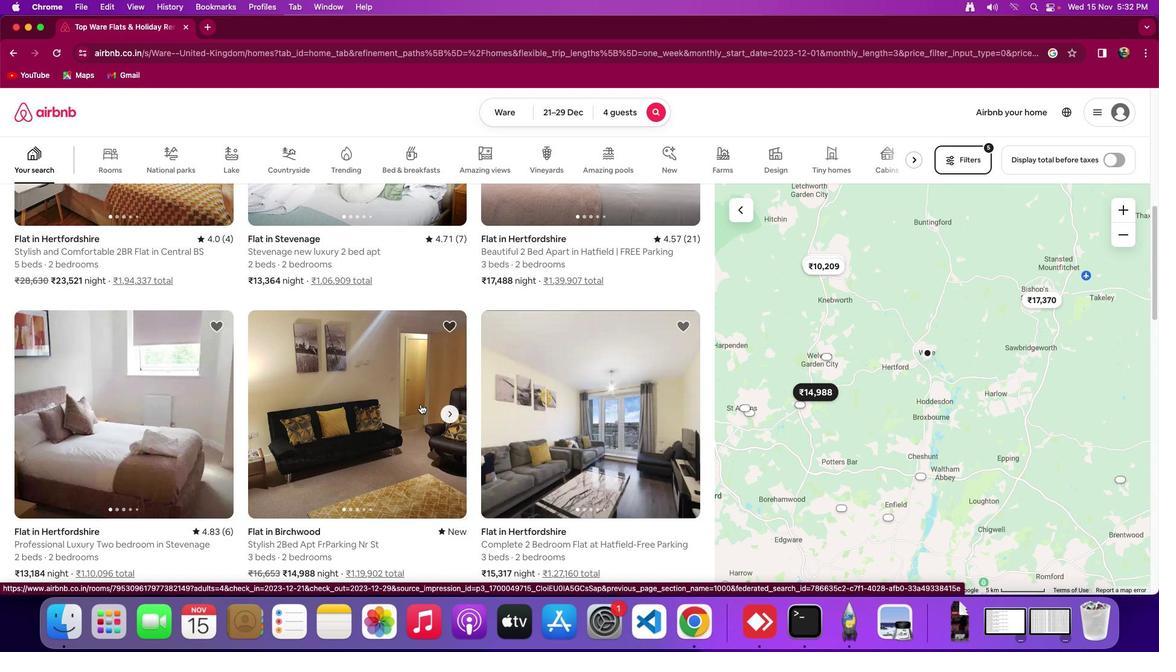 
Action: Mouse scrolled (420, 404) with delta (0, 0)
Screenshot: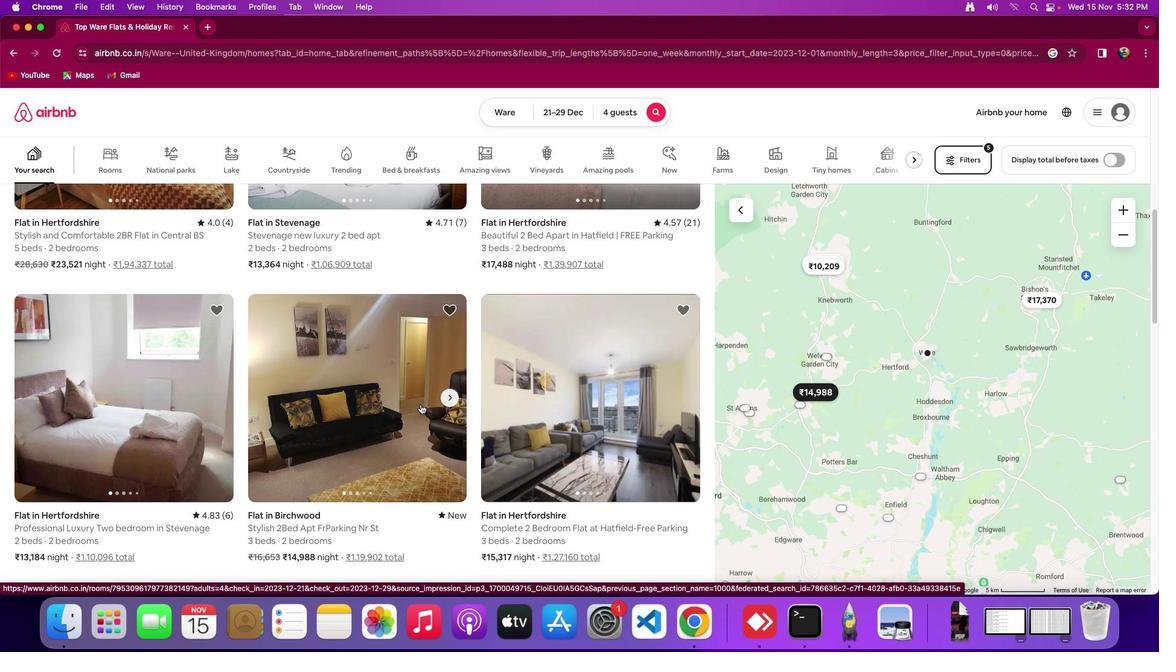 
Action: Mouse scrolled (420, 404) with delta (0, 0)
Screenshot: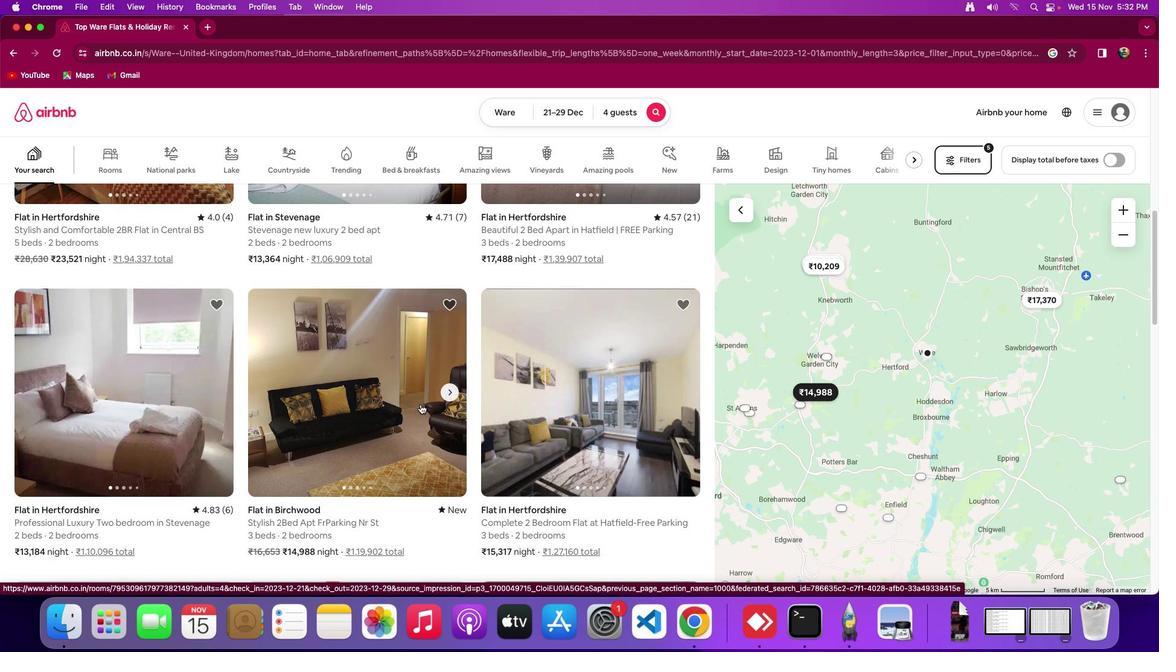 
Action: Mouse moved to (318, 425)
Screenshot: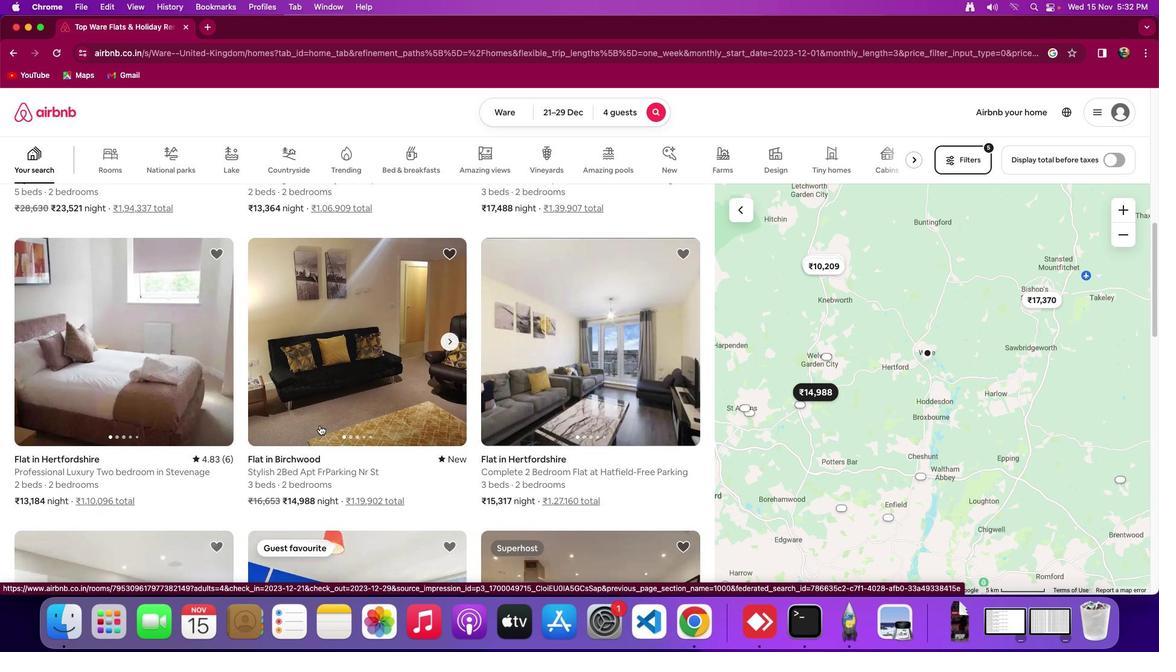
Action: Mouse scrolled (318, 425) with delta (0, 0)
Screenshot: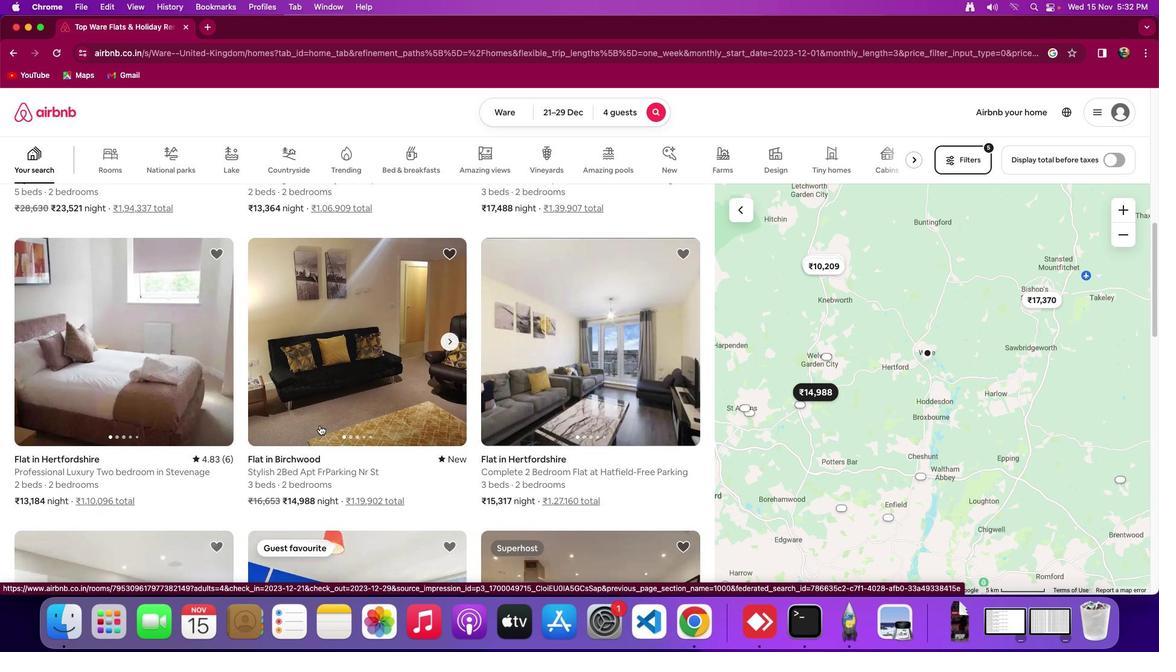 
Action: Mouse moved to (319, 425)
Screenshot: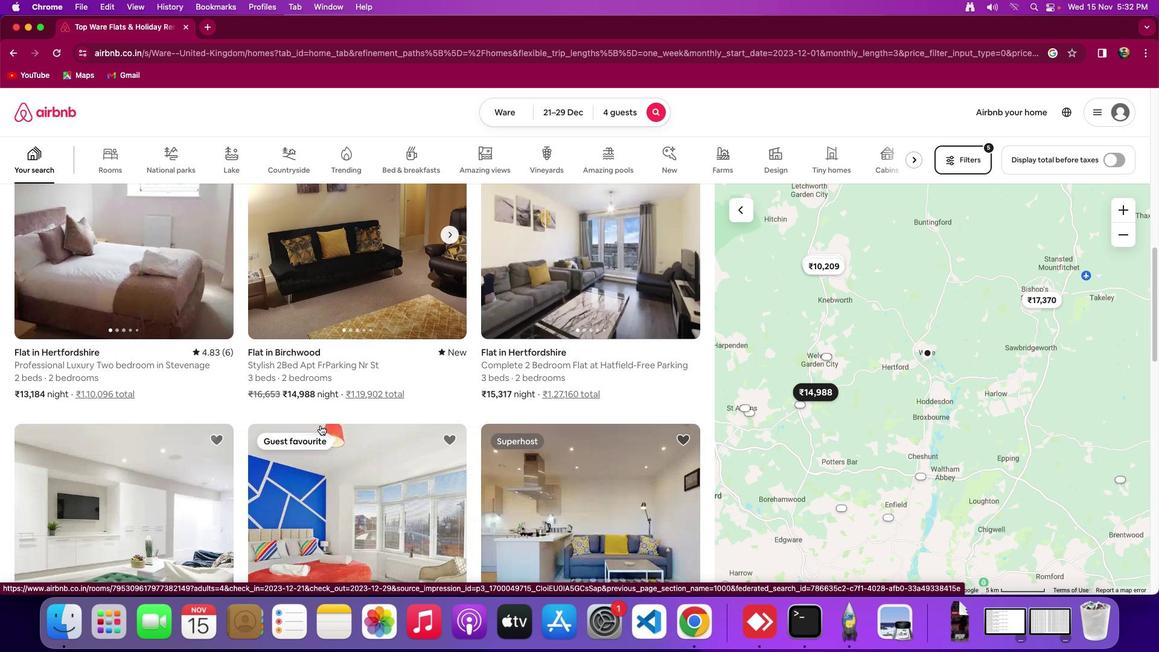 
Action: Mouse scrolled (319, 425) with delta (0, 0)
Screenshot: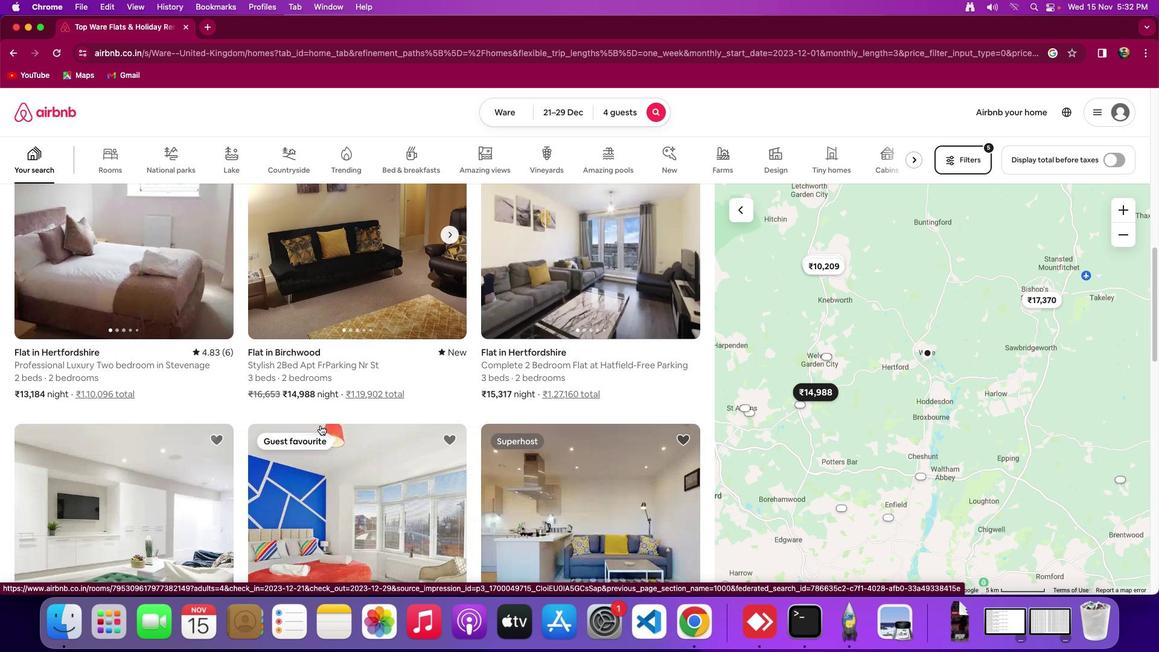 
Action: Mouse scrolled (319, 425) with delta (0, -1)
Screenshot: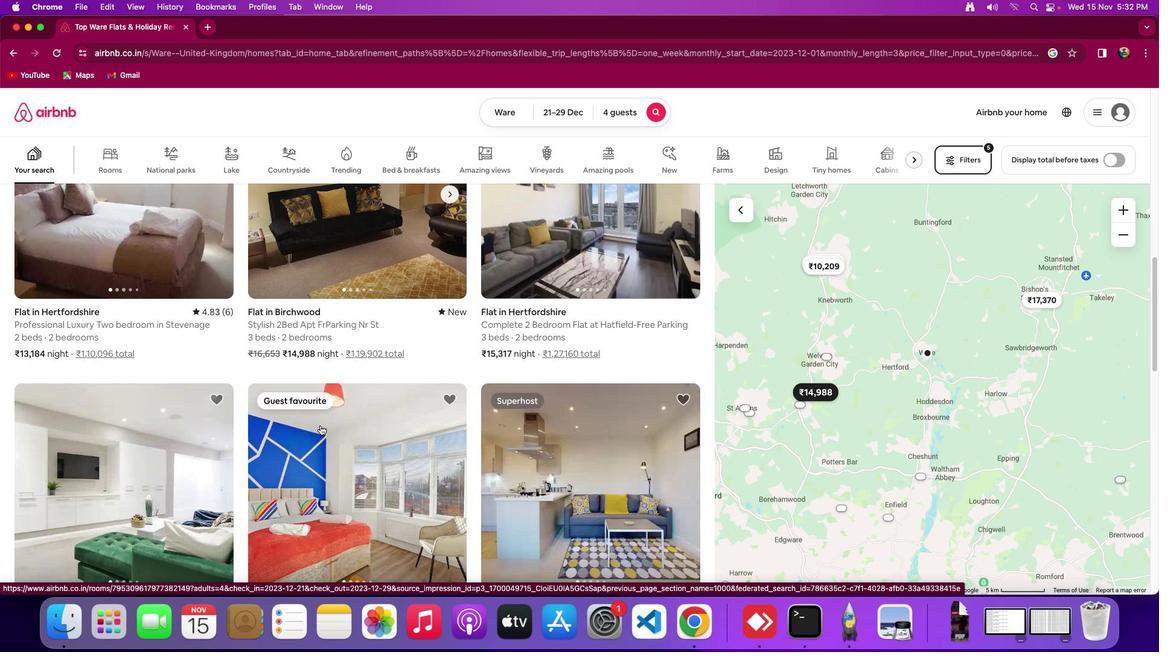 
Action: Mouse moved to (319, 425)
Screenshot: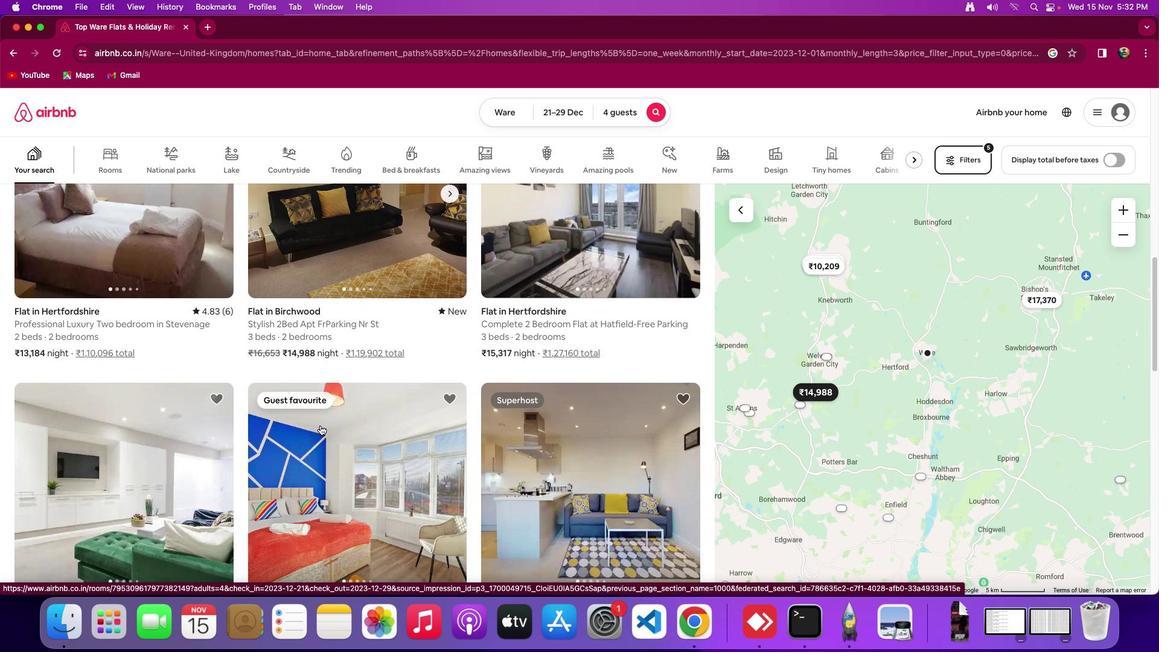 
Action: Mouse scrolled (319, 425) with delta (0, -2)
Screenshot: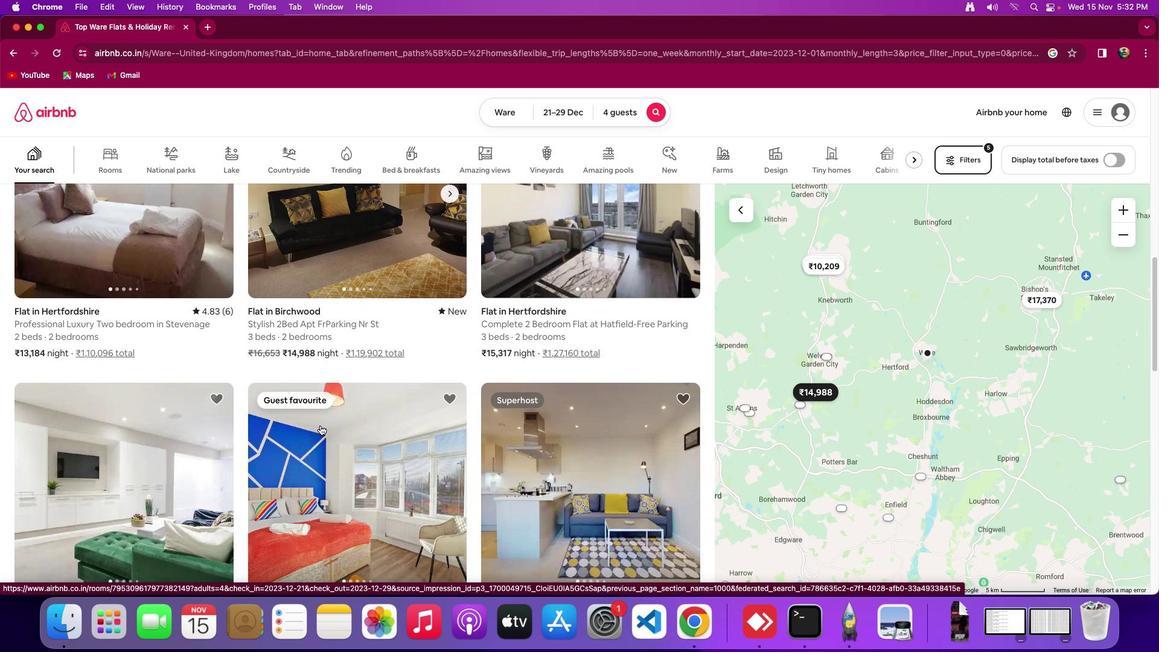 
Action: Mouse moved to (373, 421)
Screenshot: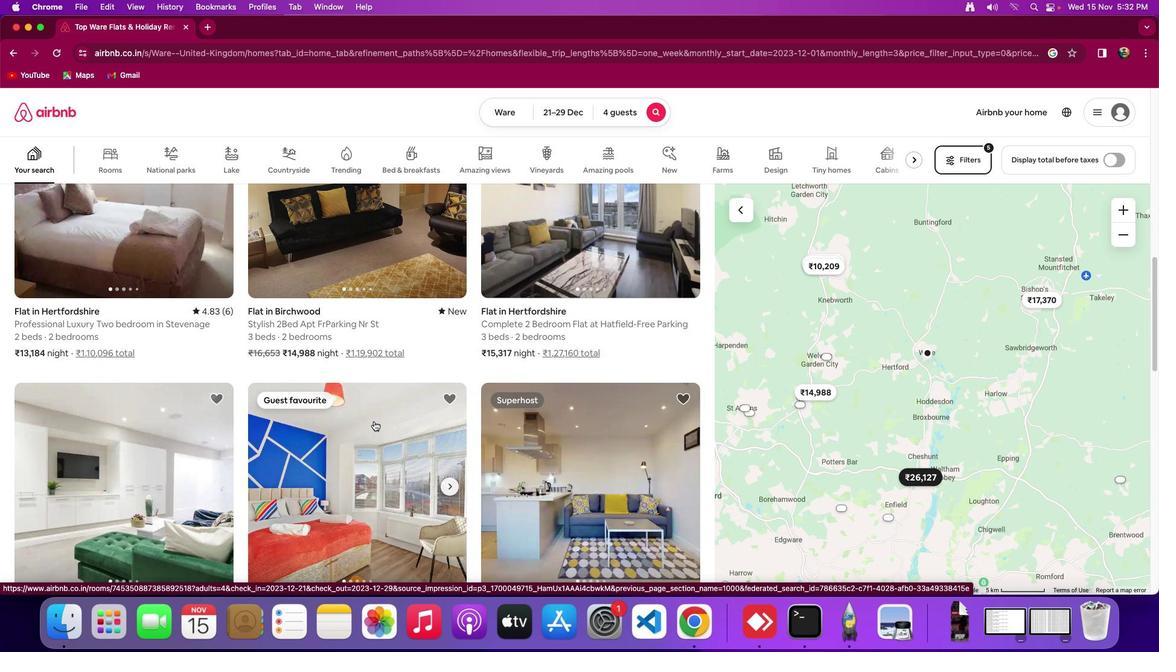 
Action: Mouse scrolled (373, 421) with delta (0, 0)
Screenshot: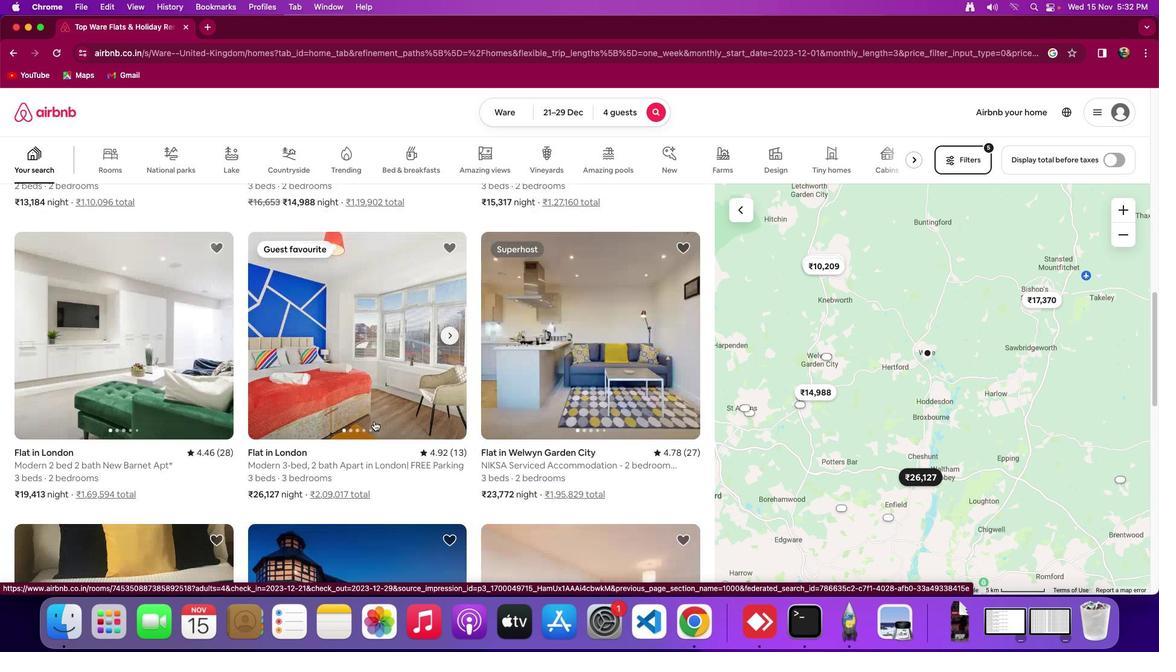 
Action: Mouse scrolled (373, 421) with delta (0, 0)
Screenshot: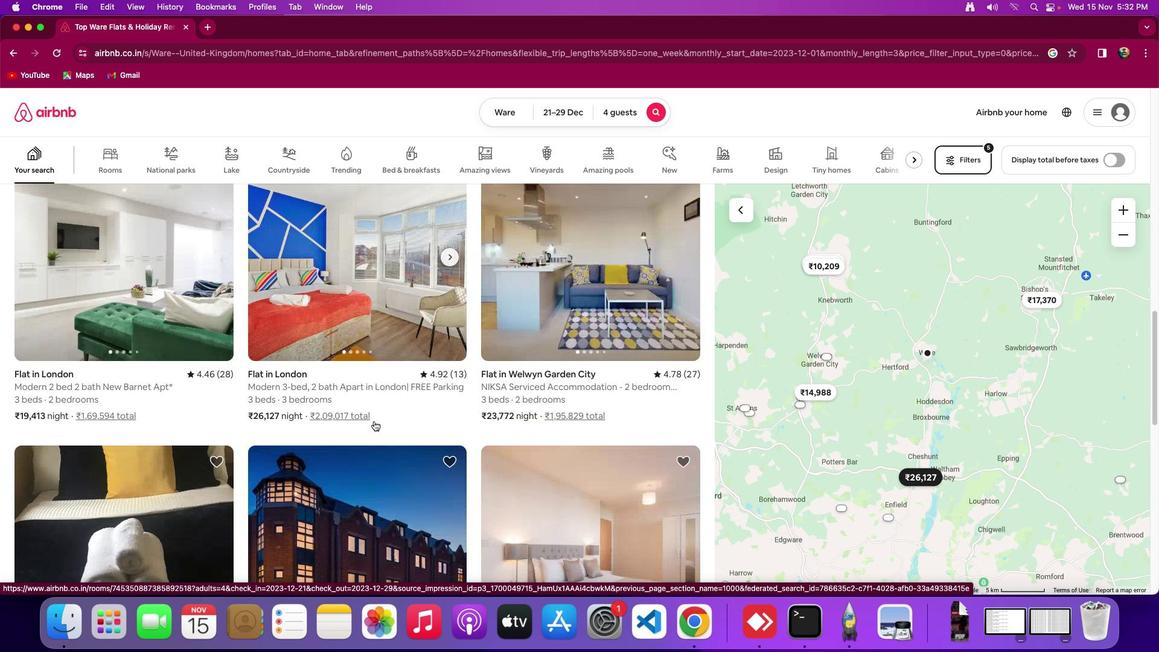 
Action: Mouse scrolled (373, 421) with delta (0, -1)
Screenshot: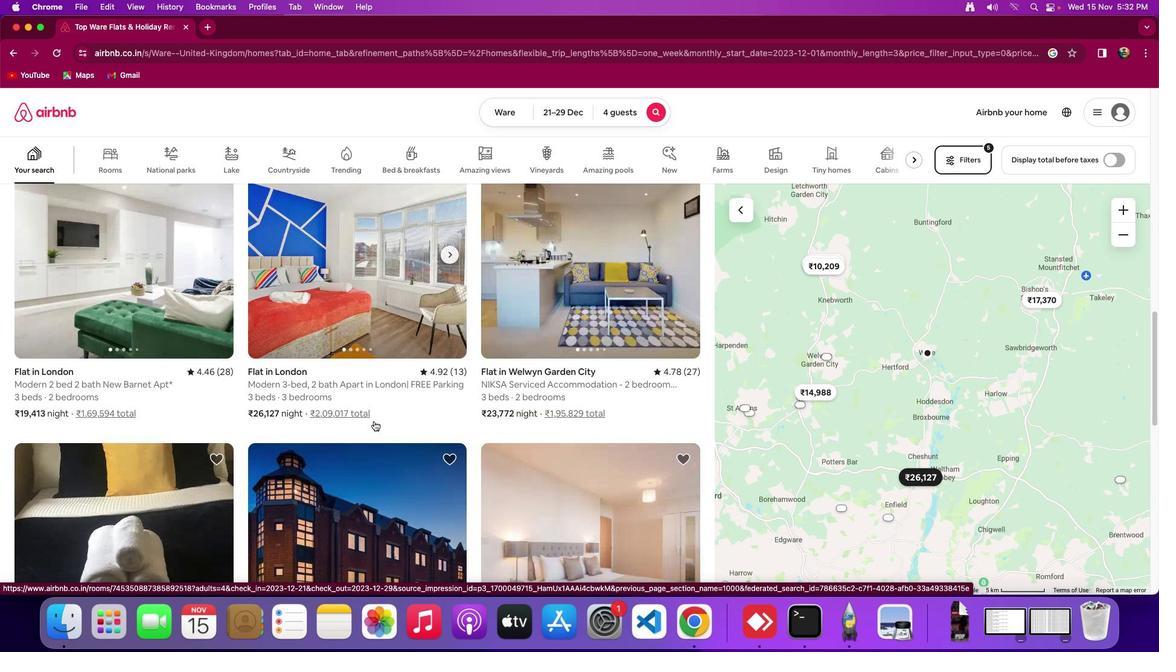 
Action: Mouse scrolled (373, 421) with delta (0, -3)
Screenshot: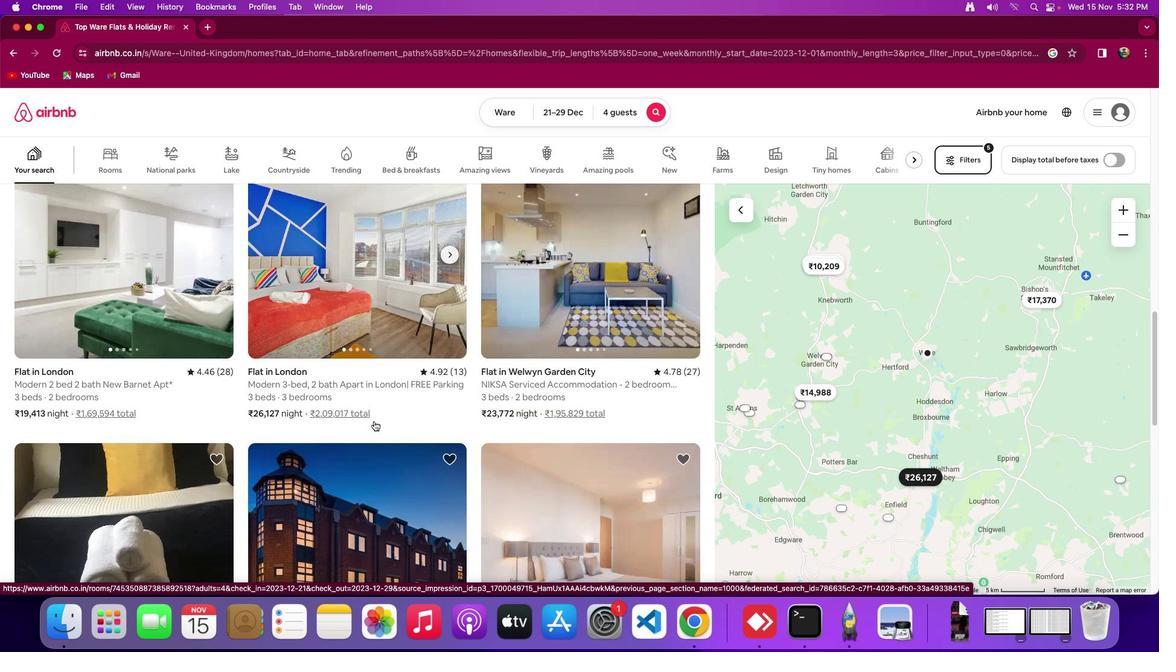 
Action: Mouse moved to (377, 414)
Screenshot: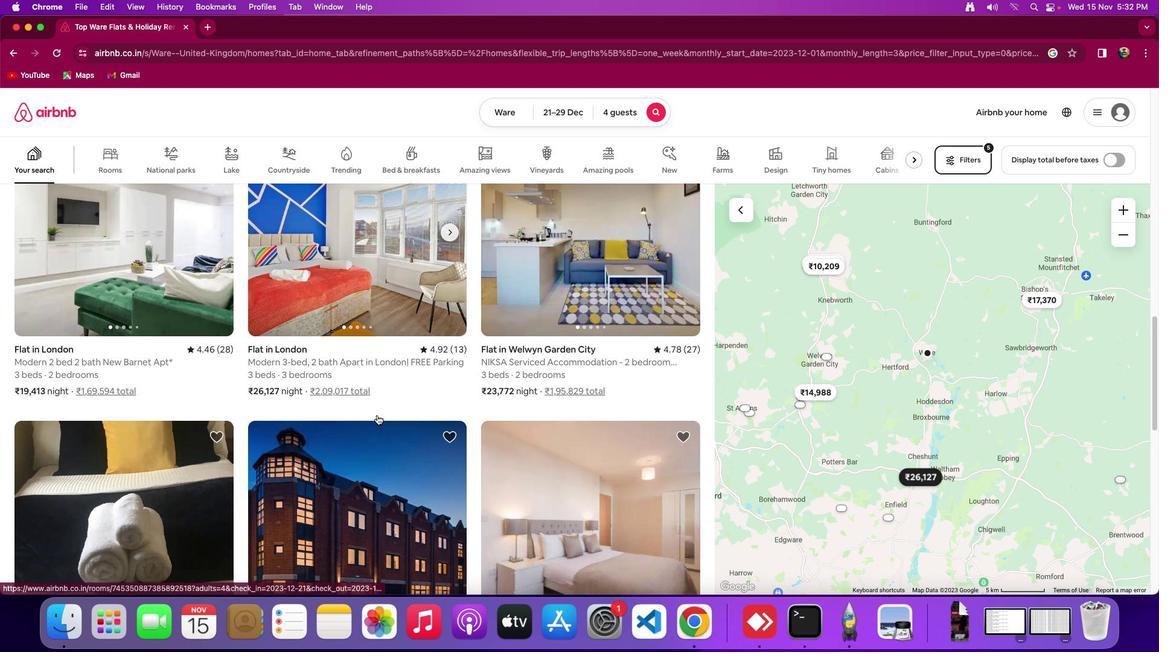 
Action: Mouse scrolled (377, 414) with delta (0, 0)
Screenshot: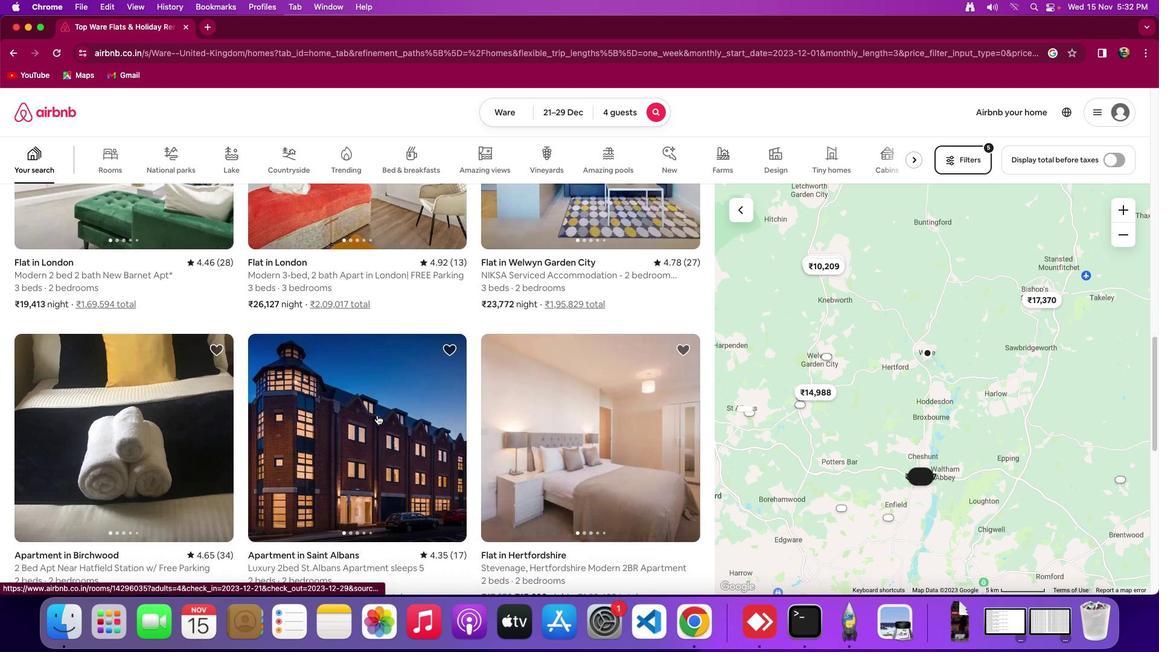 
Action: Mouse scrolled (377, 414) with delta (0, 0)
Screenshot: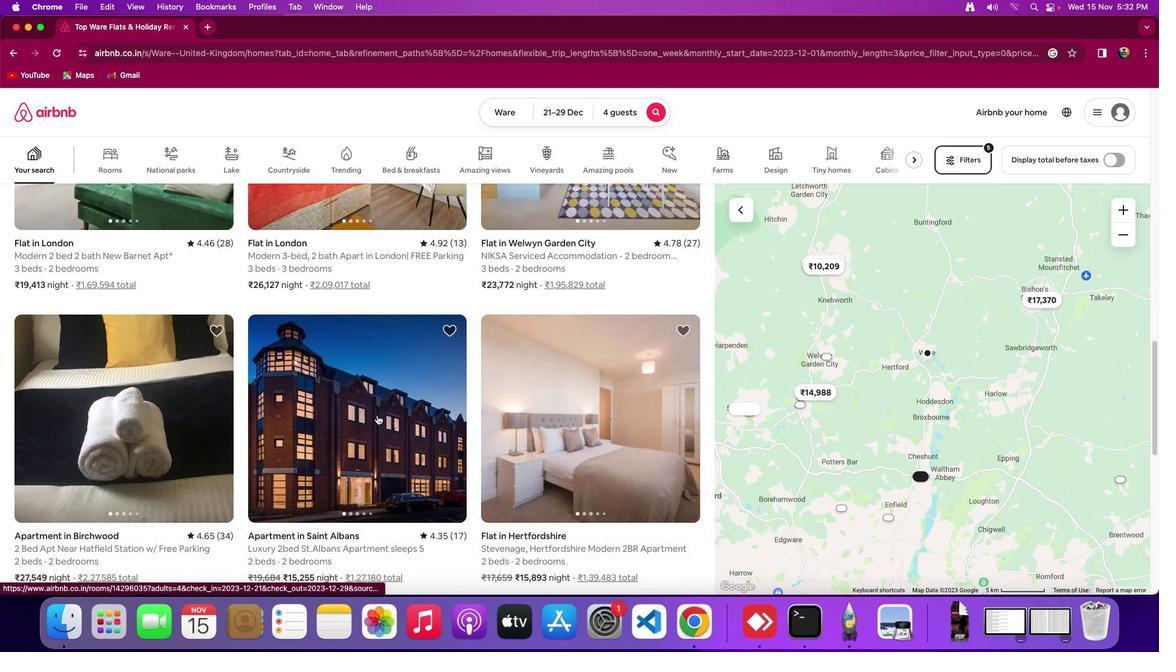 
Action: Mouse scrolled (377, 414) with delta (0, -2)
Screenshot: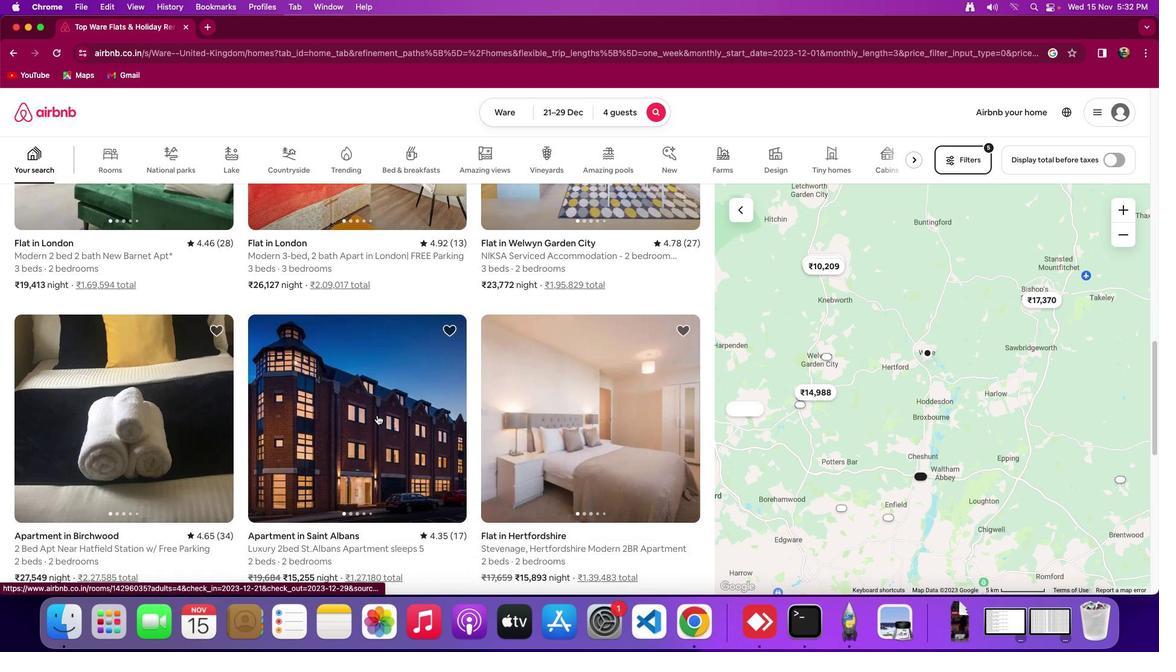 
Action: Mouse moved to (379, 414)
Screenshot: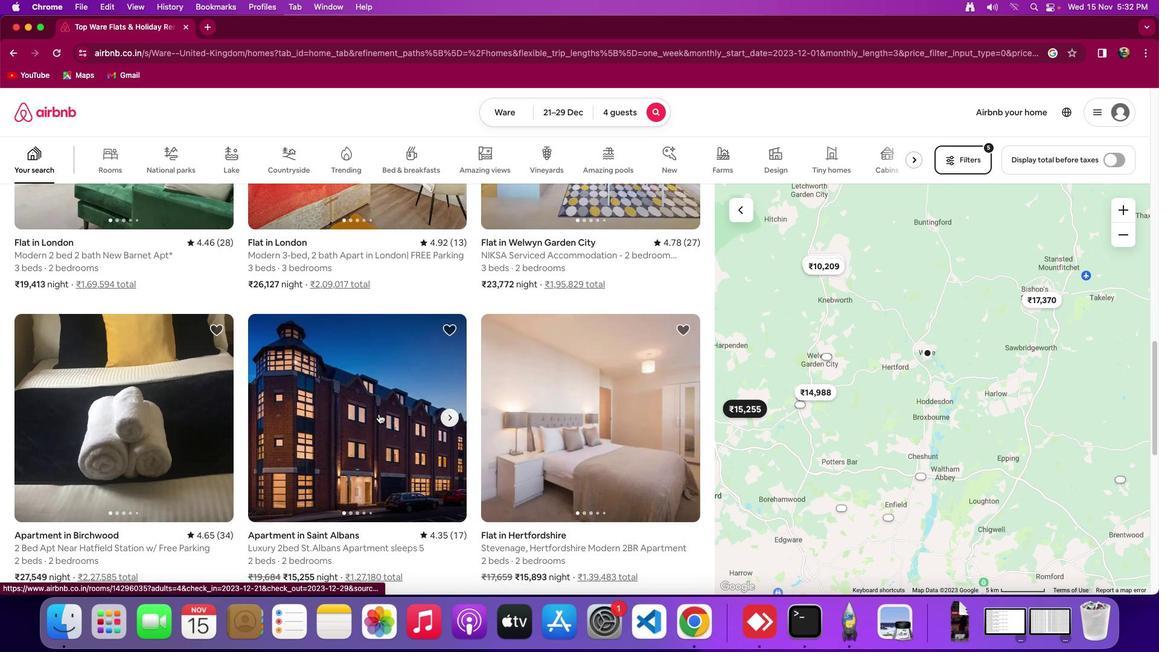 
Action: Mouse scrolled (379, 414) with delta (0, 0)
Screenshot: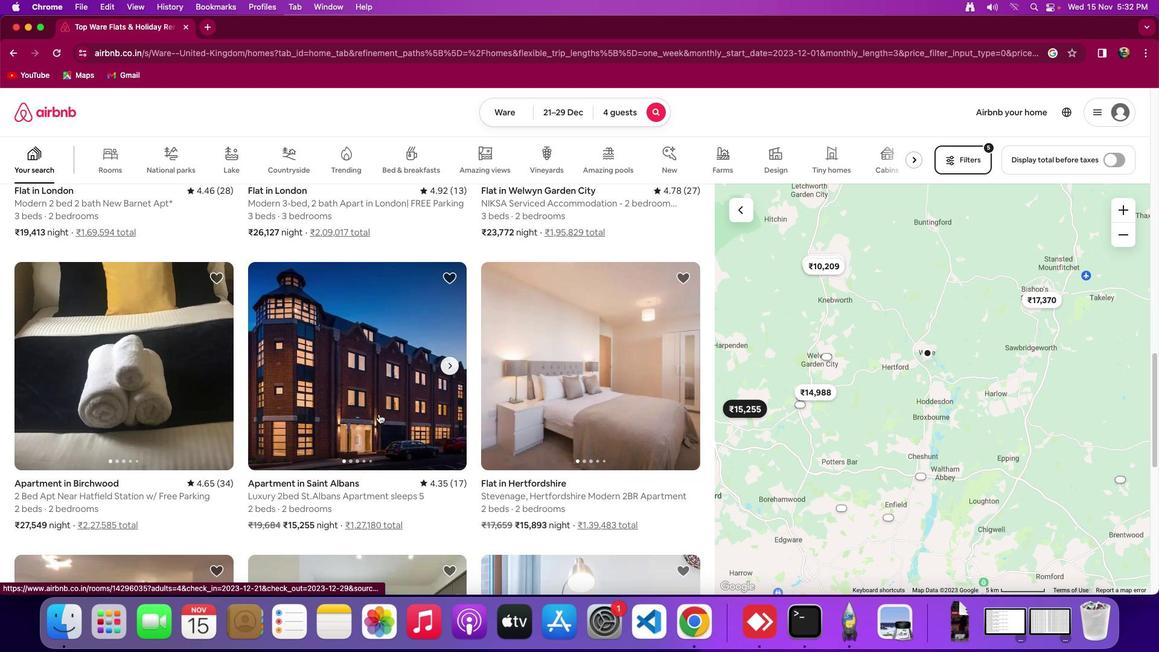
Action: Mouse scrolled (379, 414) with delta (0, 0)
Screenshot: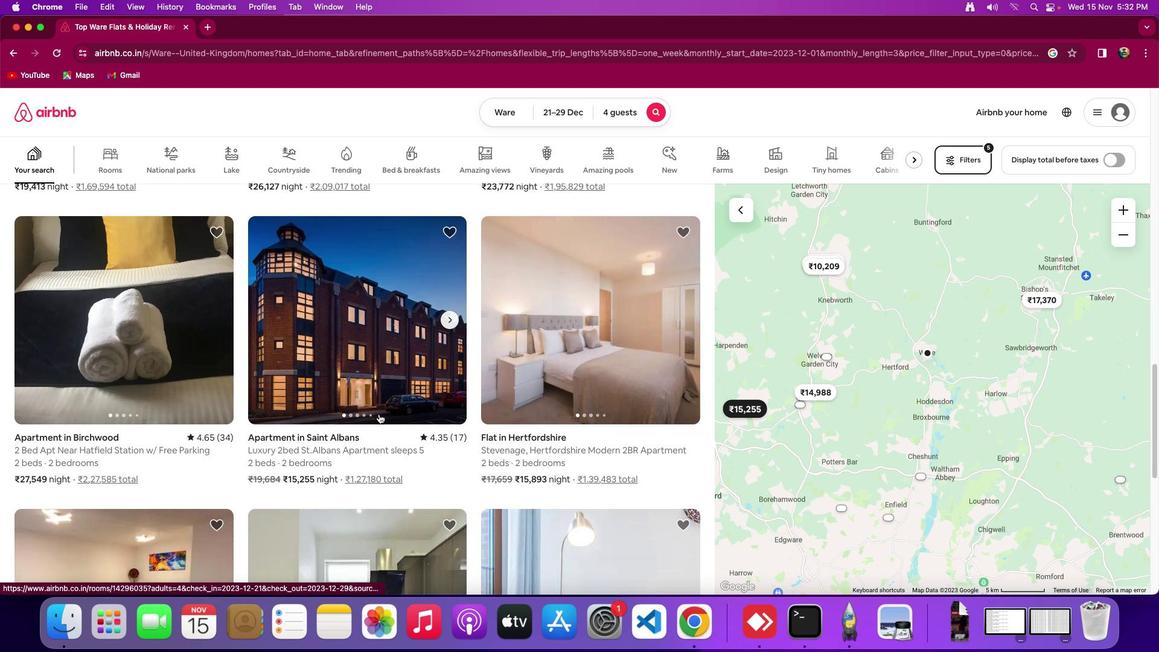 
Action: Mouse moved to (379, 414)
Screenshot: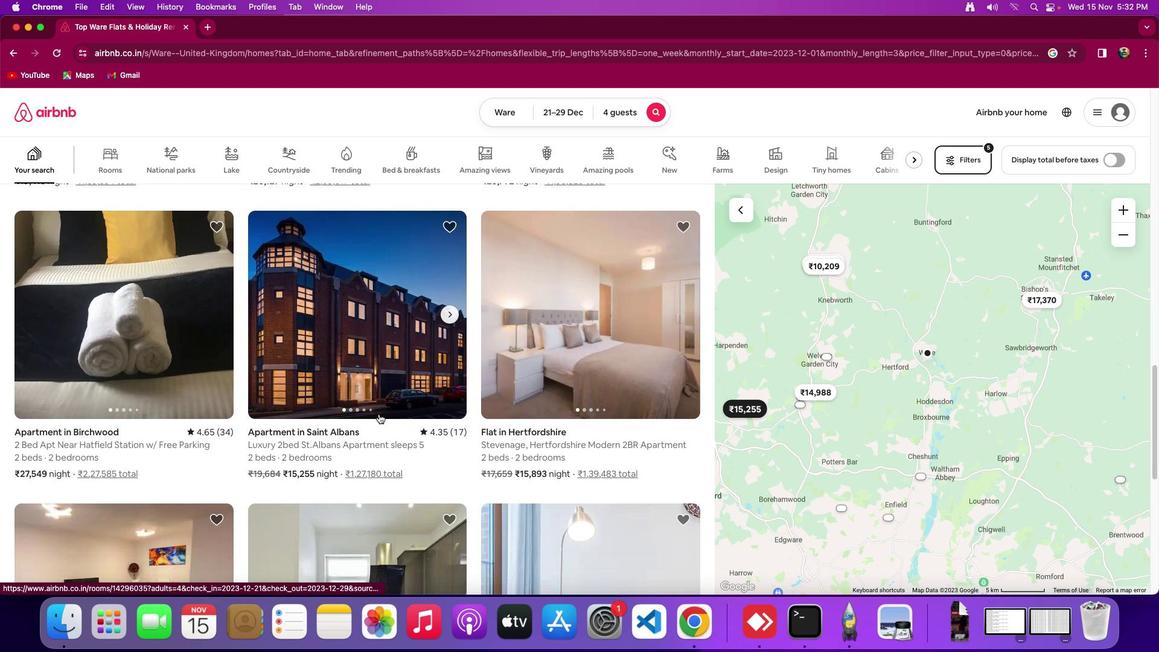 
Action: Mouse scrolled (379, 414) with delta (0, -1)
Screenshot: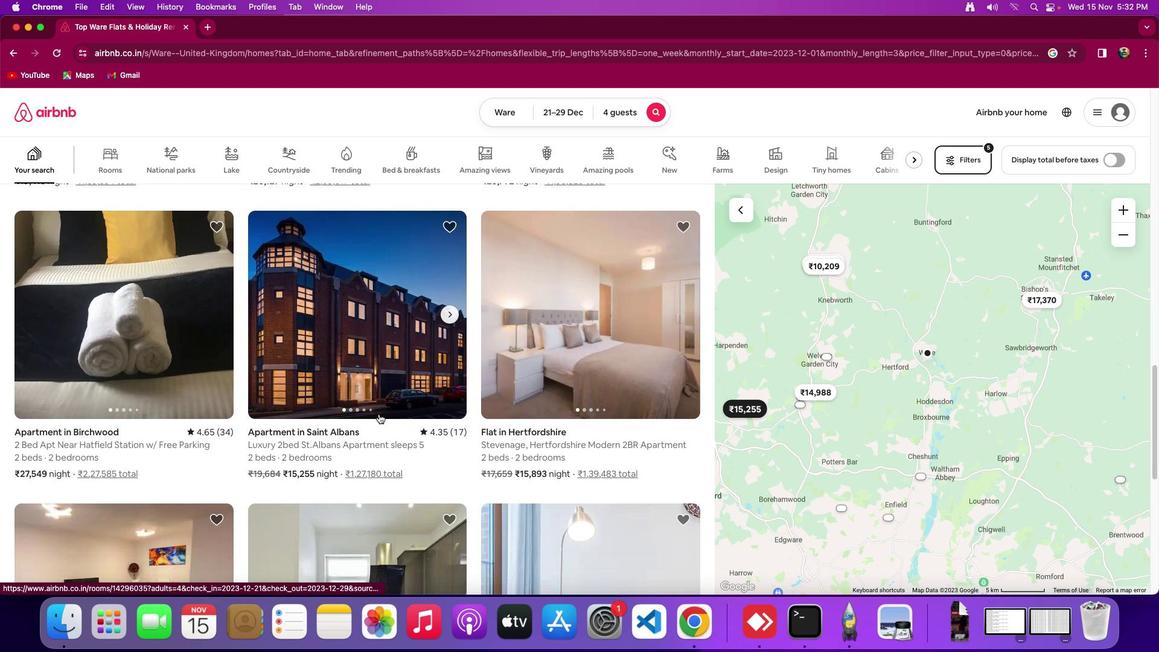 
Action: Mouse scrolled (379, 414) with delta (0, 0)
Screenshot: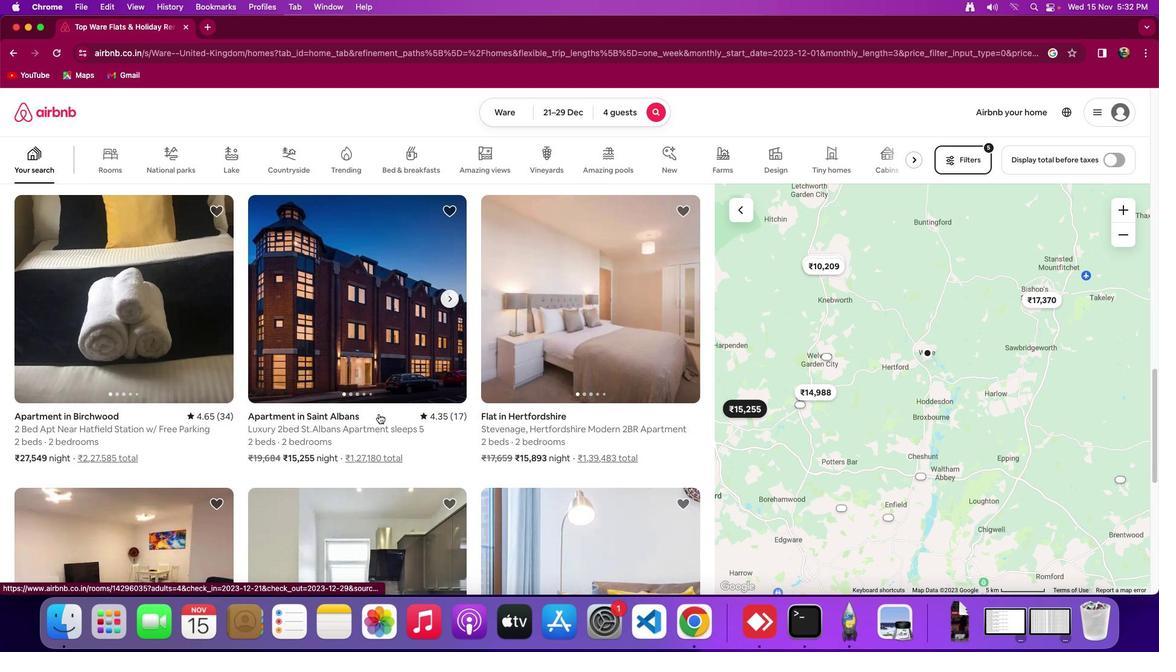 
Action: Mouse scrolled (379, 414) with delta (0, 0)
Screenshot: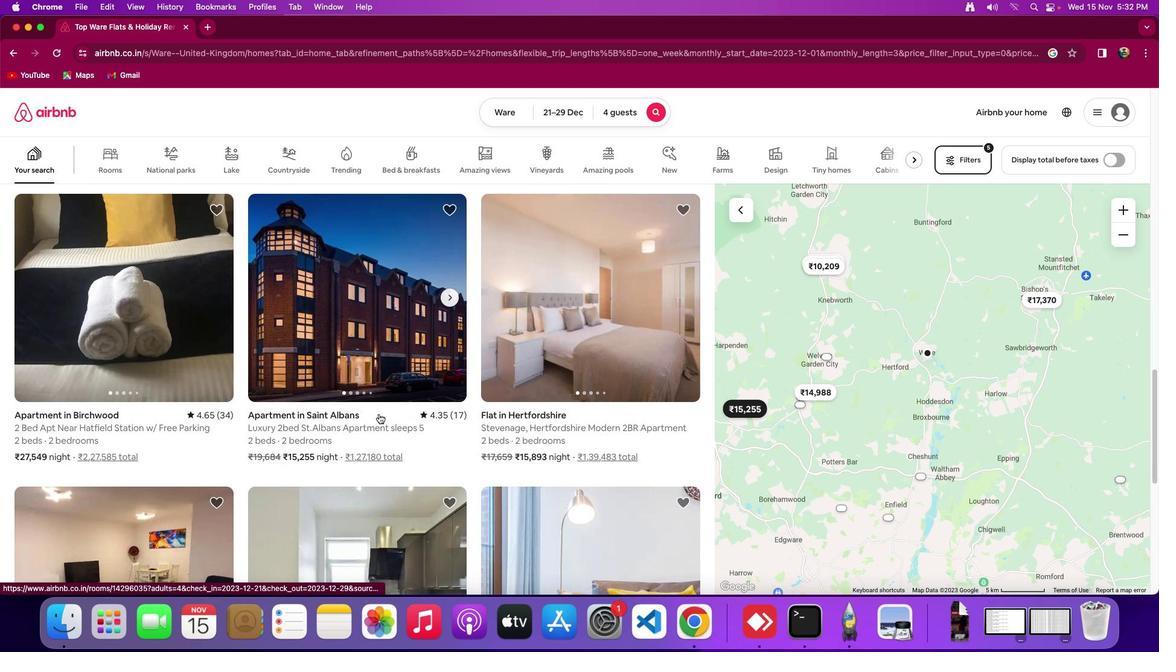 
Action: Mouse scrolled (379, 414) with delta (0, 0)
Screenshot: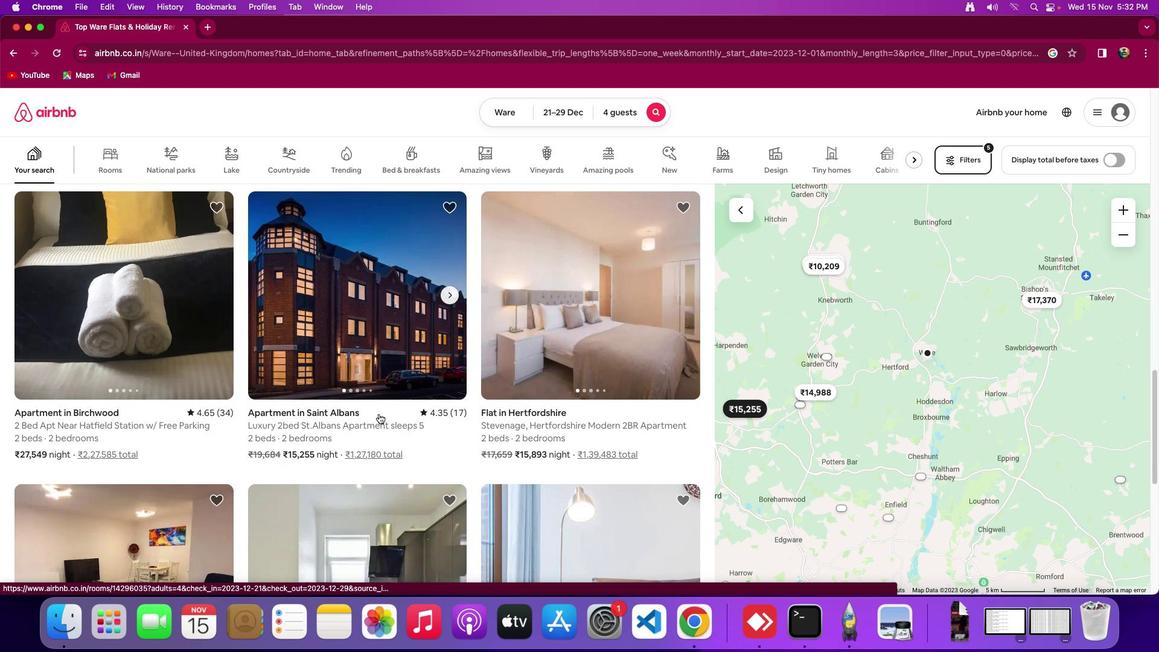 
Action: Mouse scrolled (379, 414) with delta (0, 0)
Screenshot: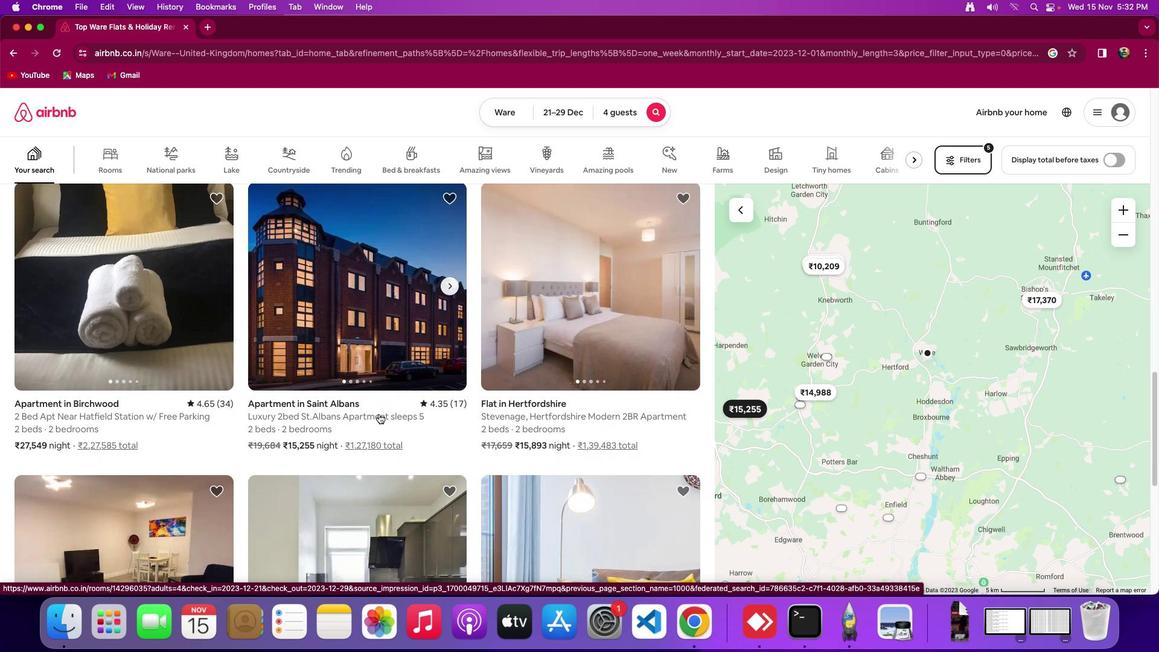 
Action: Mouse scrolled (379, 414) with delta (0, 0)
Screenshot: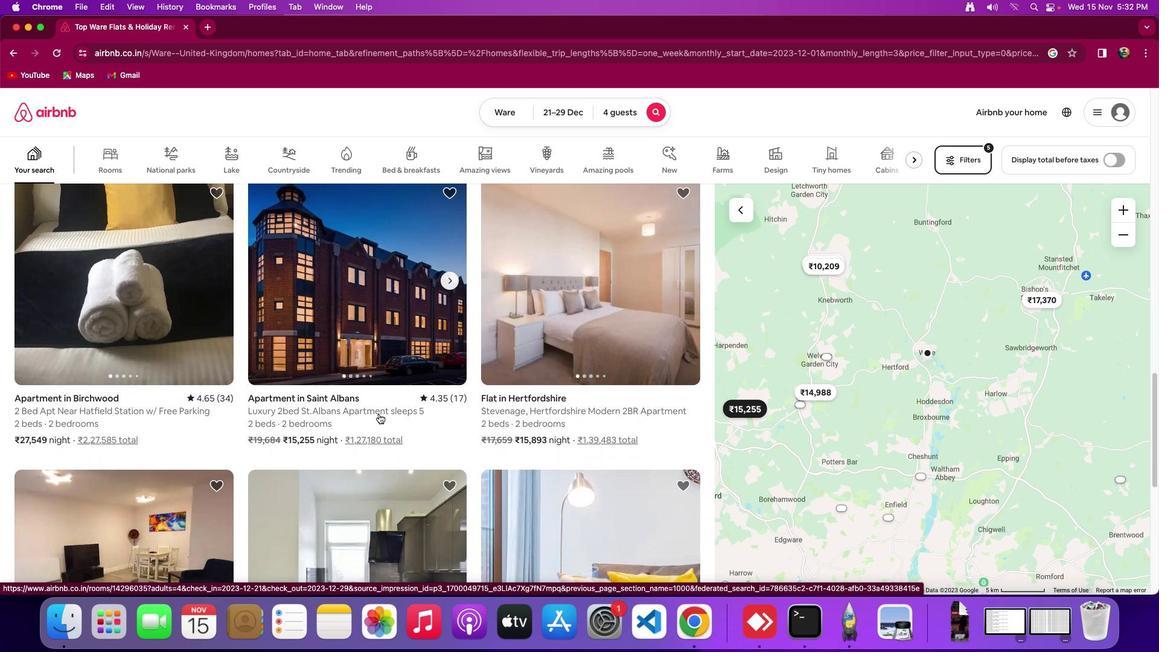 
Action: Mouse scrolled (379, 414) with delta (0, 0)
Screenshot: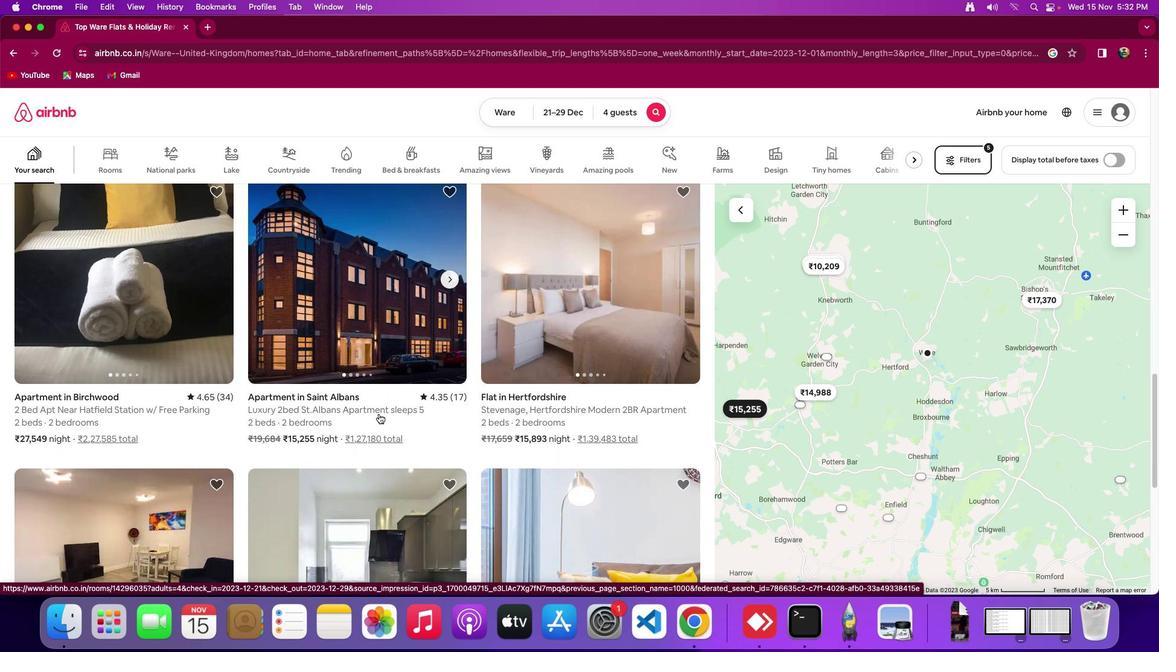 
Action: Mouse scrolled (379, 414) with delta (0, 0)
Screenshot: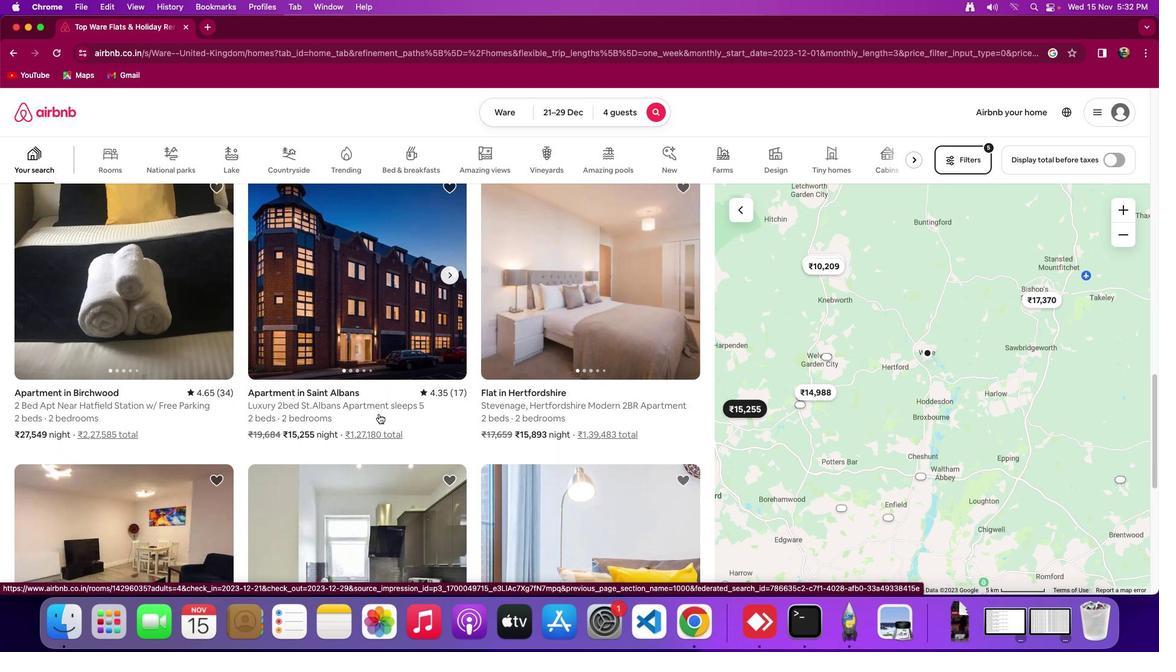 
Action: Mouse scrolled (379, 414) with delta (0, 0)
Screenshot: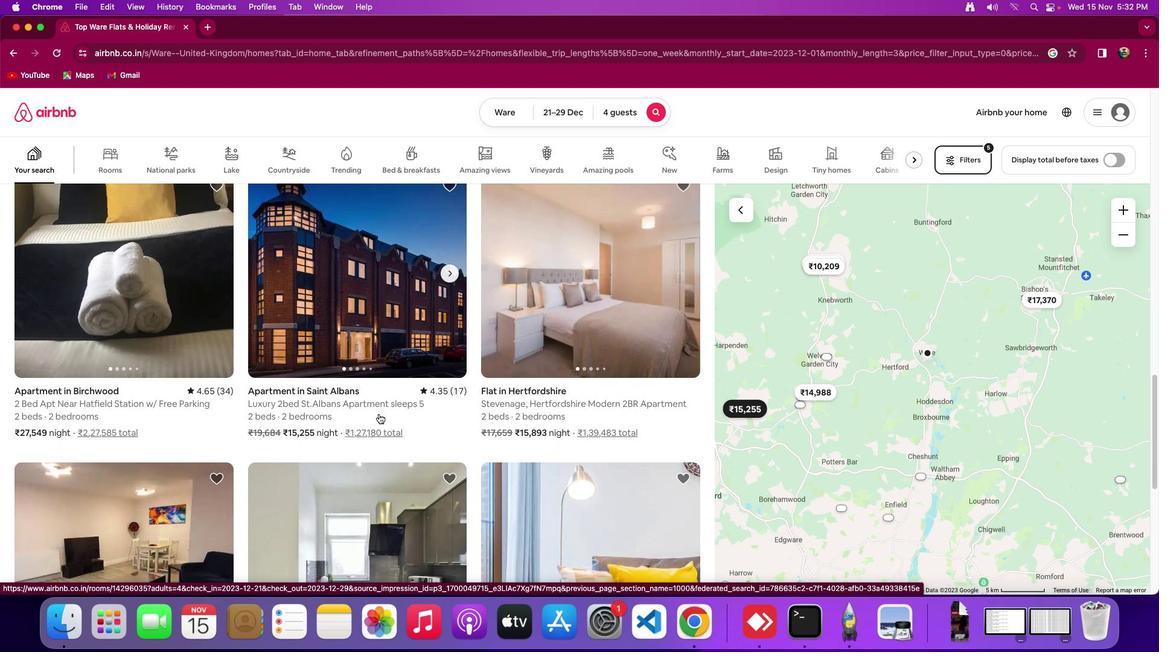 
Action: Mouse scrolled (379, 414) with delta (0, 0)
Screenshot: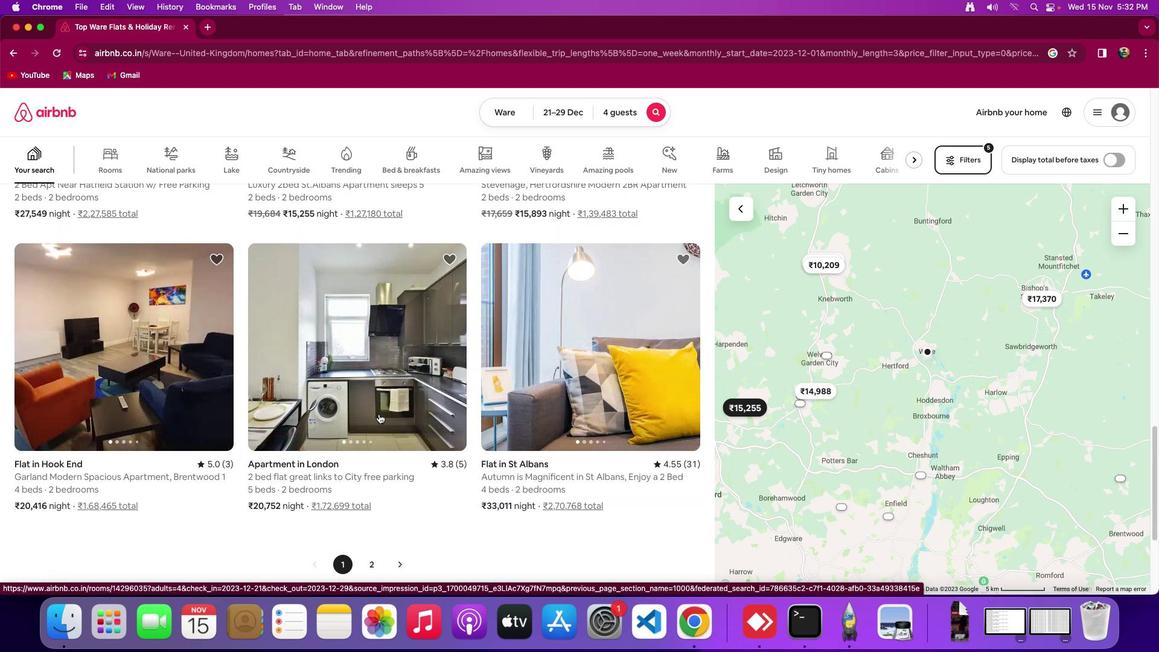
Action: Mouse scrolled (379, 414) with delta (0, 0)
Screenshot: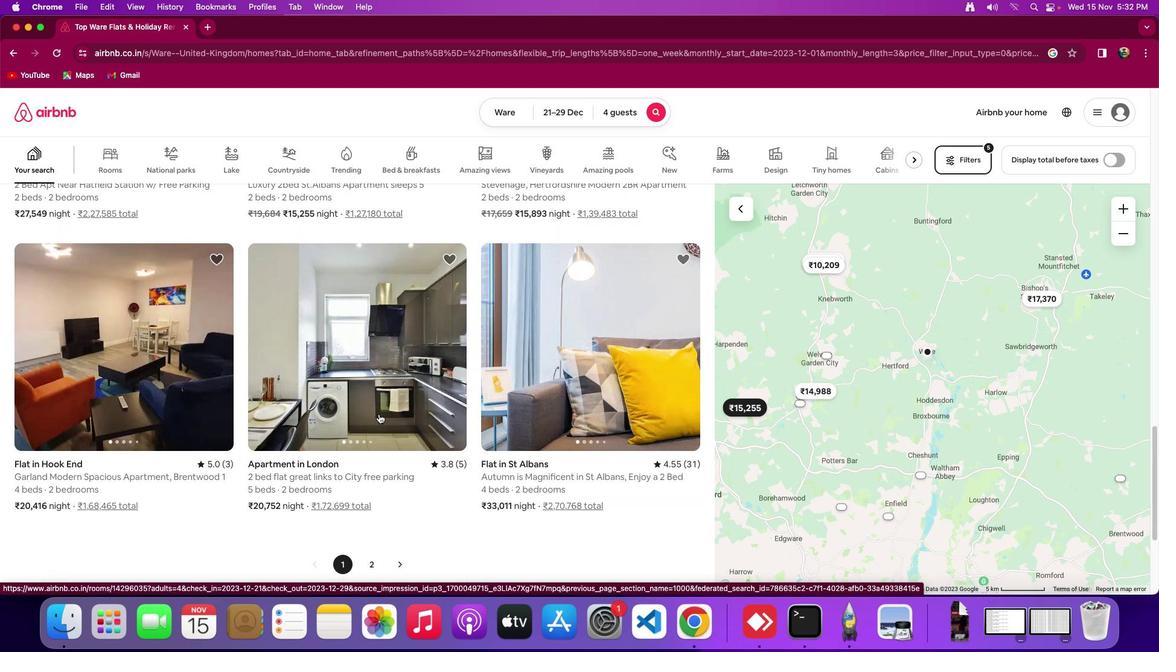 
Action: Mouse scrolled (379, 414) with delta (0, -2)
Screenshot: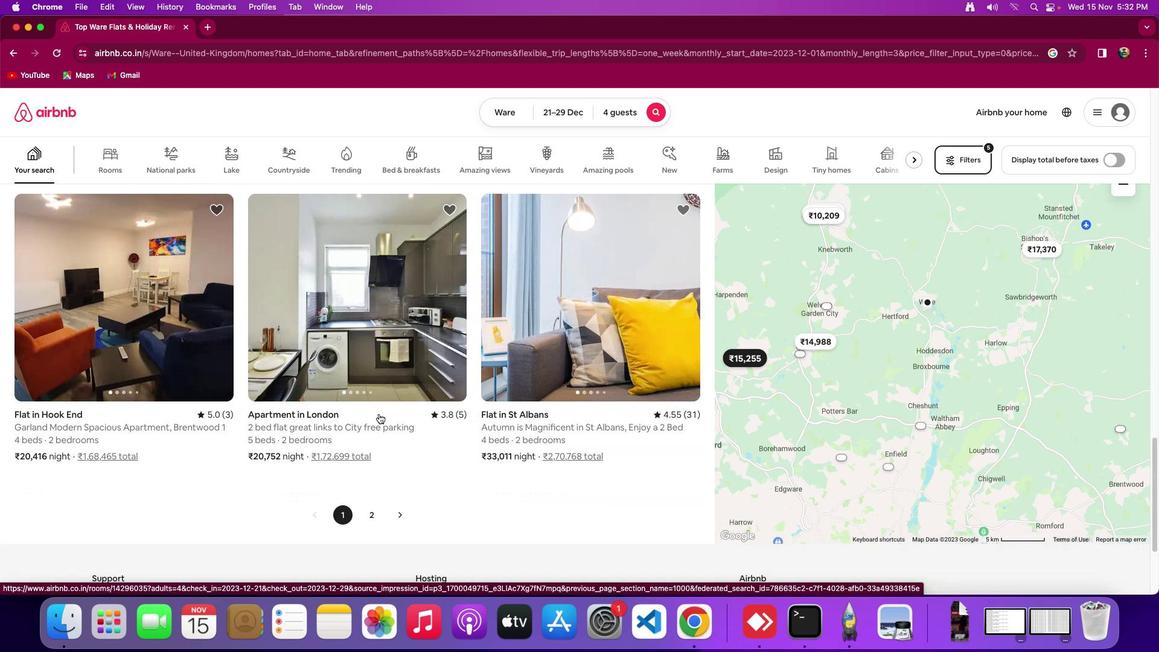 
Action: Mouse scrolled (379, 414) with delta (0, -3)
Screenshot: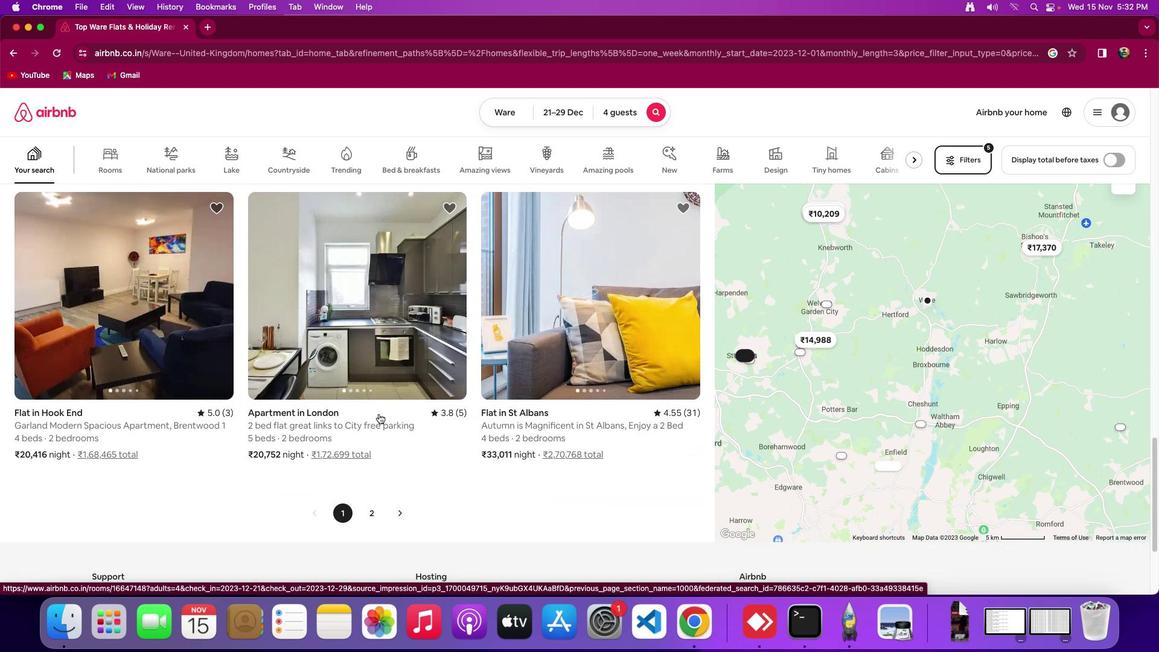 
Action: Mouse scrolled (379, 414) with delta (0, 0)
Screenshot: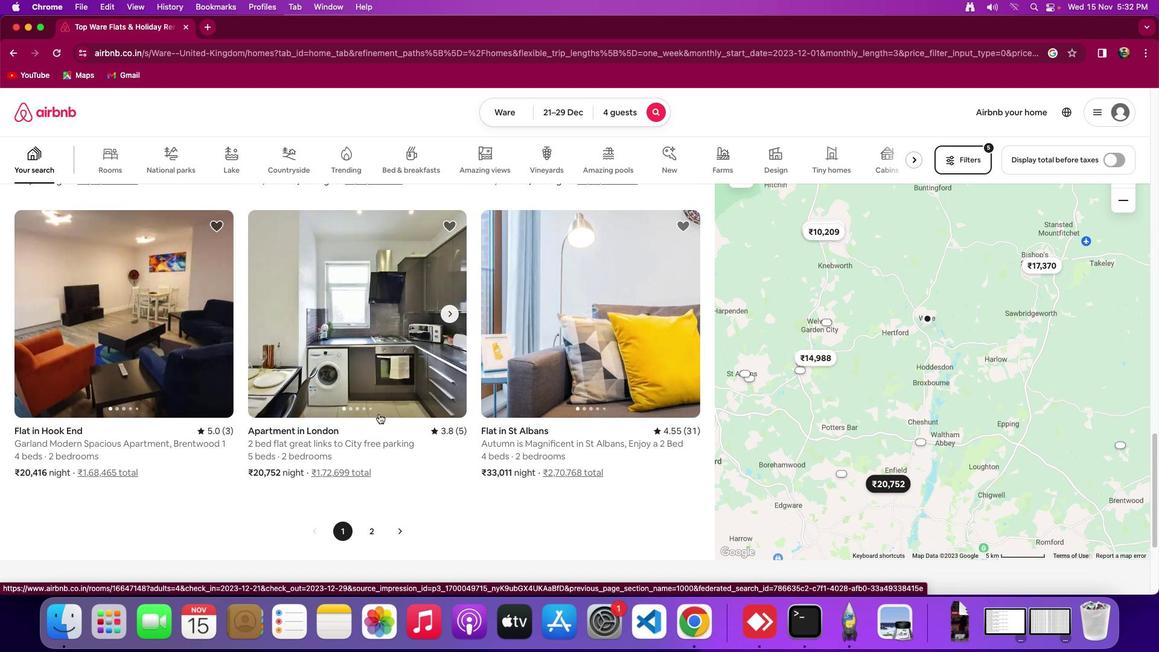 
Action: Mouse scrolled (379, 414) with delta (0, 0)
Screenshot: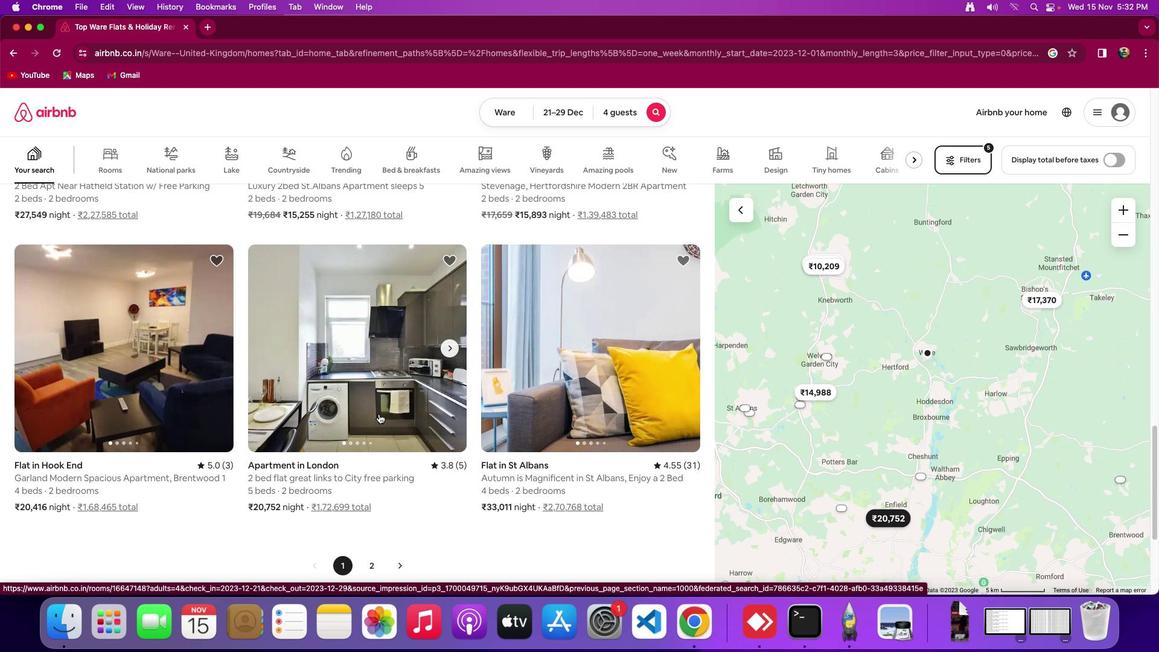 
Action: Mouse scrolled (379, 414) with delta (0, 1)
Screenshot: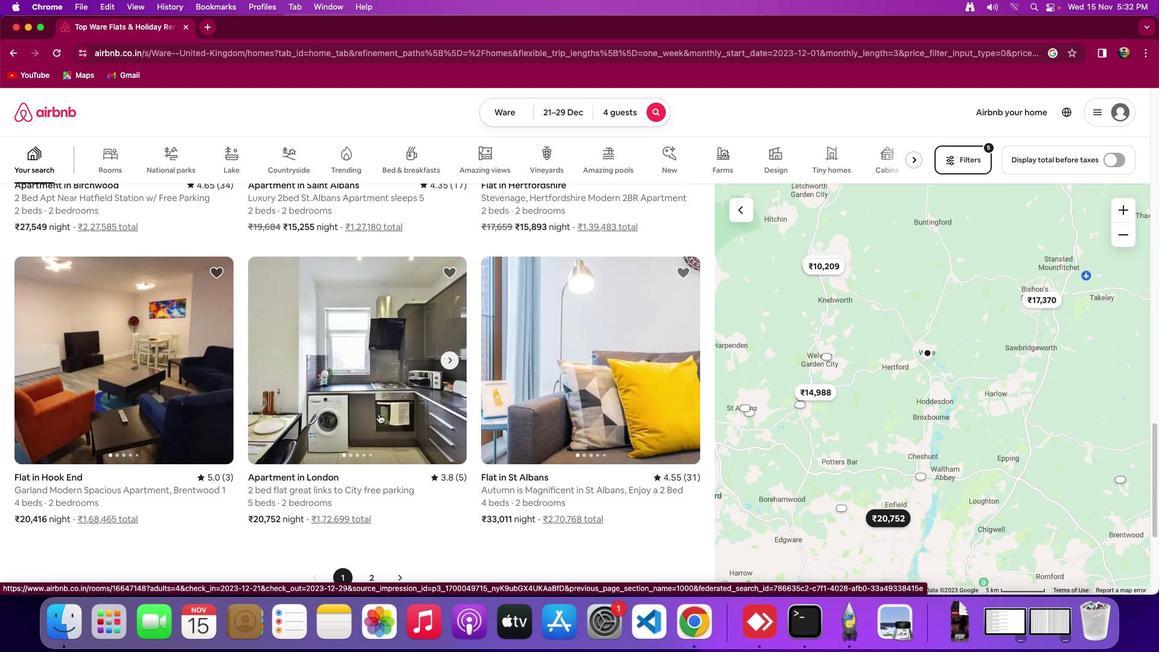 
Action: Mouse scrolled (379, 414) with delta (0, 0)
Screenshot: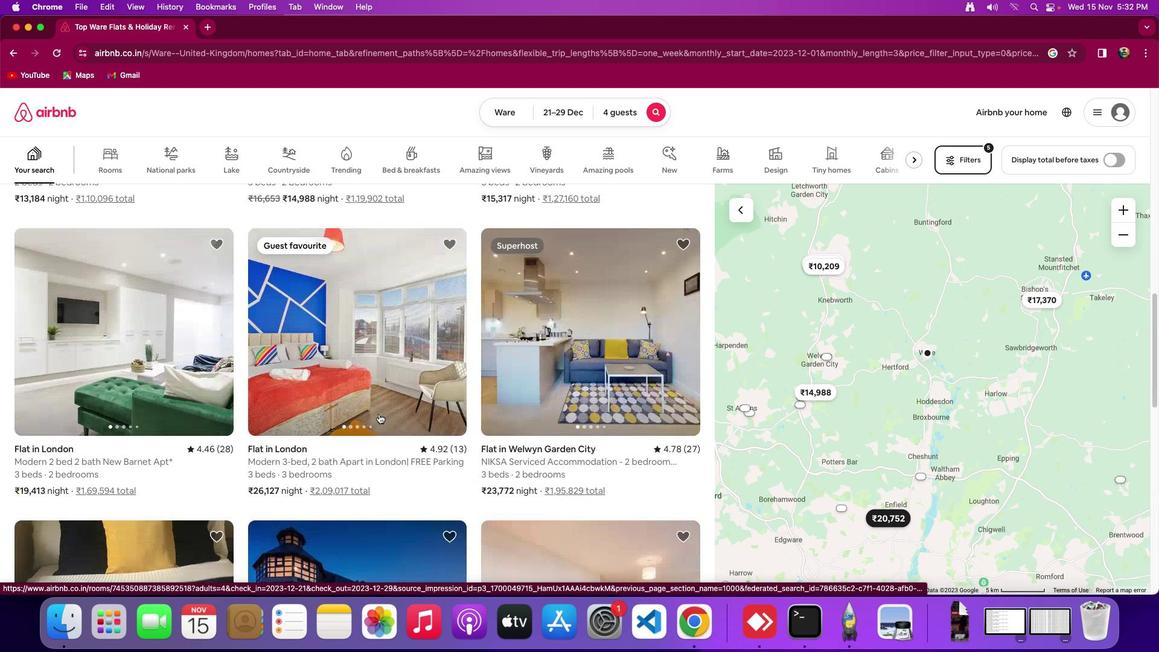 
Action: Mouse scrolled (379, 414) with delta (0, 0)
Screenshot: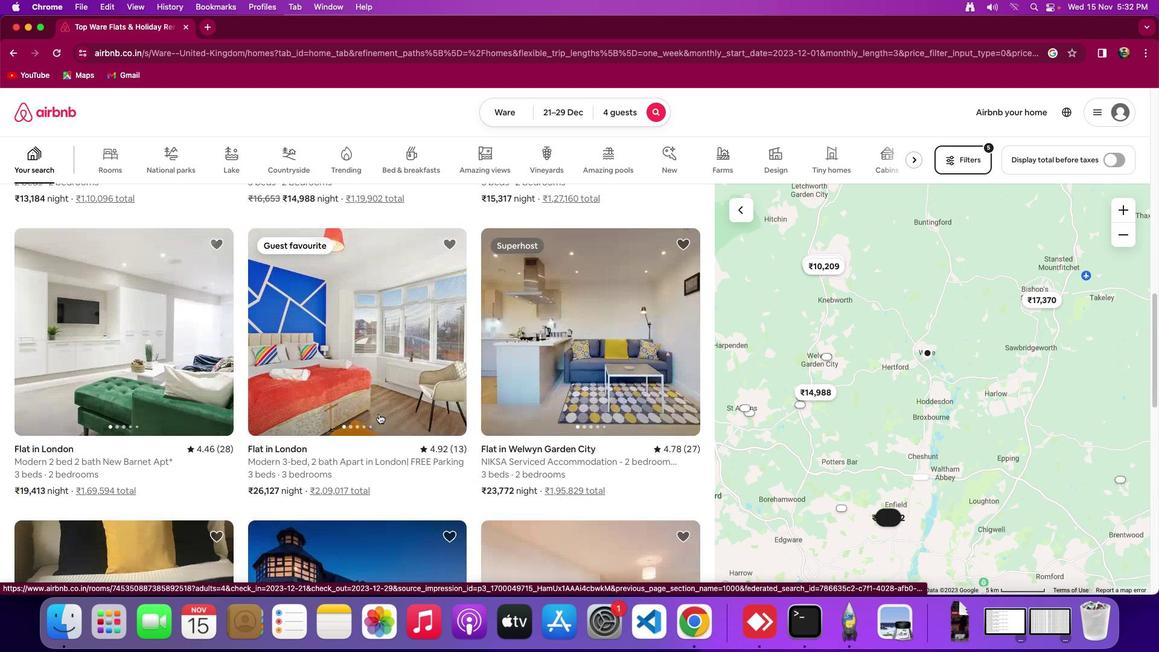 
Action: Mouse scrolled (379, 414) with delta (0, 3)
Screenshot: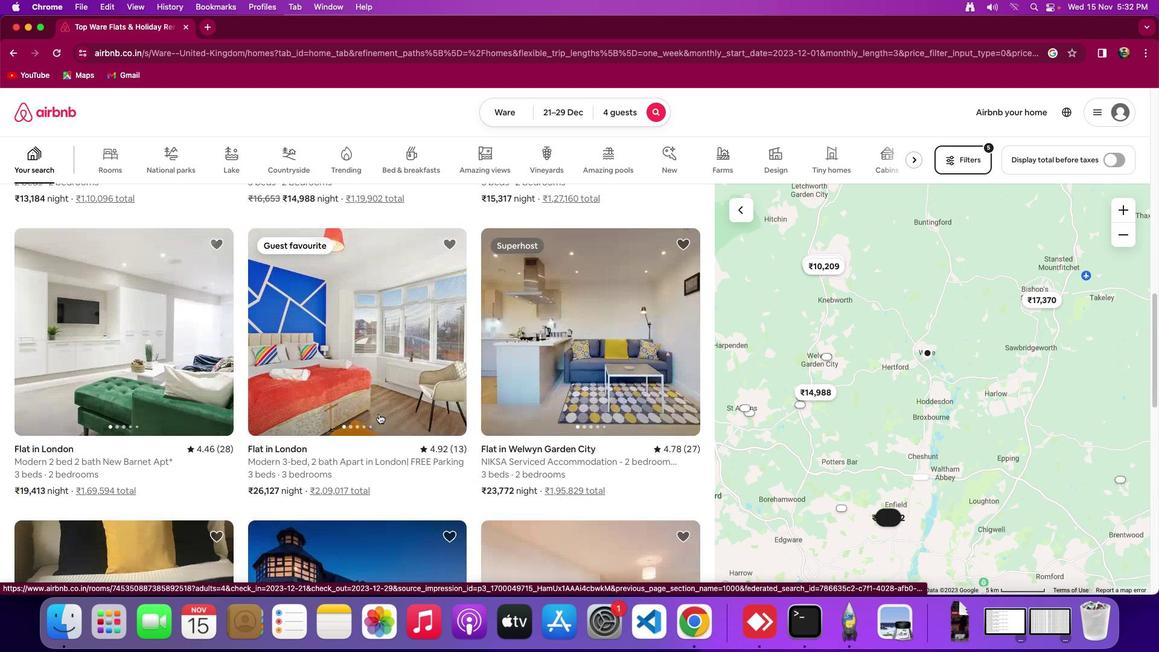 
Action: Mouse scrolled (379, 414) with delta (0, 4)
Screenshot: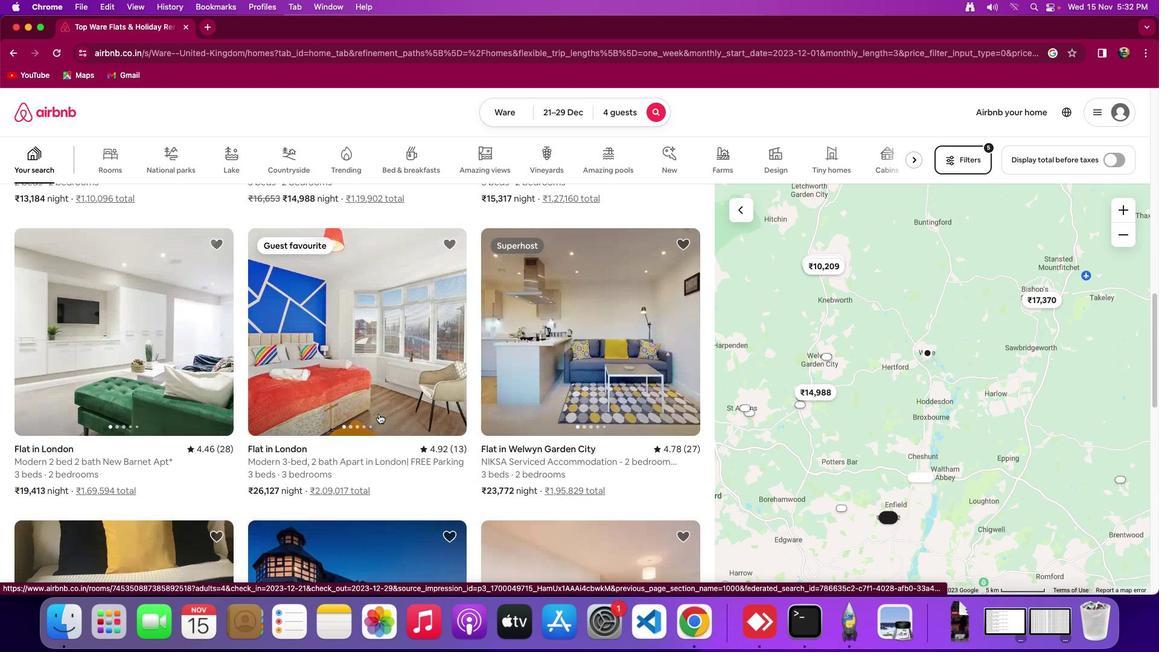 
Action: Mouse scrolled (379, 414) with delta (0, 4)
Screenshot: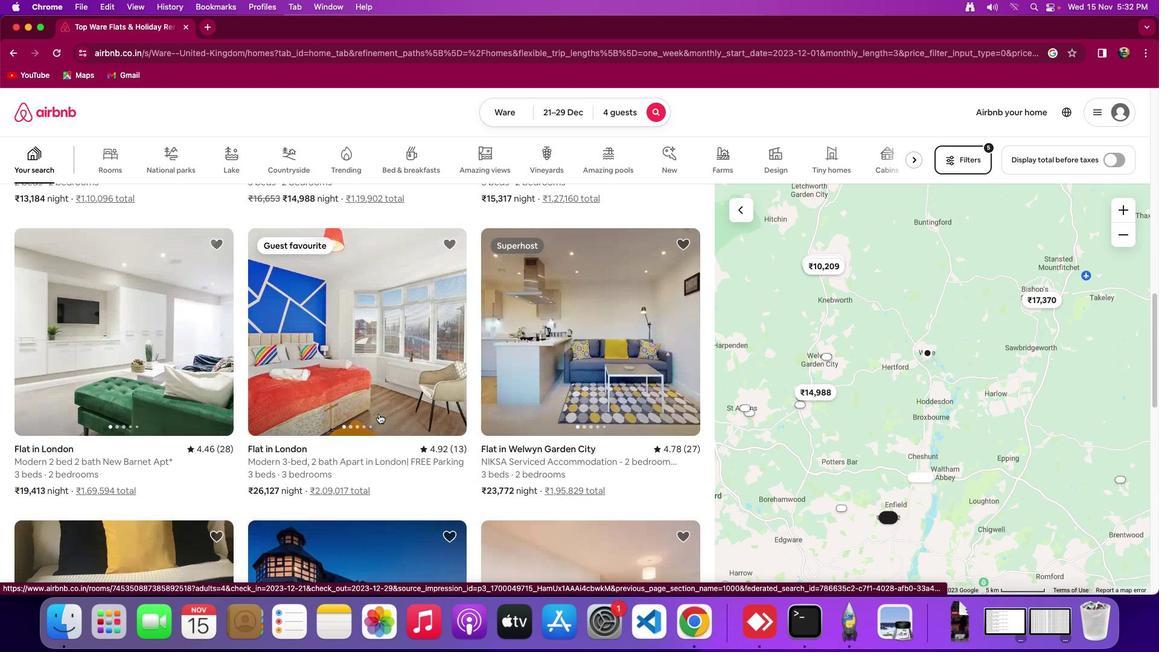 
Action: Mouse scrolled (379, 414) with delta (0, 0)
Screenshot: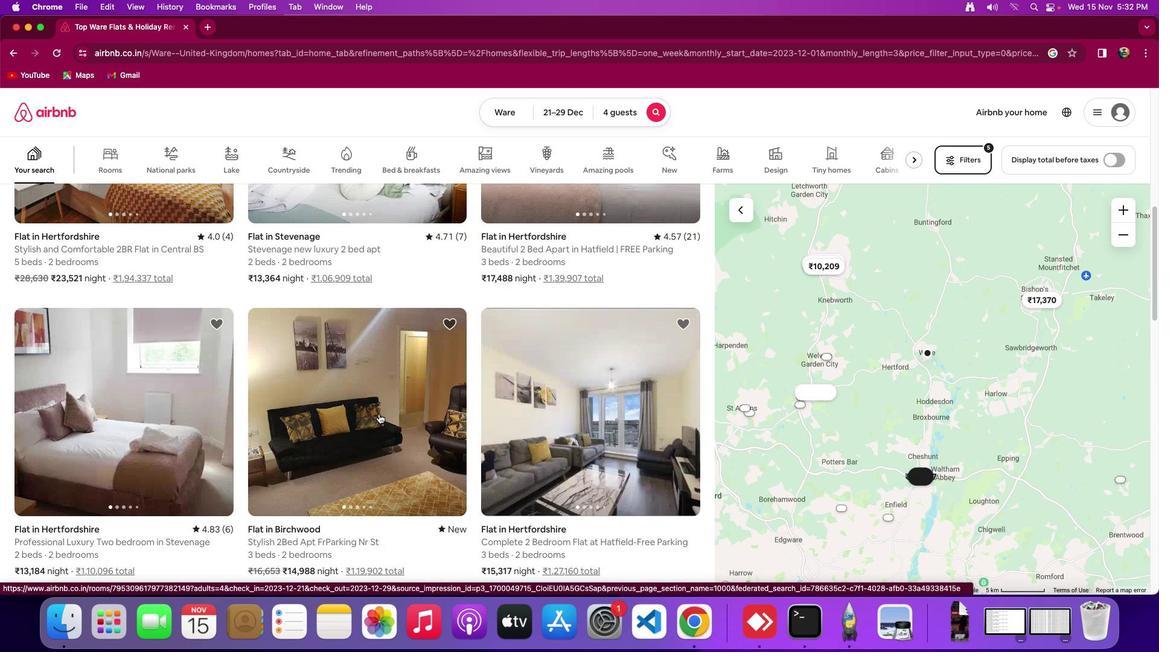 
Action: Mouse scrolled (379, 414) with delta (0, 0)
Screenshot: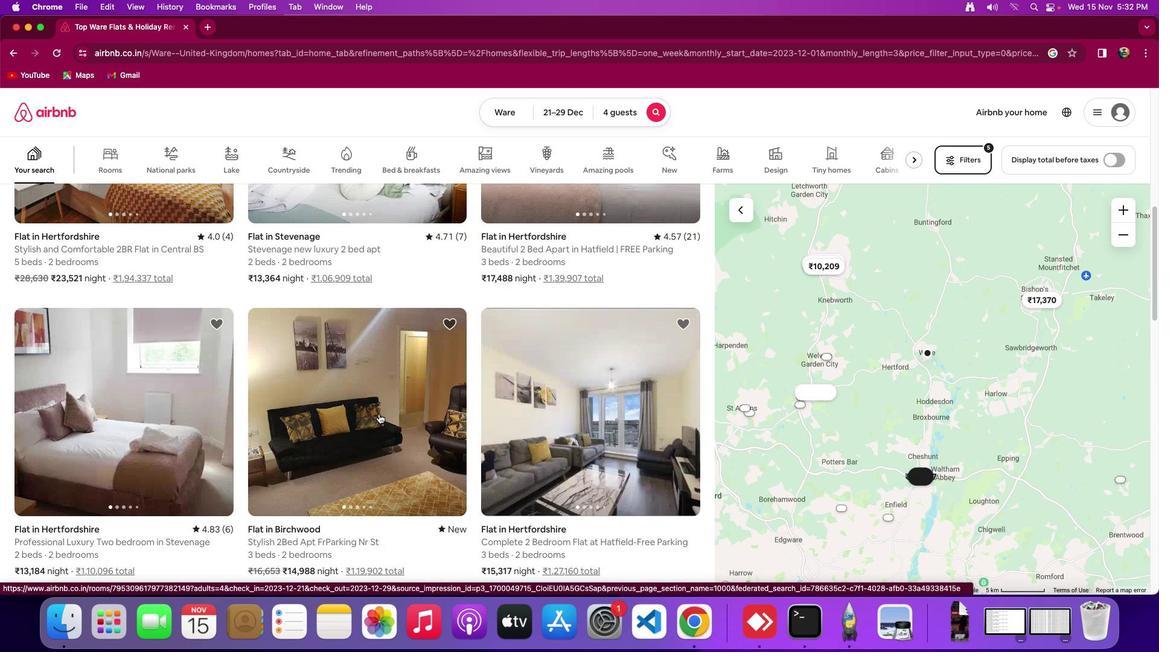 
Action: Mouse scrolled (379, 414) with delta (0, 3)
Screenshot: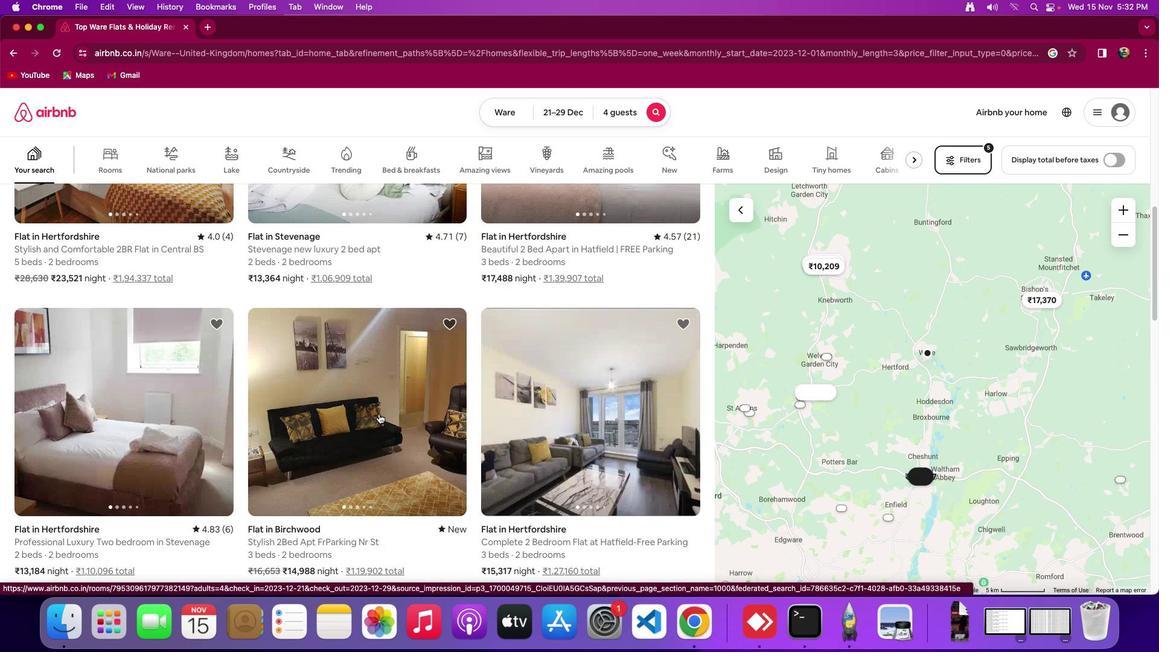 
Action: Mouse scrolled (379, 414) with delta (0, 4)
Screenshot: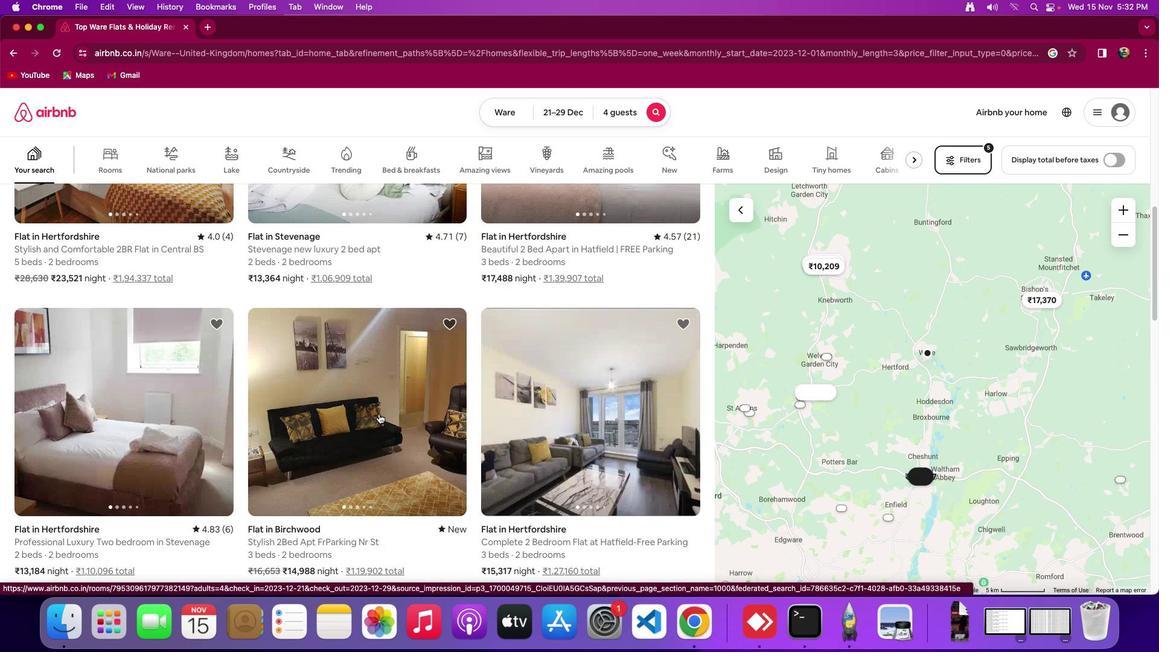 
Action: Mouse scrolled (379, 414) with delta (0, 0)
Screenshot: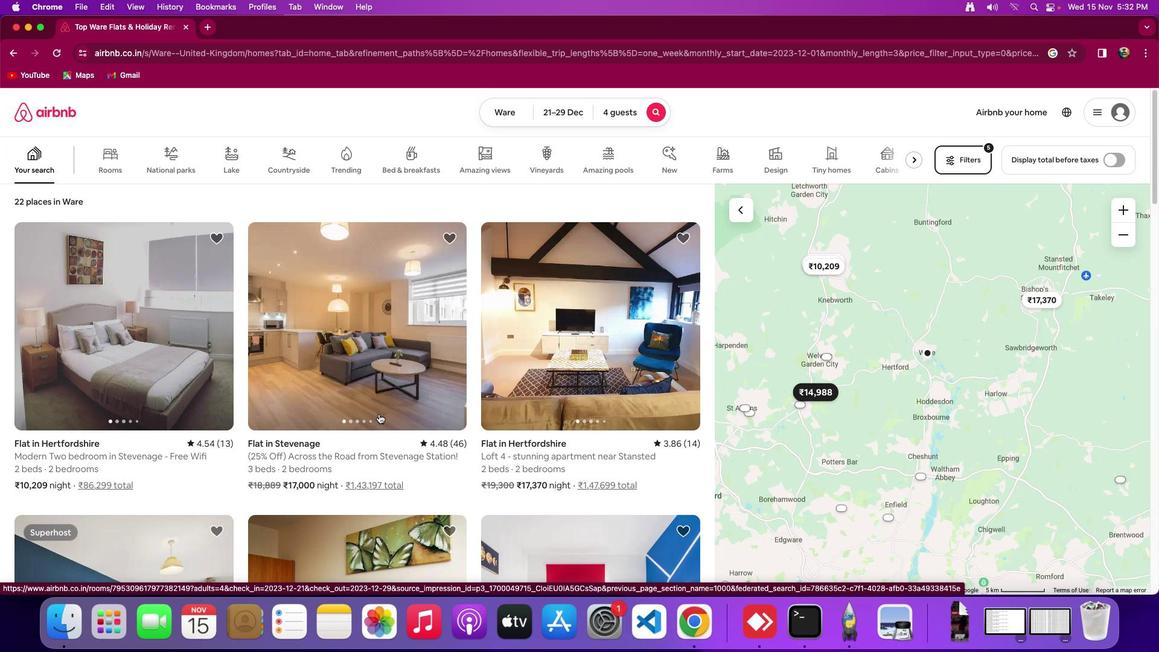 
Action: Mouse scrolled (379, 414) with delta (0, 0)
Screenshot: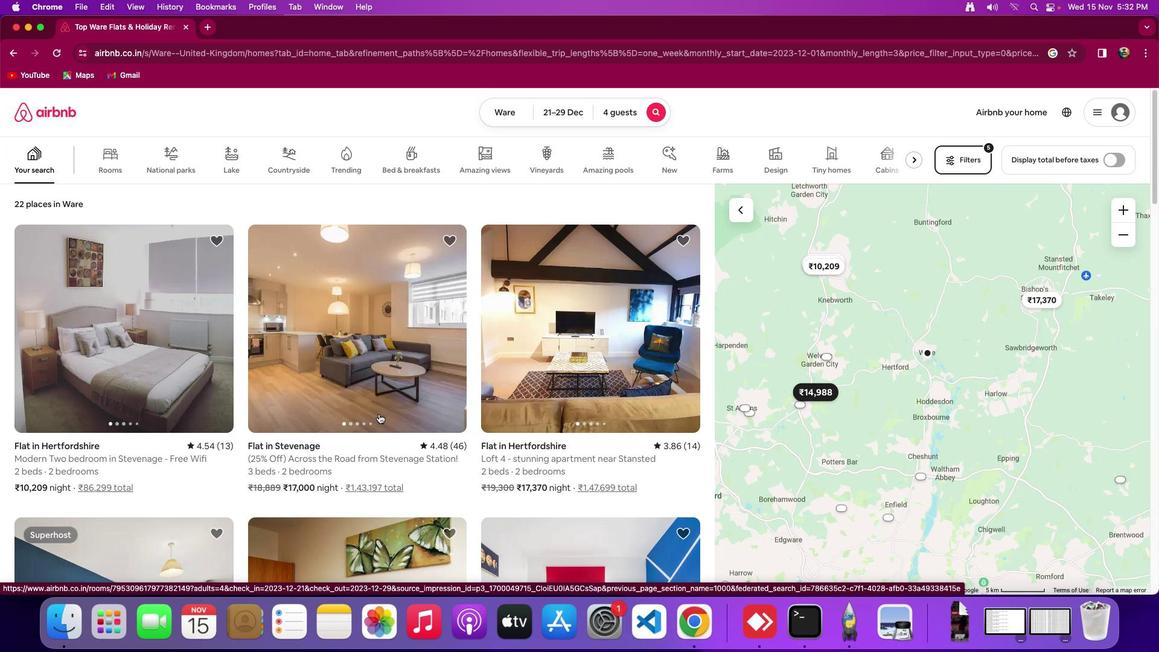 
Action: Mouse scrolled (379, 414) with delta (0, 3)
Screenshot: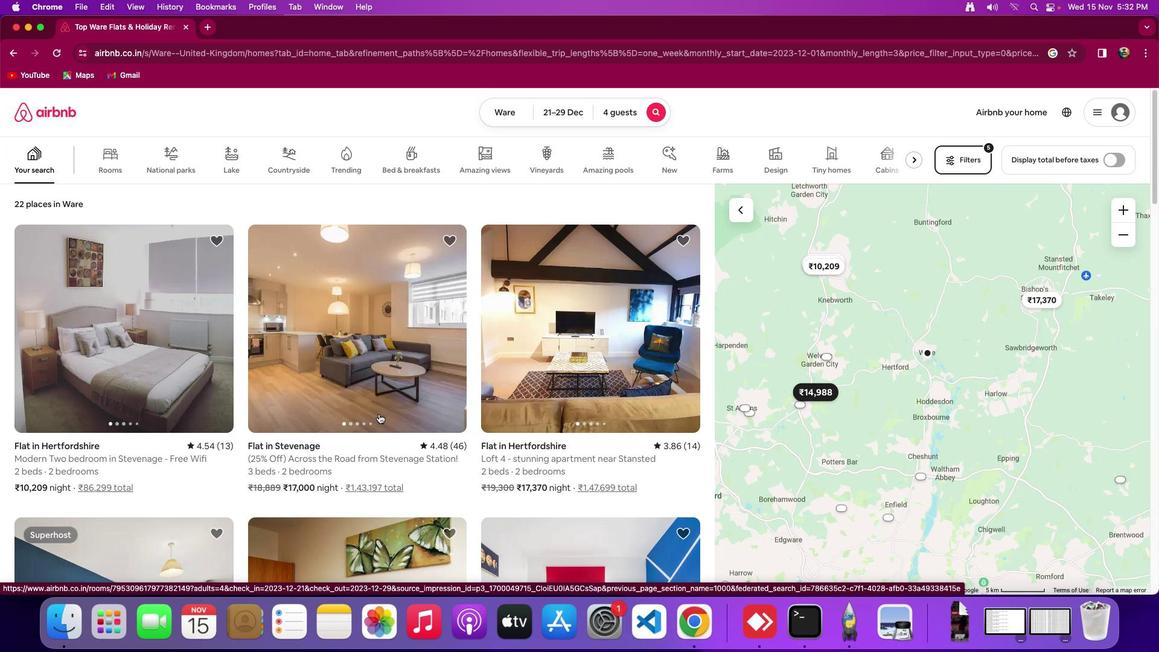 
Action: Mouse scrolled (379, 414) with delta (0, 4)
Screenshot: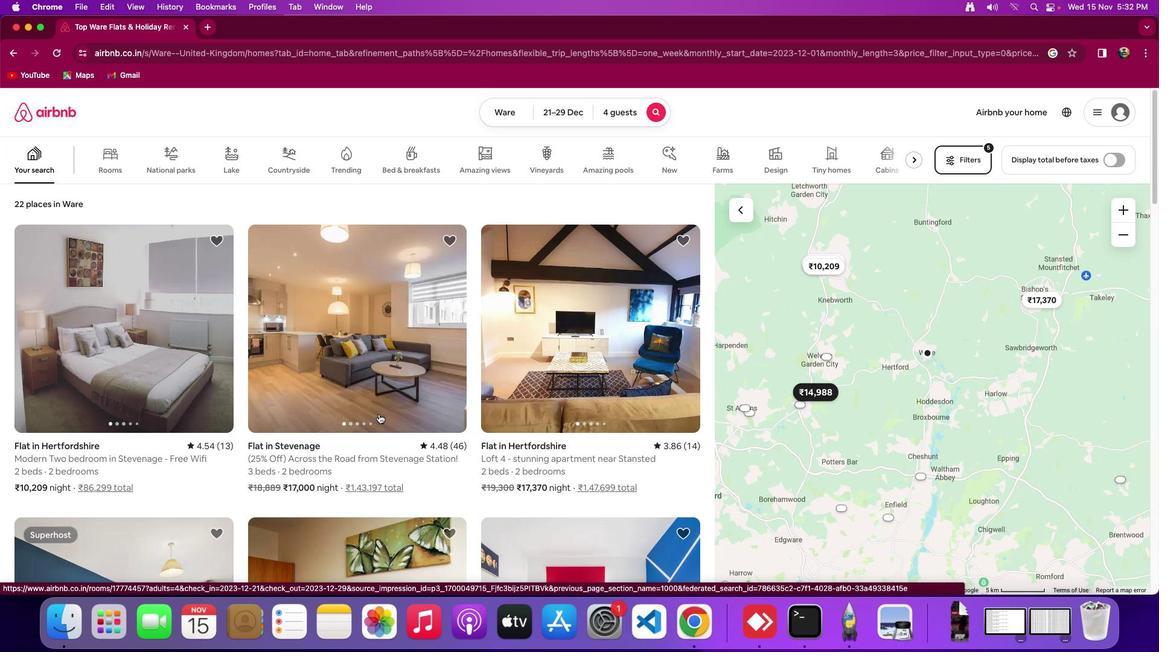 
Action: Mouse scrolled (379, 414) with delta (0, 4)
Screenshot: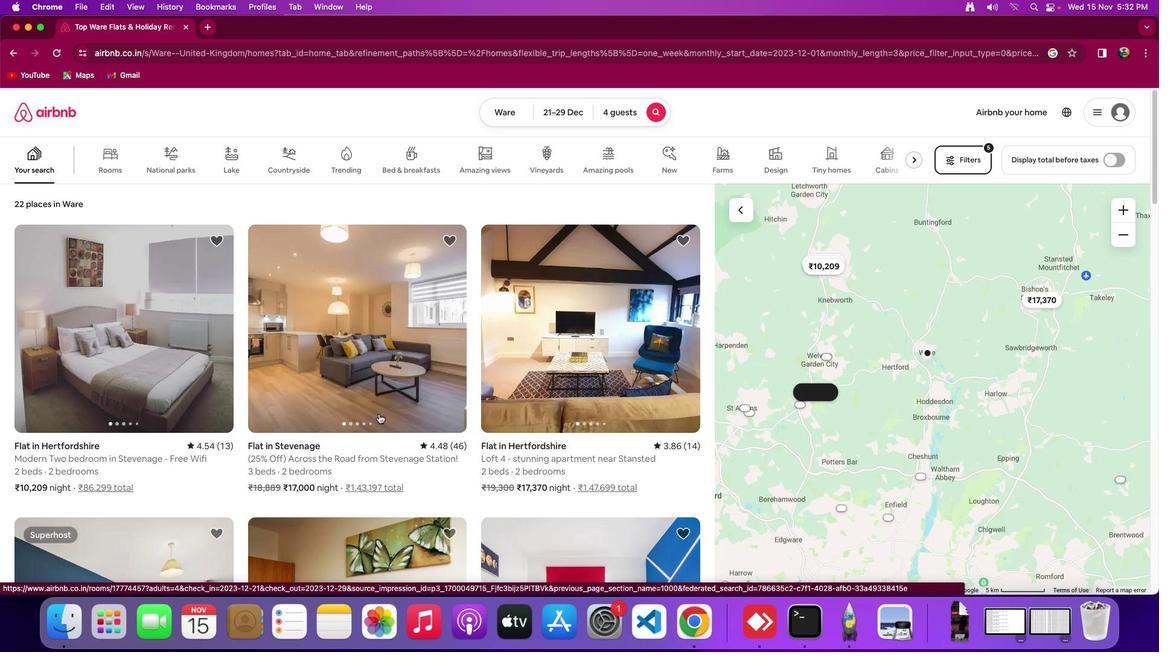 
Action: Mouse scrolled (379, 414) with delta (0, 0)
Screenshot: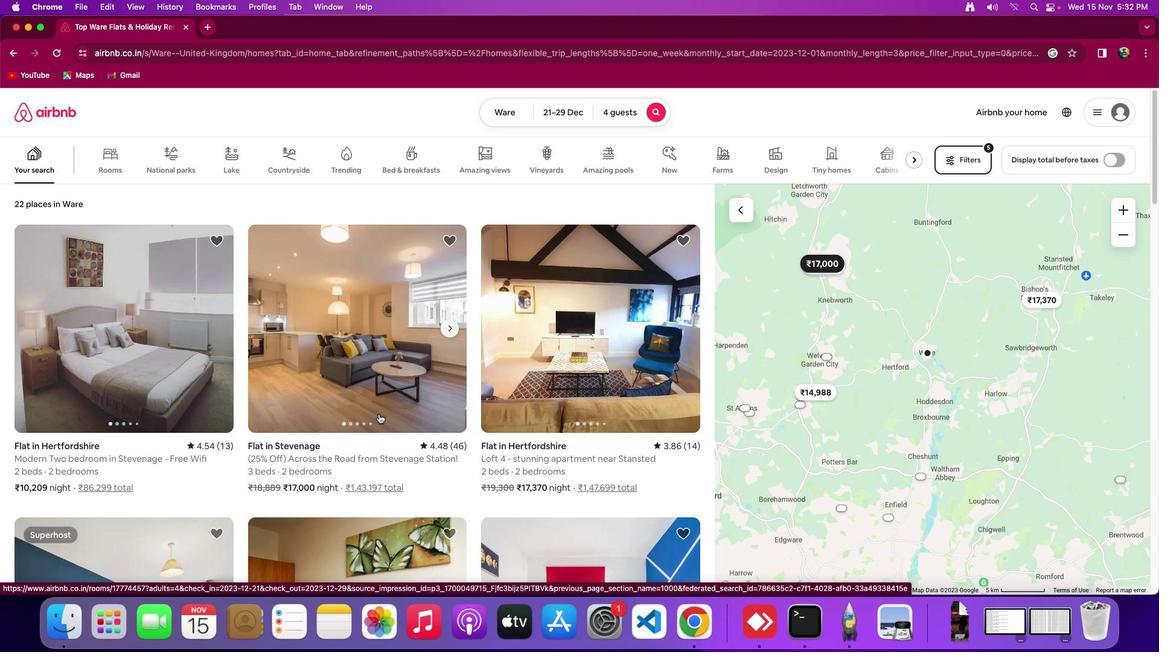 
Action: Mouse scrolled (379, 414) with delta (0, 0)
Screenshot: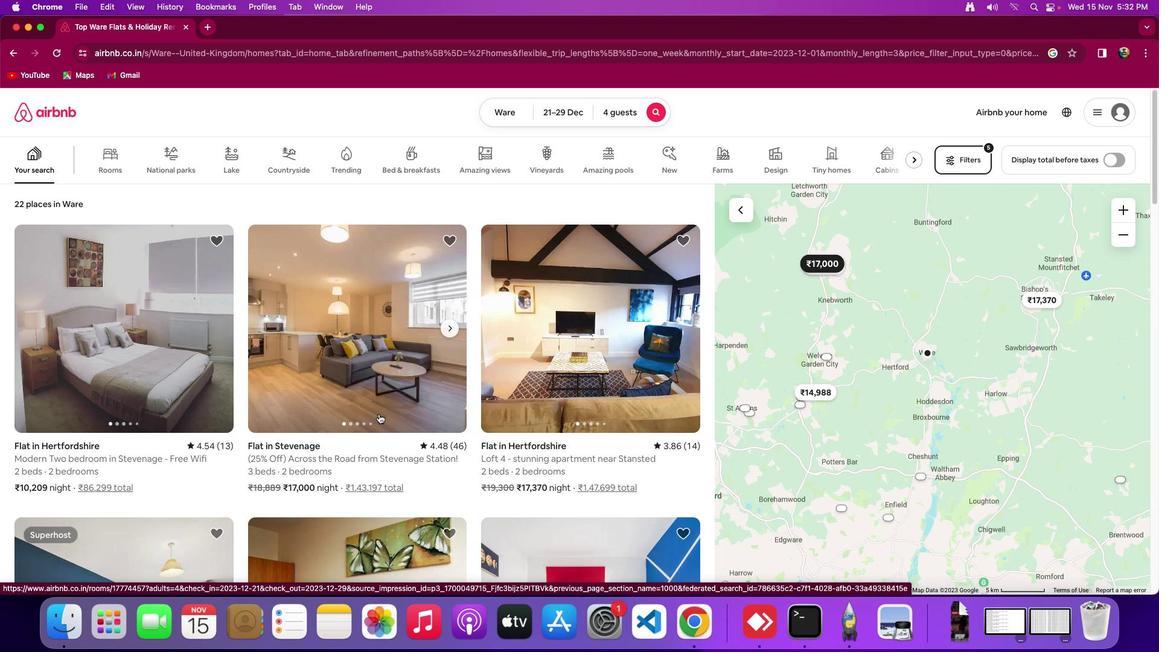 
Action: Mouse scrolled (379, 414) with delta (0, 2)
Screenshot: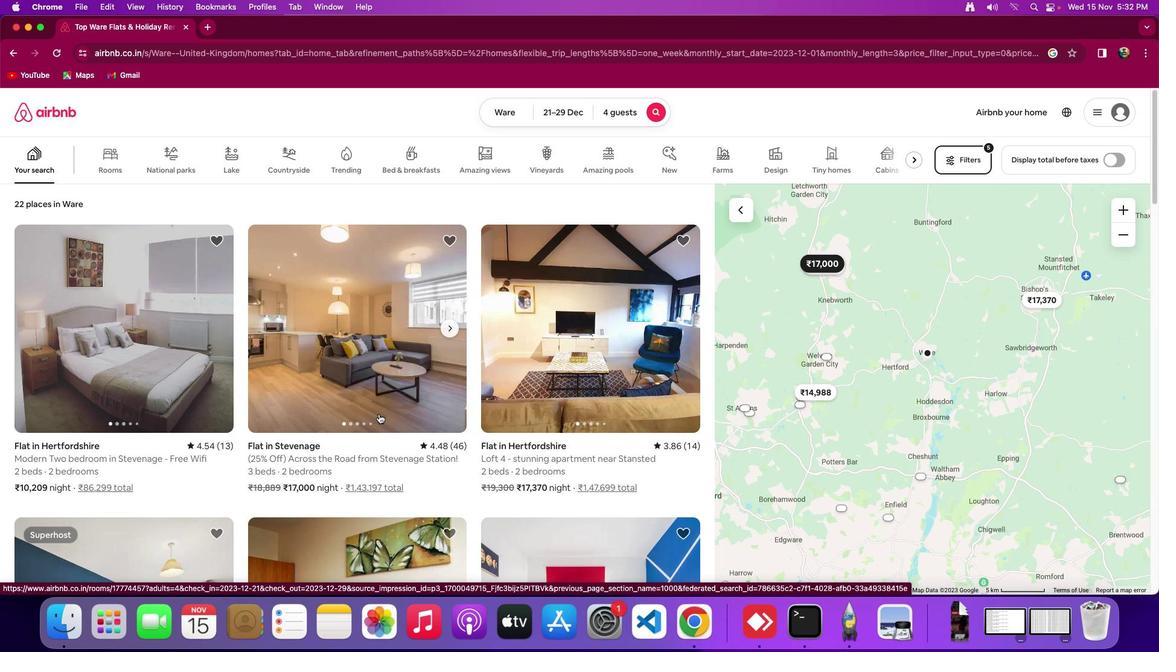 
Action: Mouse scrolled (379, 414) with delta (0, 0)
Screenshot: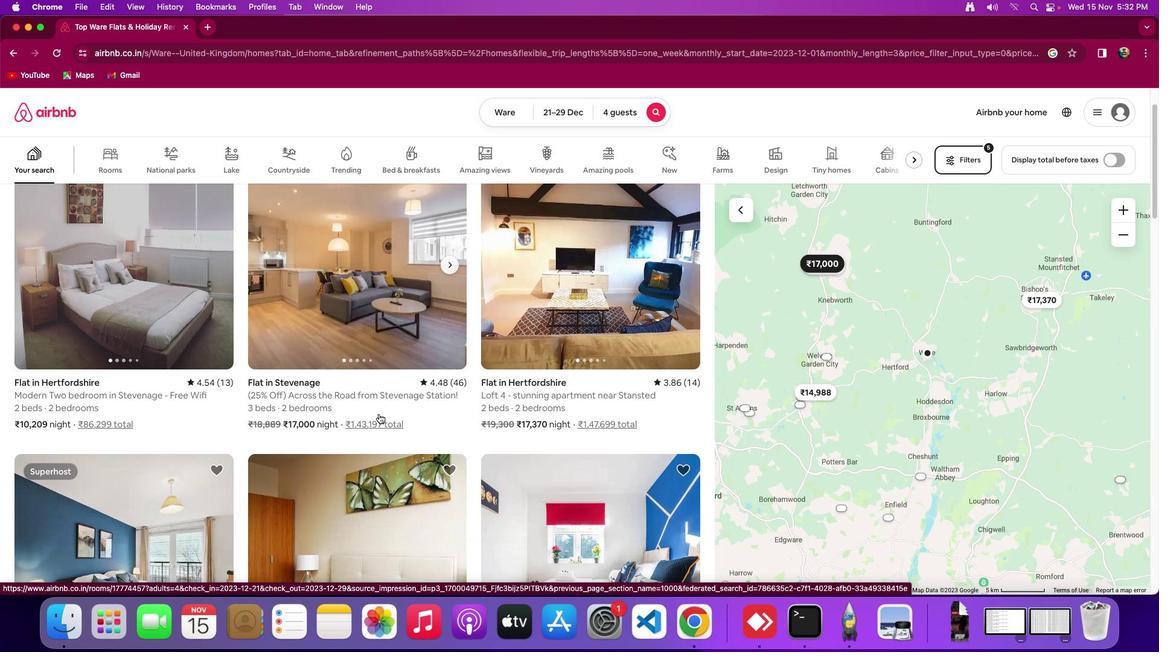 
Action: Mouse scrolled (379, 414) with delta (0, 0)
Screenshot: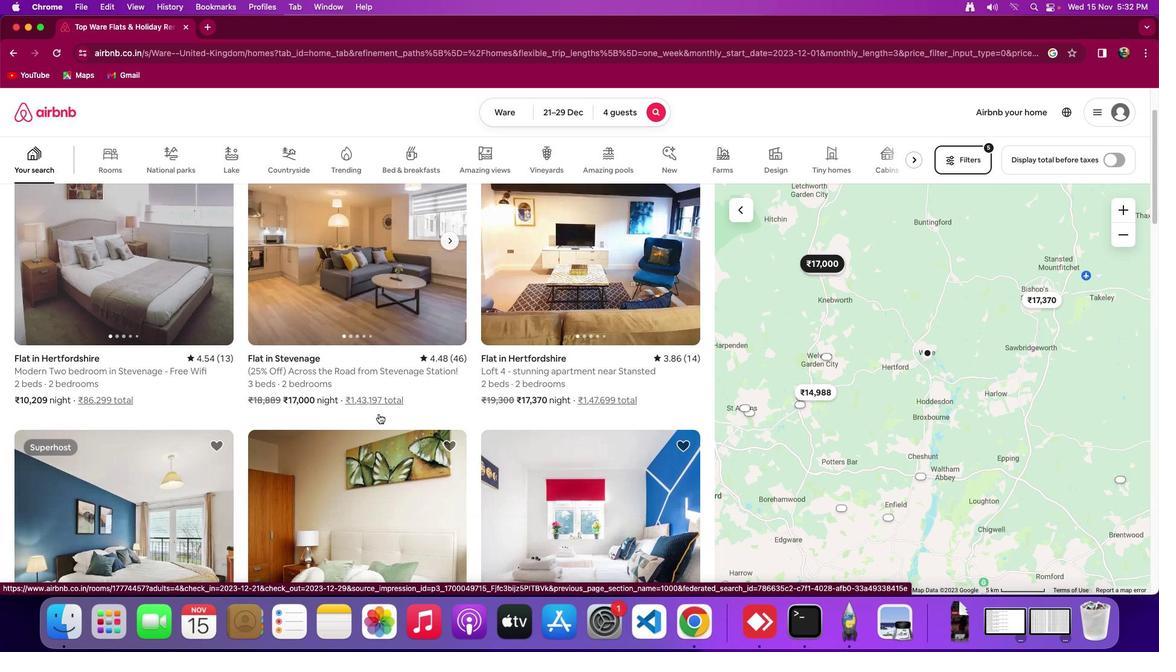 
Action: Mouse scrolled (379, 414) with delta (0, -1)
Screenshot: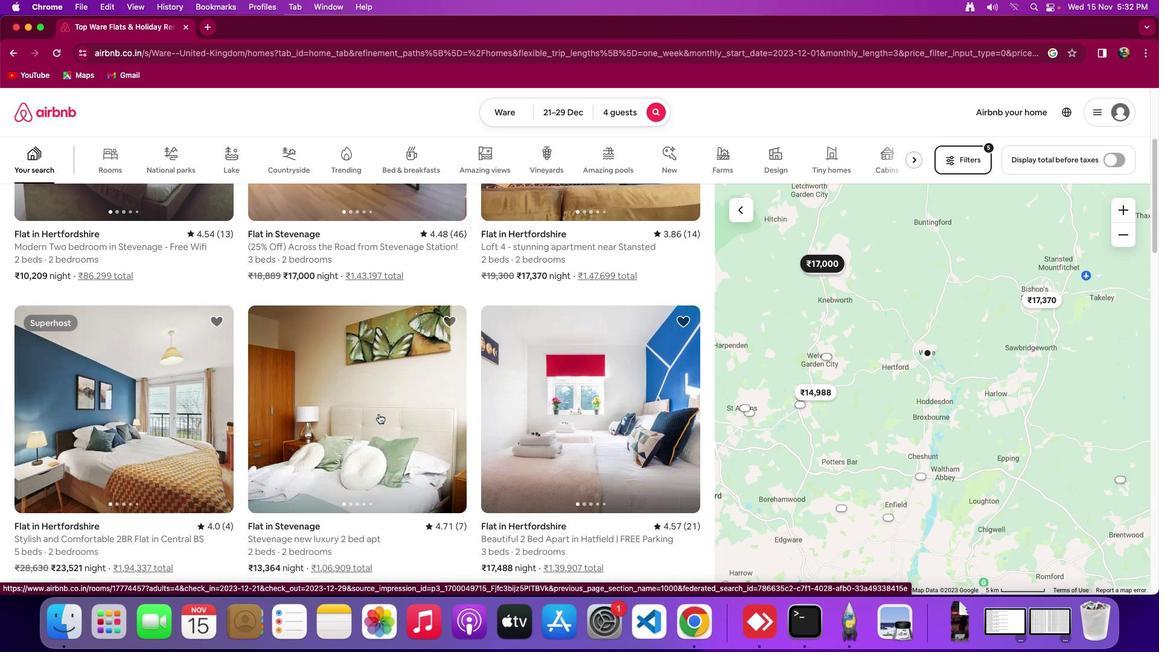 
Action: Mouse scrolled (379, 414) with delta (0, -2)
Screenshot: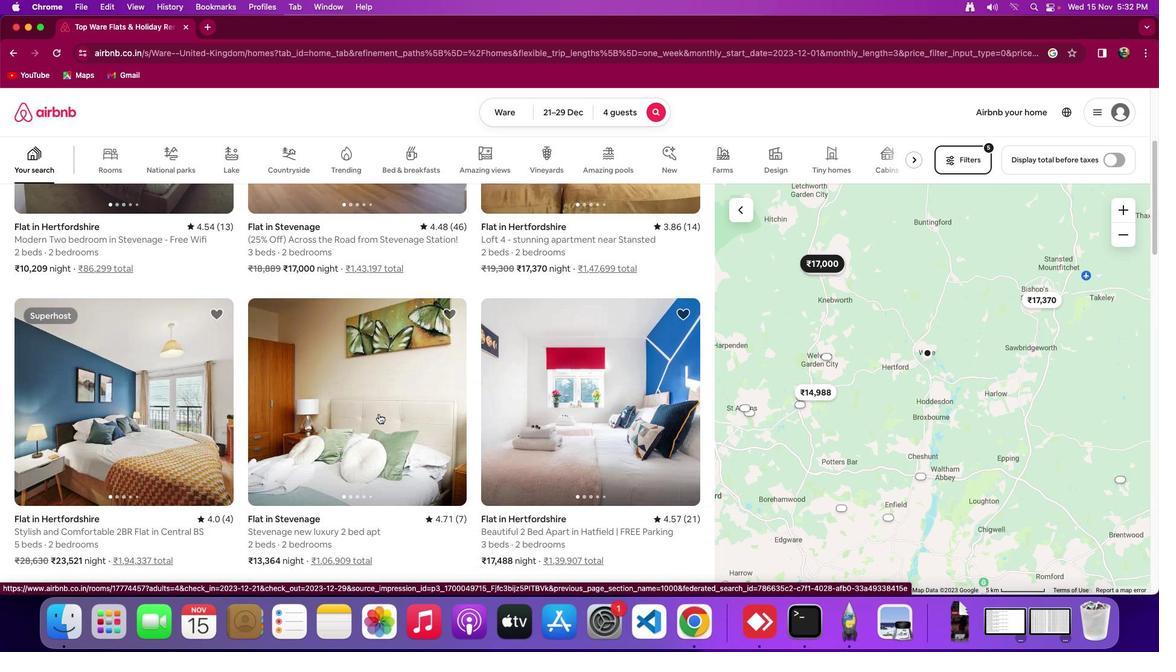 
Action: Mouse scrolled (379, 414) with delta (0, 0)
Screenshot: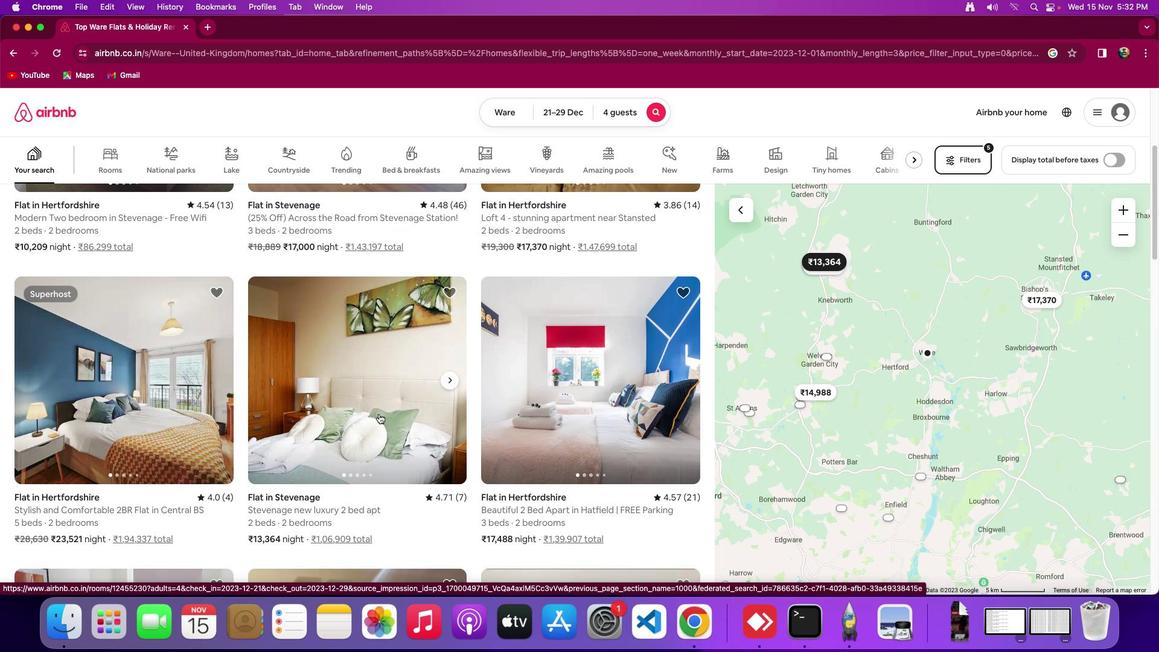 
Action: Mouse scrolled (379, 414) with delta (0, 0)
Screenshot: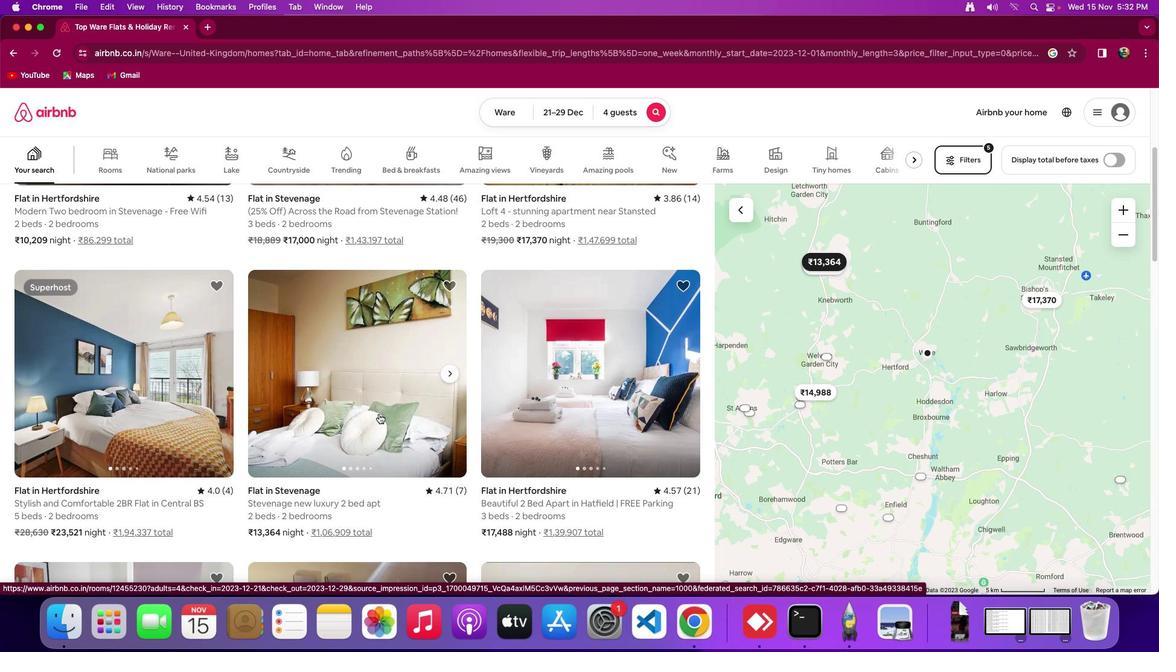
Action: Mouse scrolled (379, 414) with delta (0, 0)
Screenshot: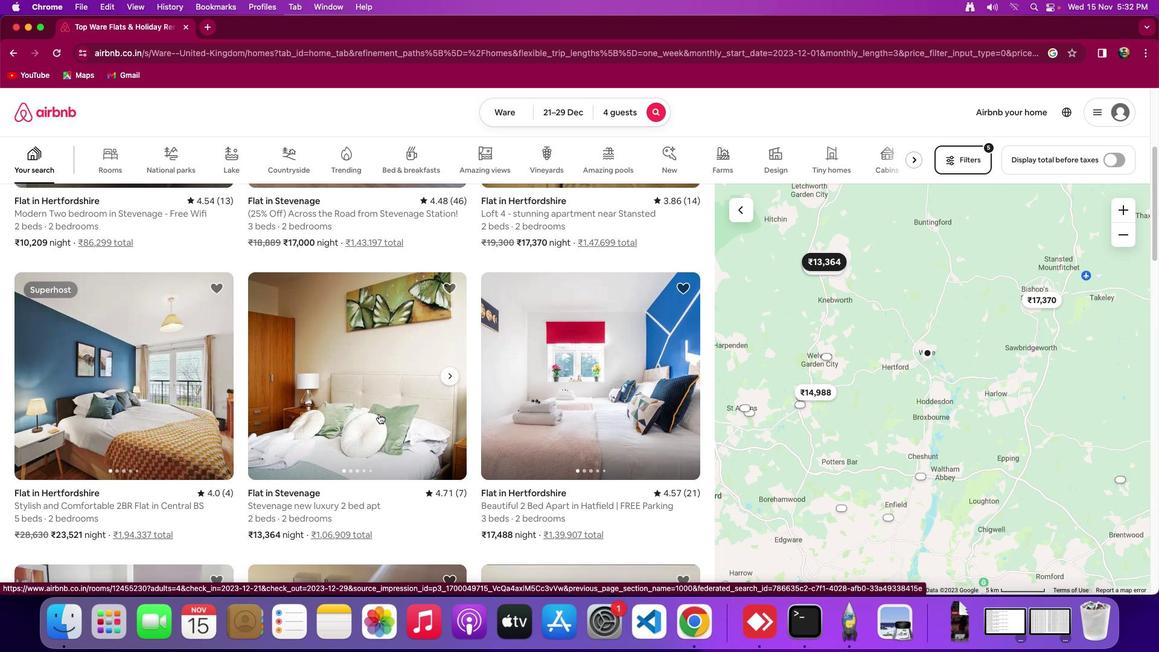 
Action: Mouse scrolled (379, 414) with delta (0, 0)
Screenshot: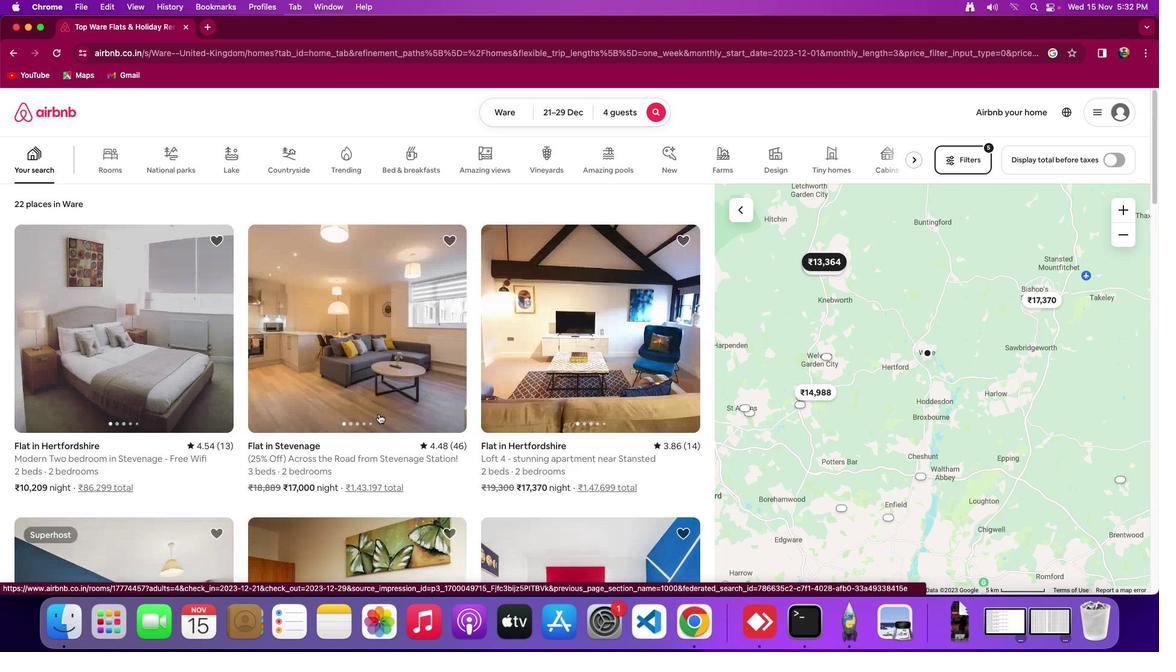 
Action: Mouse scrolled (379, 414) with delta (0, 0)
Screenshot: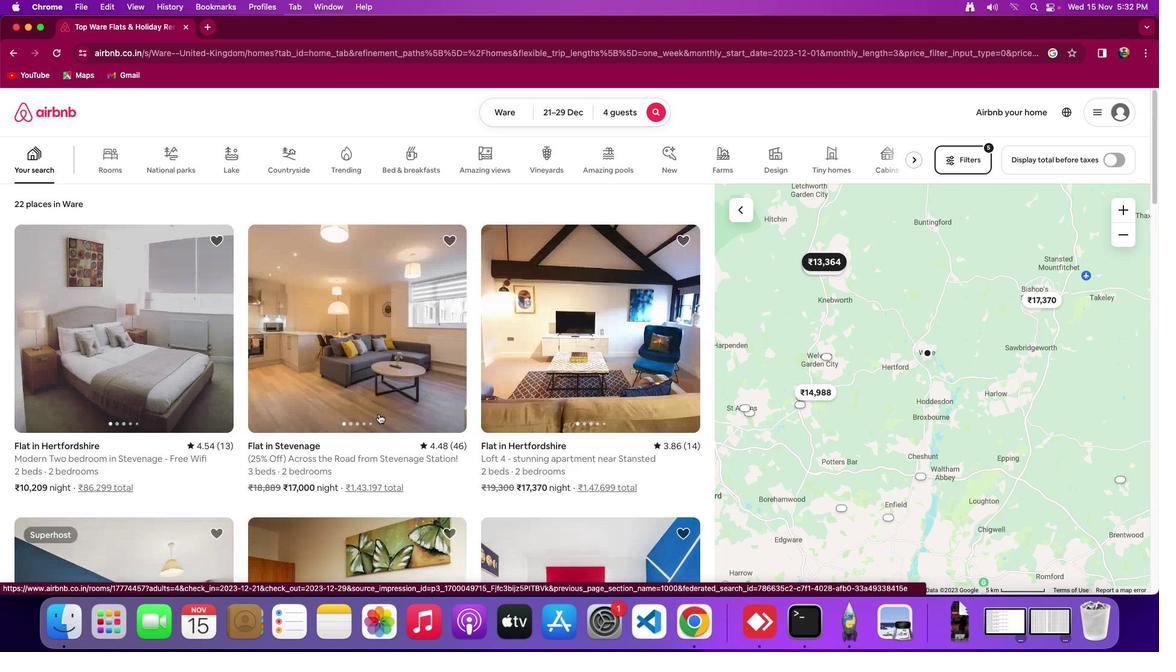 
Action: Mouse scrolled (379, 414) with delta (0, 3)
Screenshot: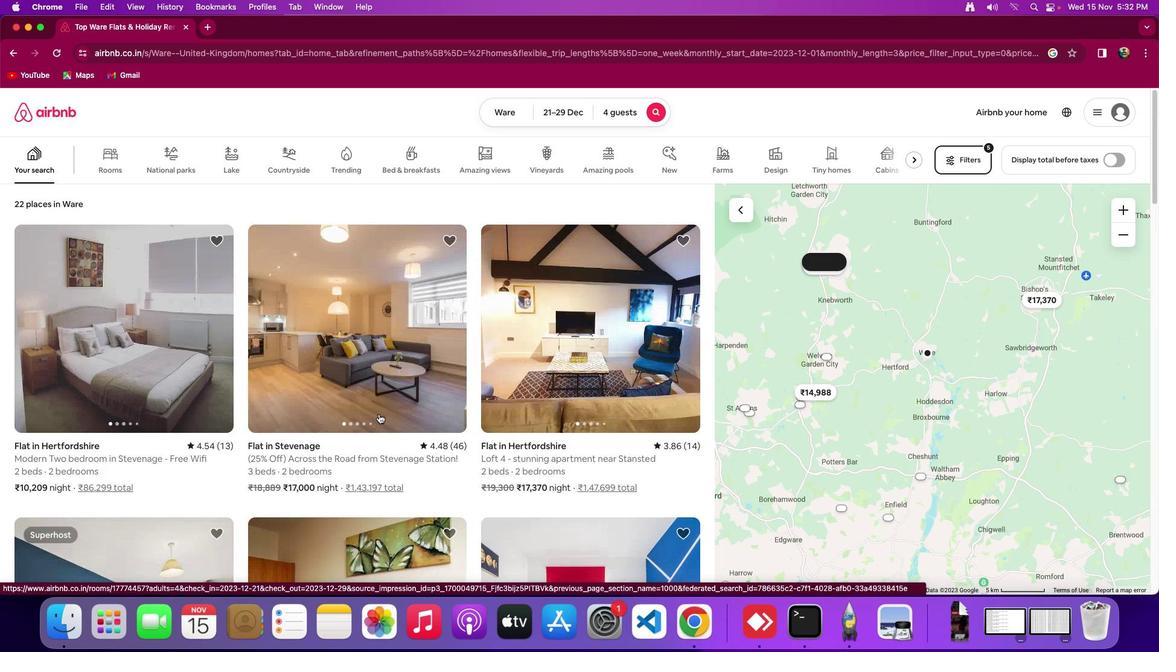 
Action: Mouse scrolled (379, 414) with delta (0, 4)
Screenshot: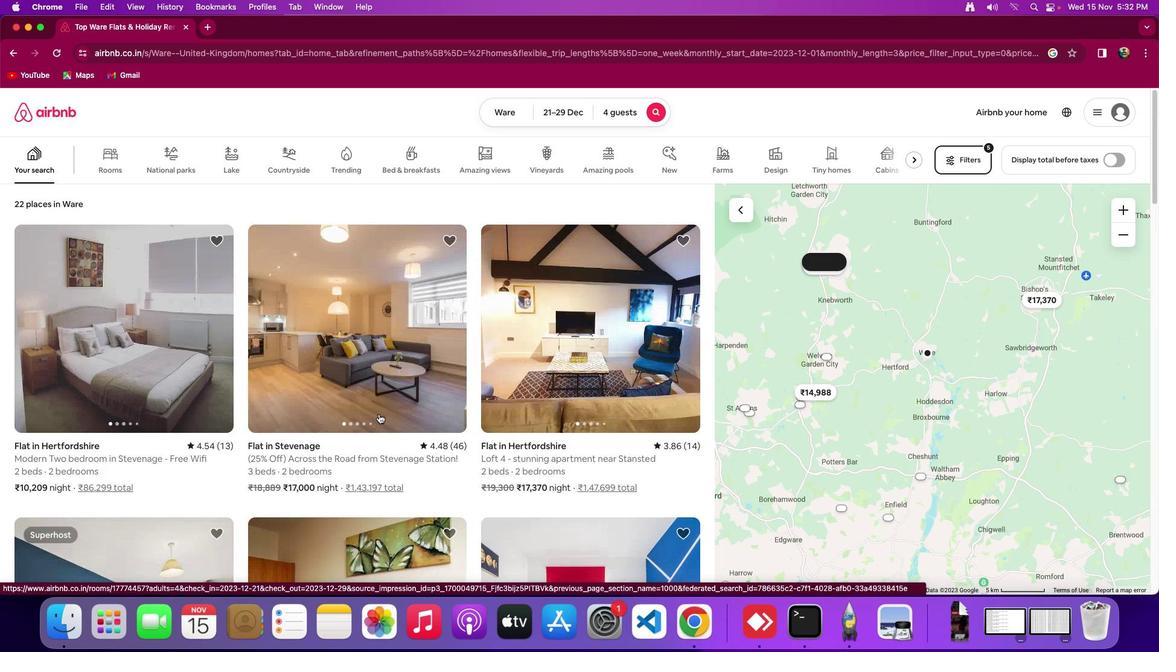 
Action: Mouse moved to (386, 376)
Screenshot: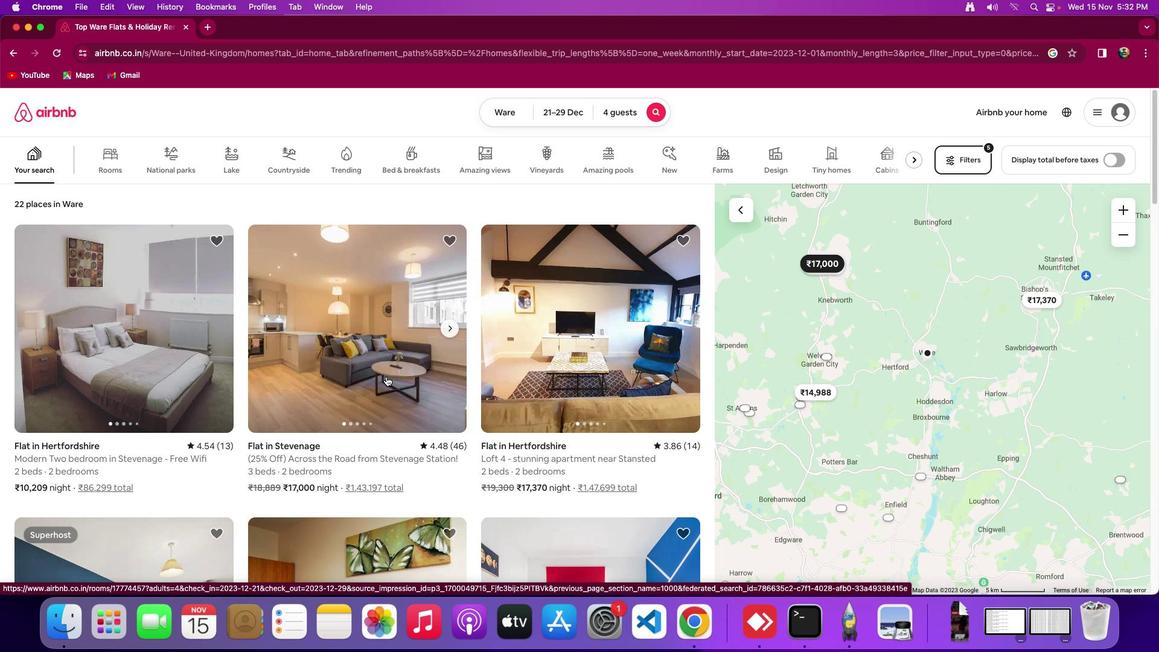 
Action: Mouse pressed left at (386, 376)
Screenshot: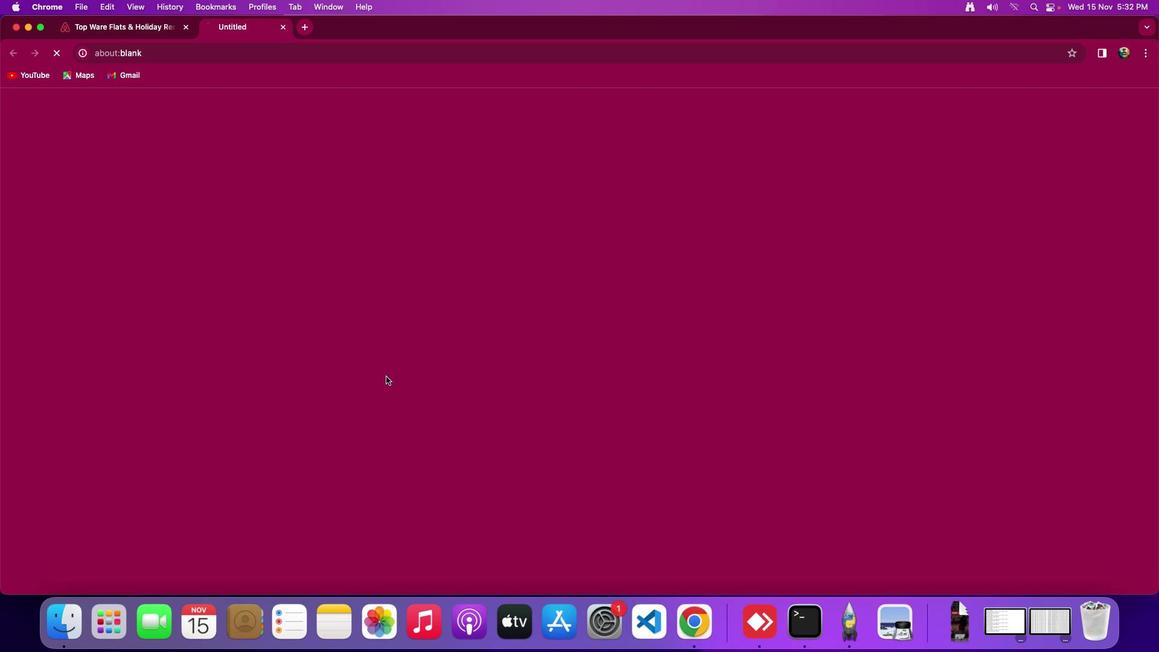 
Action: Mouse moved to (845, 424)
Screenshot: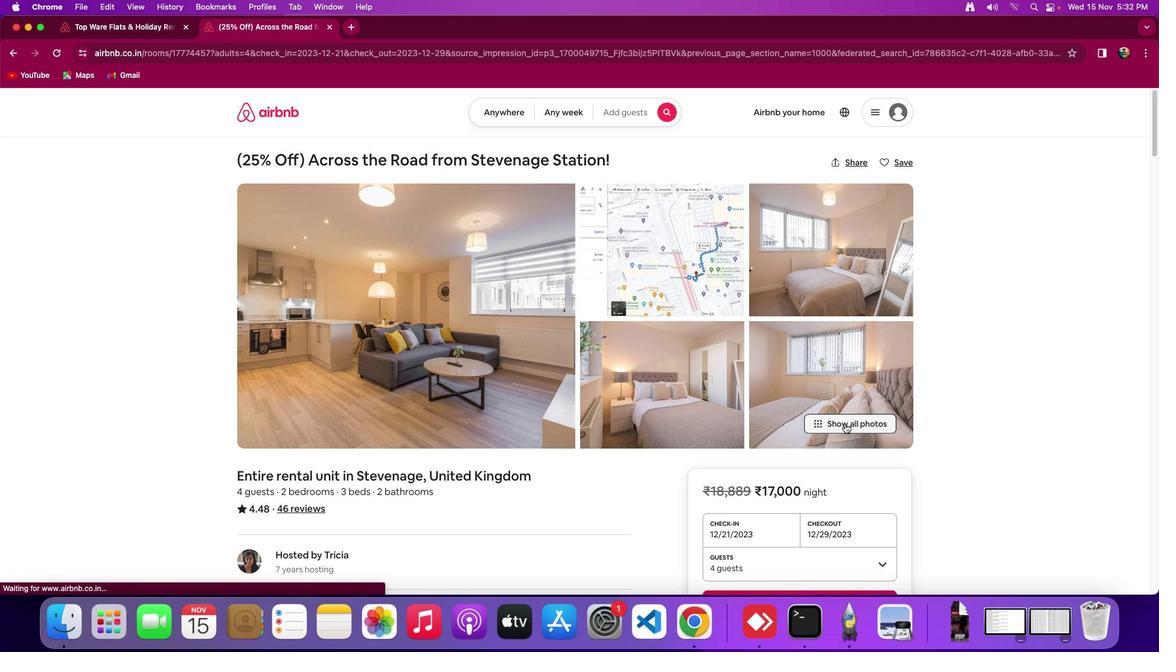 
Action: Mouse pressed left at (845, 424)
Screenshot: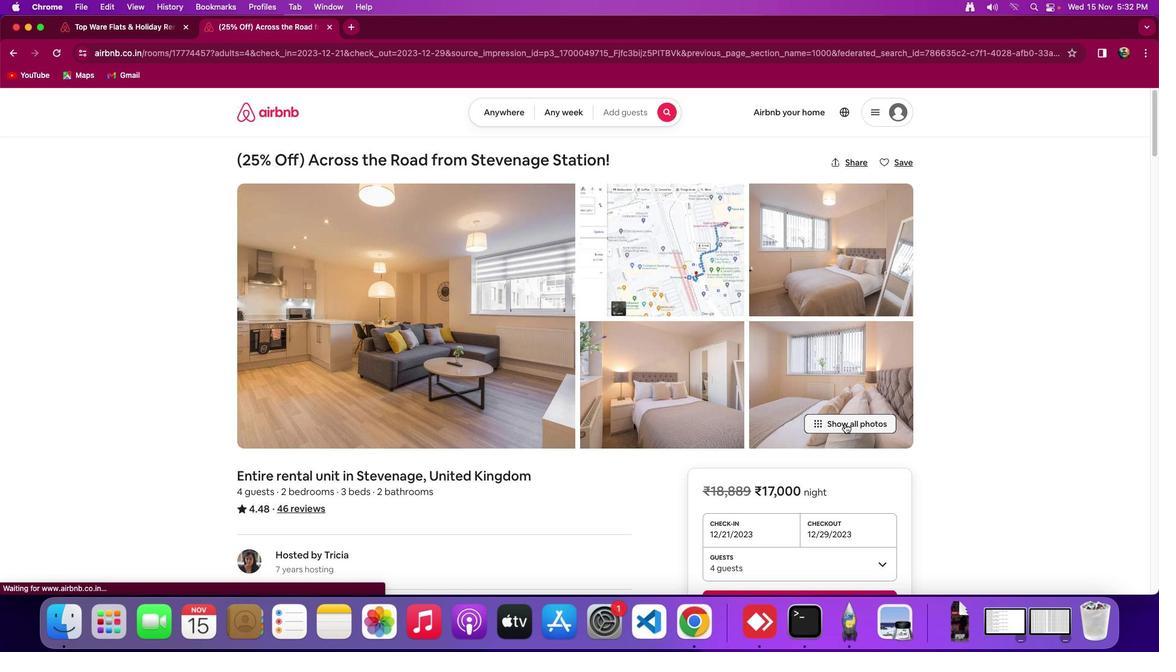 
Action: Mouse moved to (617, 385)
Screenshot: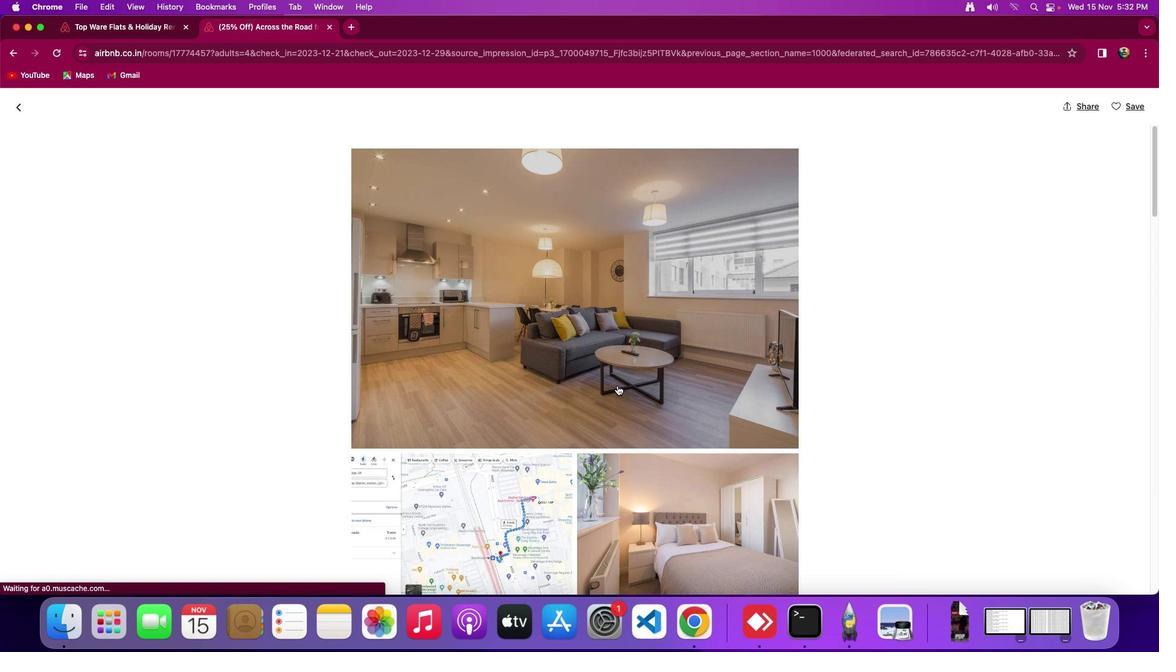
Action: Mouse pressed left at (617, 385)
